 Task: Weekly School Attendance Spreadsheet Template.
Action: Mouse moved to (95, 244)
Screenshot: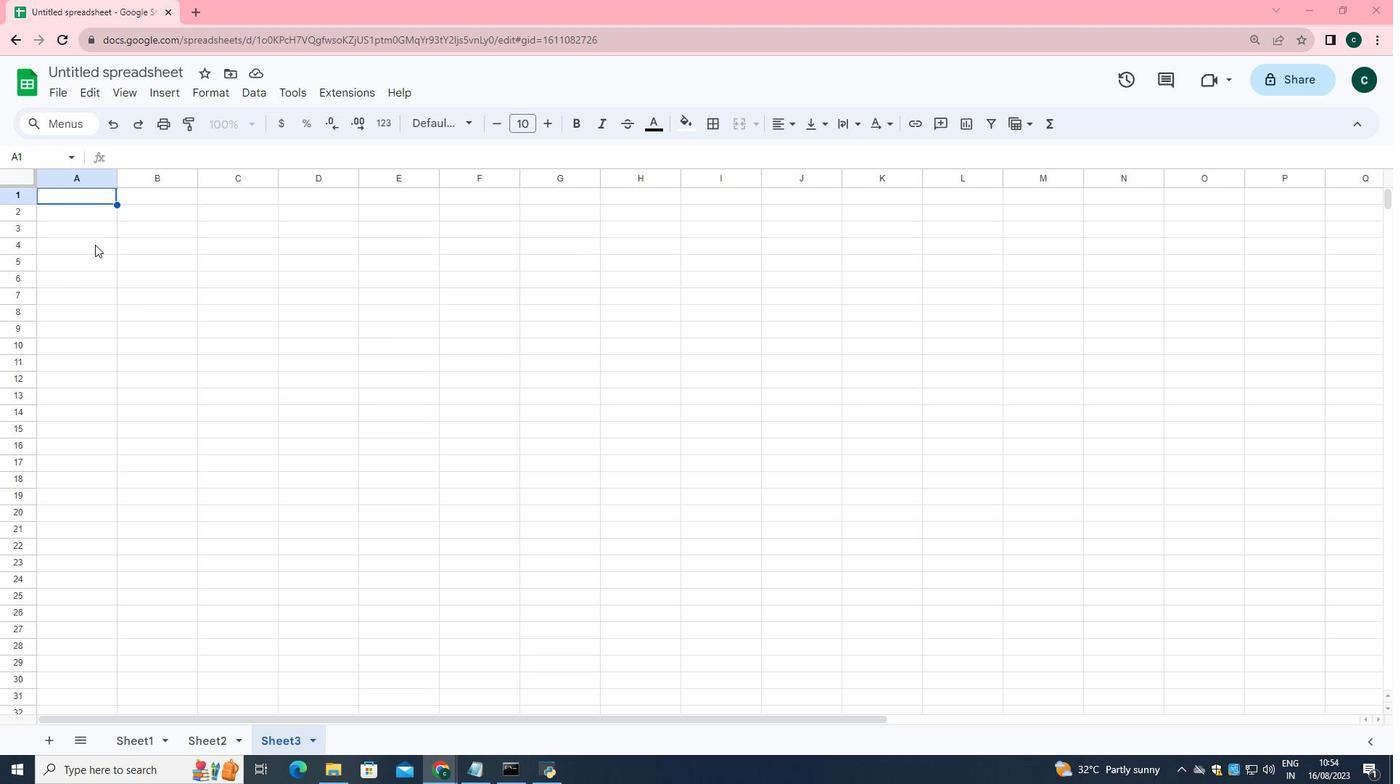 
Action: Mouse pressed left at (95, 244)
Screenshot: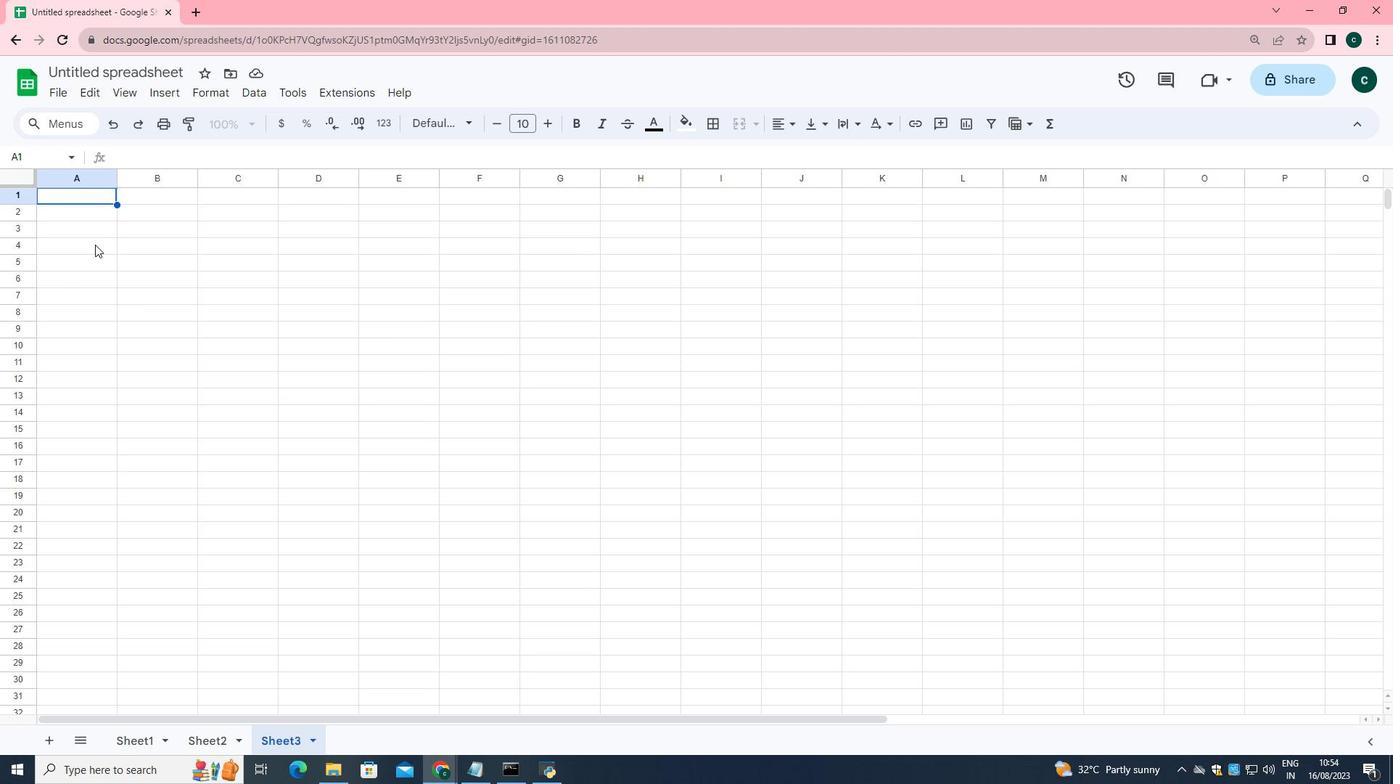 
Action: Mouse moved to (113, 196)
Screenshot: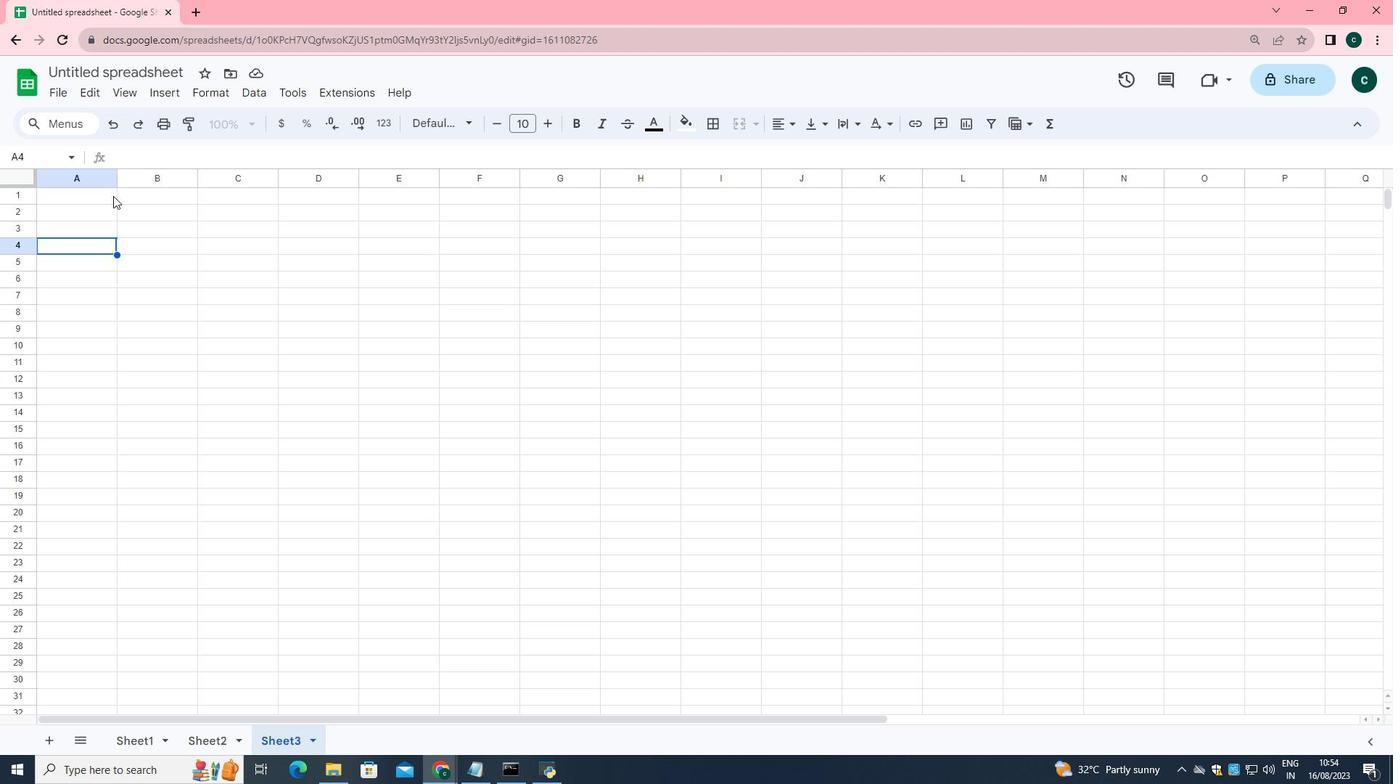 
Action: Mouse pressed left at (113, 196)
Screenshot: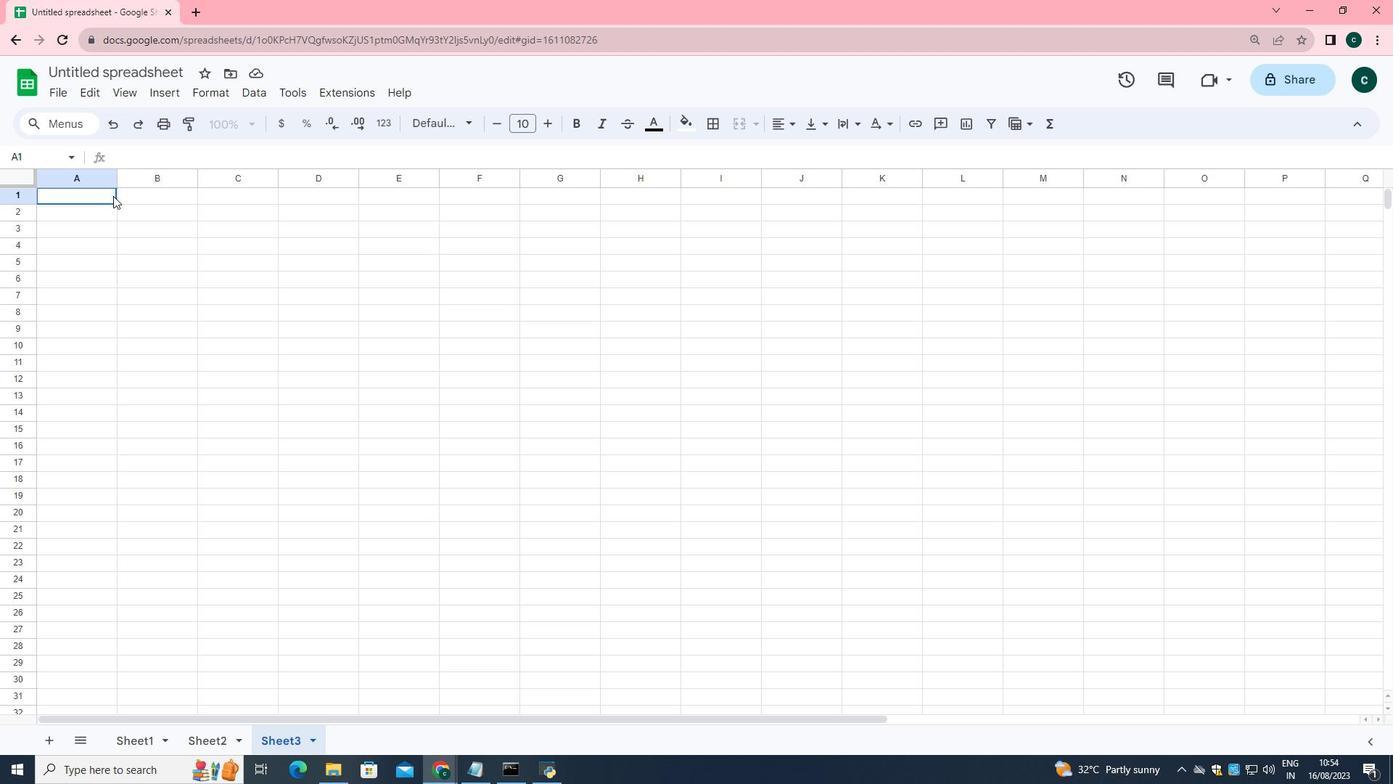 
Action: Mouse moved to (489, 322)
Screenshot: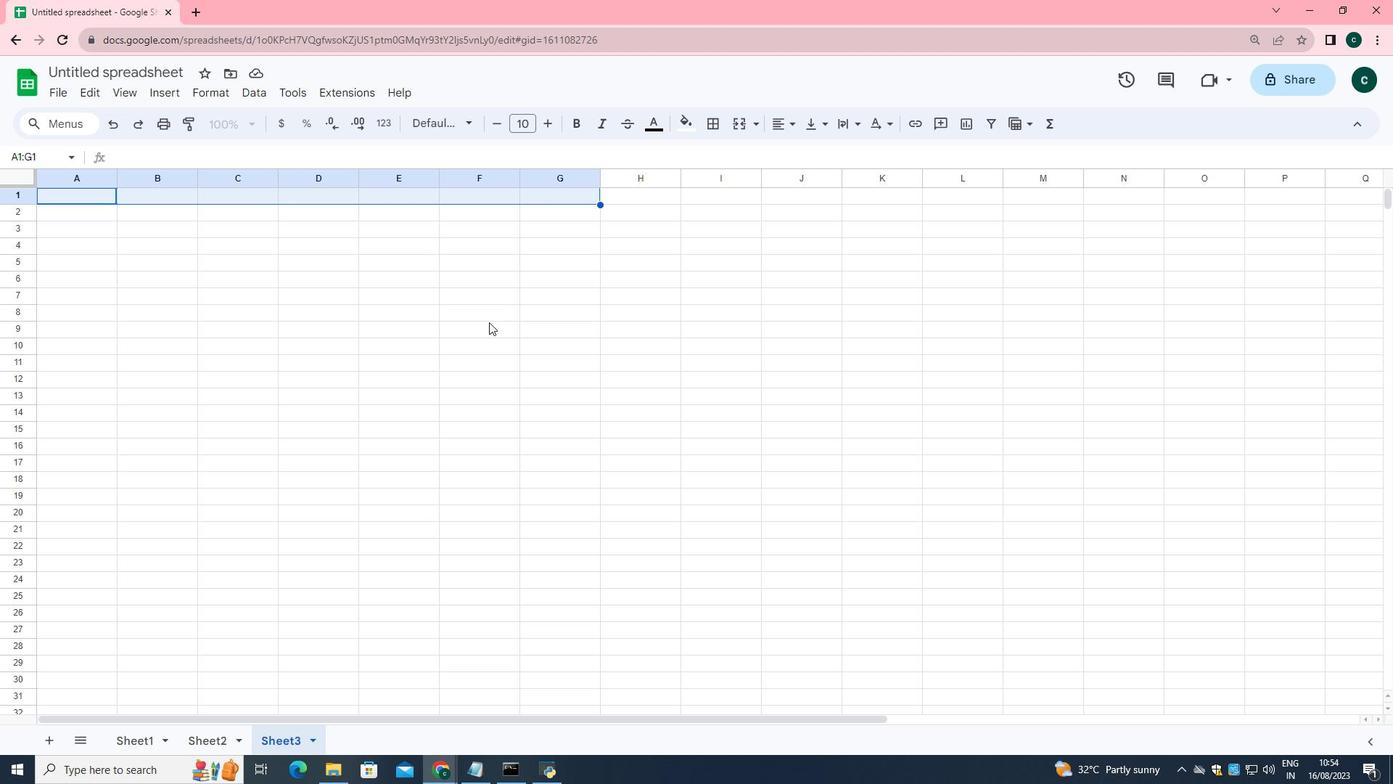 
Action: Mouse pressed left at (489, 322)
Screenshot: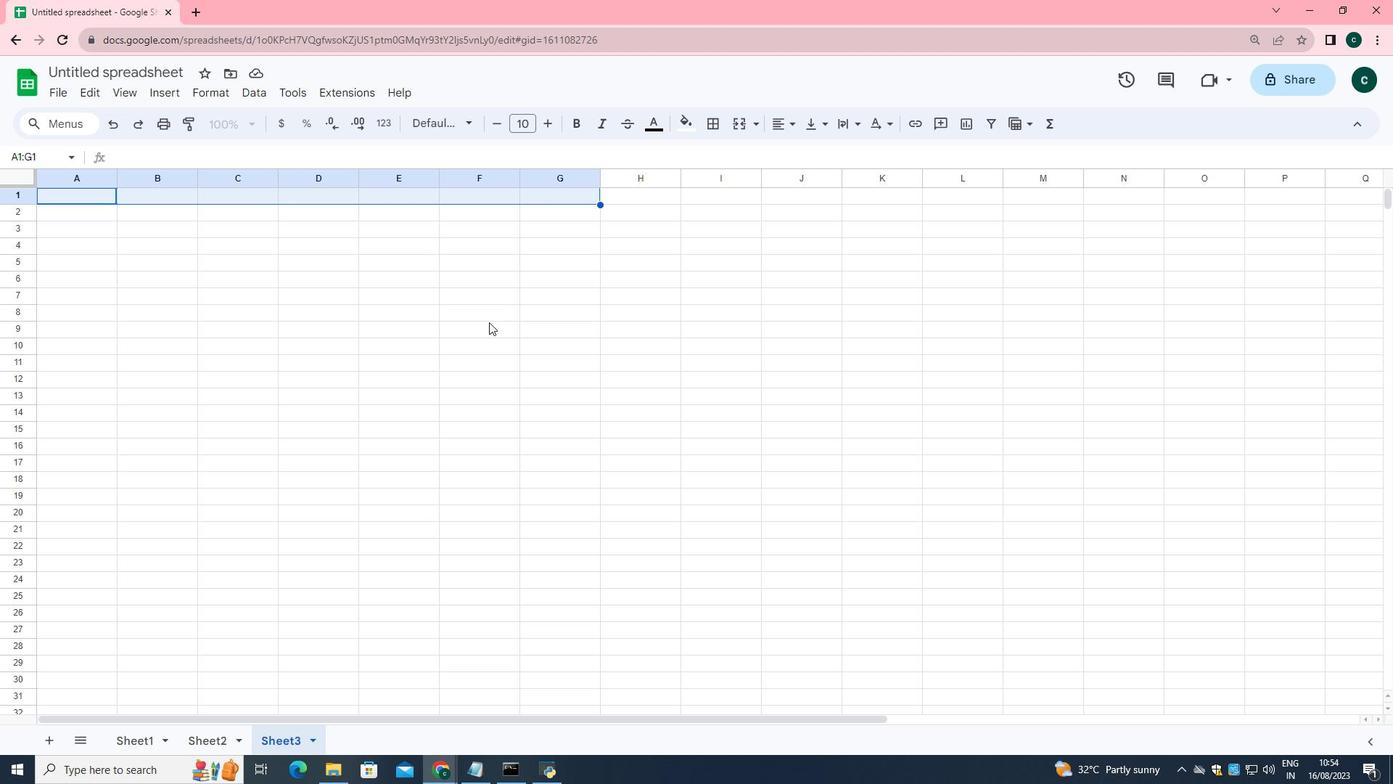 
Action: Mouse moved to (107, 248)
Screenshot: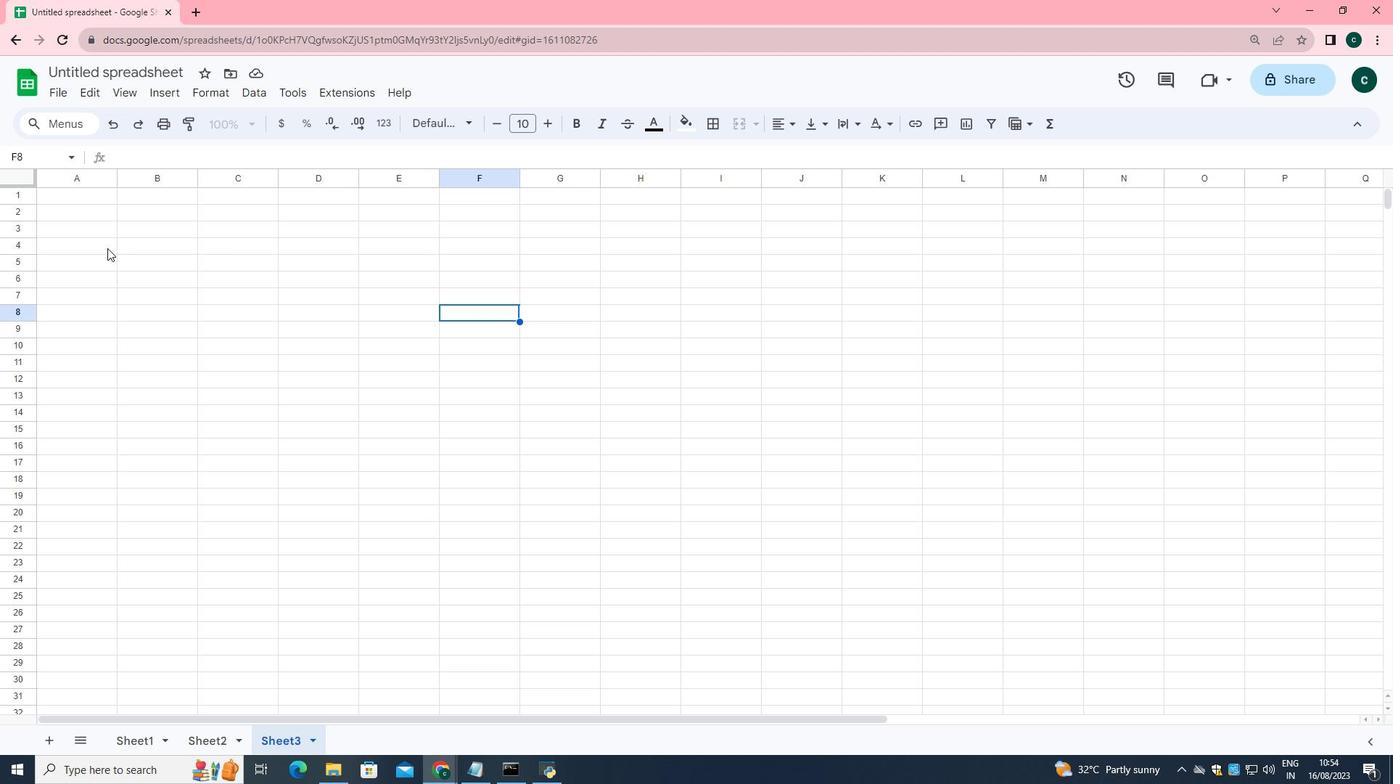 
Action: Mouse pressed left at (107, 248)
Screenshot: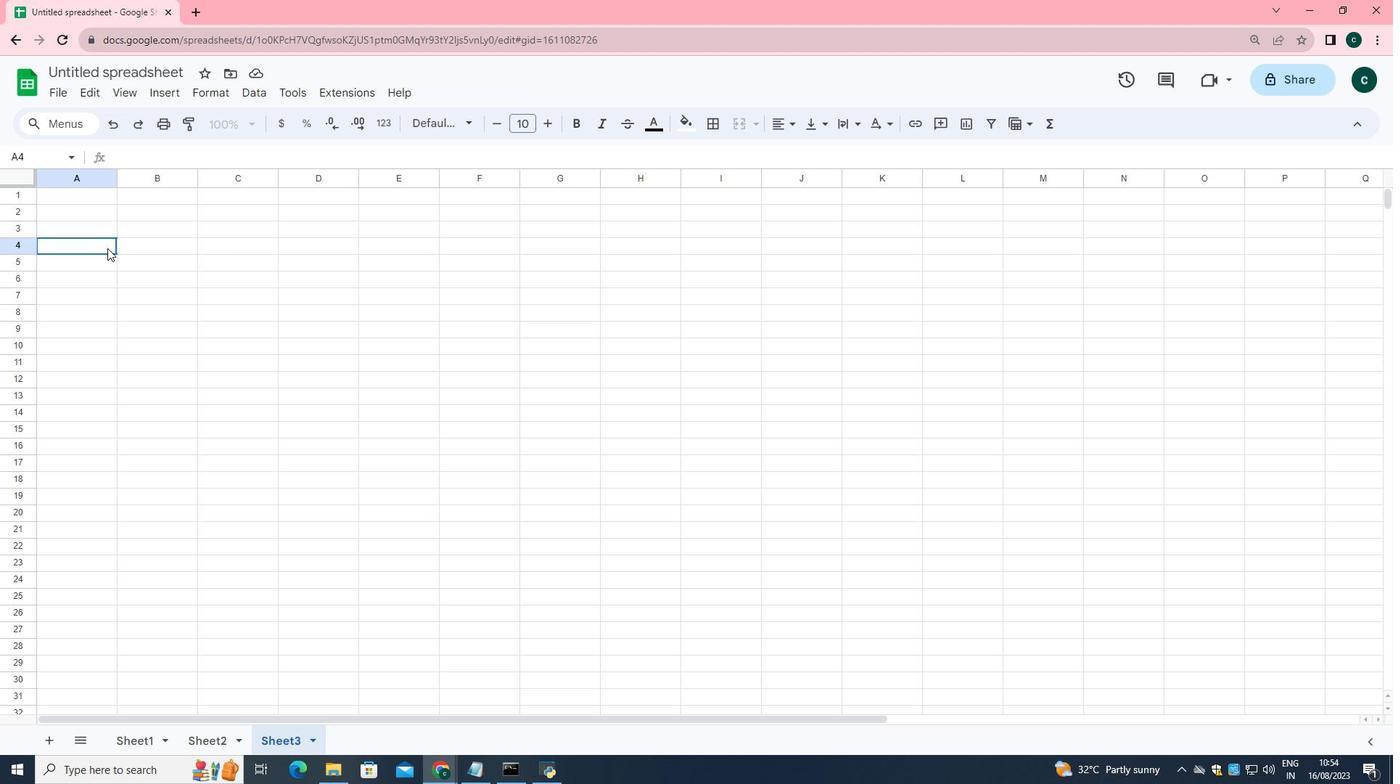 
Action: Mouse moved to (734, 119)
Screenshot: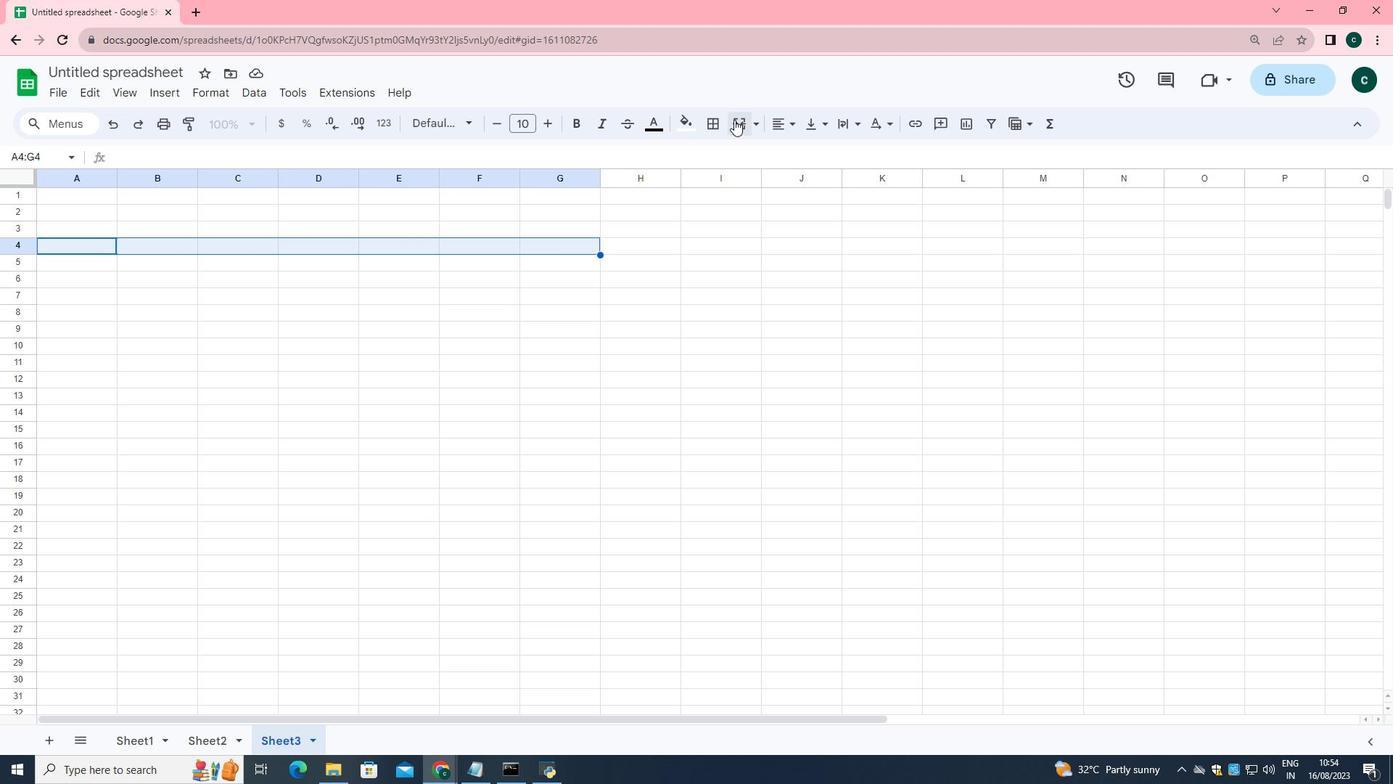 
Action: Mouse pressed left at (734, 119)
Screenshot: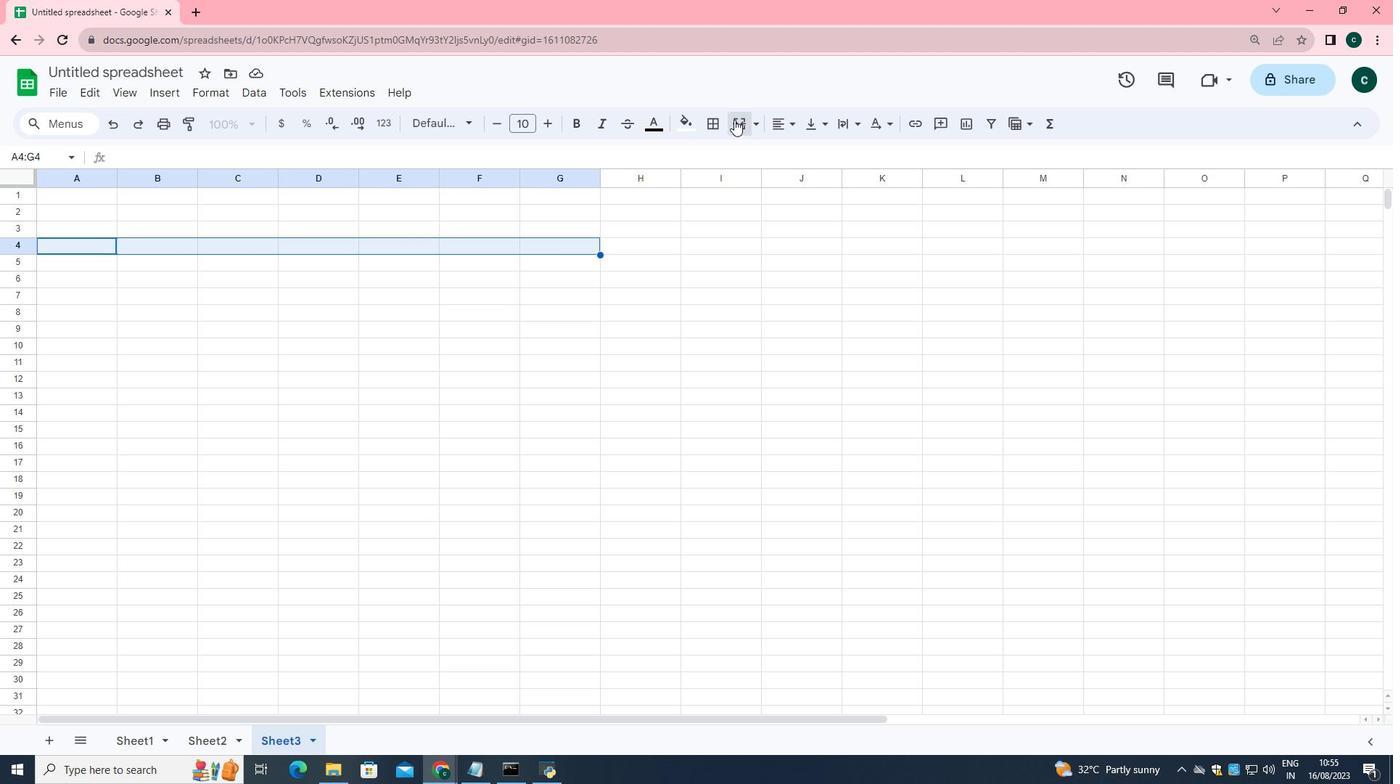 
Action: Mouse moved to (543, 119)
Screenshot: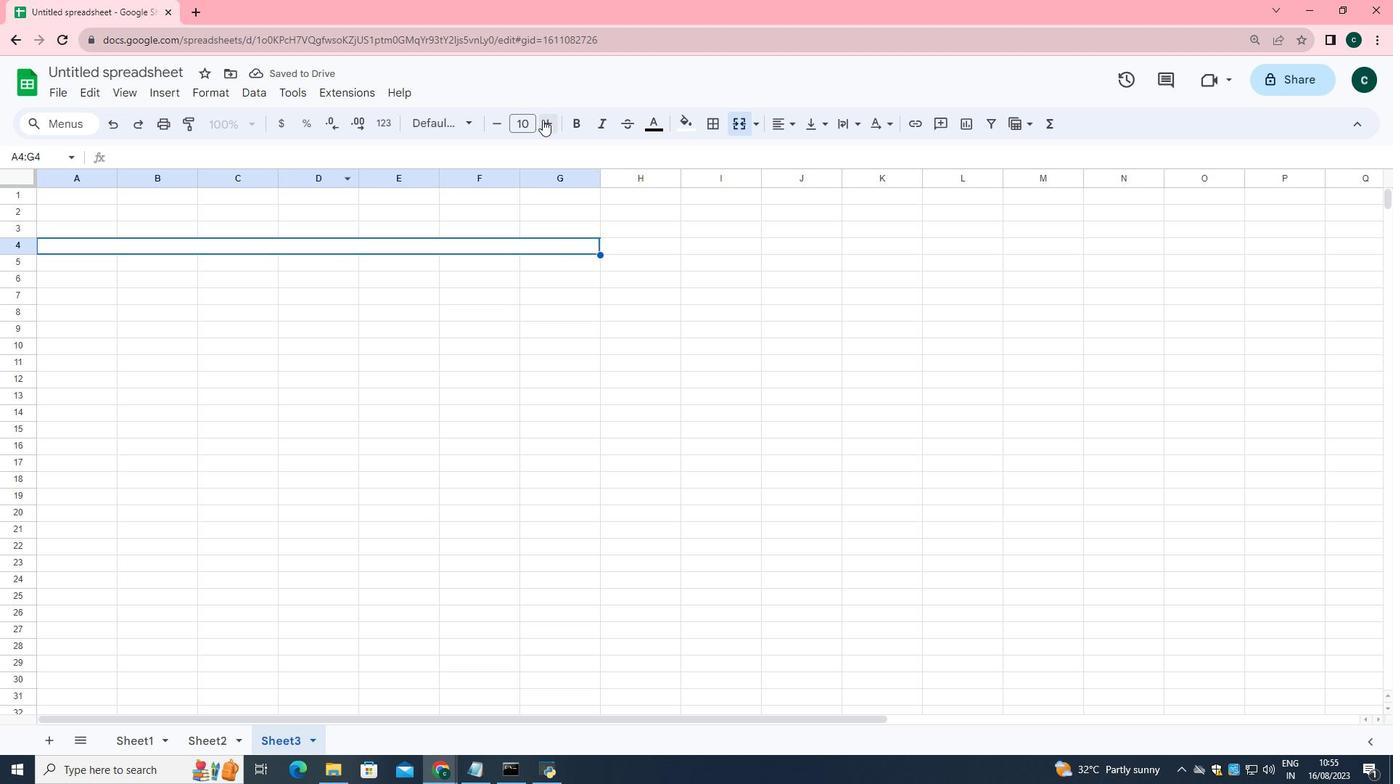 
Action: Mouse pressed left at (543, 119)
Screenshot: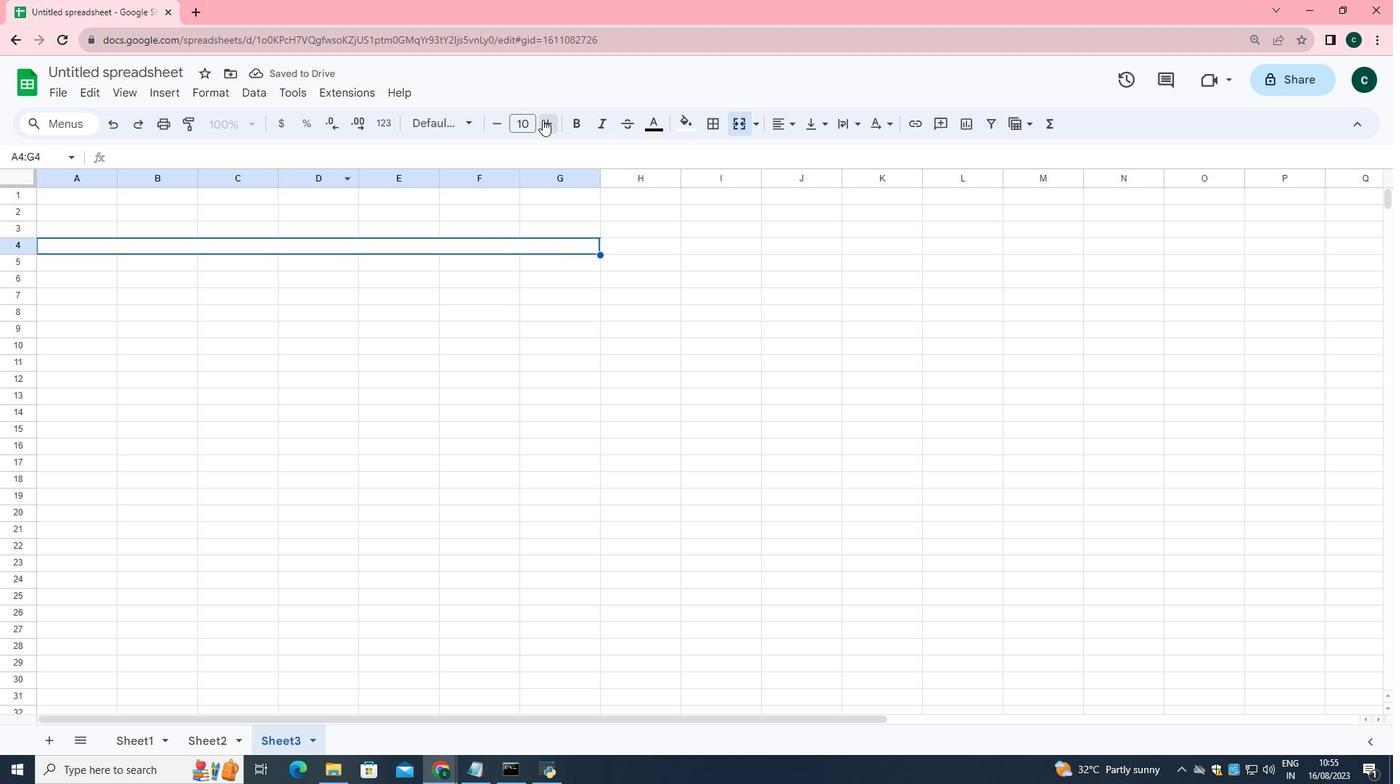 
Action: Mouse pressed left at (543, 119)
Screenshot: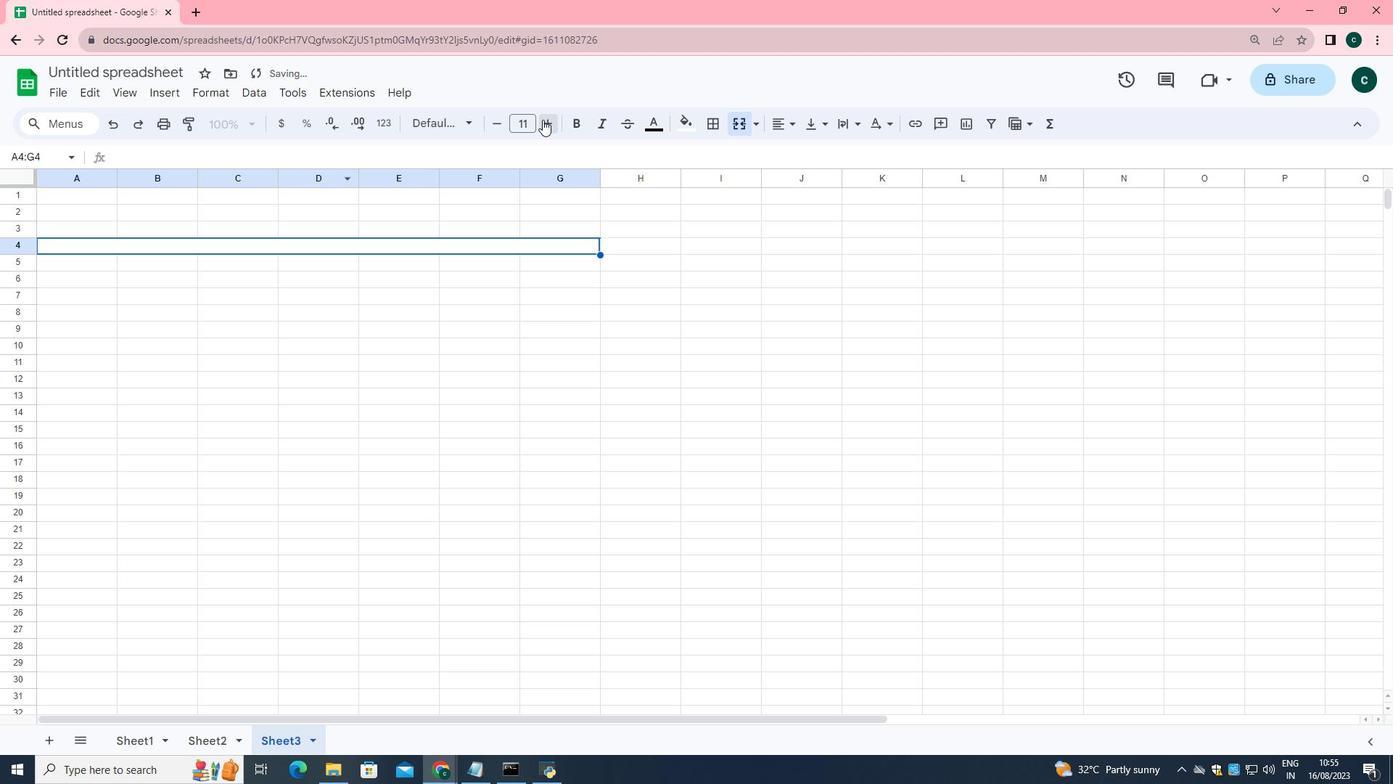 
Action: Mouse moved to (321, 241)
Screenshot: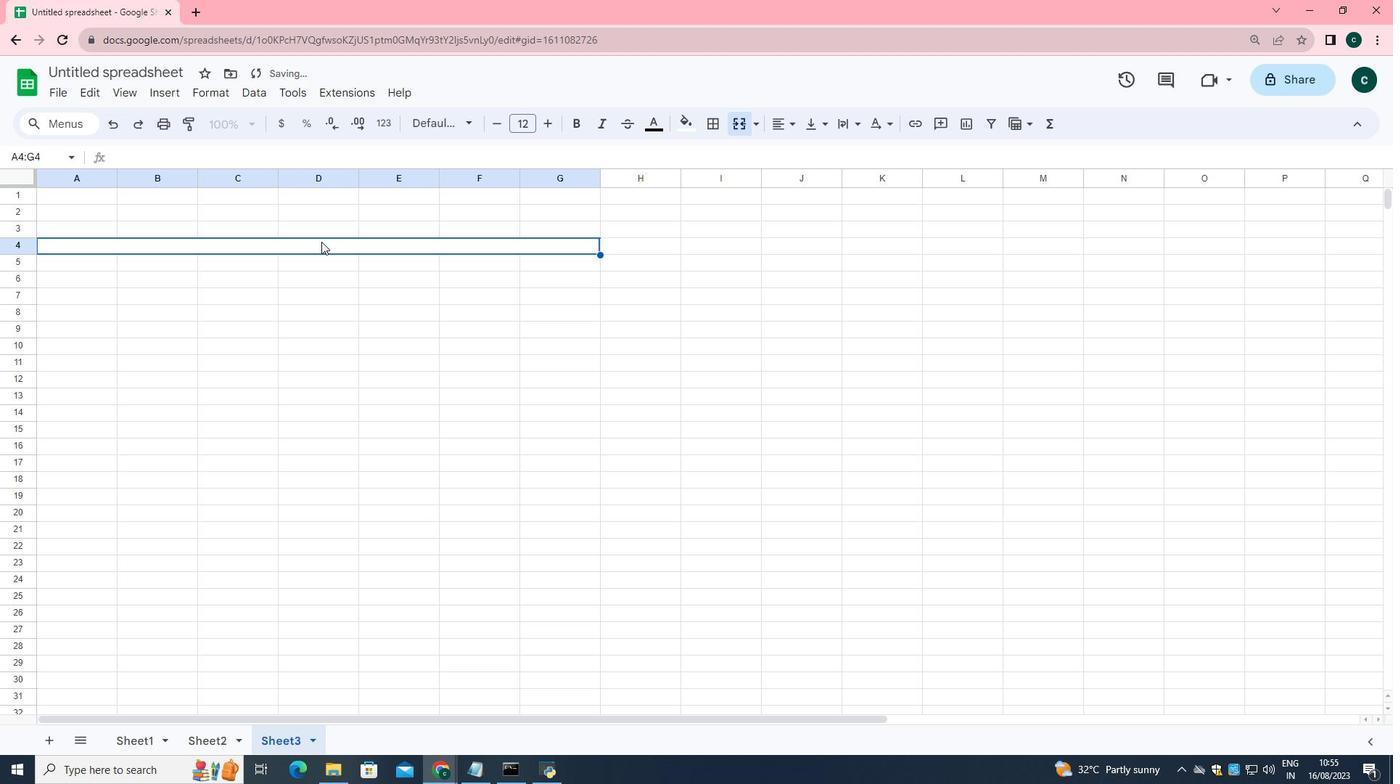 
Action: Mouse pressed left at (321, 241)
Screenshot: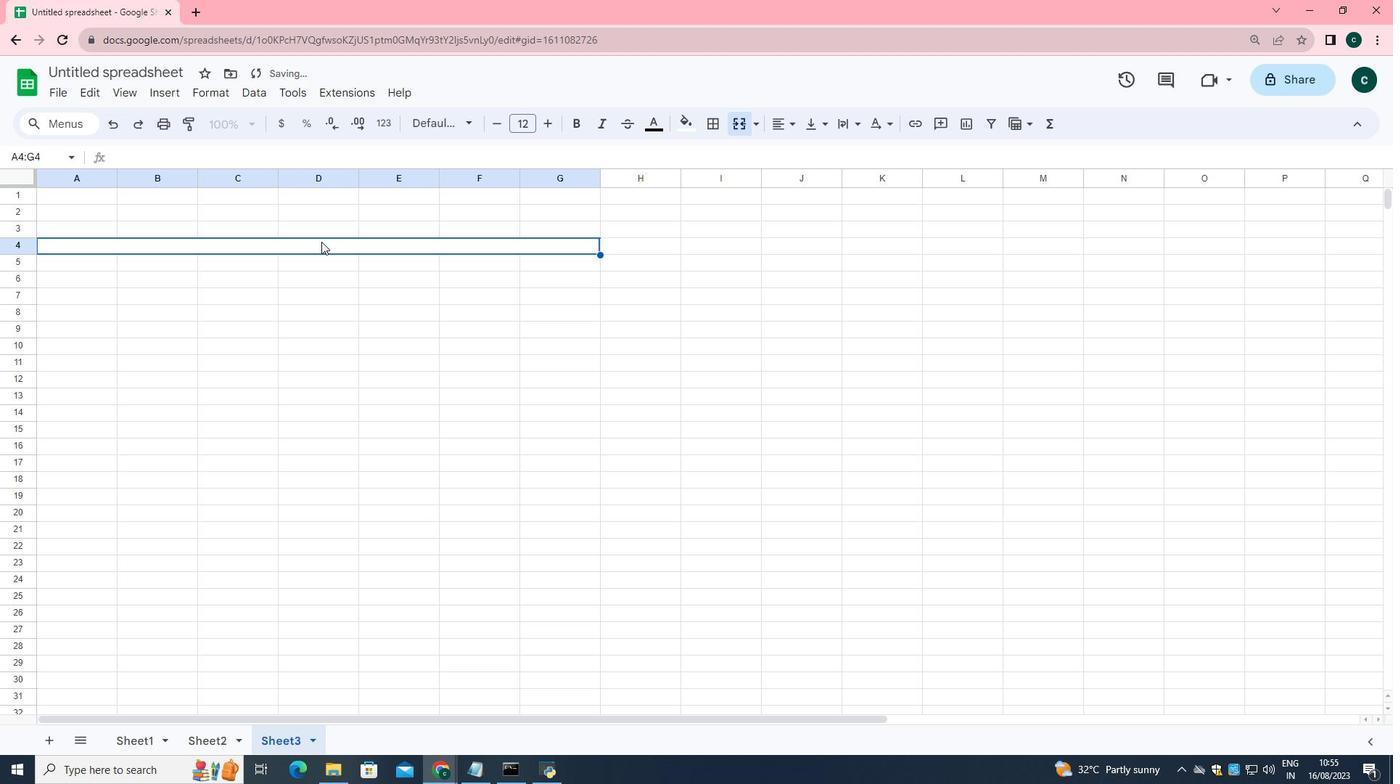 
Action: Mouse pressed left at (321, 241)
Screenshot: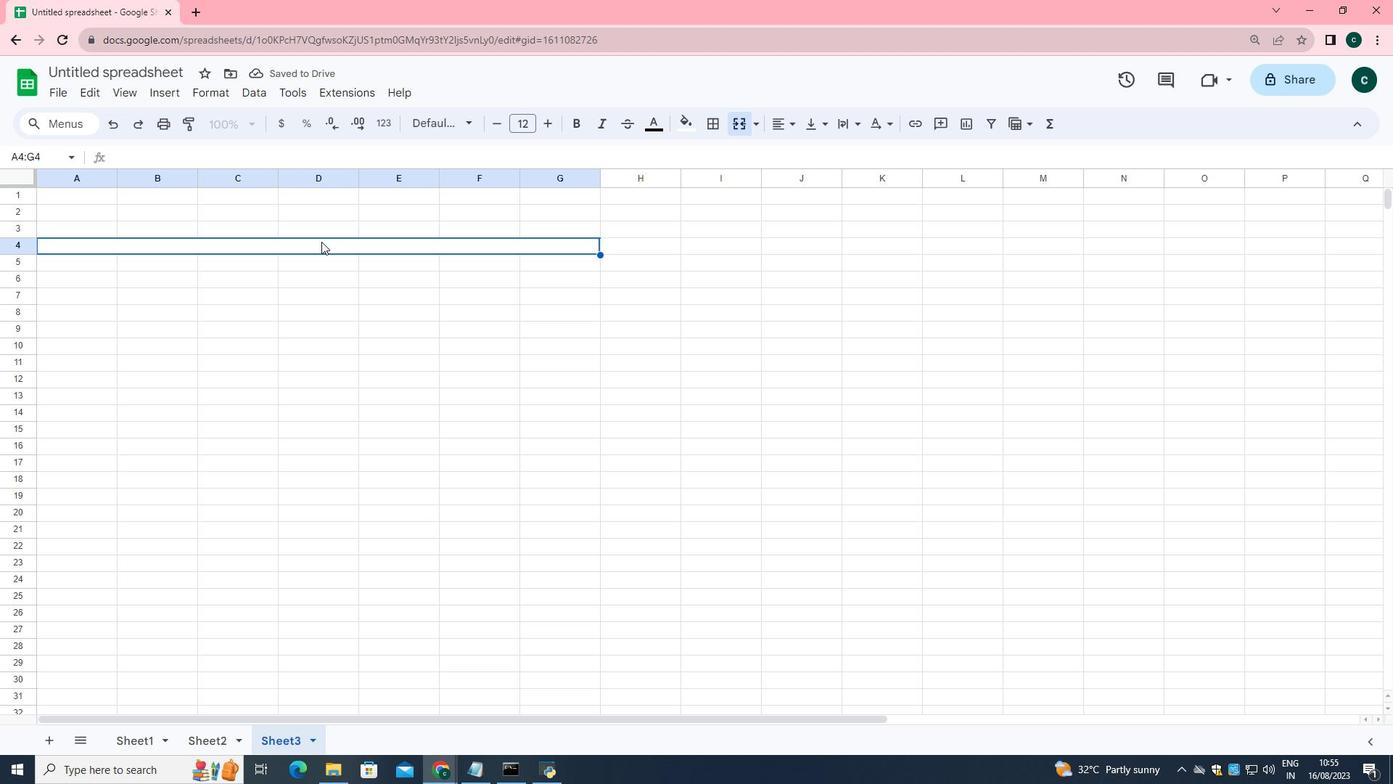 
Action: Key pressed [<Key.shift>SCHOOL<Key.space><Key.shift>LOGO]
Screenshot: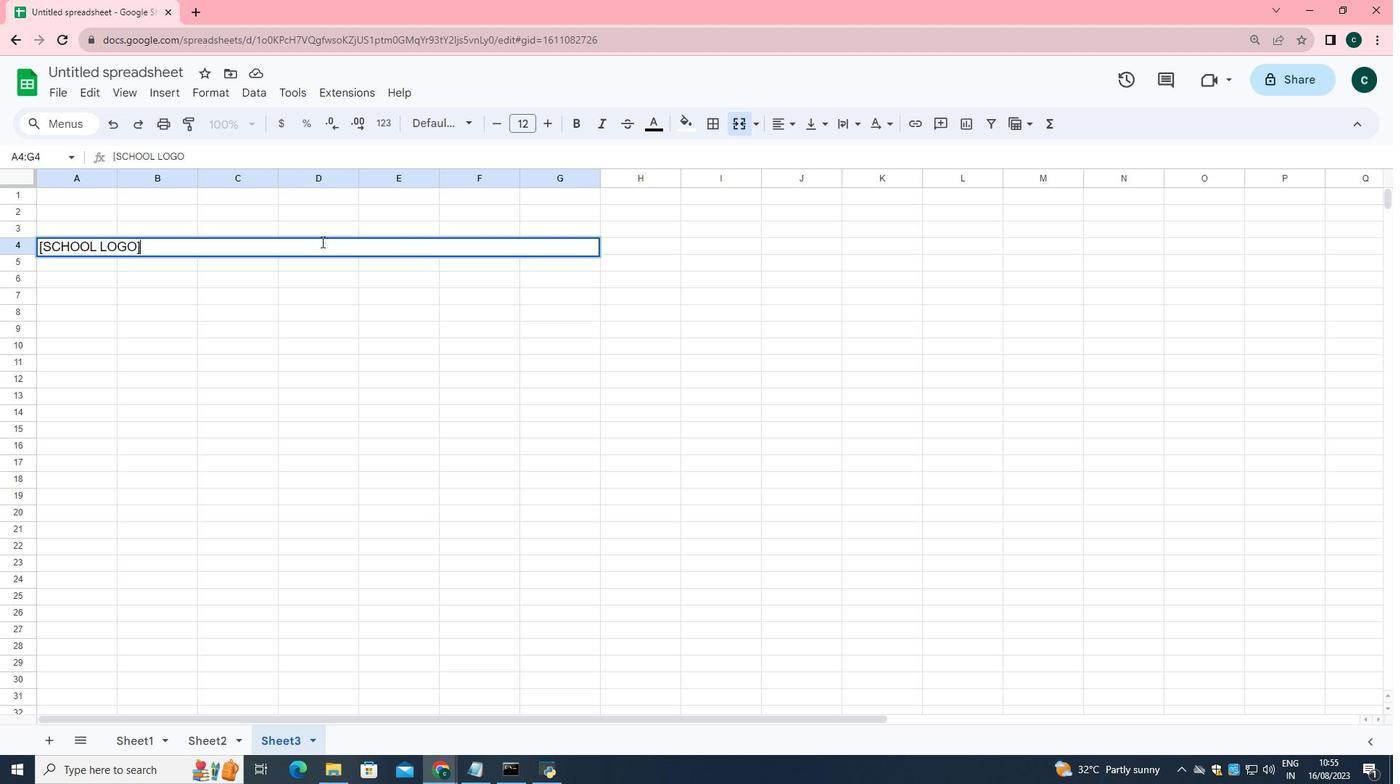 
Action: Mouse moved to (93, 267)
Screenshot: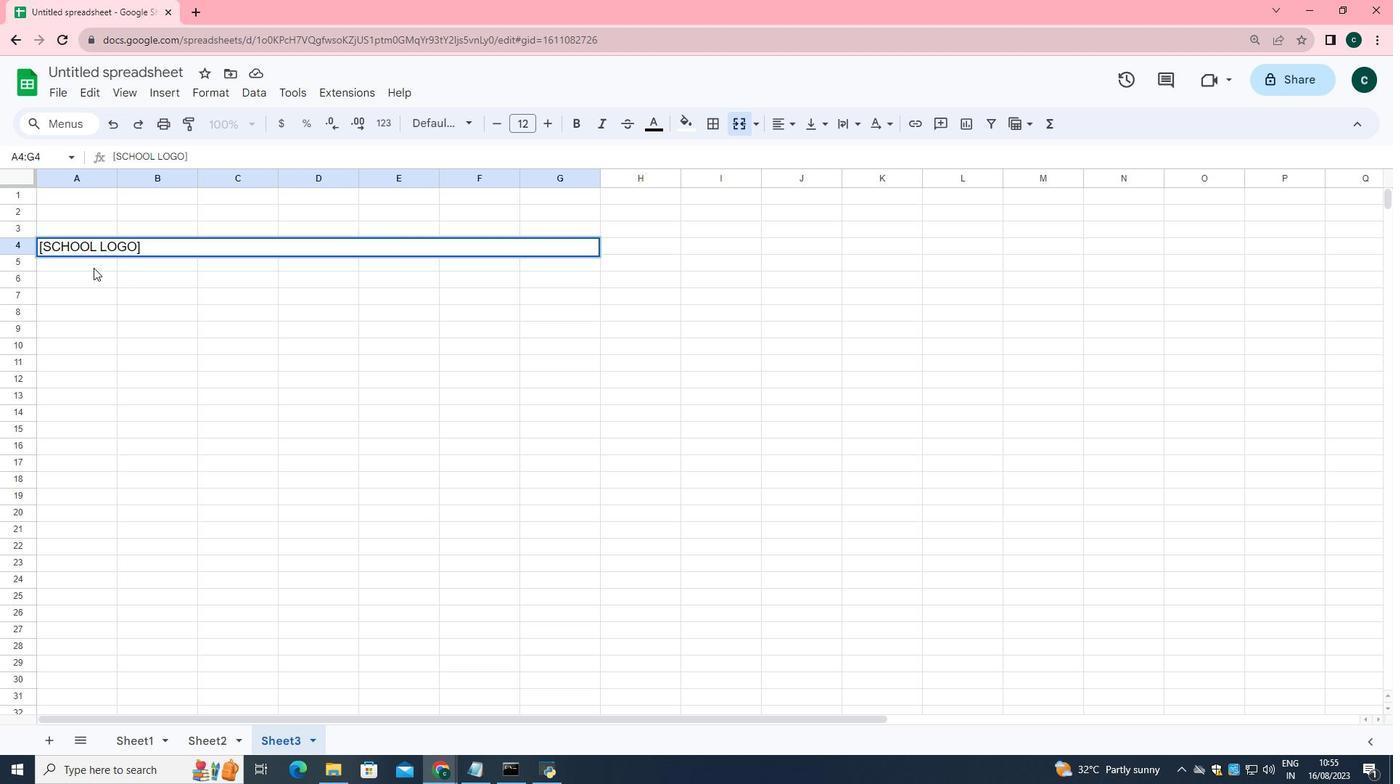 
Action: Mouse pressed left at (93, 267)
Screenshot: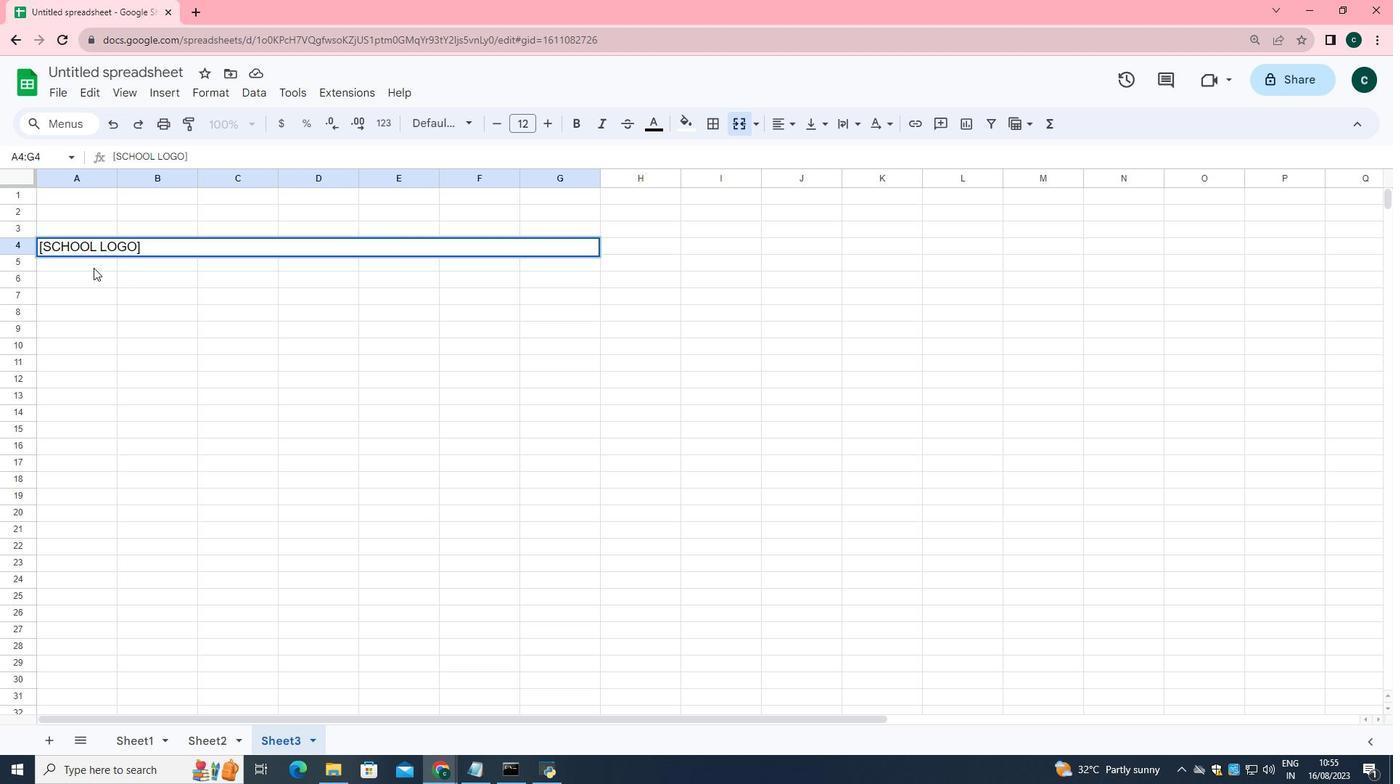 
Action: Mouse moved to (743, 124)
Screenshot: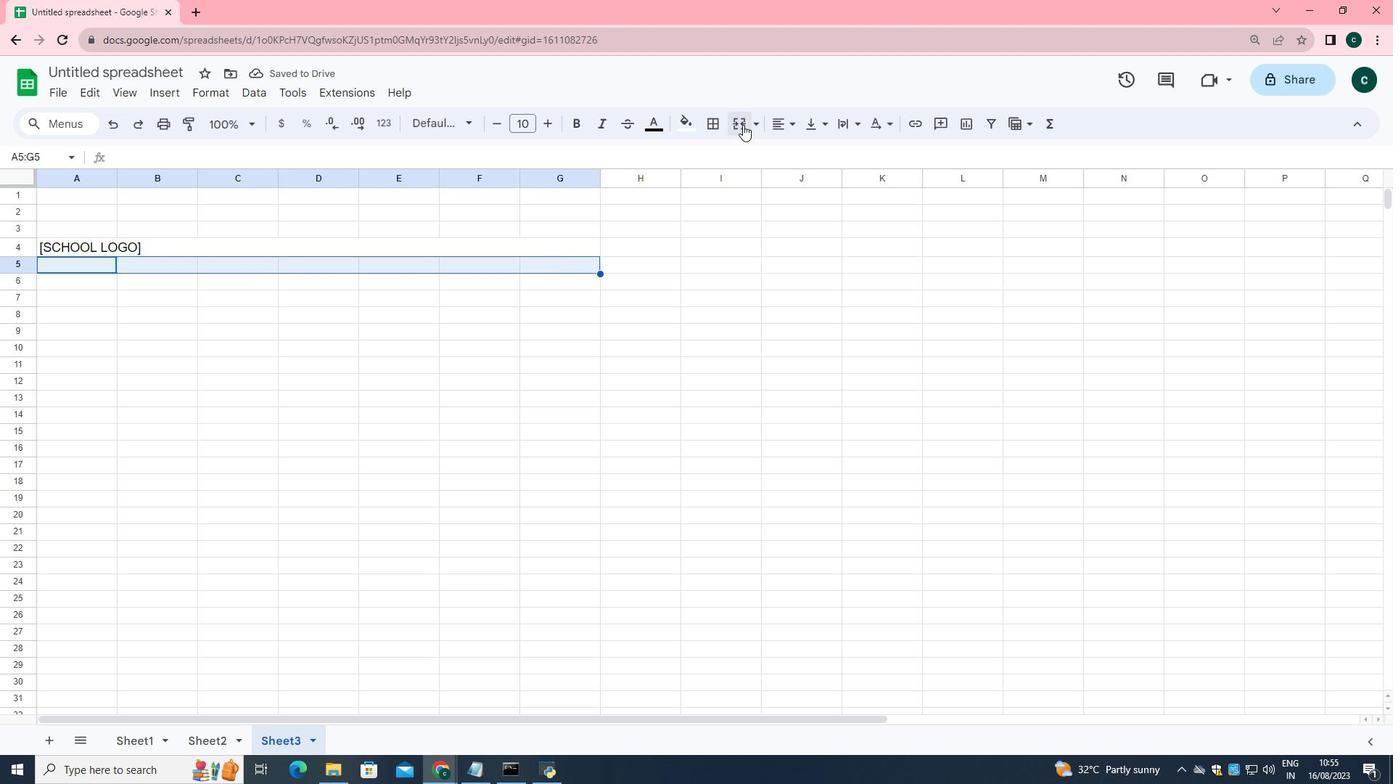 
Action: Mouse pressed left at (743, 124)
Screenshot: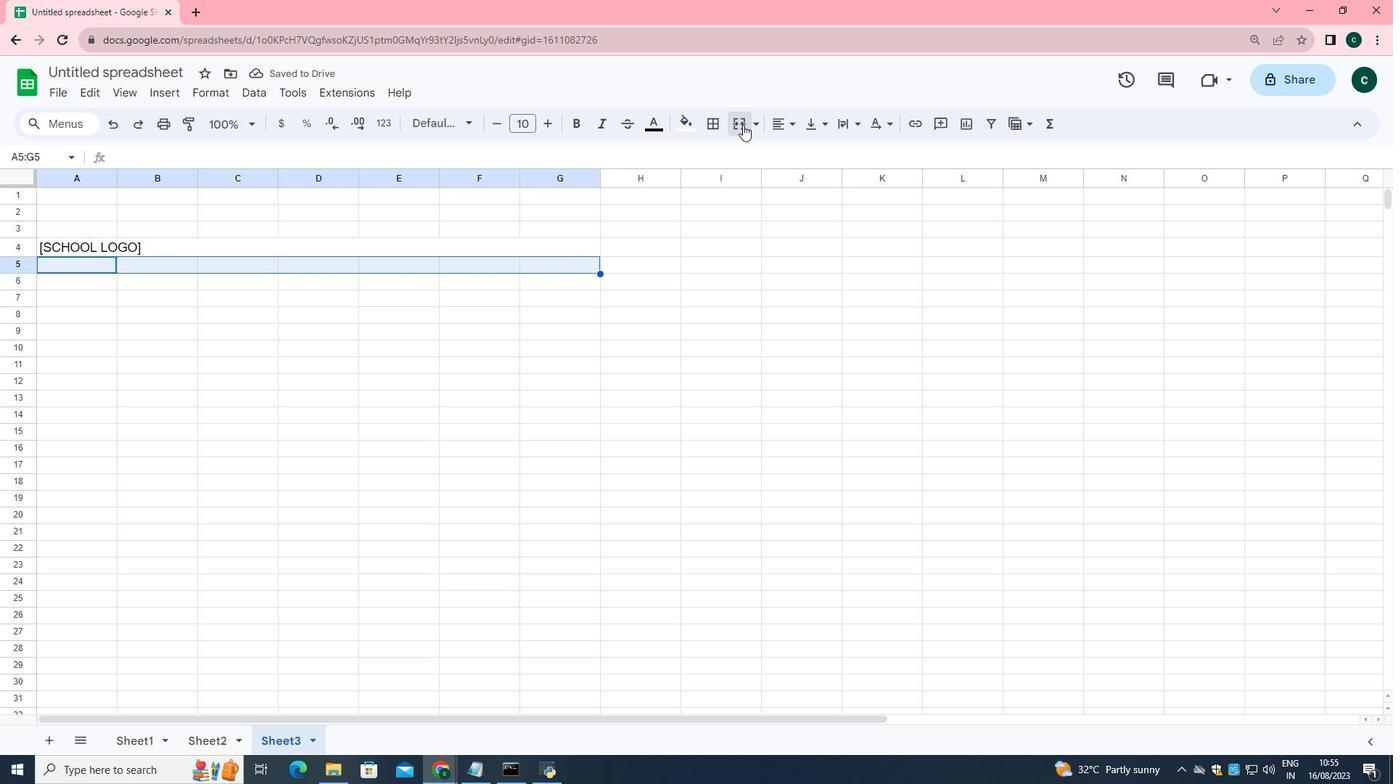 
Action: Mouse moved to (551, 123)
Screenshot: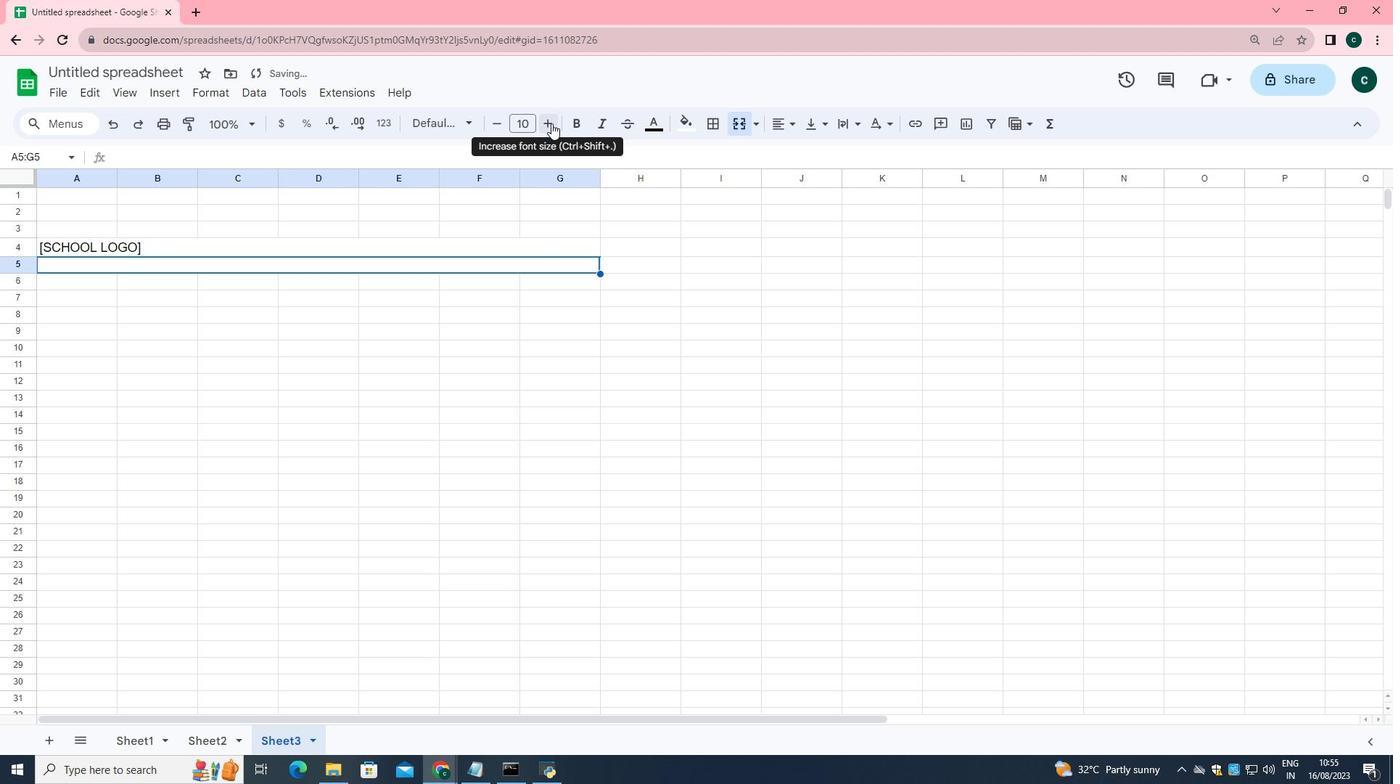 
Action: Mouse pressed left at (551, 123)
Screenshot: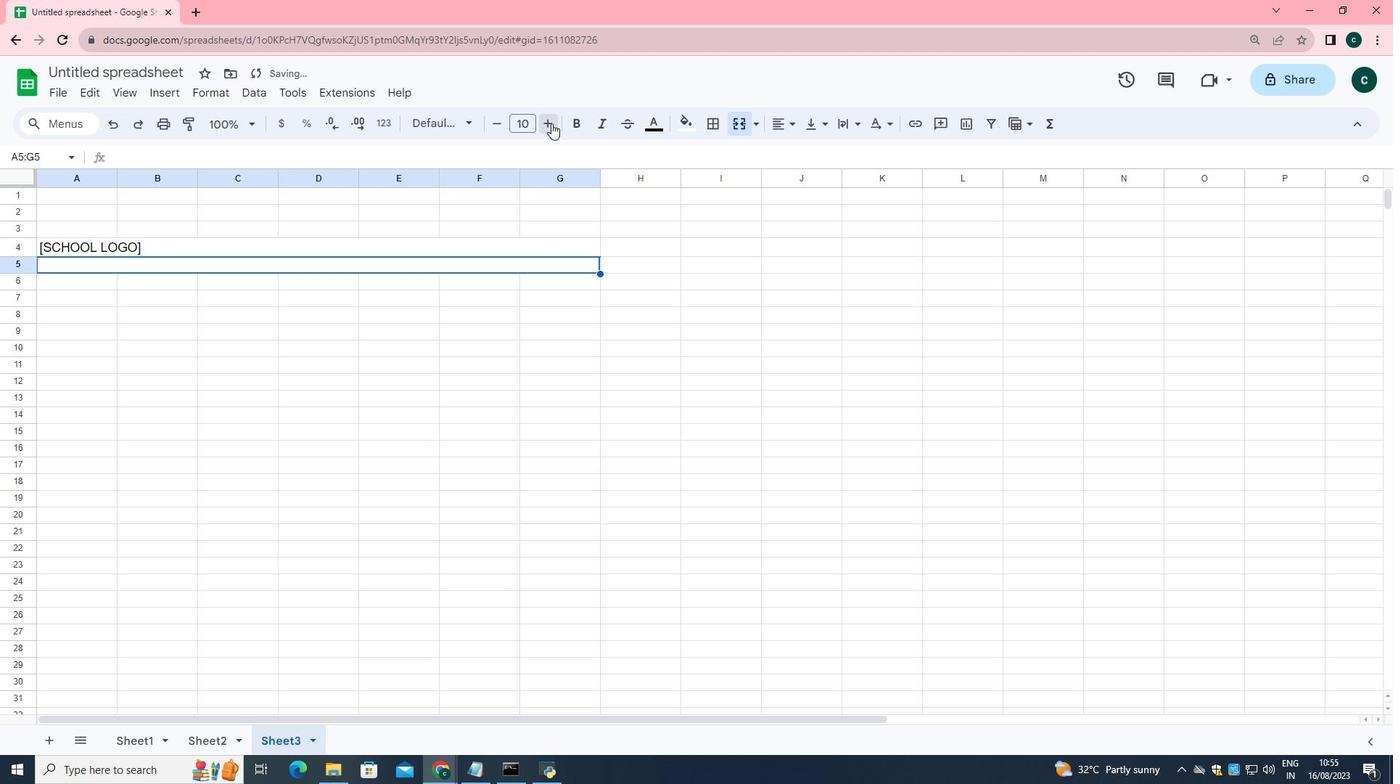 
Action: Mouse pressed left at (551, 123)
Screenshot: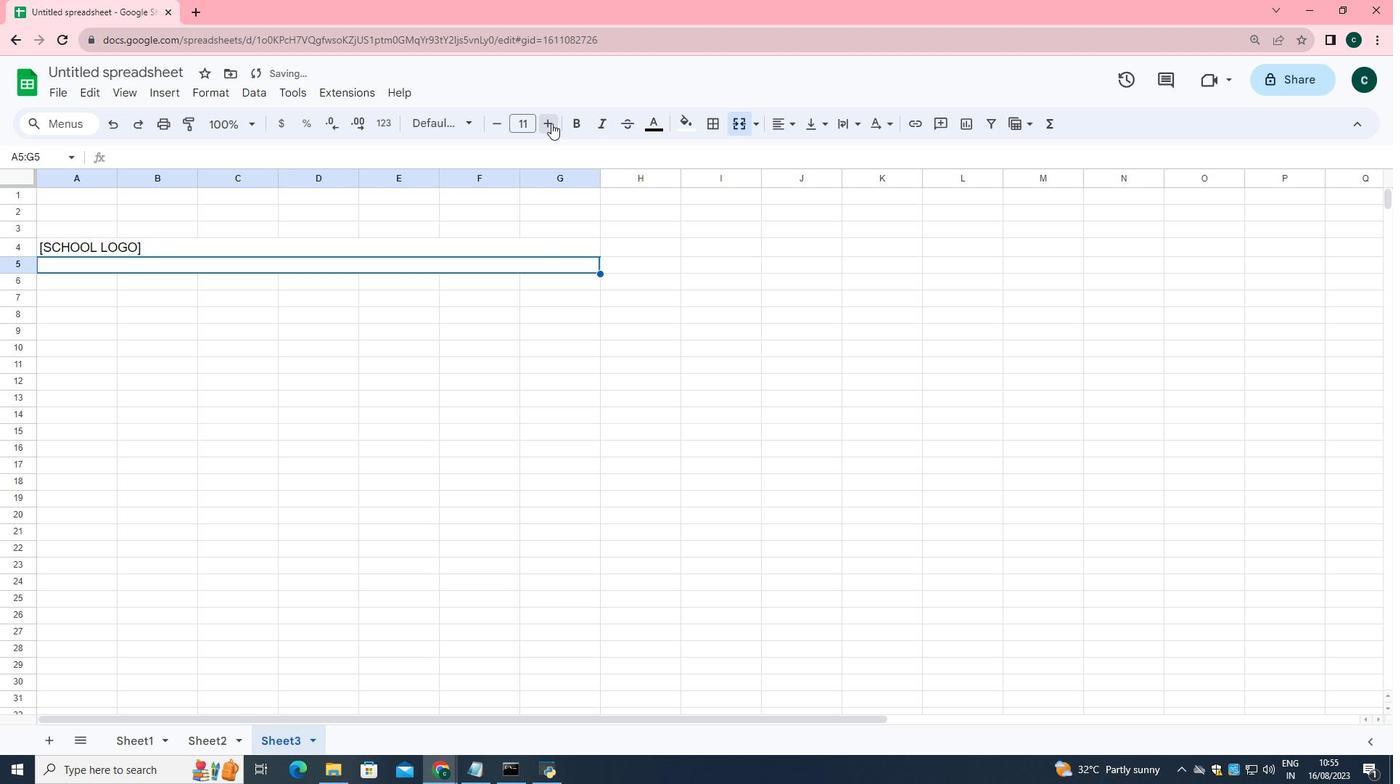 
Action: Key pressed <Key.shift>Blackwater<Key.space><Key.shift>Academy
Screenshot: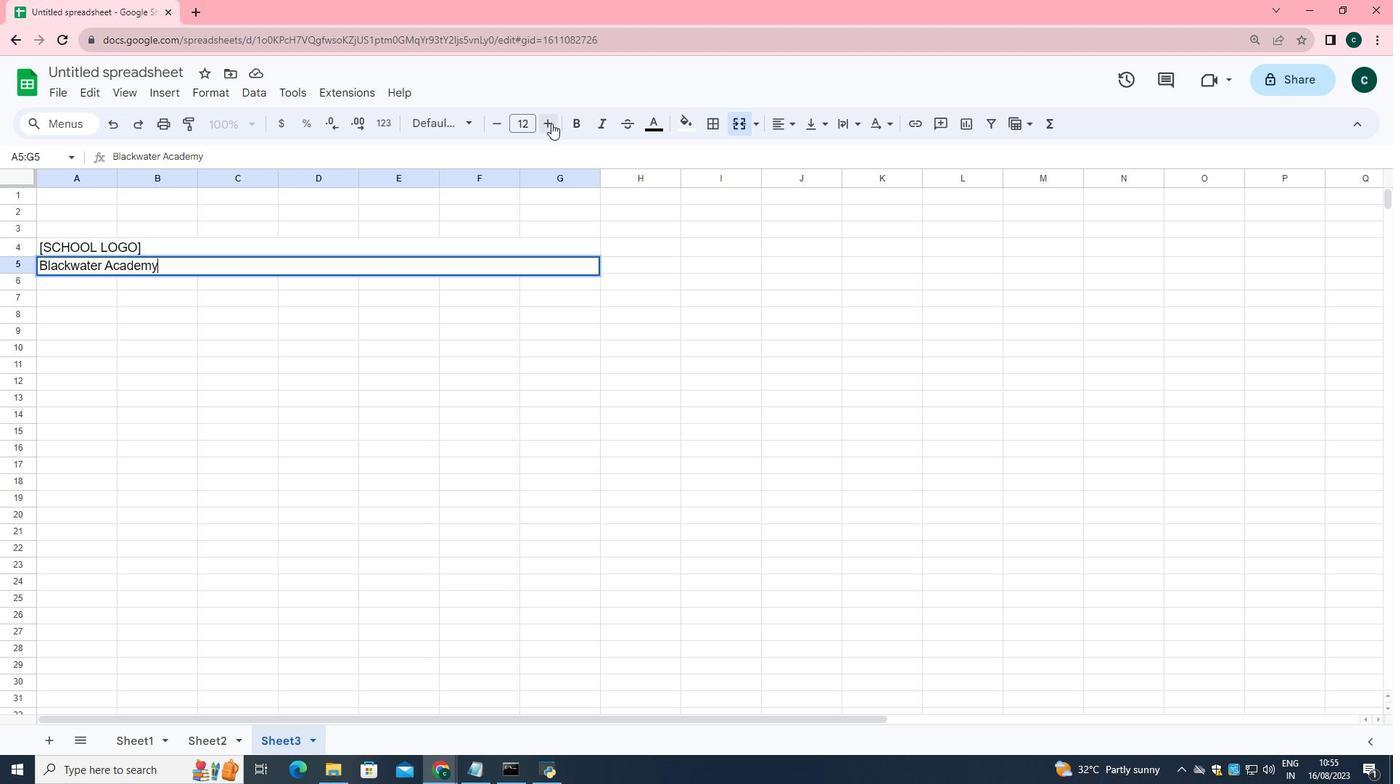 
Action: Mouse moved to (310, 533)
Screenshot: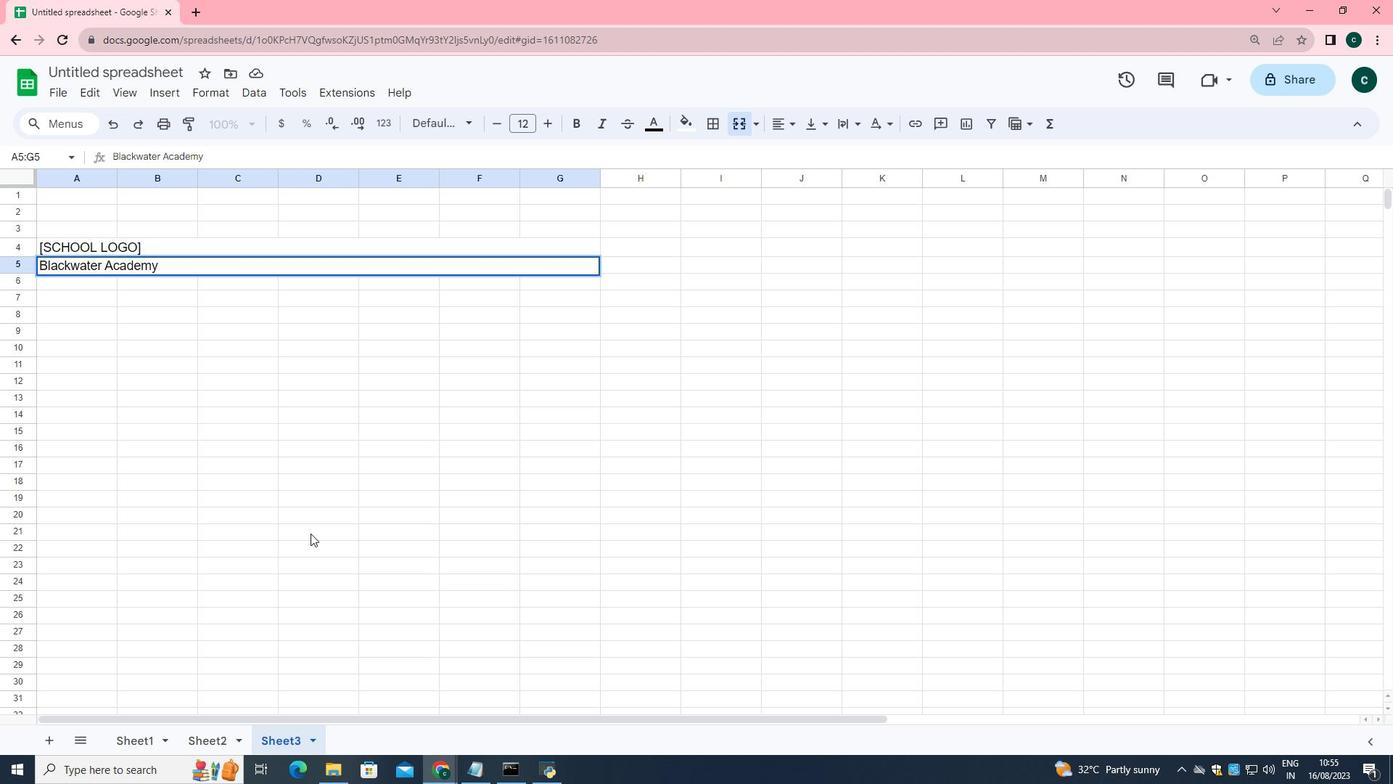 
Action: Mouse pressed left at (310, 533)
Screenshot: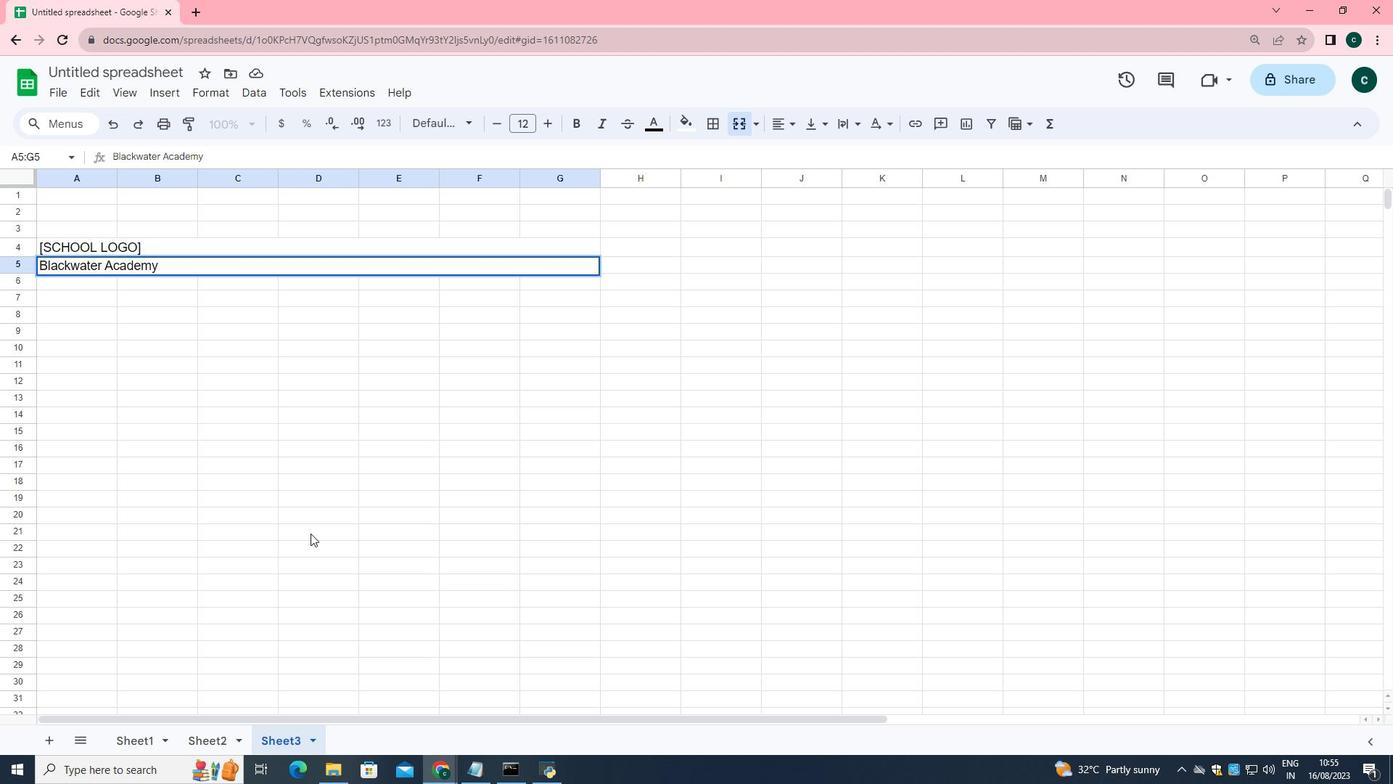 
Action: Mouse moved to (135, 252)
Screenshot: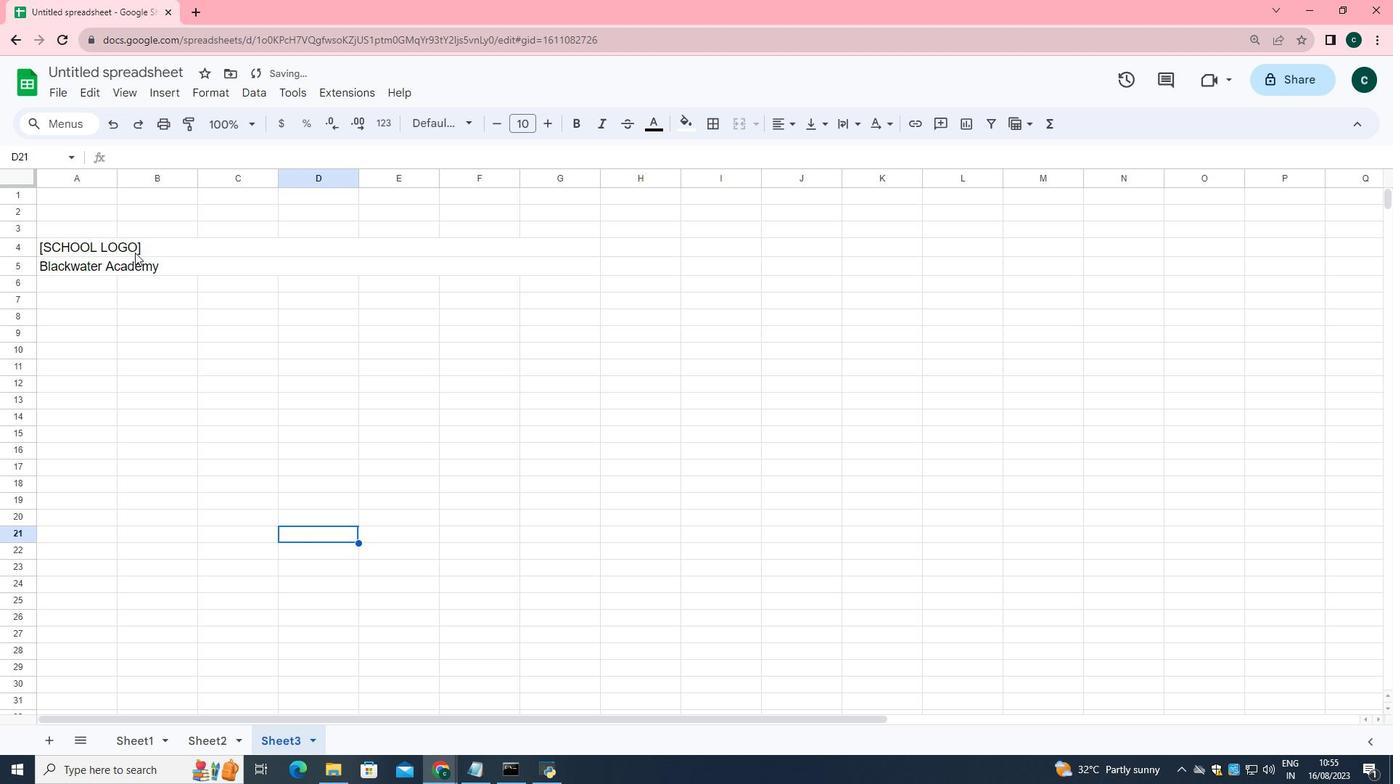 
Action: Mouse pressed left at (135, 252)
Screenshot: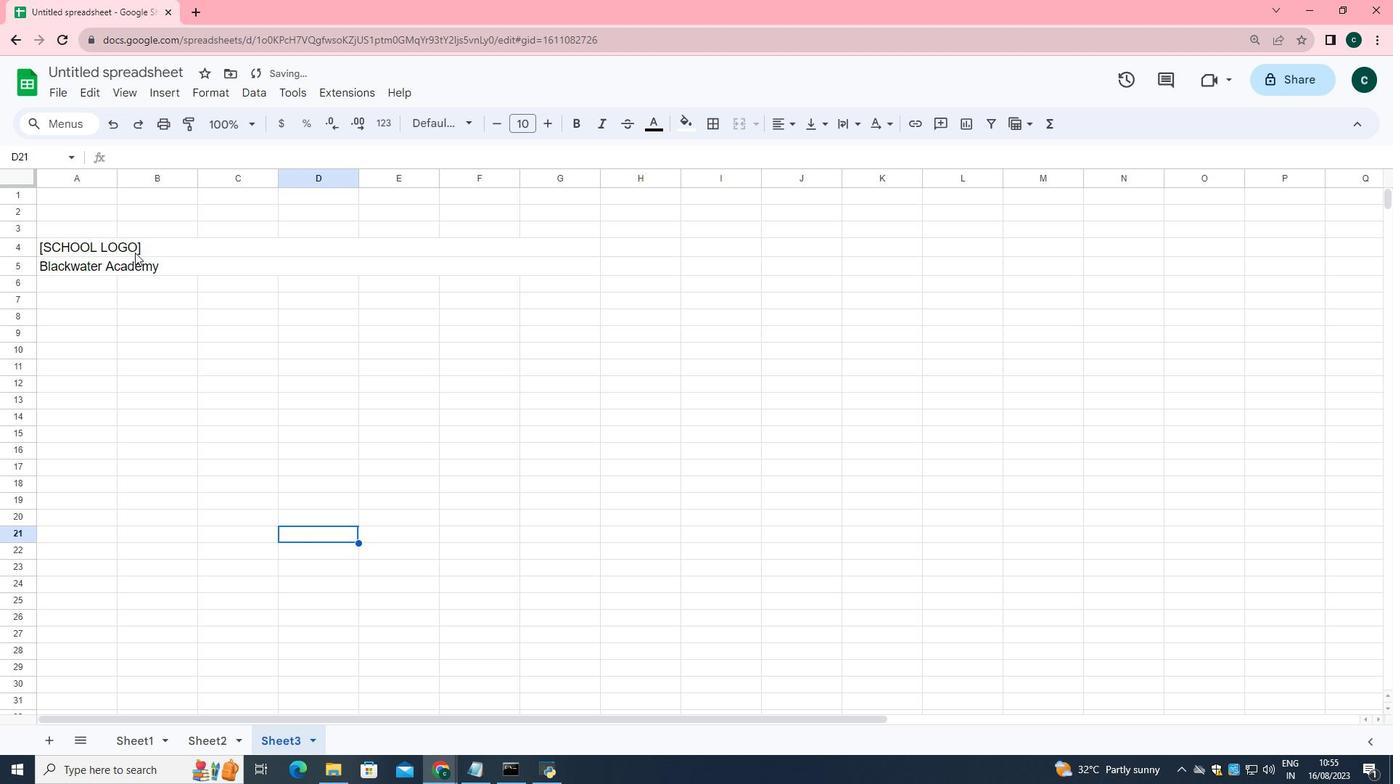 
Action: Mouse moved to (790, 119)
Screenshot: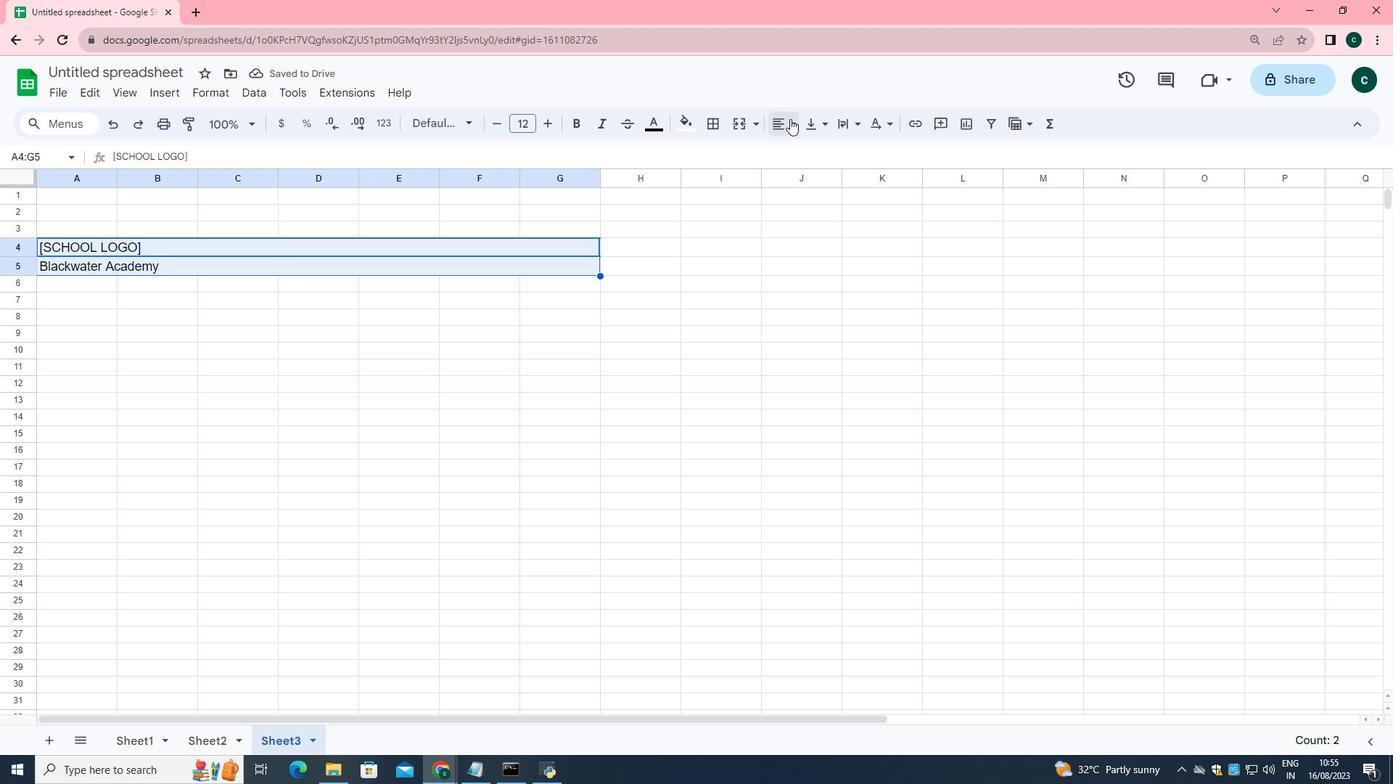 
Action: Mouse pressed left at (790, 119)
Screenshot: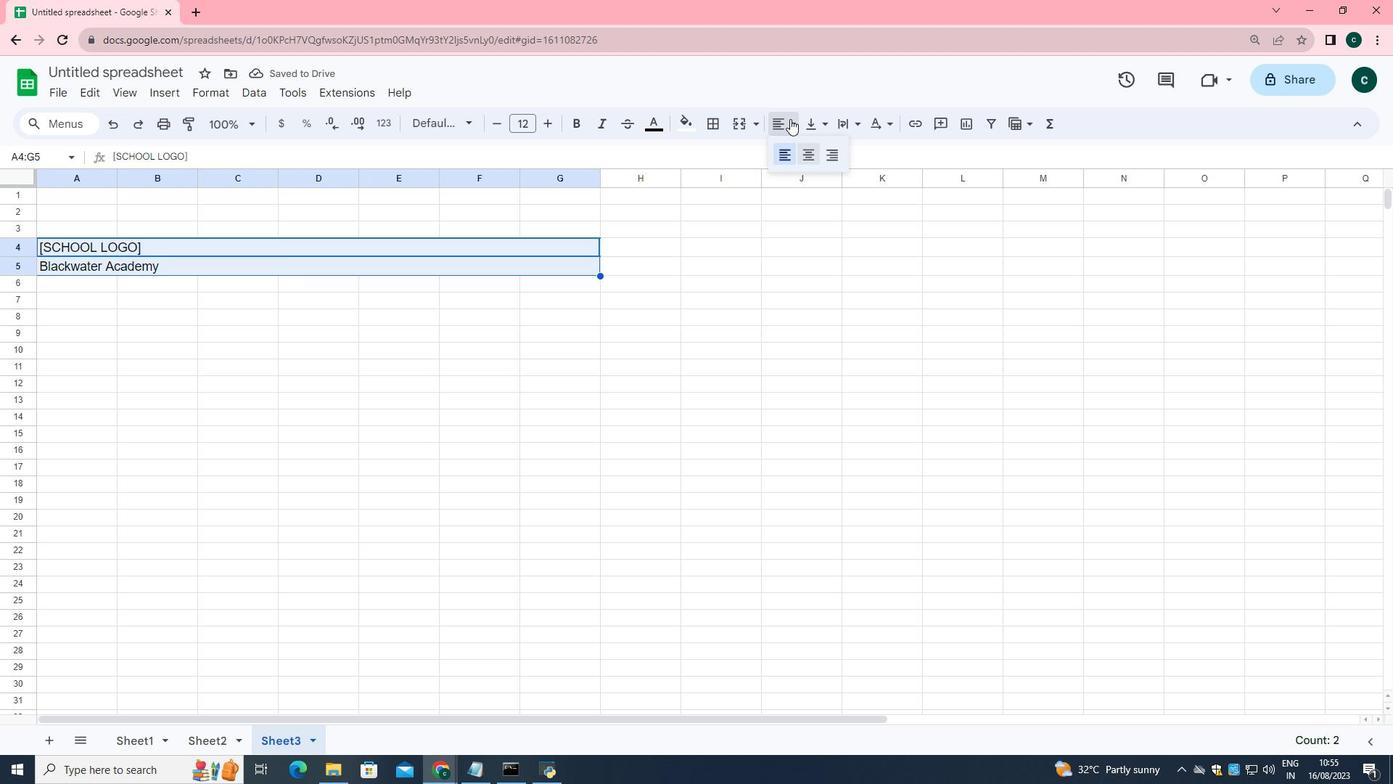 
Action: Mouse moved to (815, 156)
Screenshot: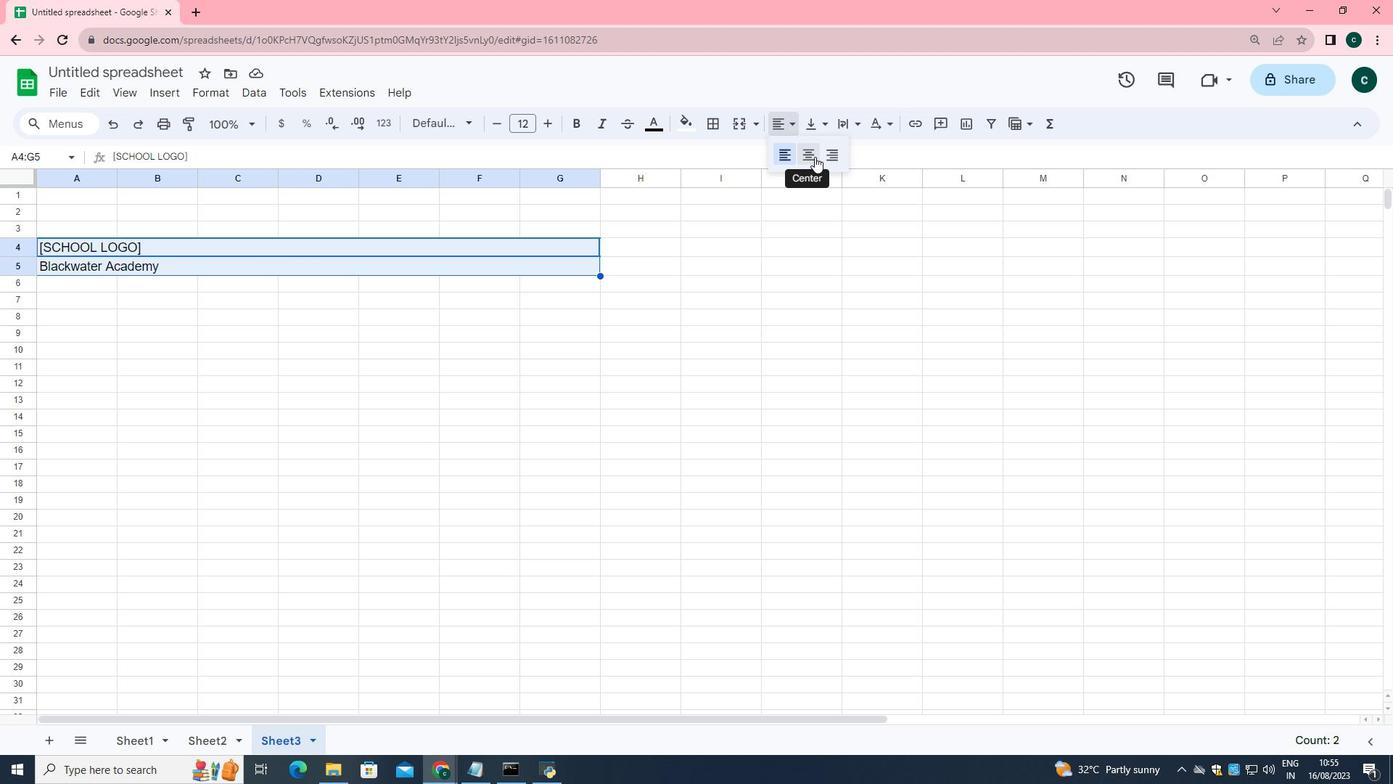 
Action: Mouse pressed left at (815, 156)
Screenshot: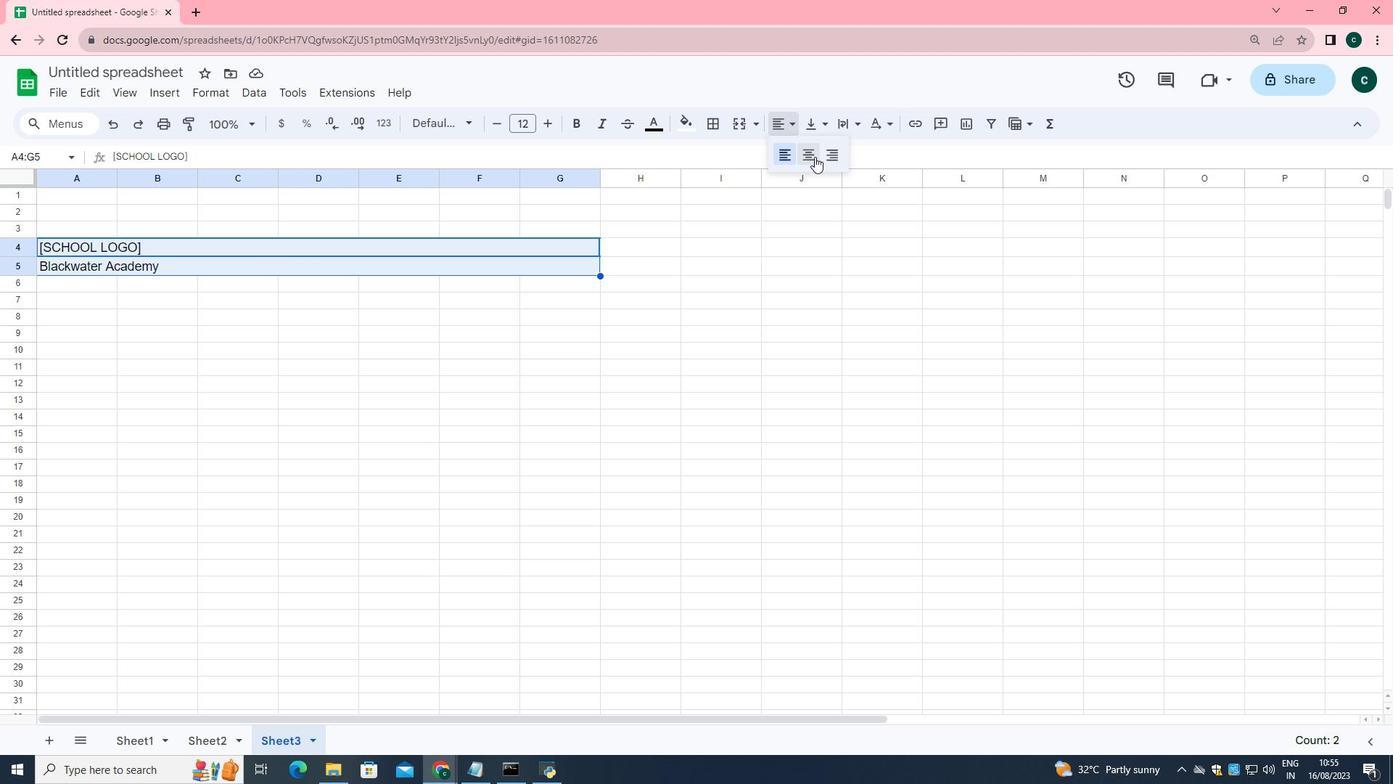 
Action: Mouse moved to (583, 120)
Screenshot: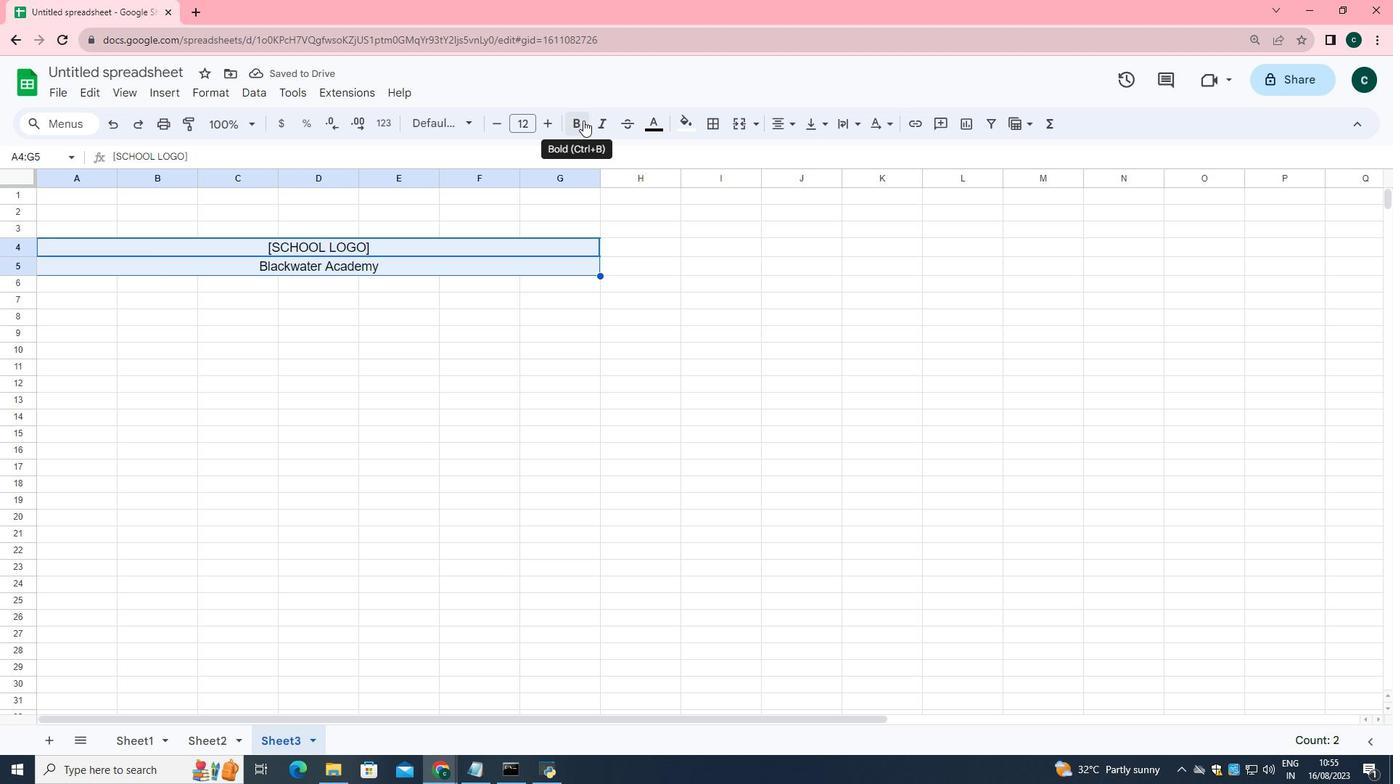 
Action: Mouse pressed left at (583, 120)
Screenshot: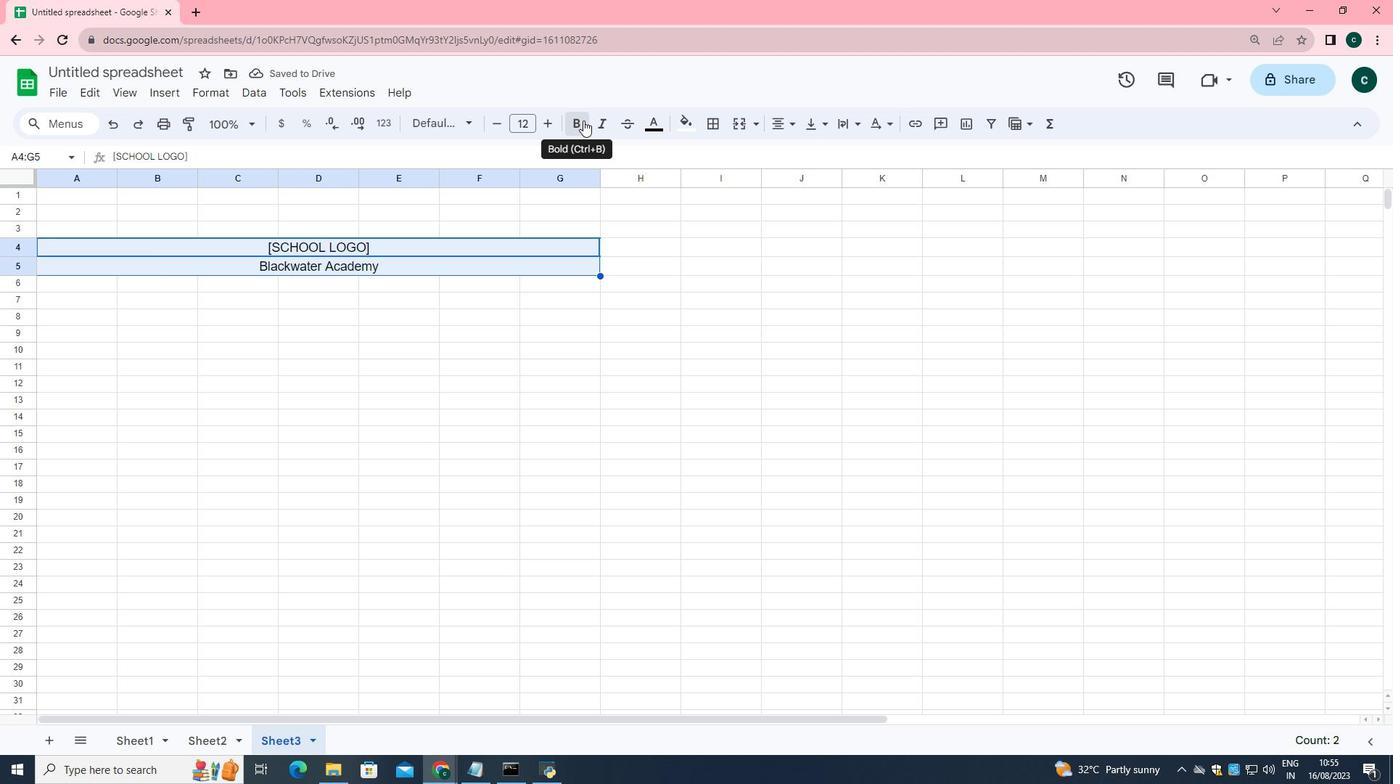 
Action: Mouse moved to (816, 124)
Screenshot: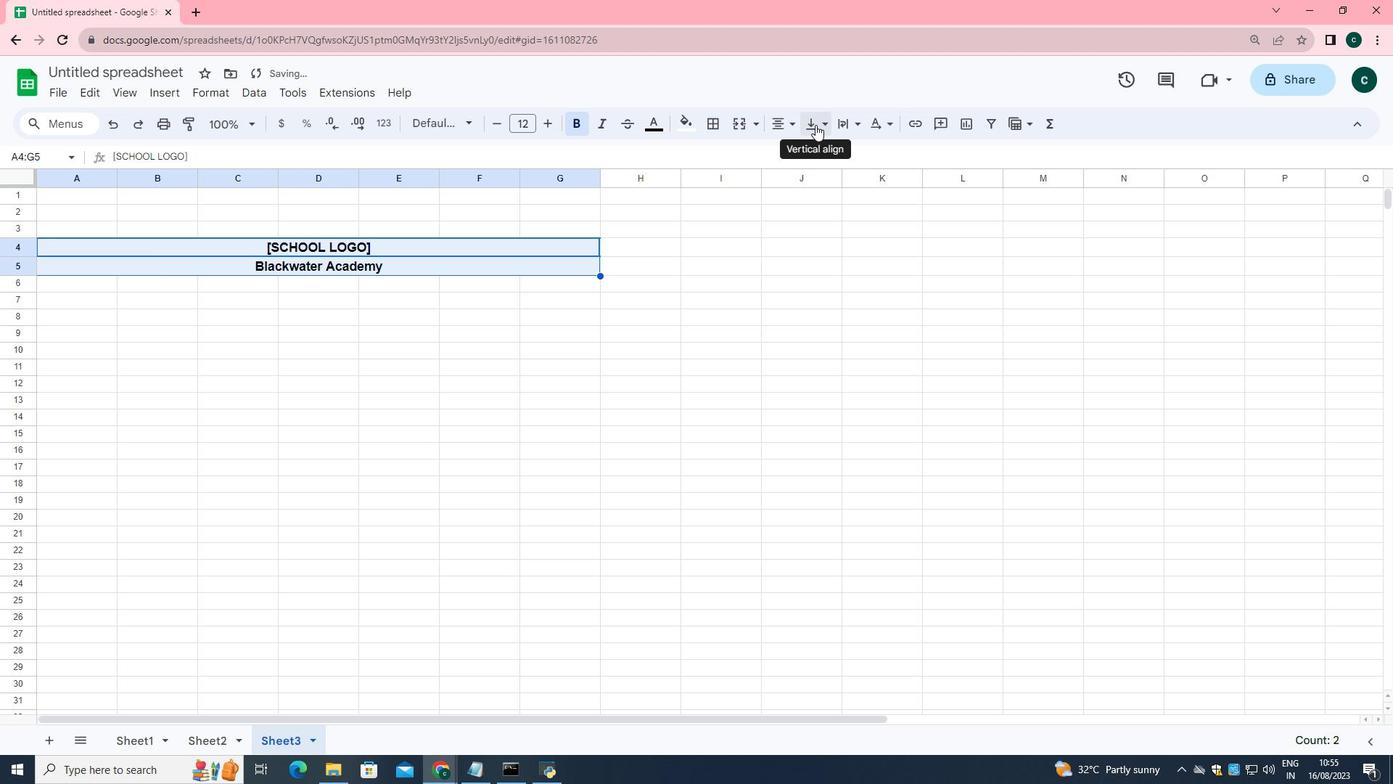 
Action: Mouse pressed left at (816, 124)
Screenshot: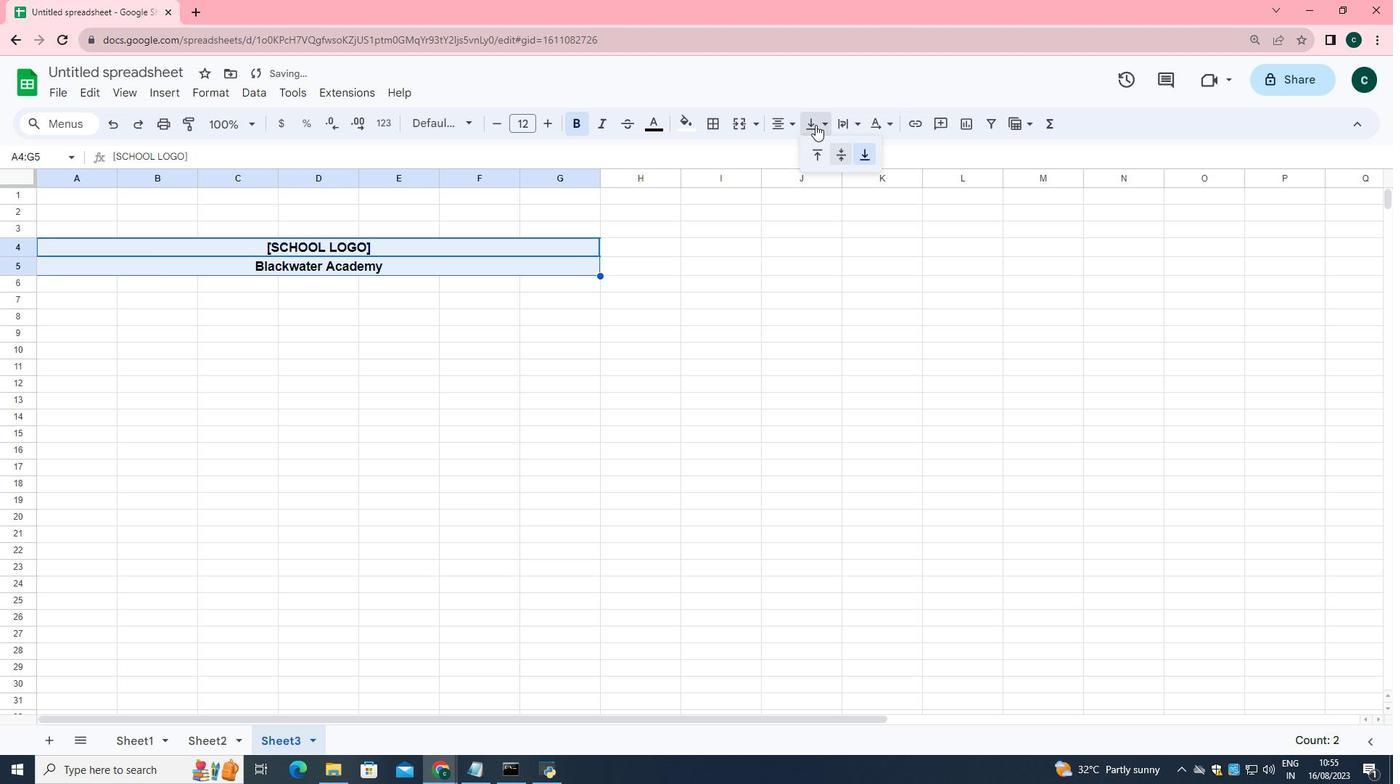 
Action: Mouse moved to (843, 153)
Screenshot: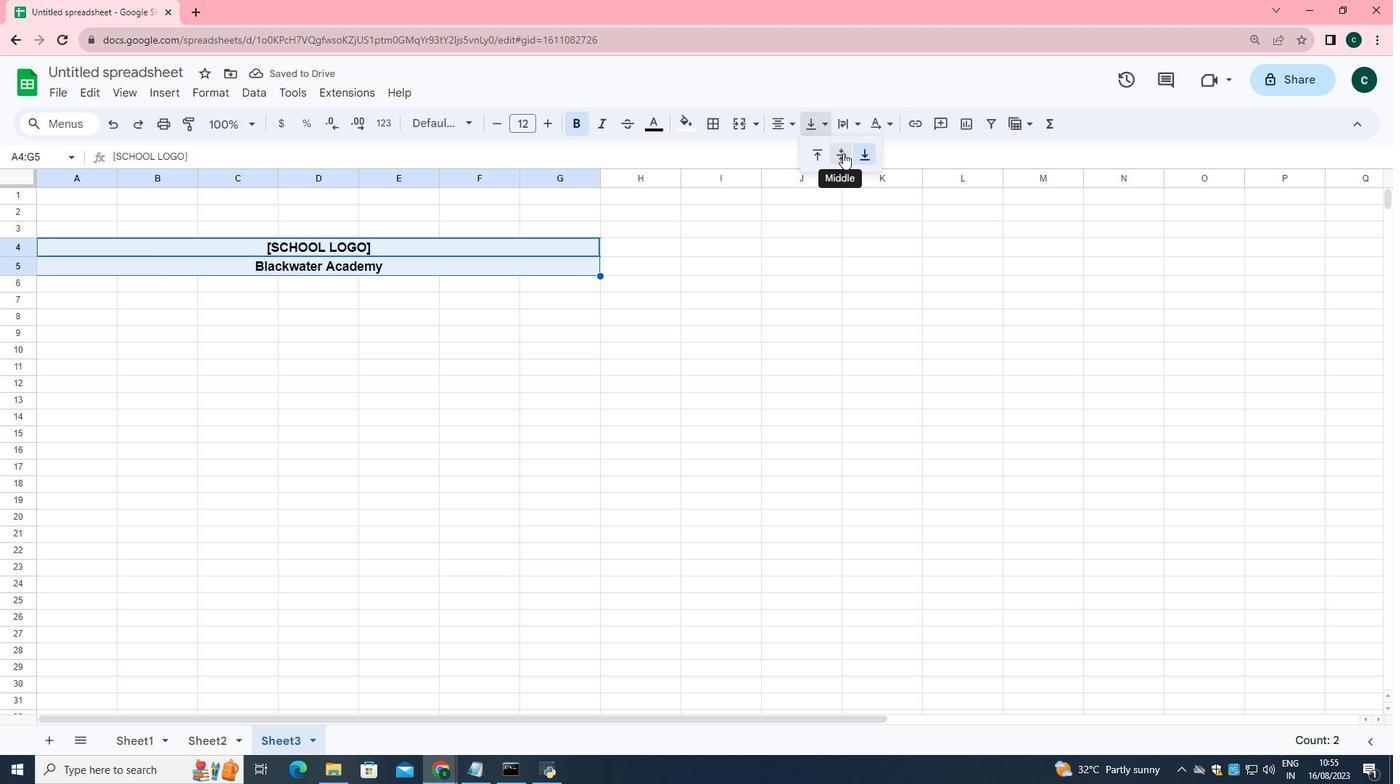
Action: Mouse pressed left at (843, 153)
Screenshot: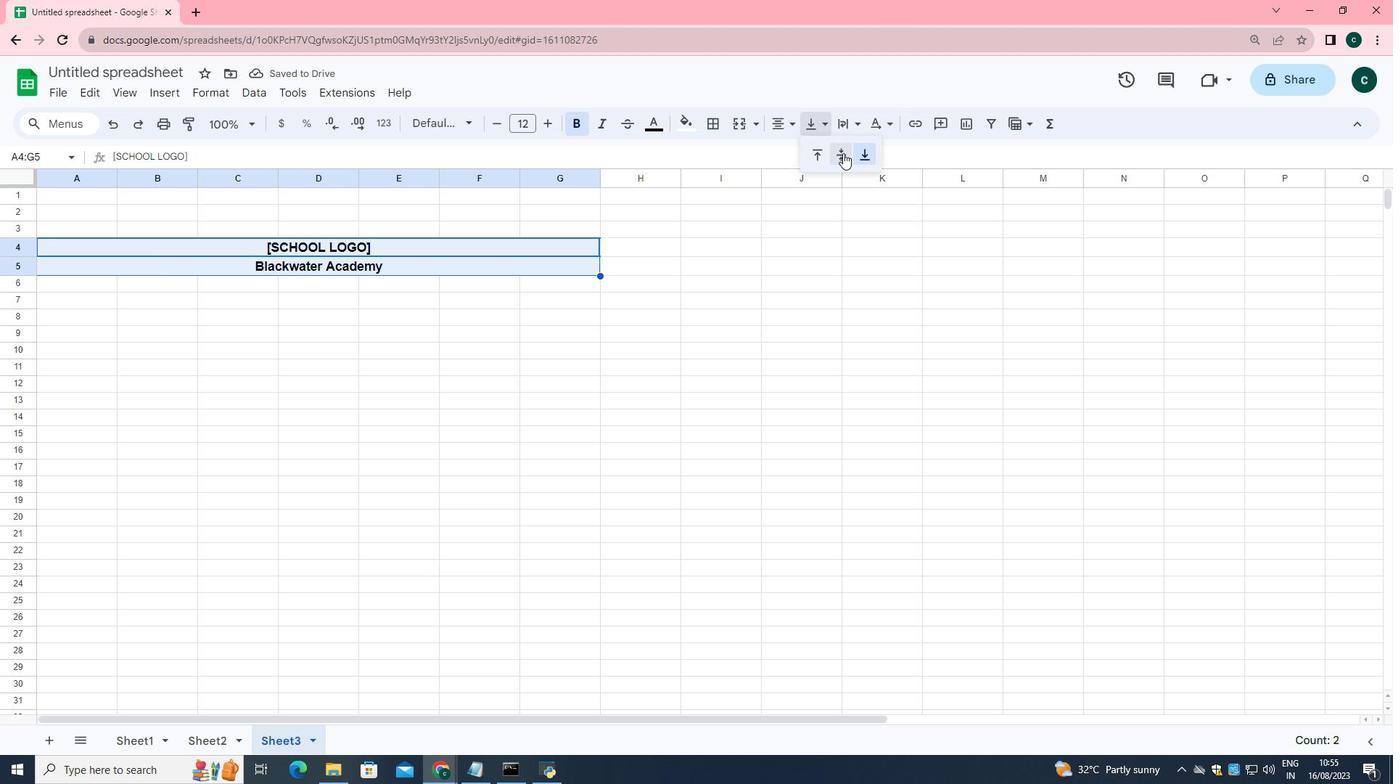 
Action: Mouse moved to (498, 324)
Screenshot: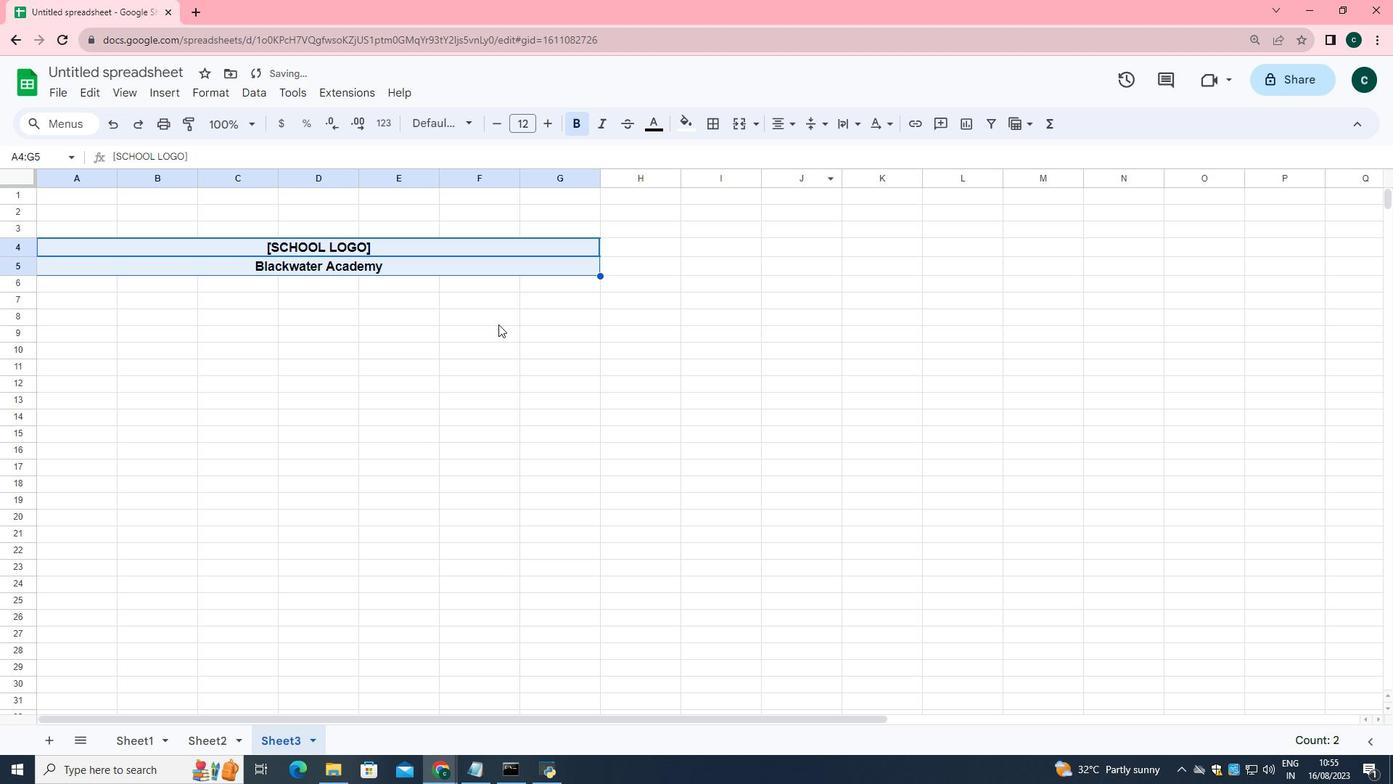
Action: Mouse pressed left at (498, 324)
Screenshot: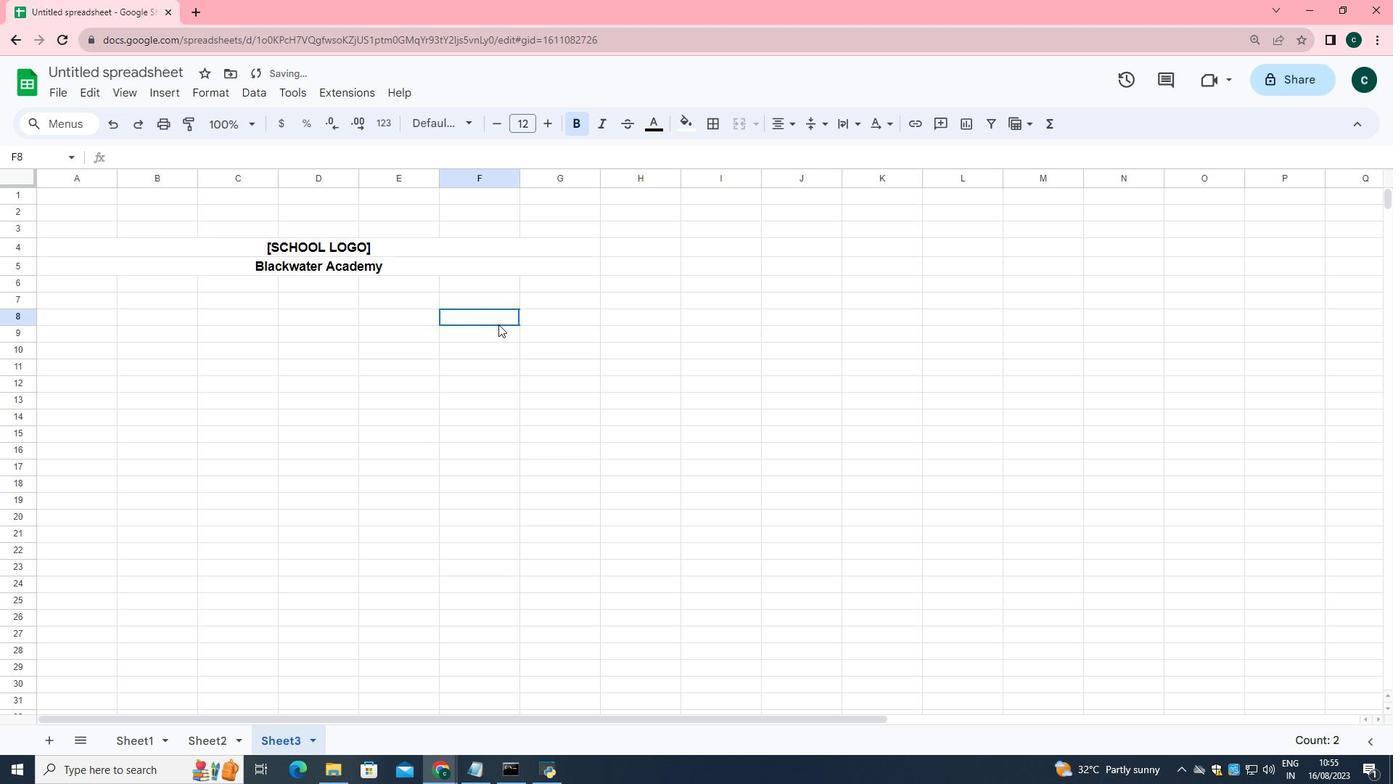 
Action: Mouse moved to (114, 319)
Screenshot: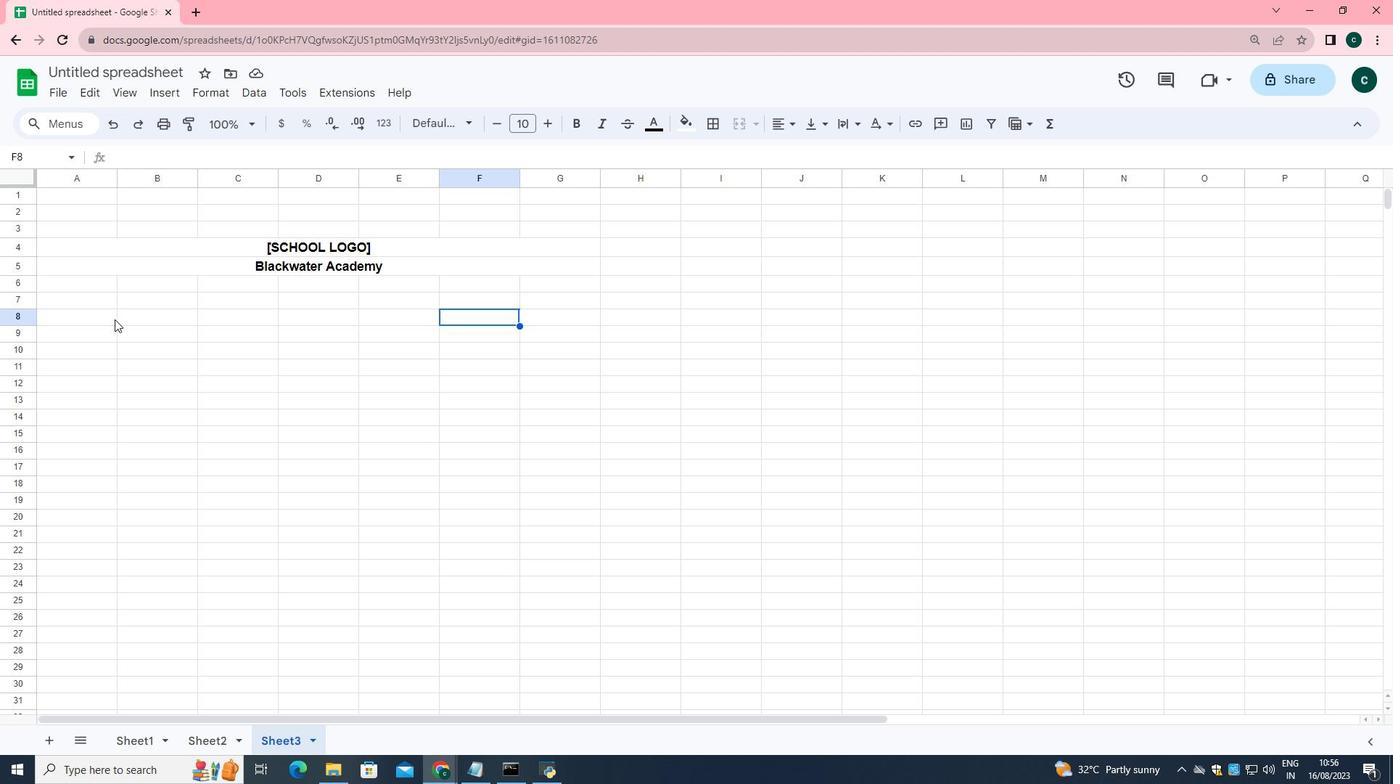 
Action: Mouse pressed left at (114, 319)
Screenshot: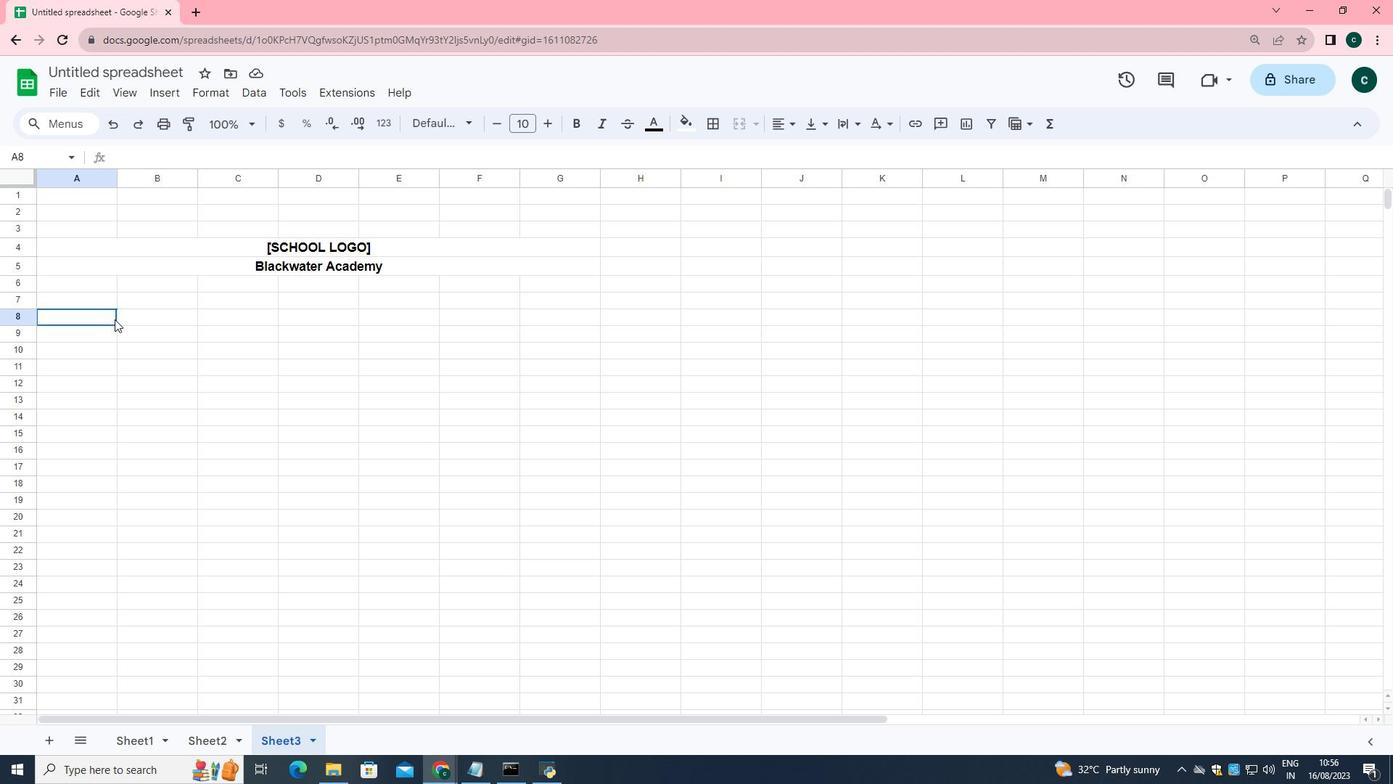 
Action: Mouse moved to (742, 120)
Screenshot: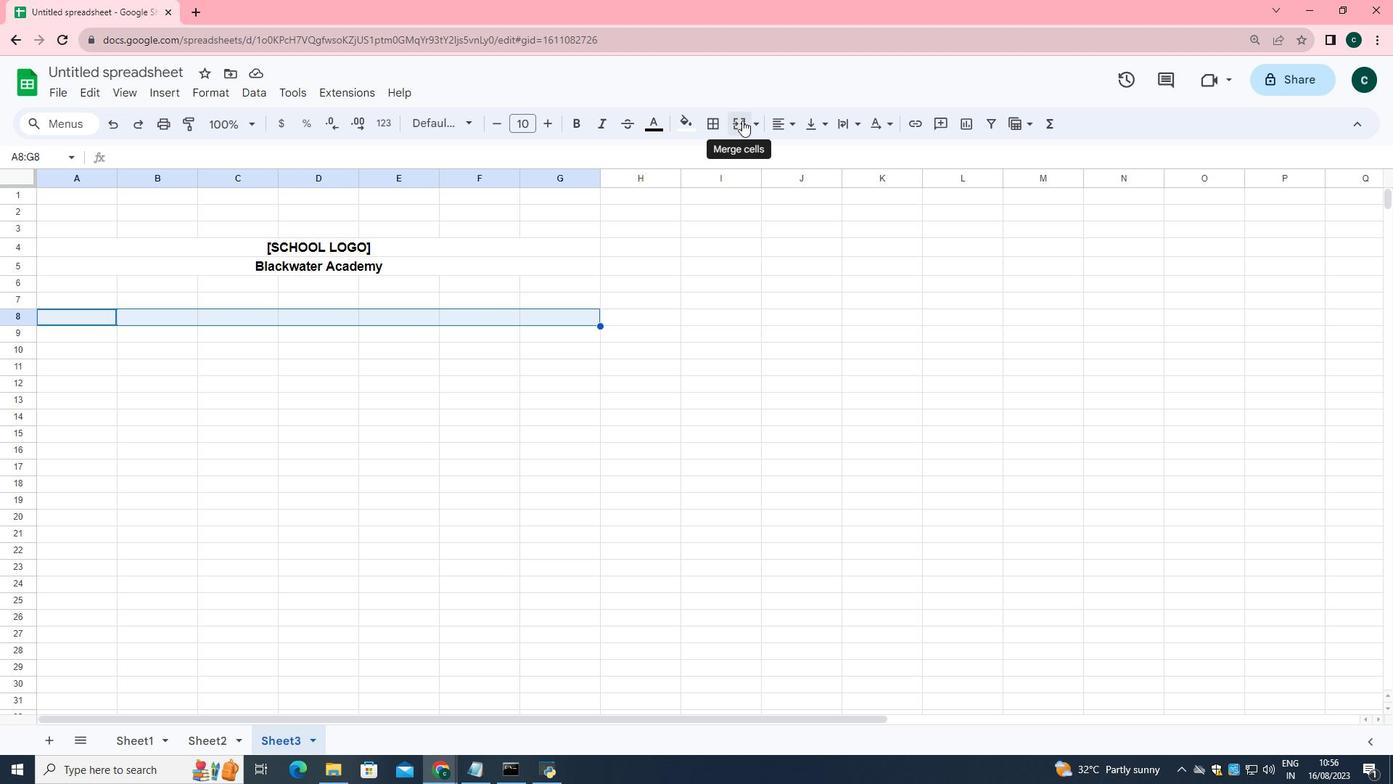 
Action: Mouse pressed left at (742, 120)
Screenshot: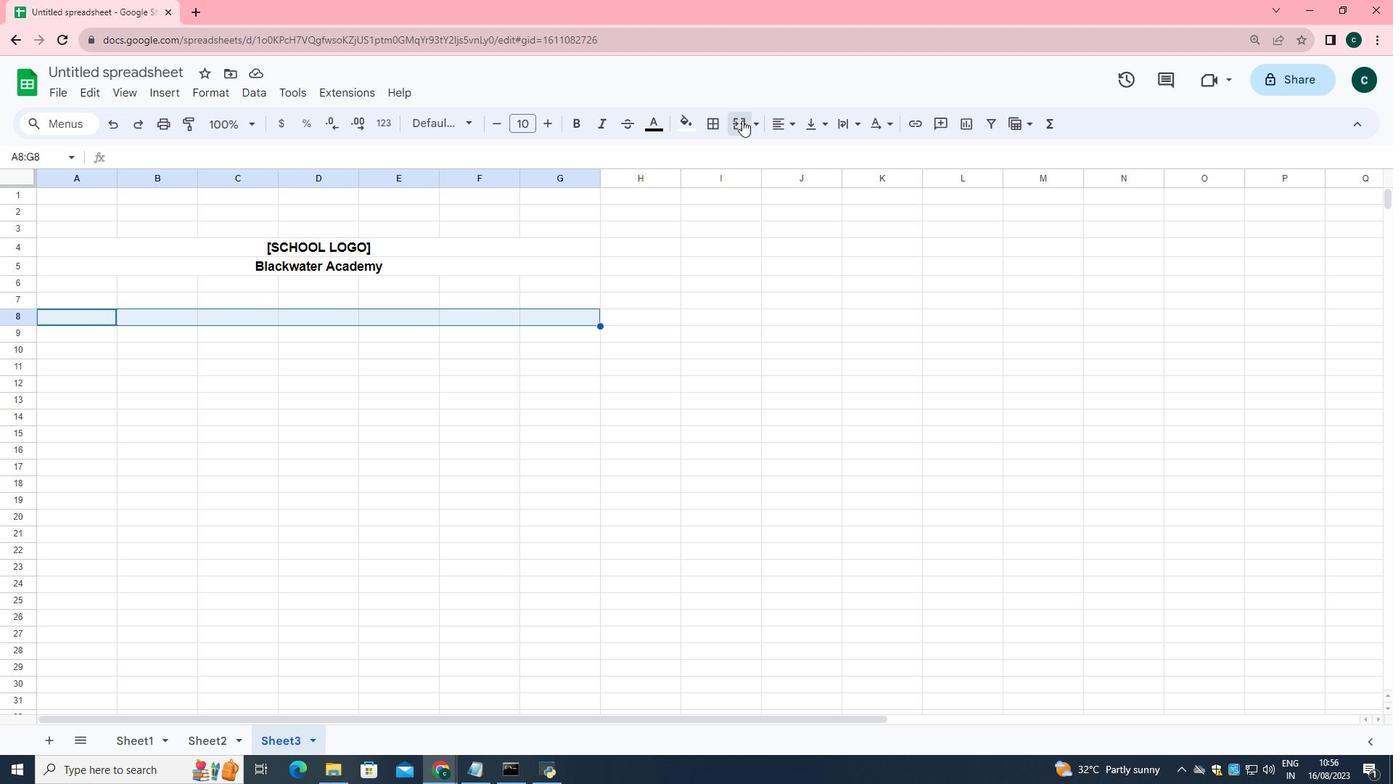 
Action: Mouse moved to (551, 116)
Screenshot: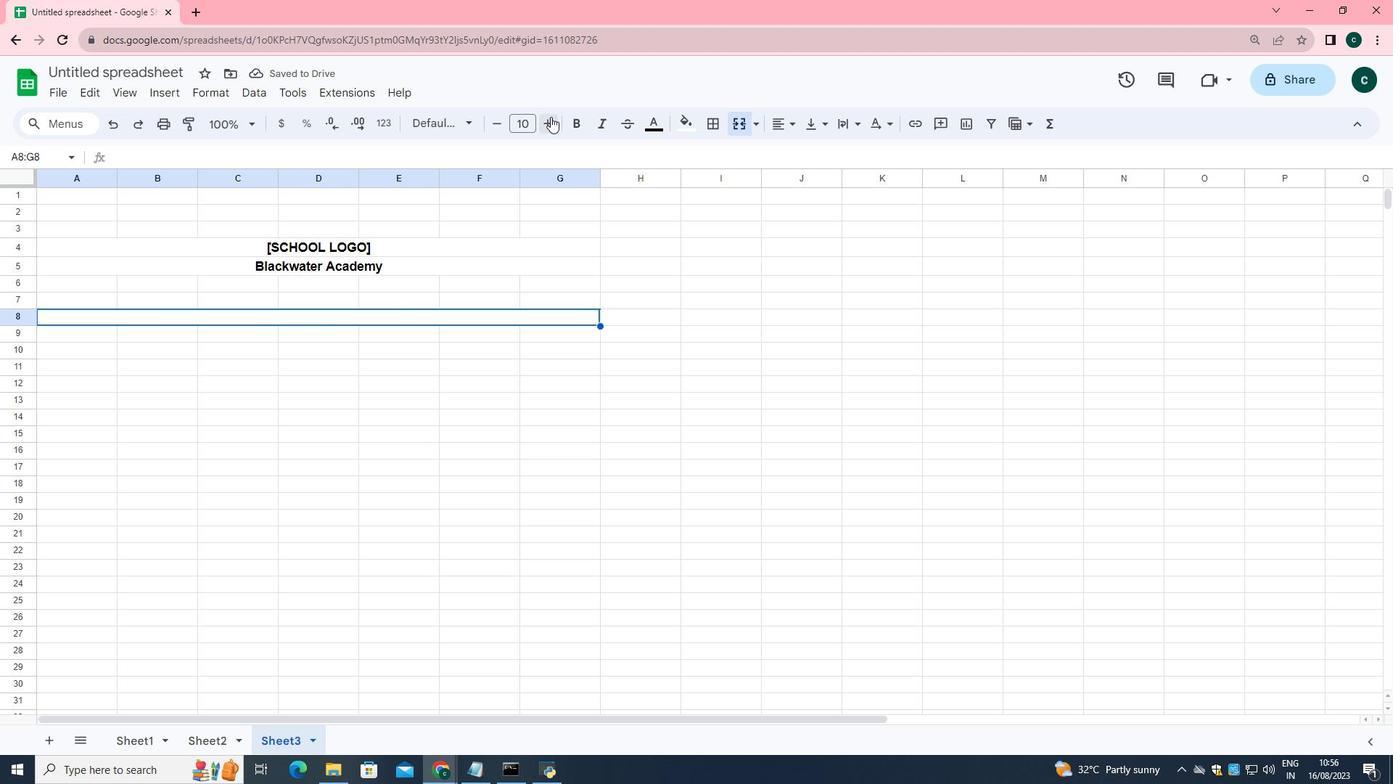 
Action: Key pressed <Key.shift>Weekly<Key.space><Key.shift>School<Key.space><Key.shift>Attendance<Key.space><Key.shift>Spreadsheet
Screenshot: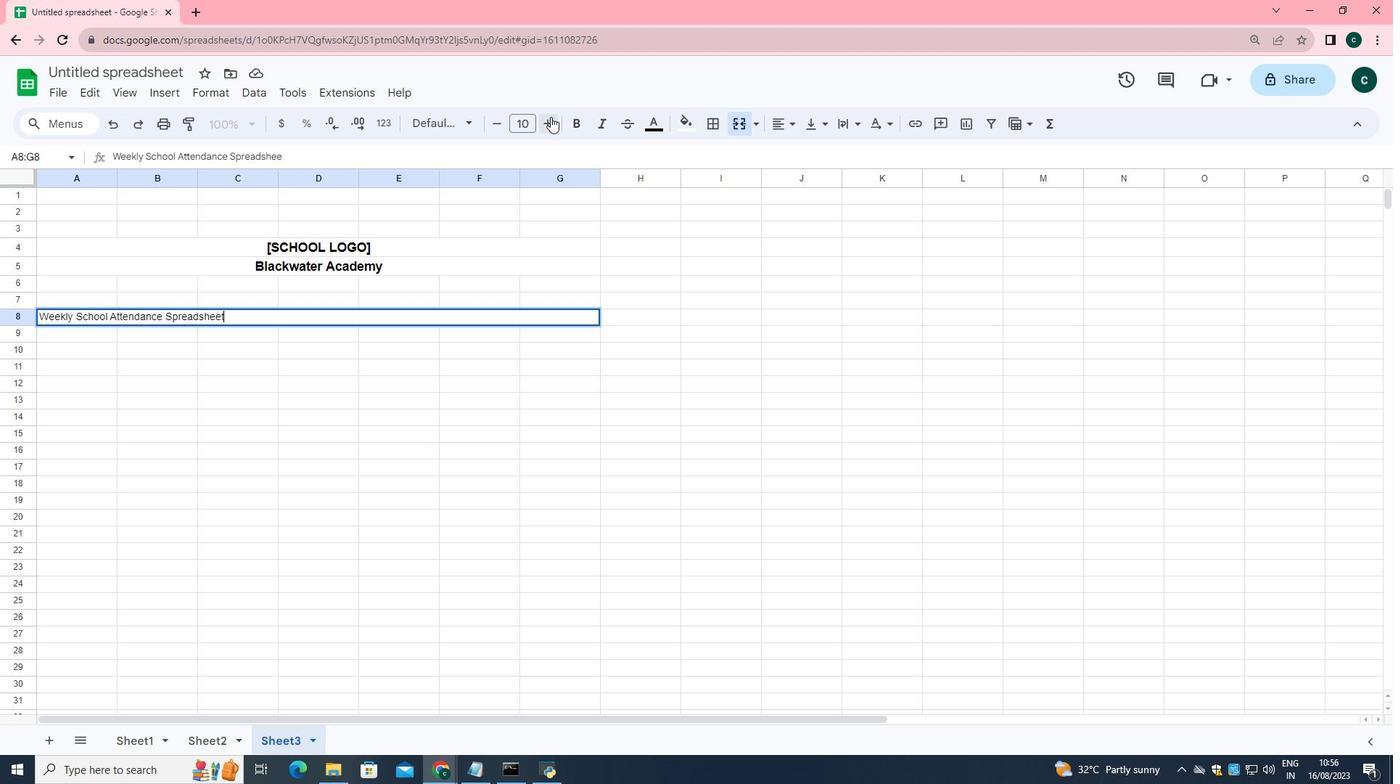 
Action: Mouse moved to (412, 521)
Screenshot: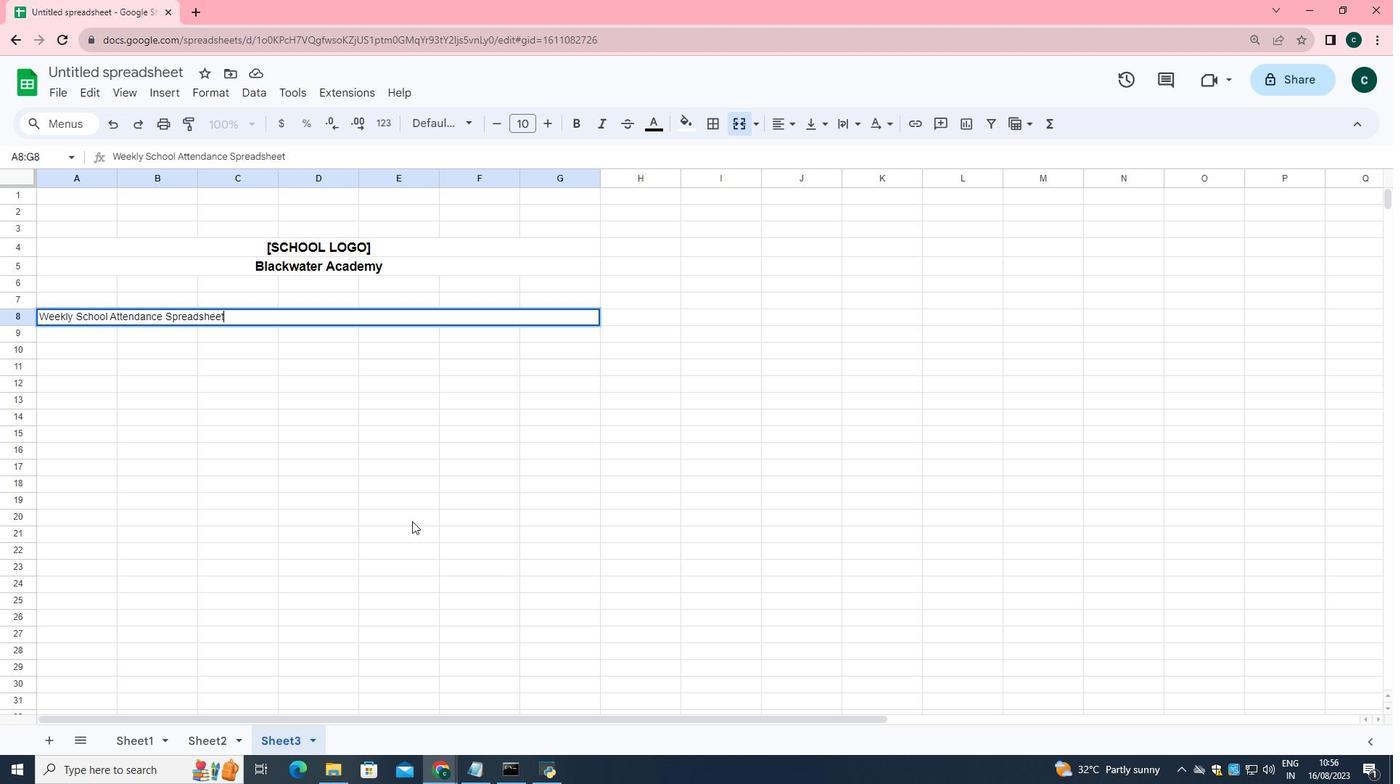 
Action: Mouse pressed left at (412, 521)
Screenshot: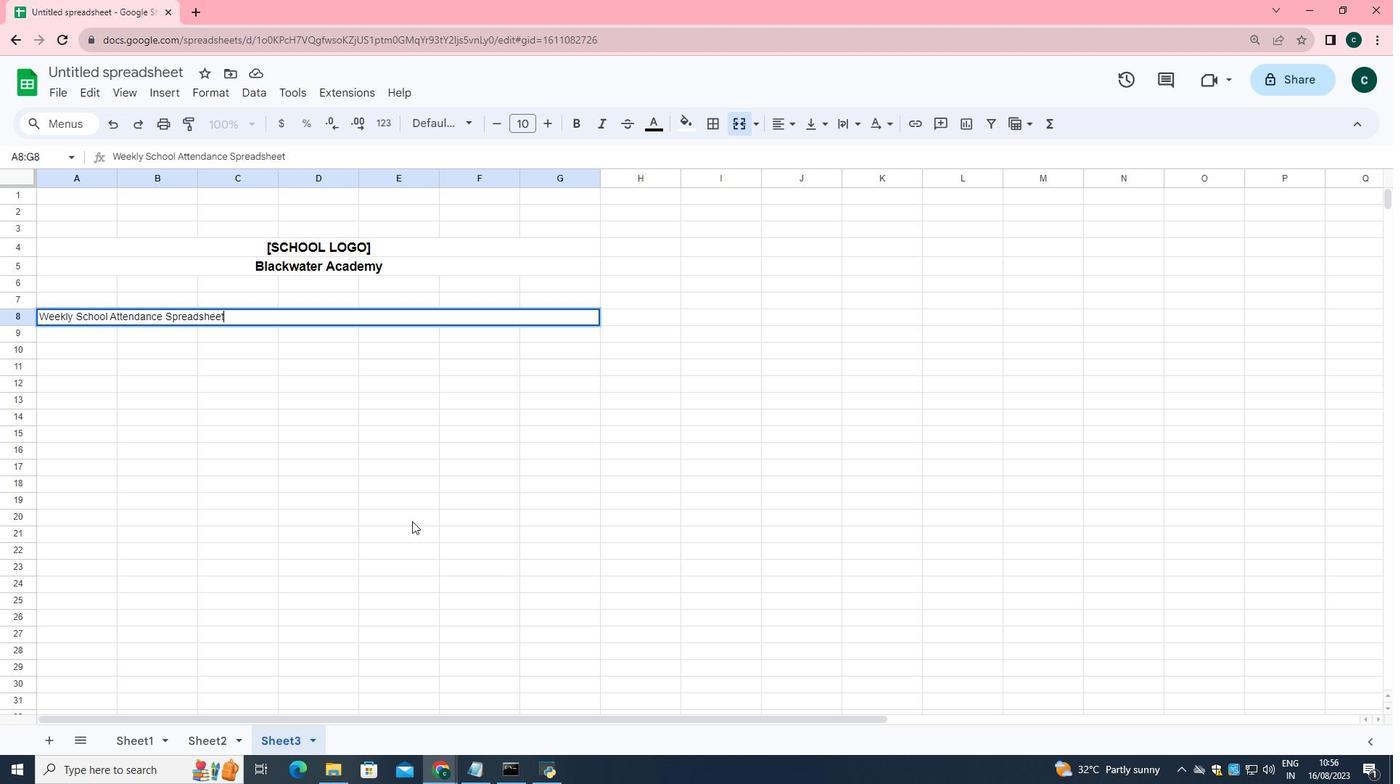 
Action: Mouse moved to (240, 320)
Screenshot: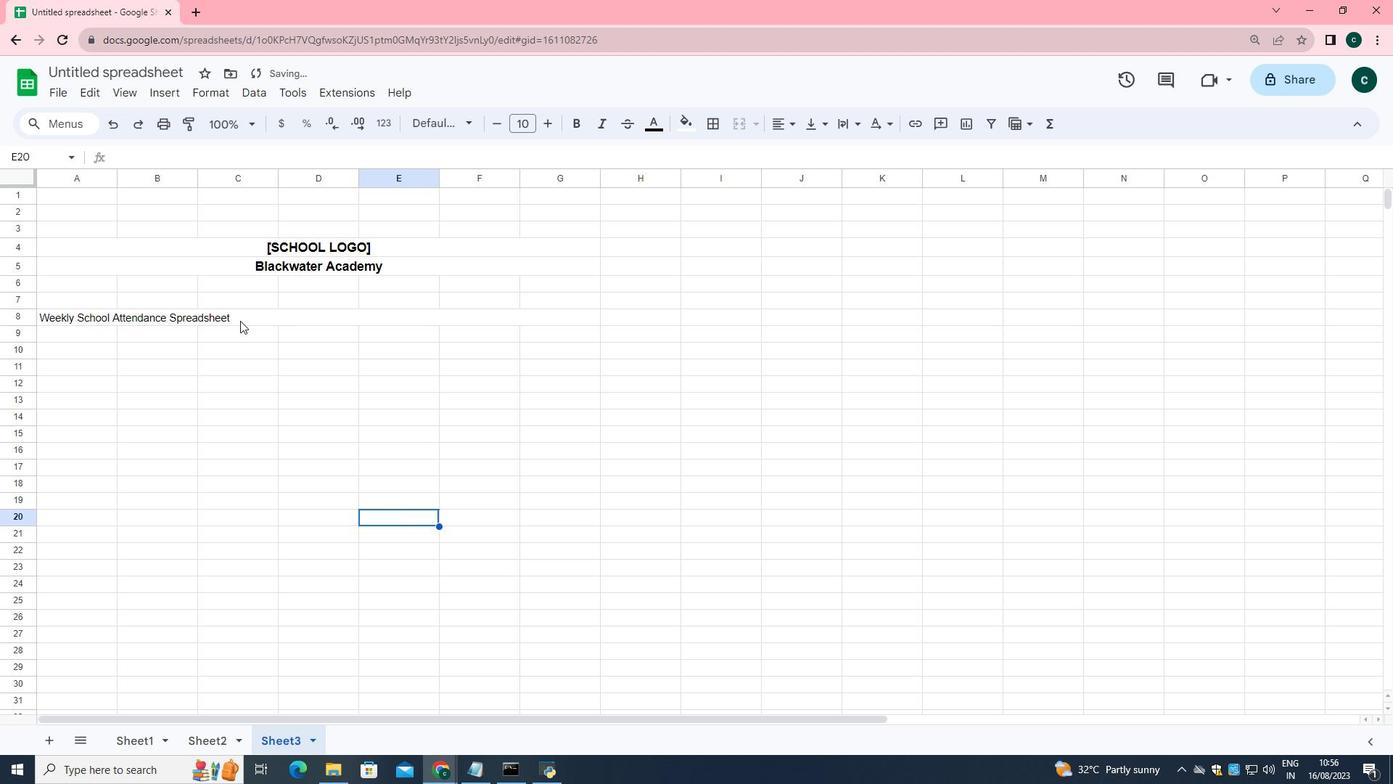 
Action: Mouse pressed left at (240, 320)
Screenshot: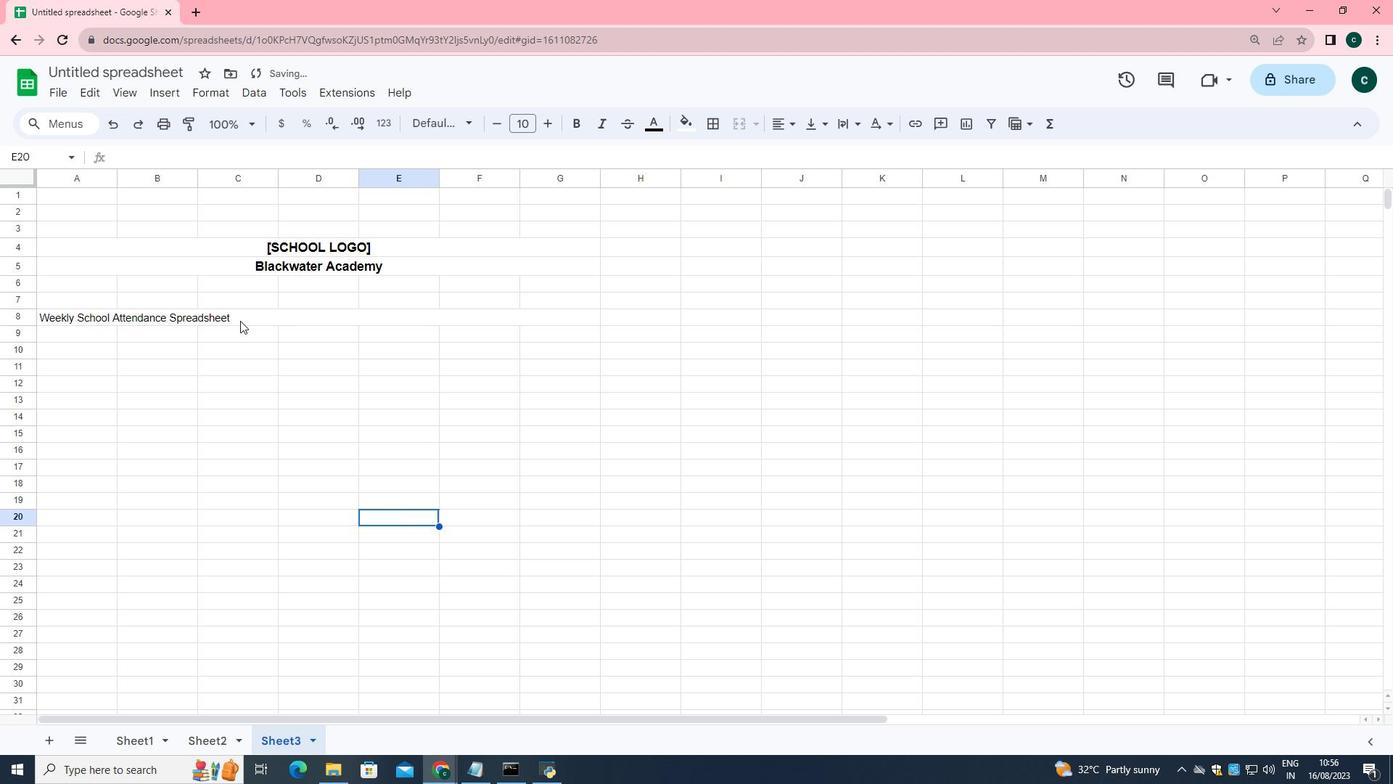
Action: Mouse moved to (791, 121)
Screenshot: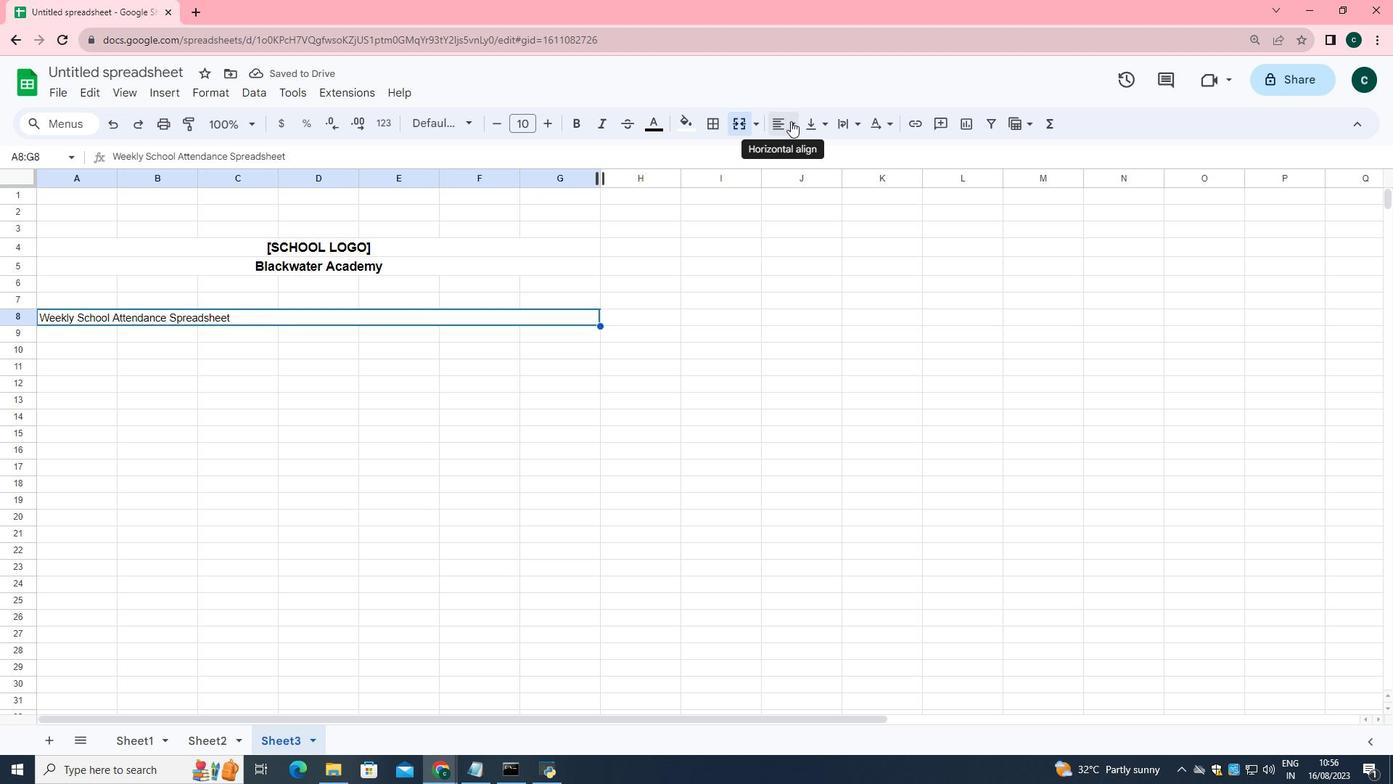
Action: Mouse pressed left at (791, 121)
Screenshot: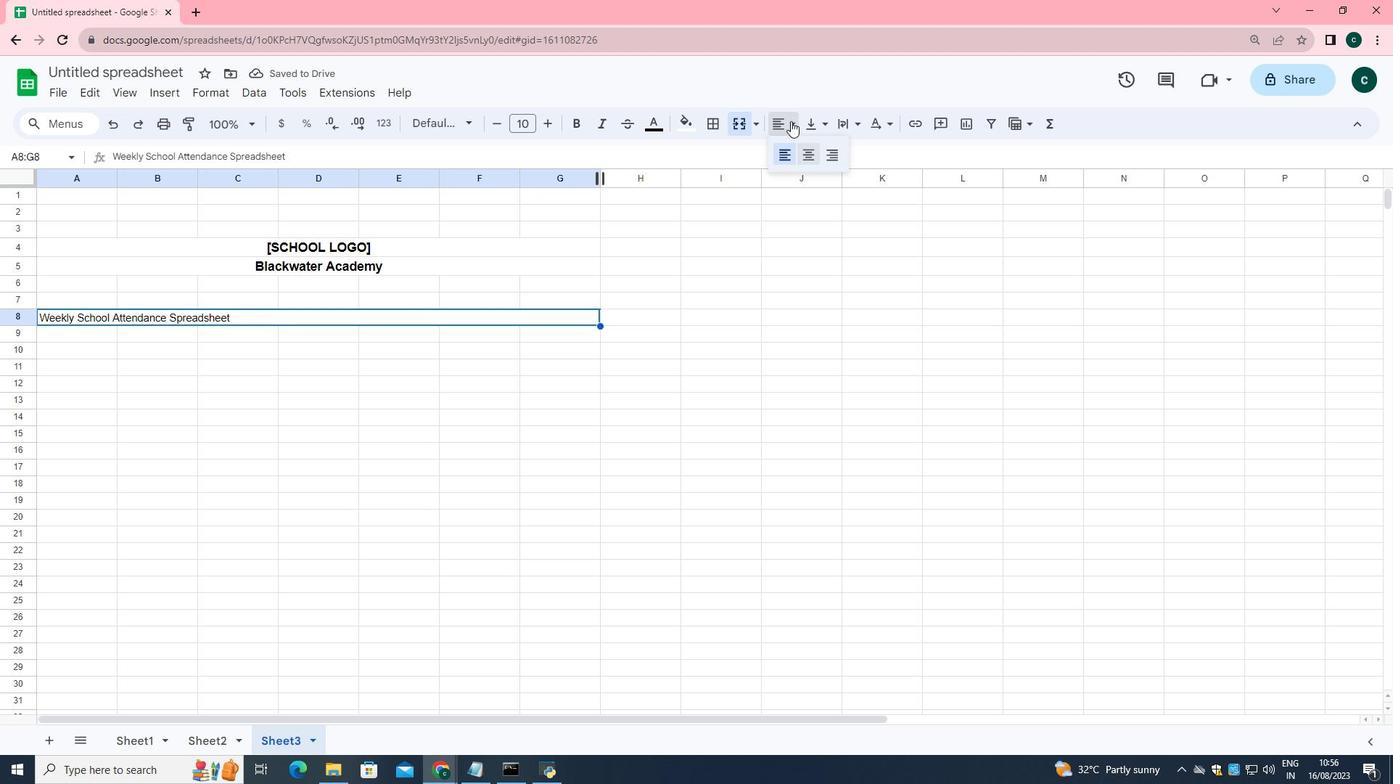 
Action: Mouse moved to (801, 151)
Screenshot: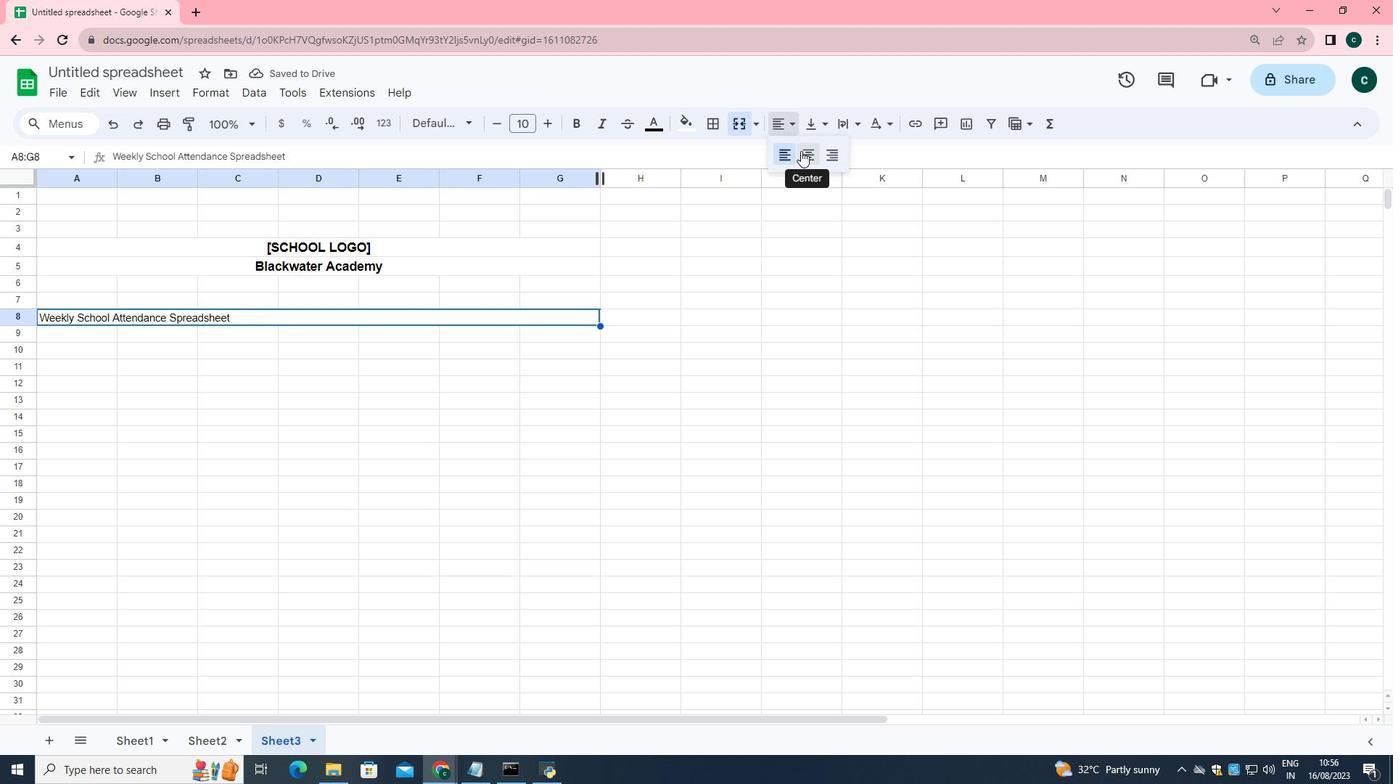 
Action: Mouse pressed left at (801, 151)
Screenshot: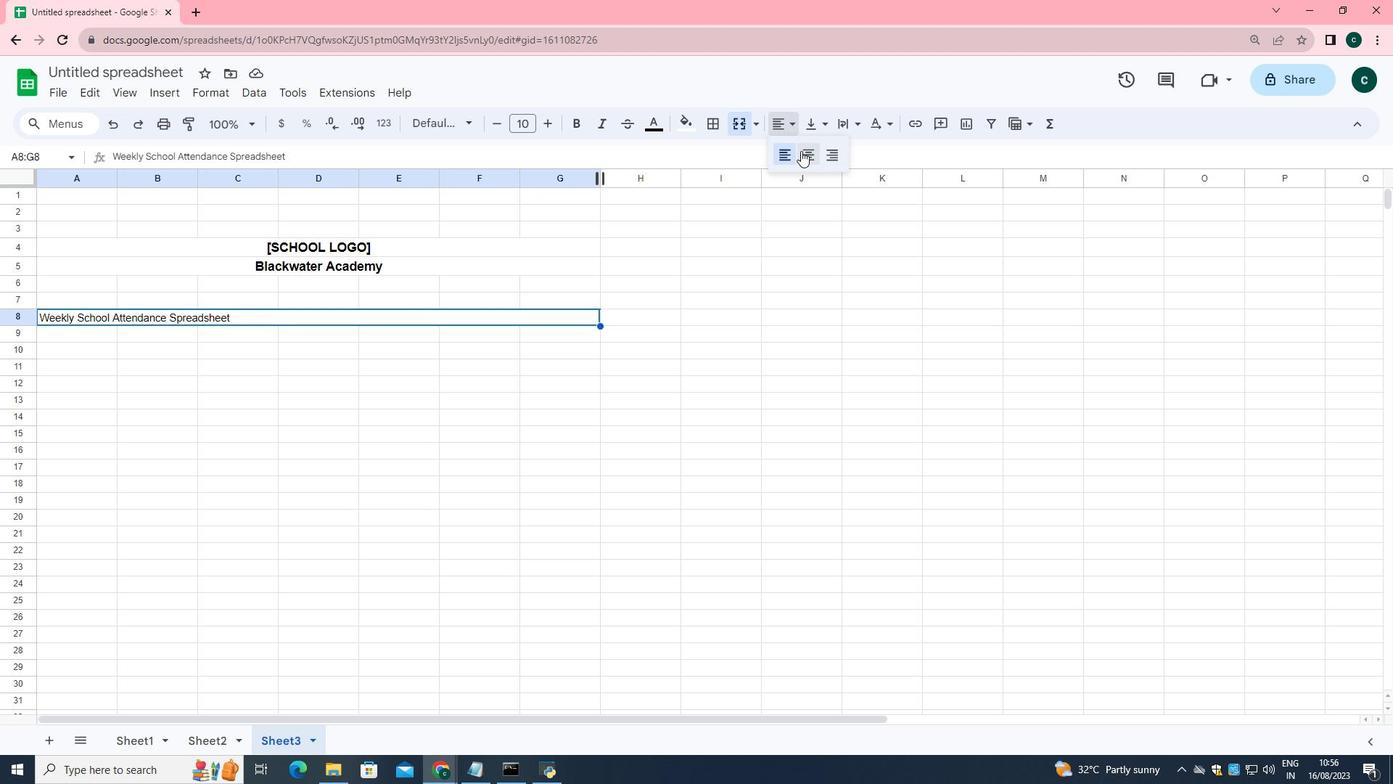 
Action: Mouse moved to (813, 127)
Screenshot: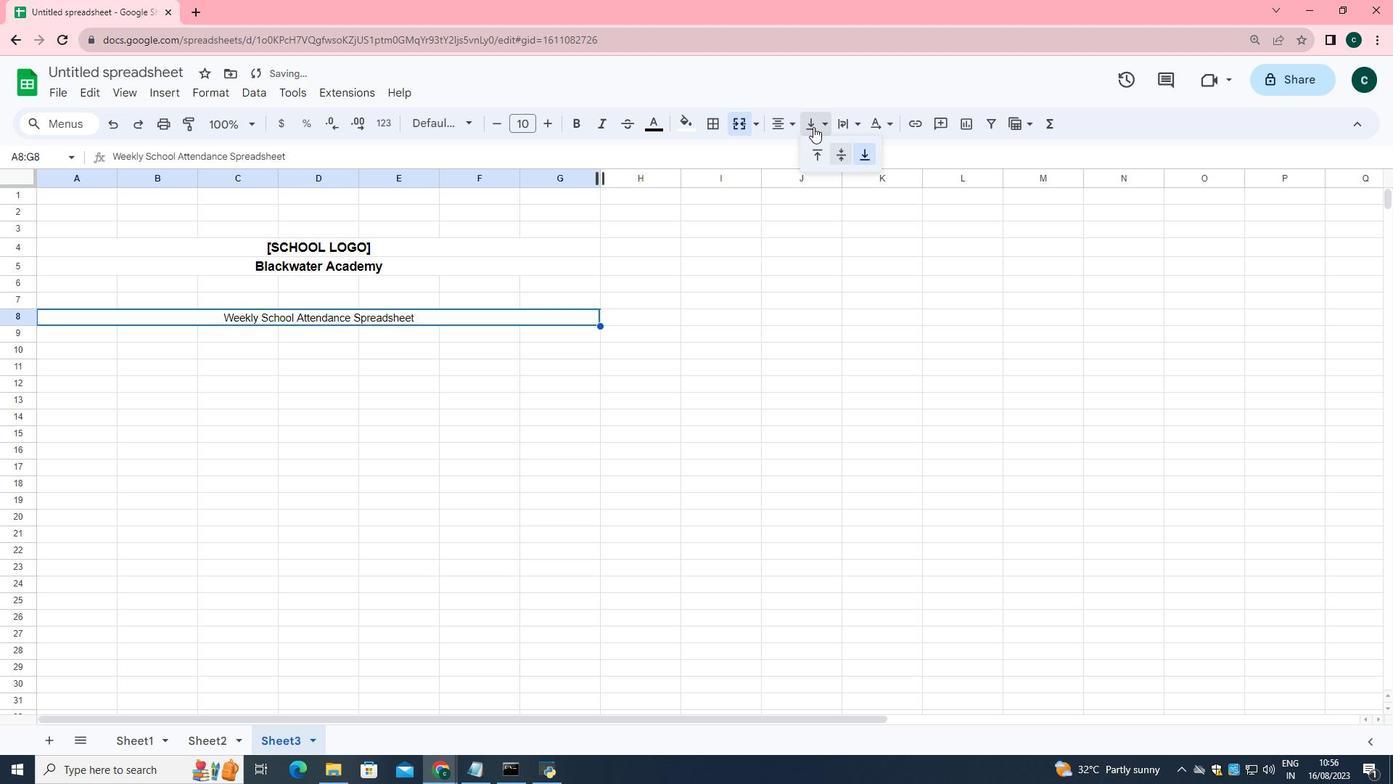 
Action: Mouse pressed left at (813, 127)
Screenshot: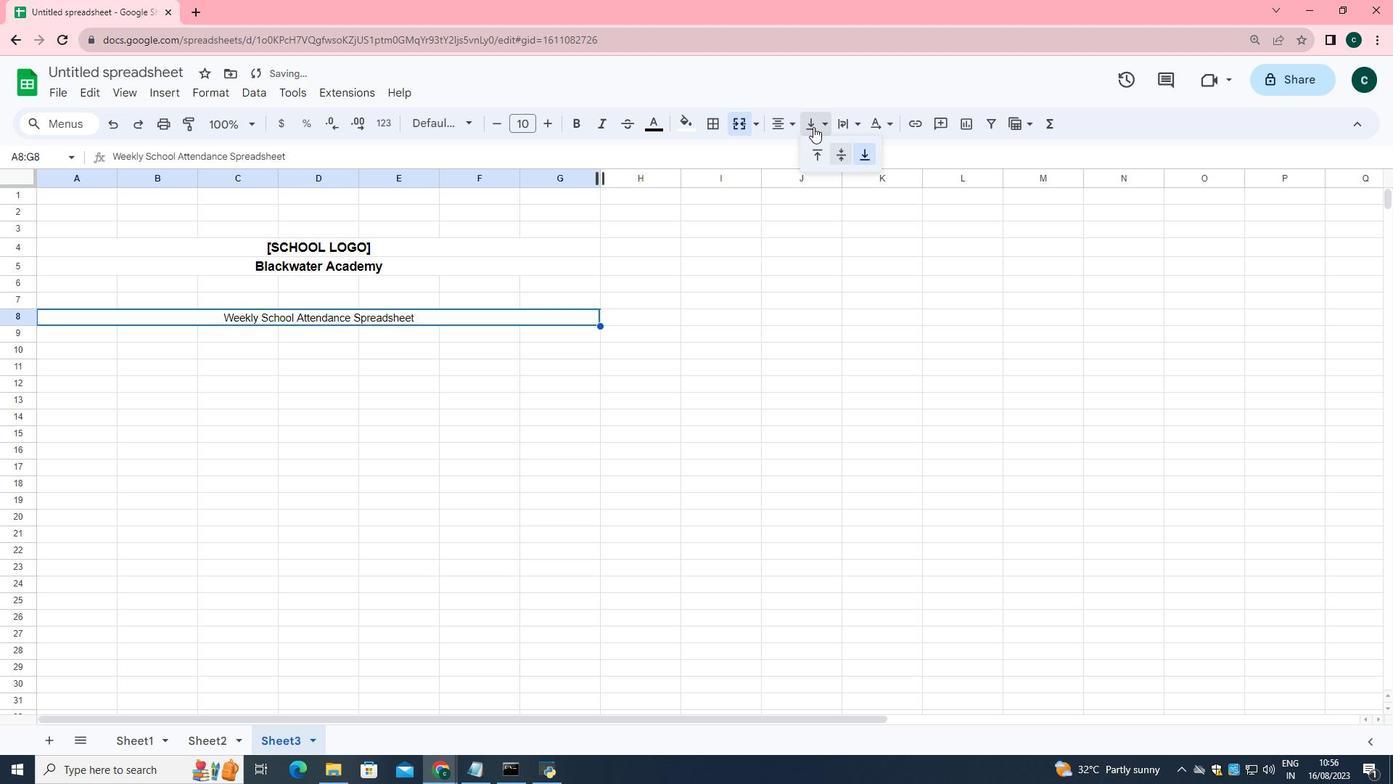 
Action: Mouse moved to (841, 152)
Screenshot: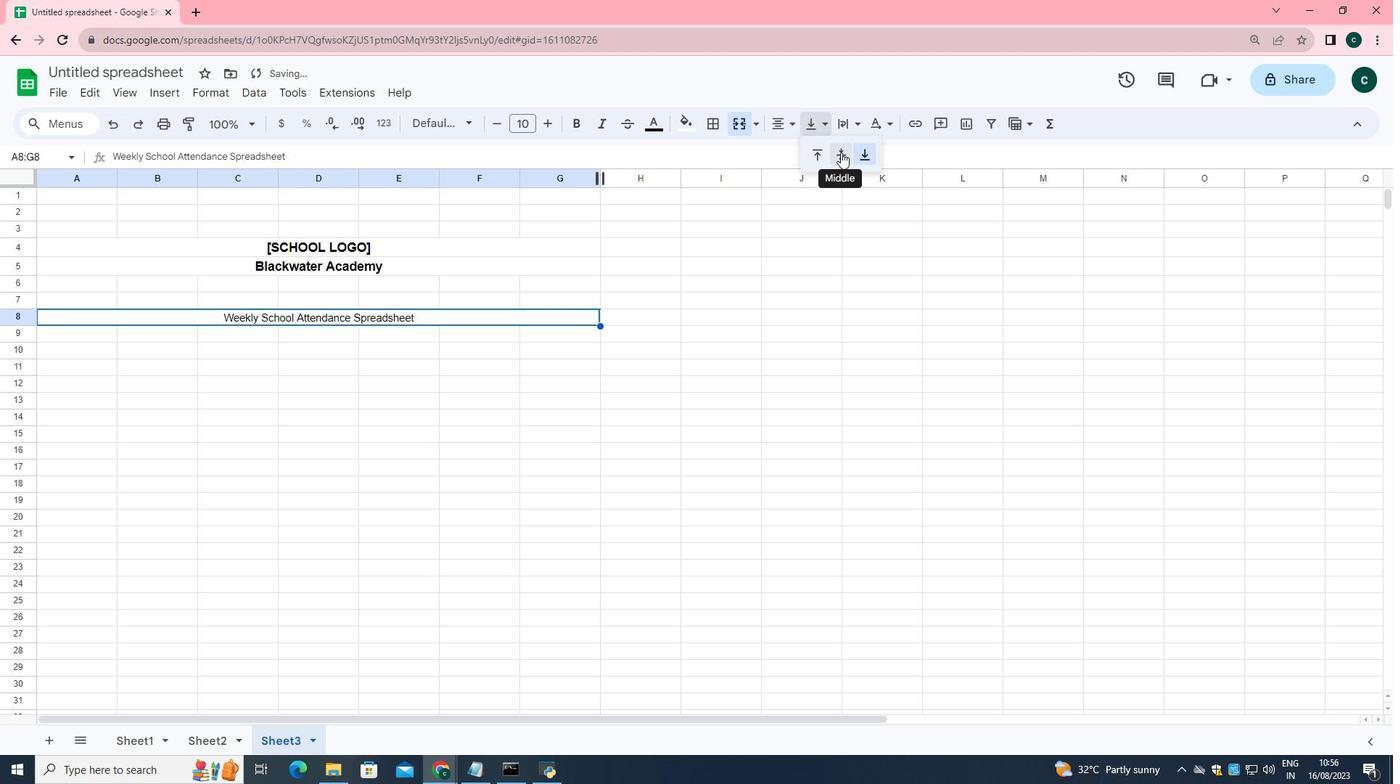 
Action: Mouse pressed left at (841, 152)
Screenshot: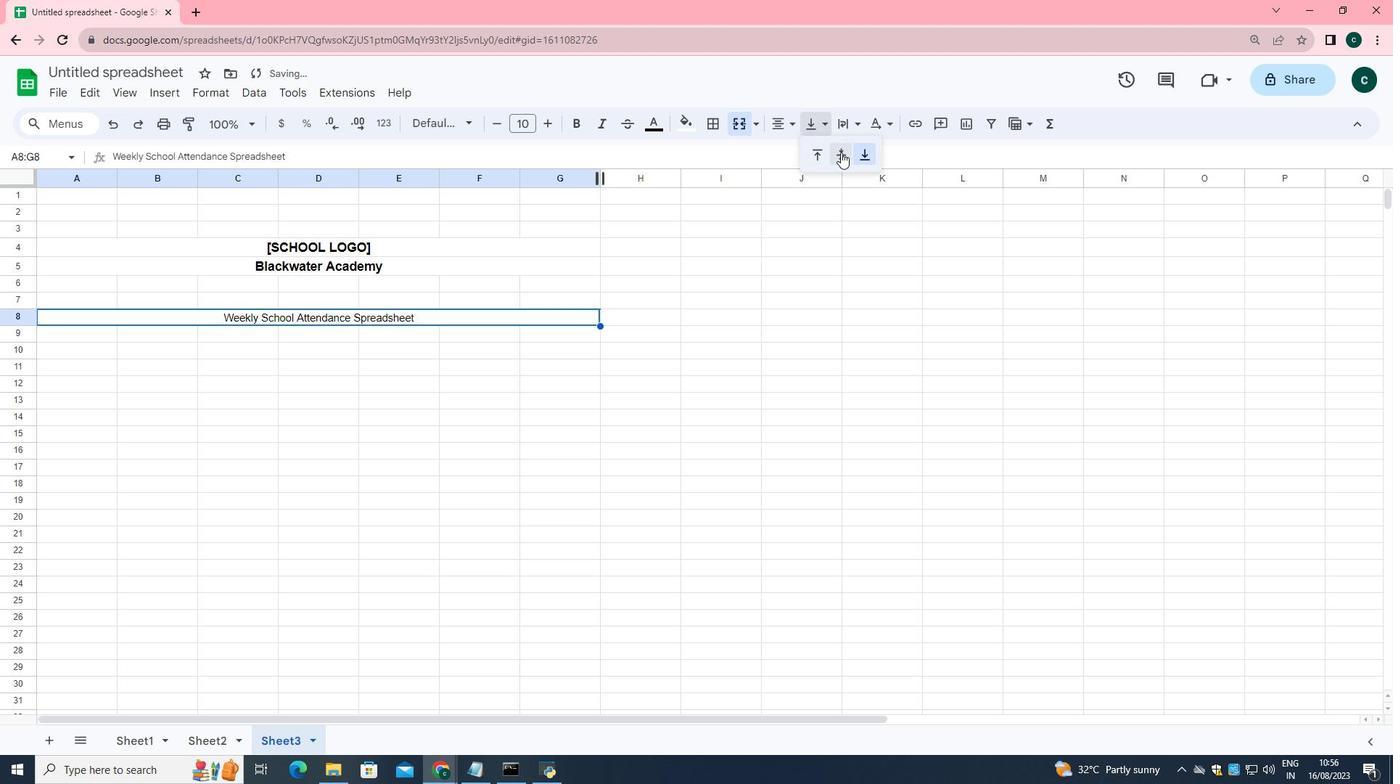 
Action: Mouse moved to (551, 126)
Screenshot: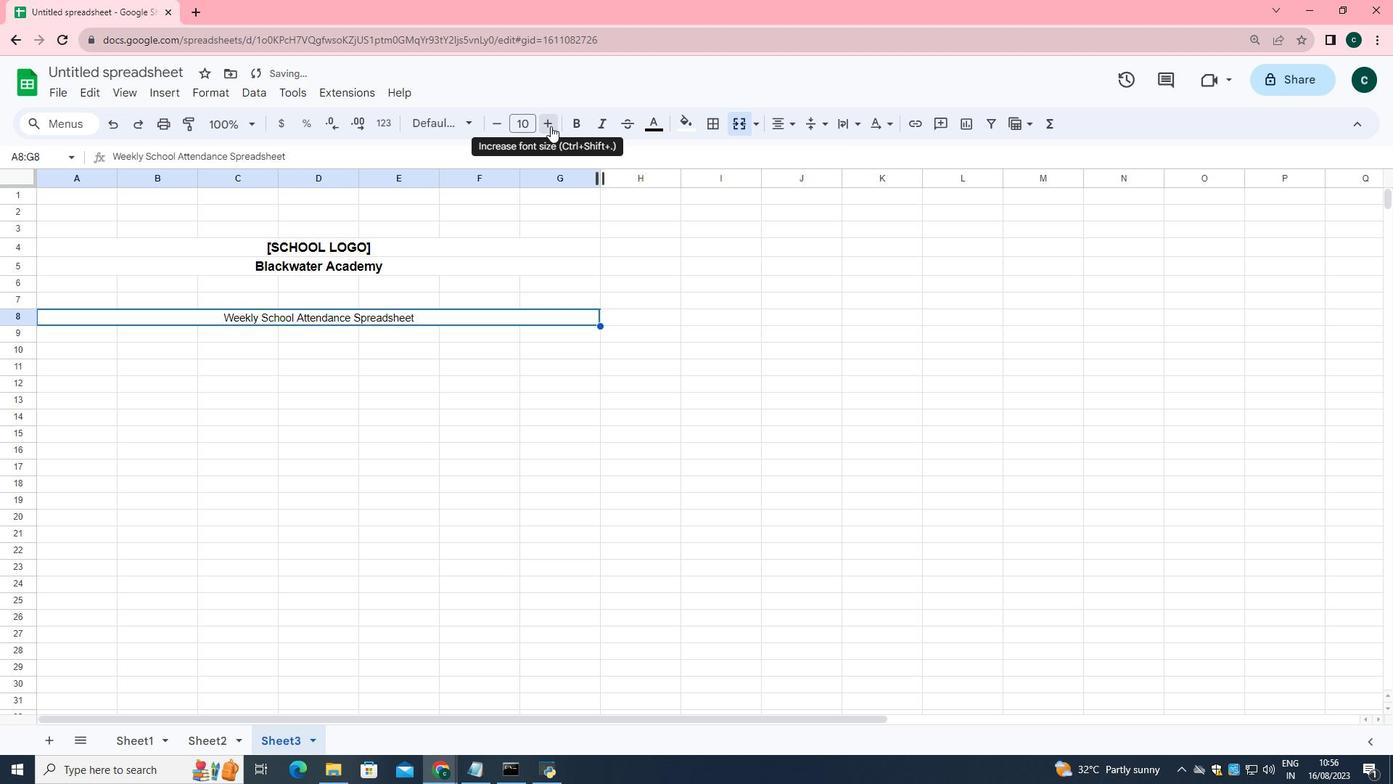 
Action: Mouse pressed left at (551, 126)
Screenshot: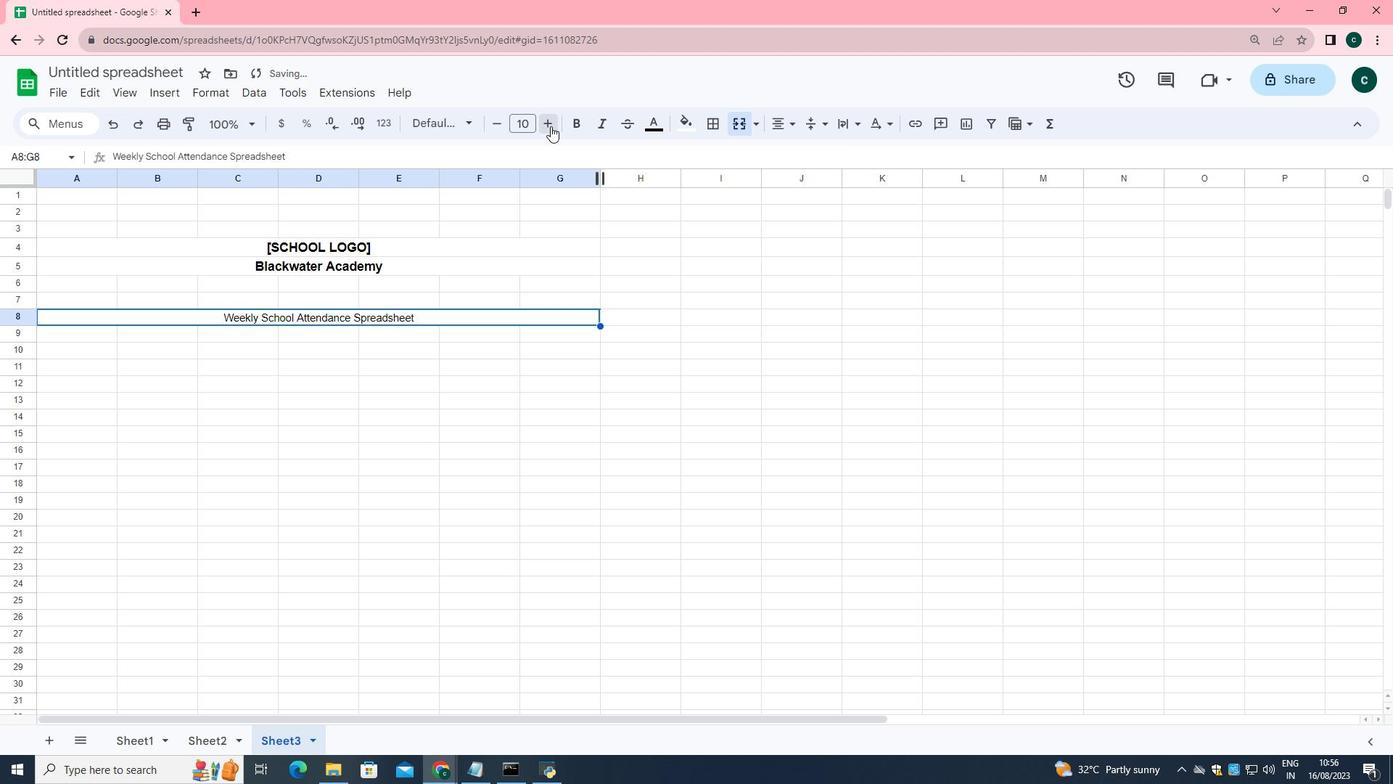 
Action: Mouse pressed left at (551, 126)
Screenshot: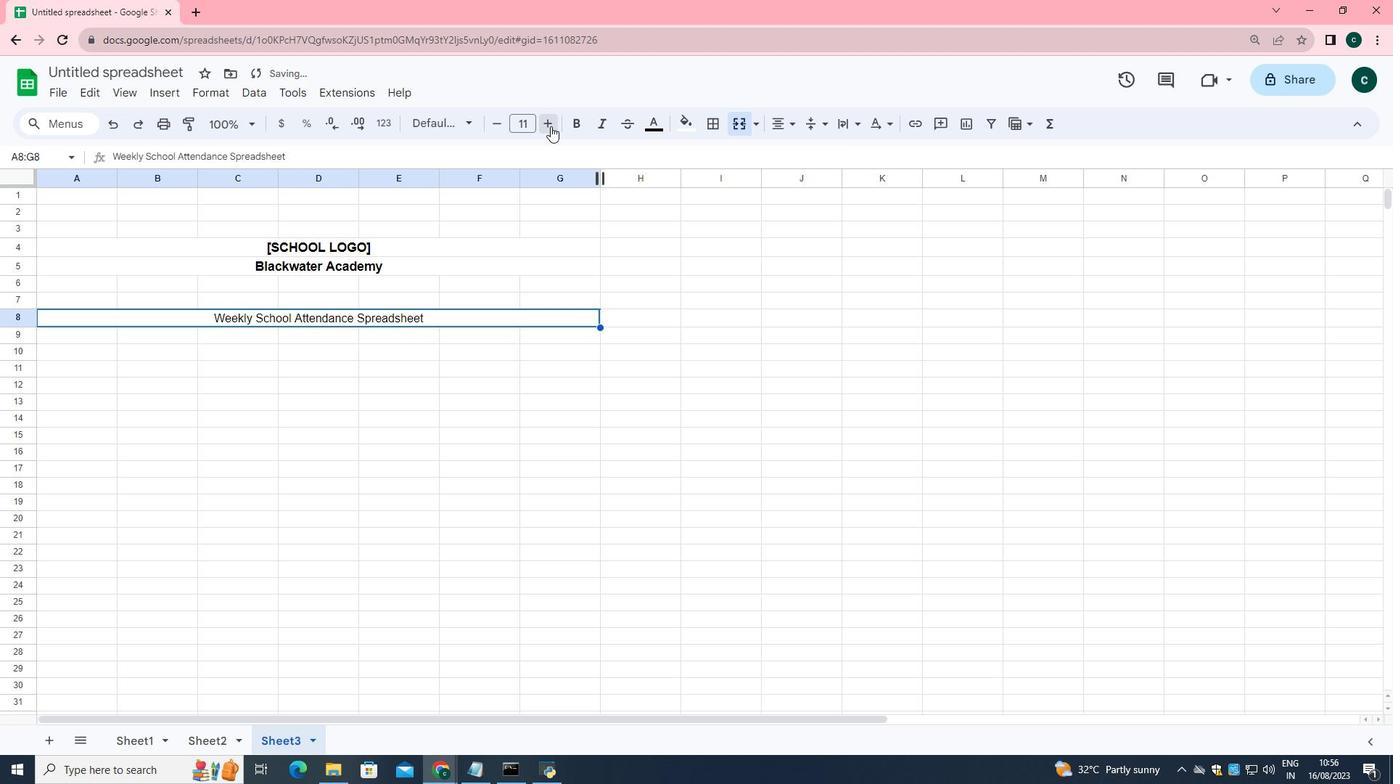 
Action: Mouse pressed left at (551, 126)
Screenshot: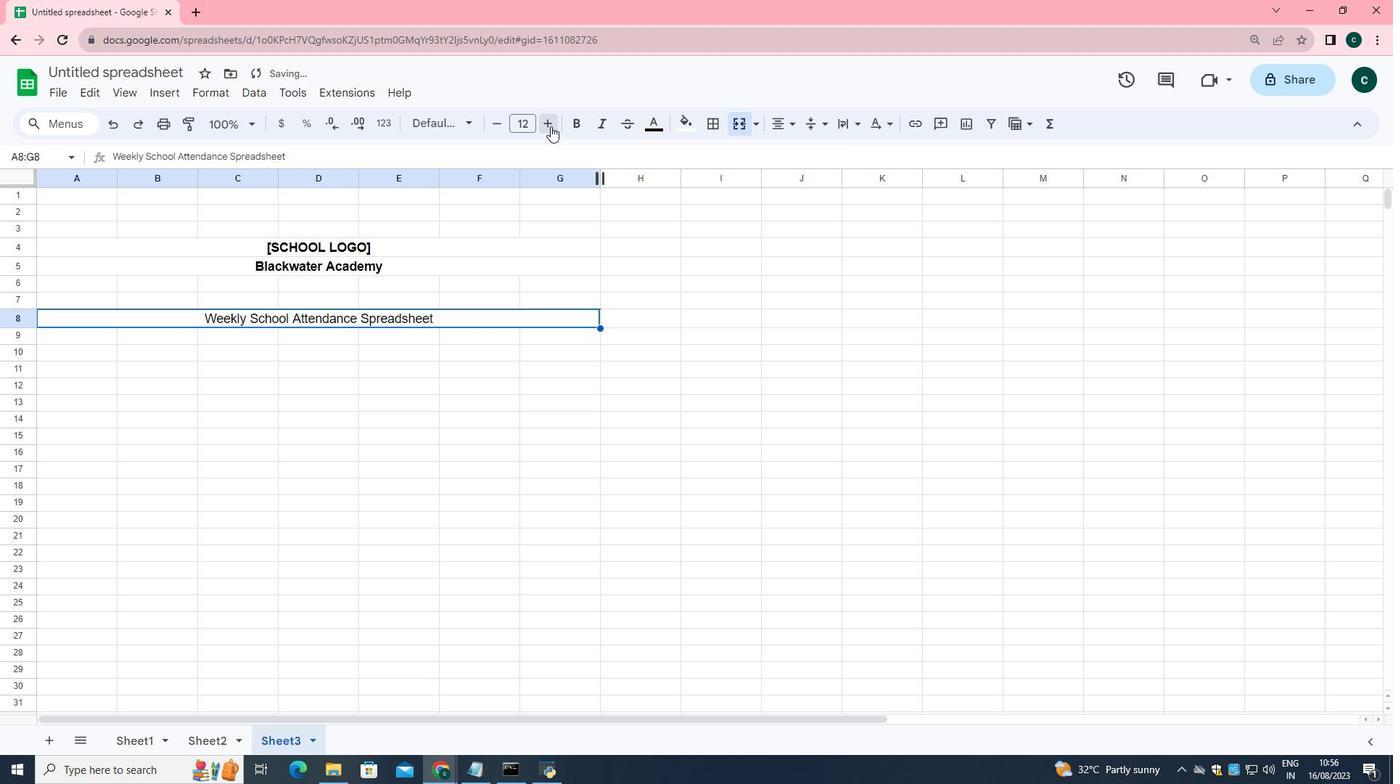 
Action: Mouse pressed left at (551, 126)
Screenshot: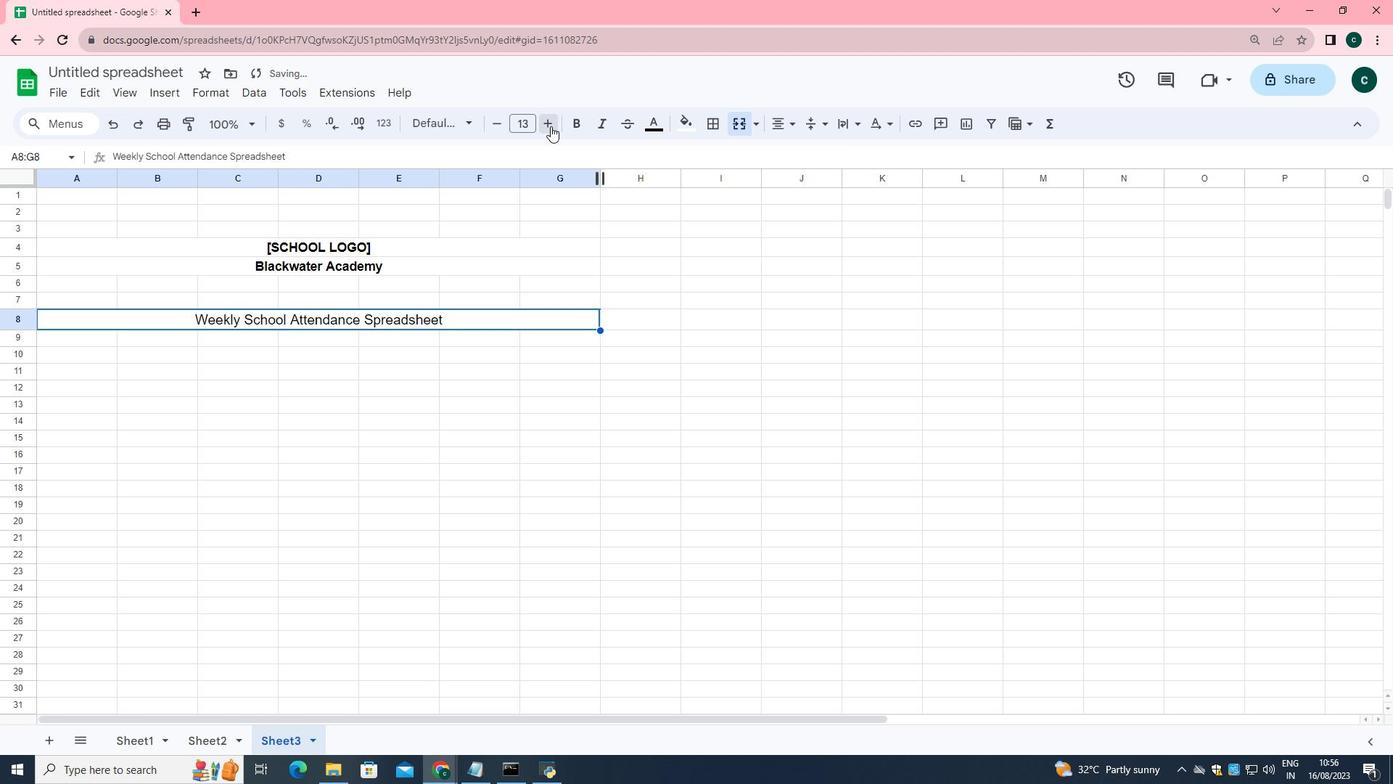 
Action: Mouse pressed left at (551, 126)
Screenshot: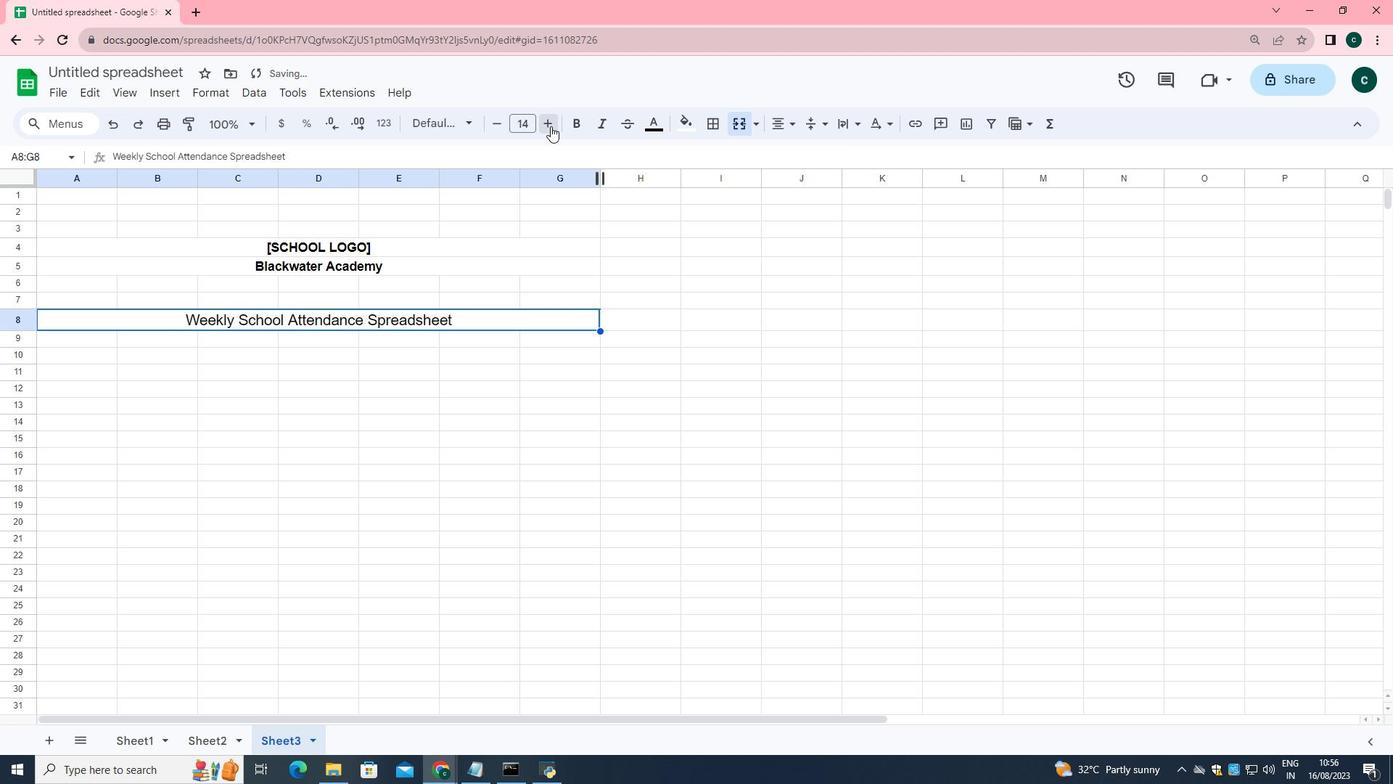 
Action: Mouse pressed left at (551, 126)
Screenshot: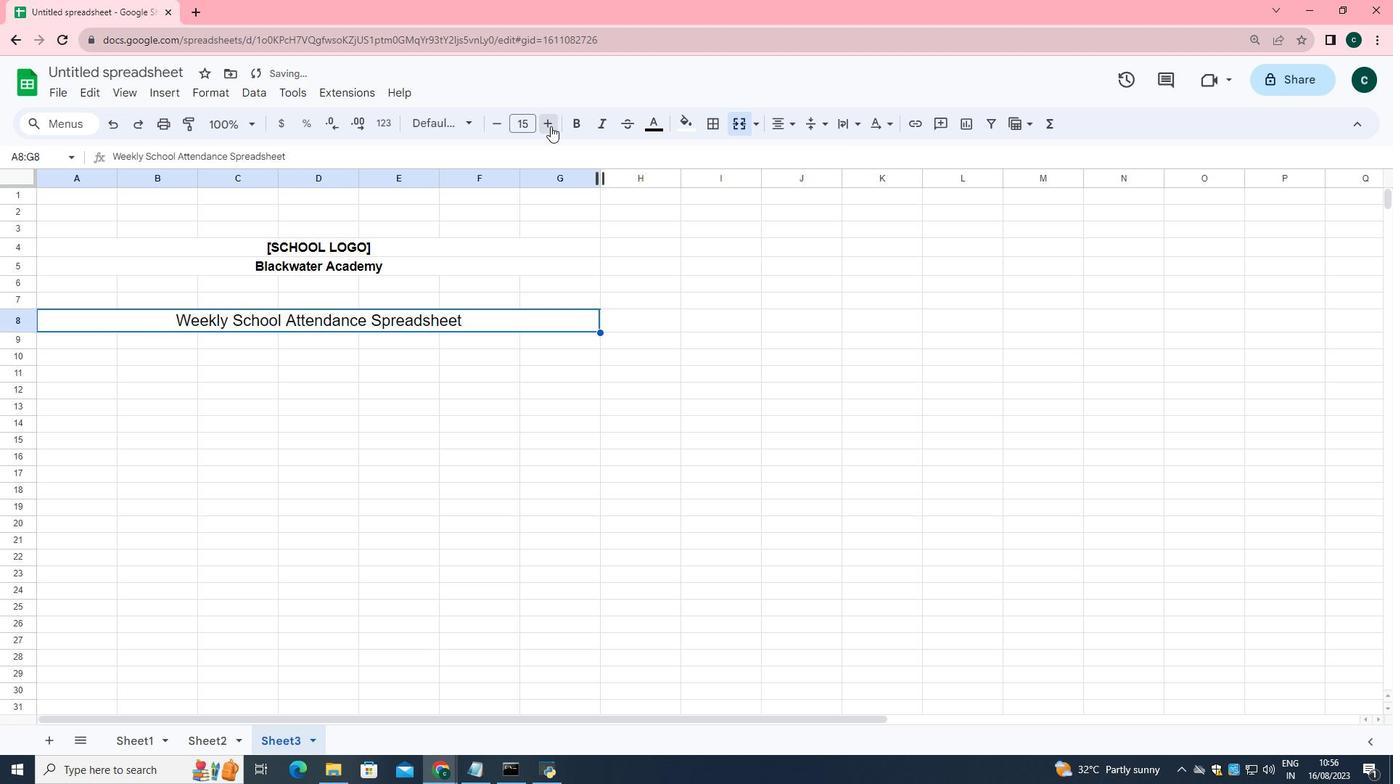 
Action: Mouse pressed left at (551, 126)
Screenshot: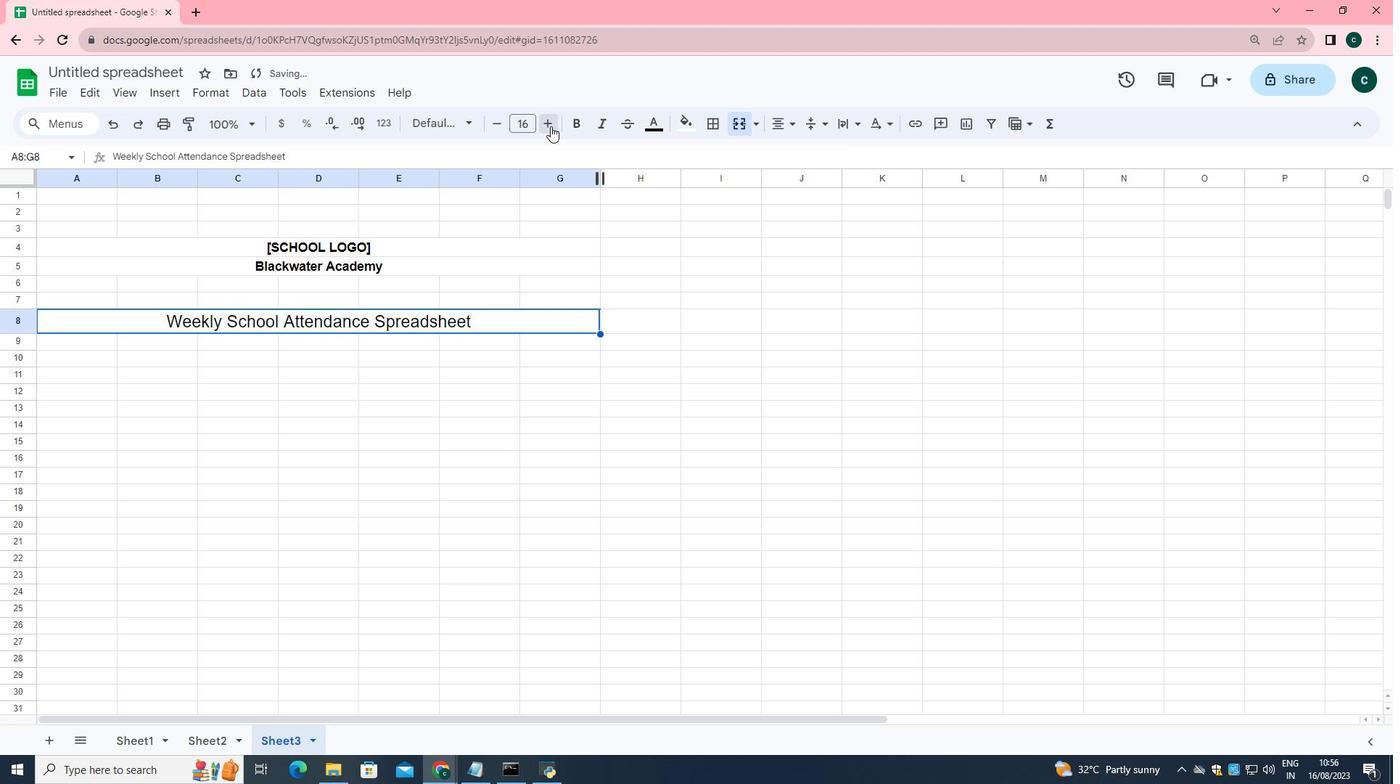
Action: Mouse pressed left at (551, 126)
Screenshot: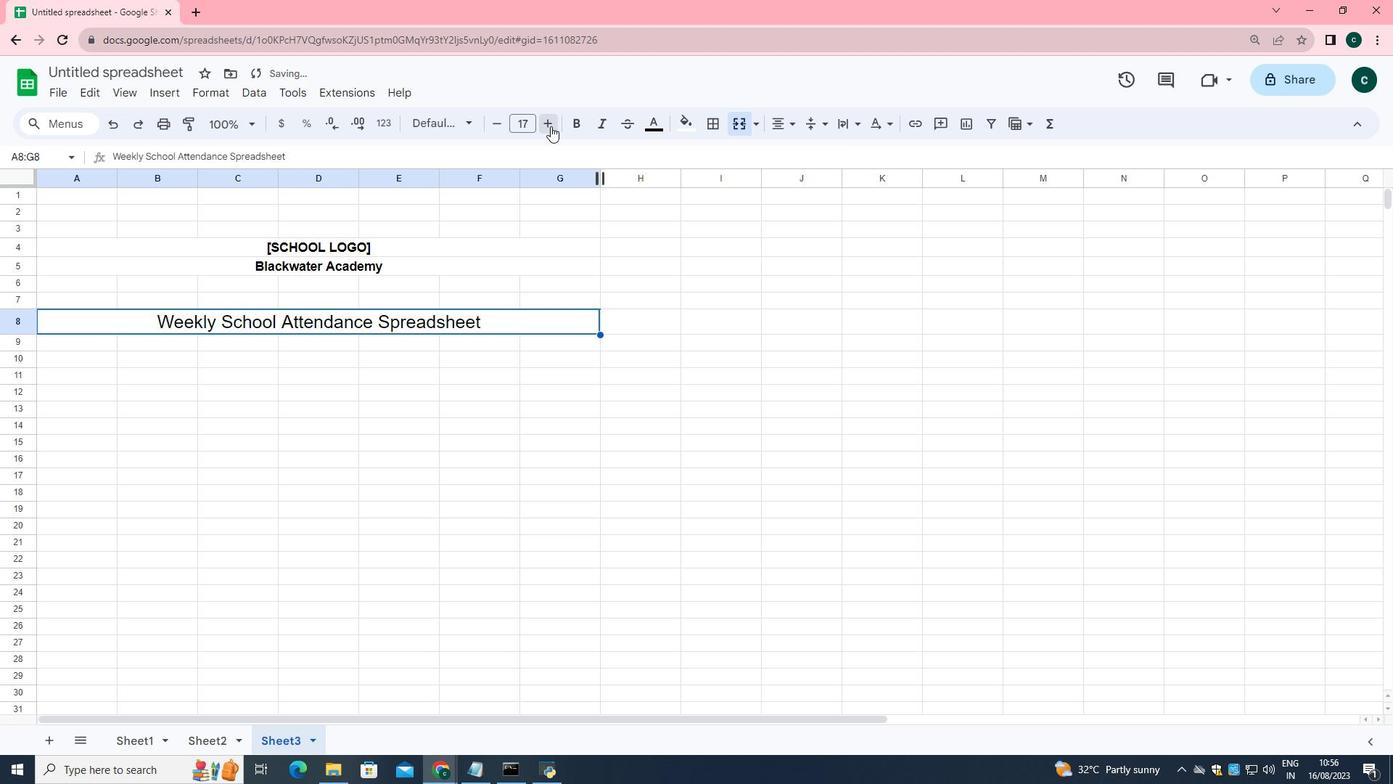 
Action: Mouse moved to (449, 371)
Screenshot: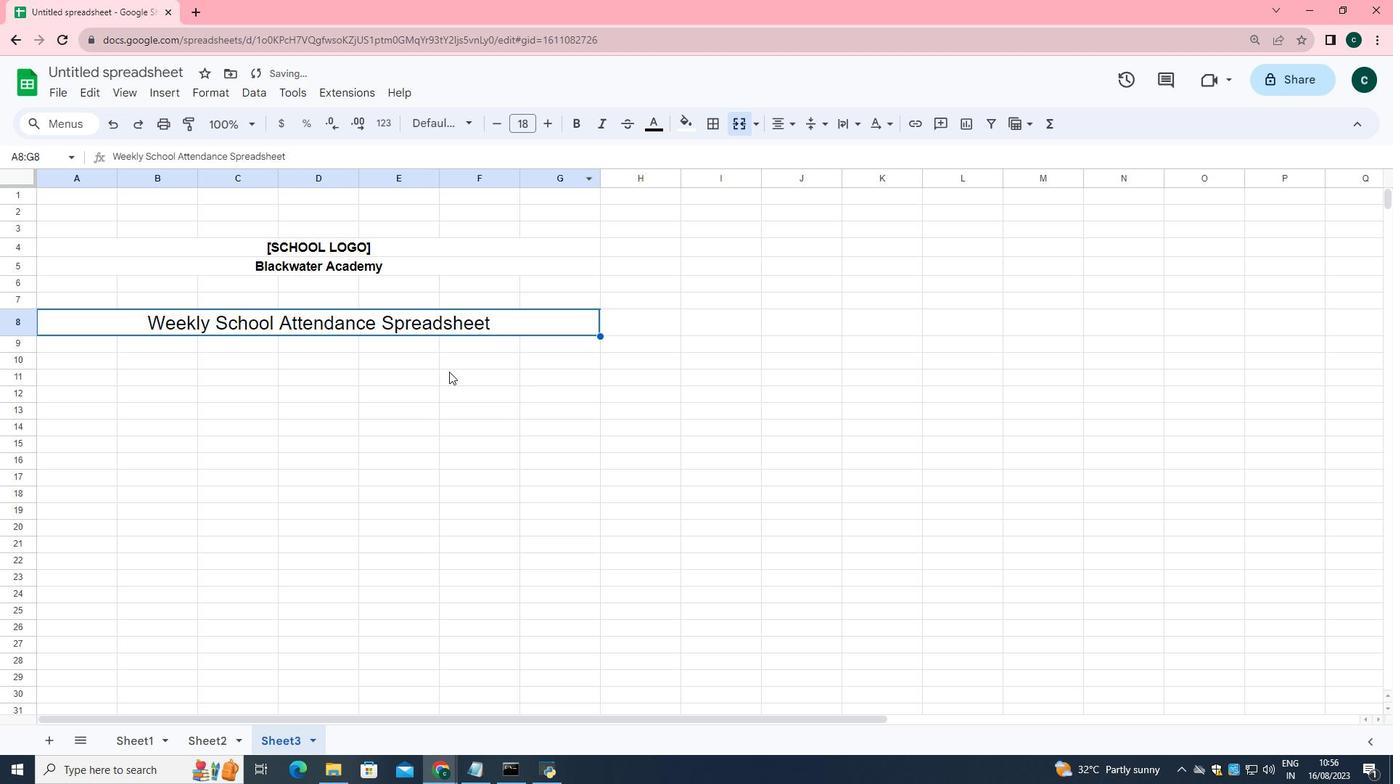 
Action: Mouse pressed left at (449, 371)
Screenshot: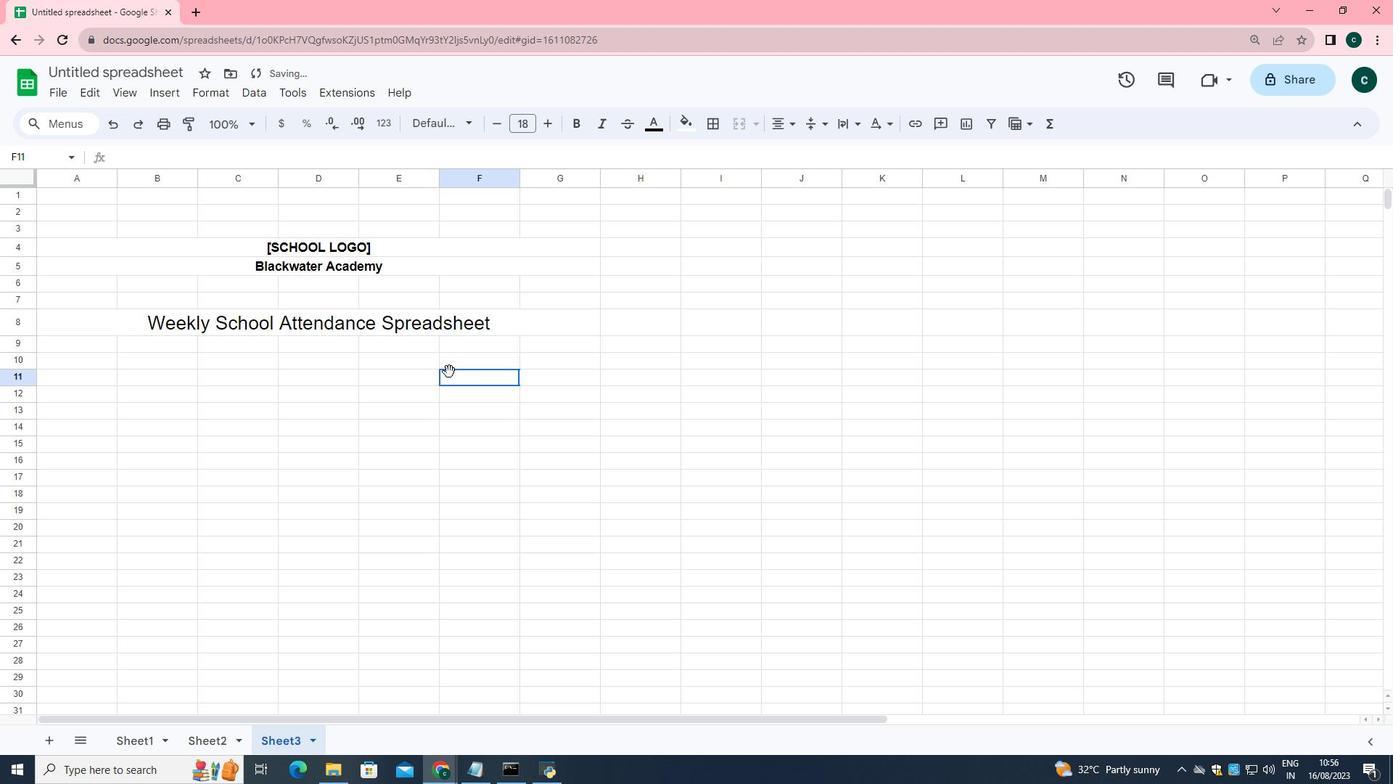 
Action: Mouse moved to (237, 319)
Screenshot: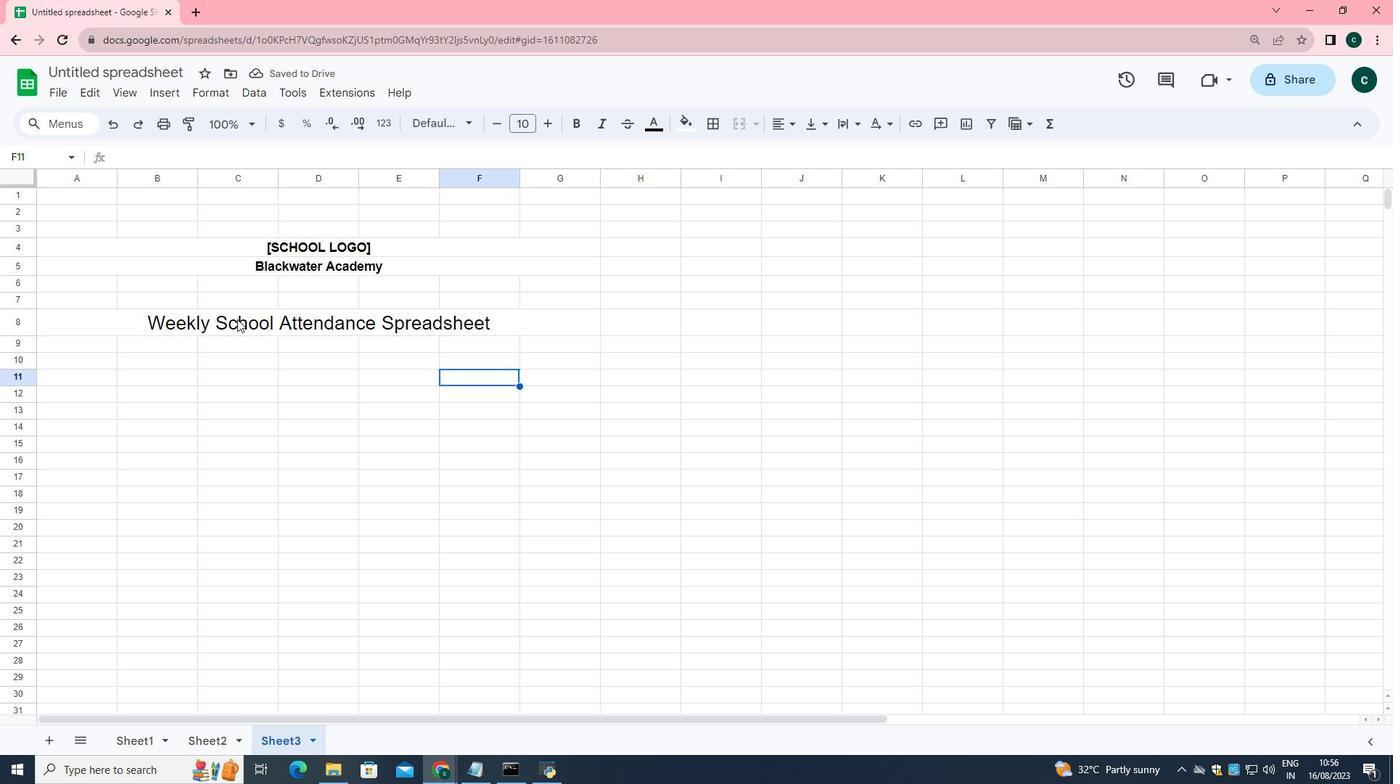 
Action: Mouse pressed left at (237, 319)
Screenshot: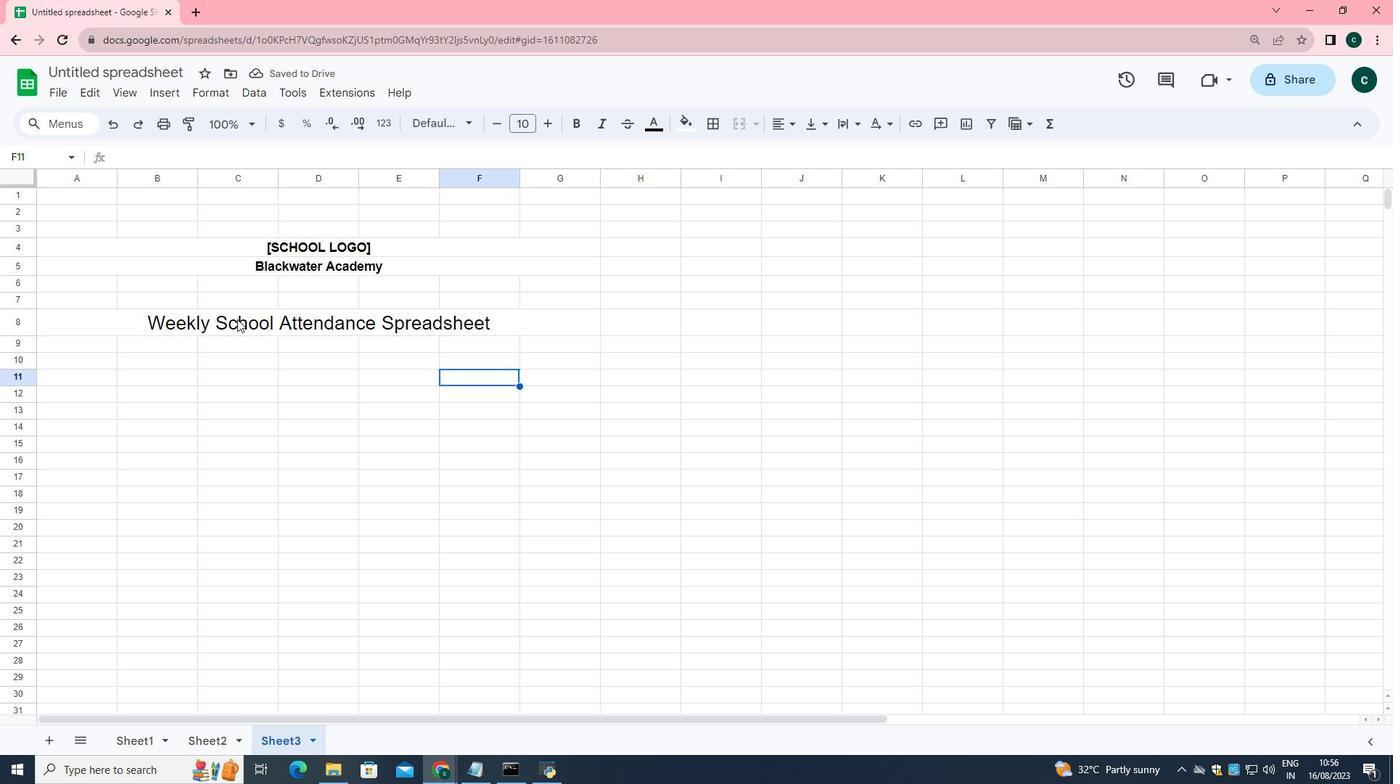 
Action: Mouse moved to (657, 121)
Screenshot: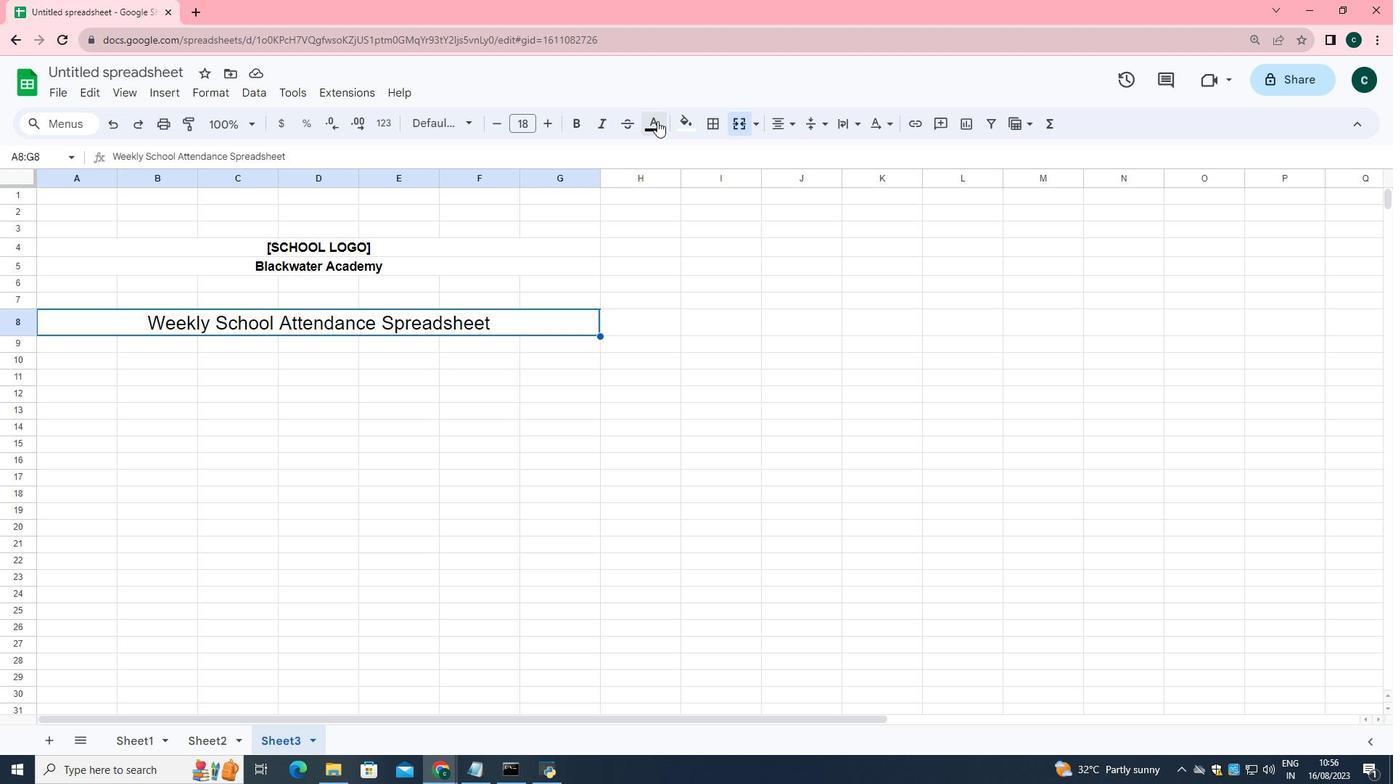 
Action: Mouse pressed left at (657, 121)
Screenshot: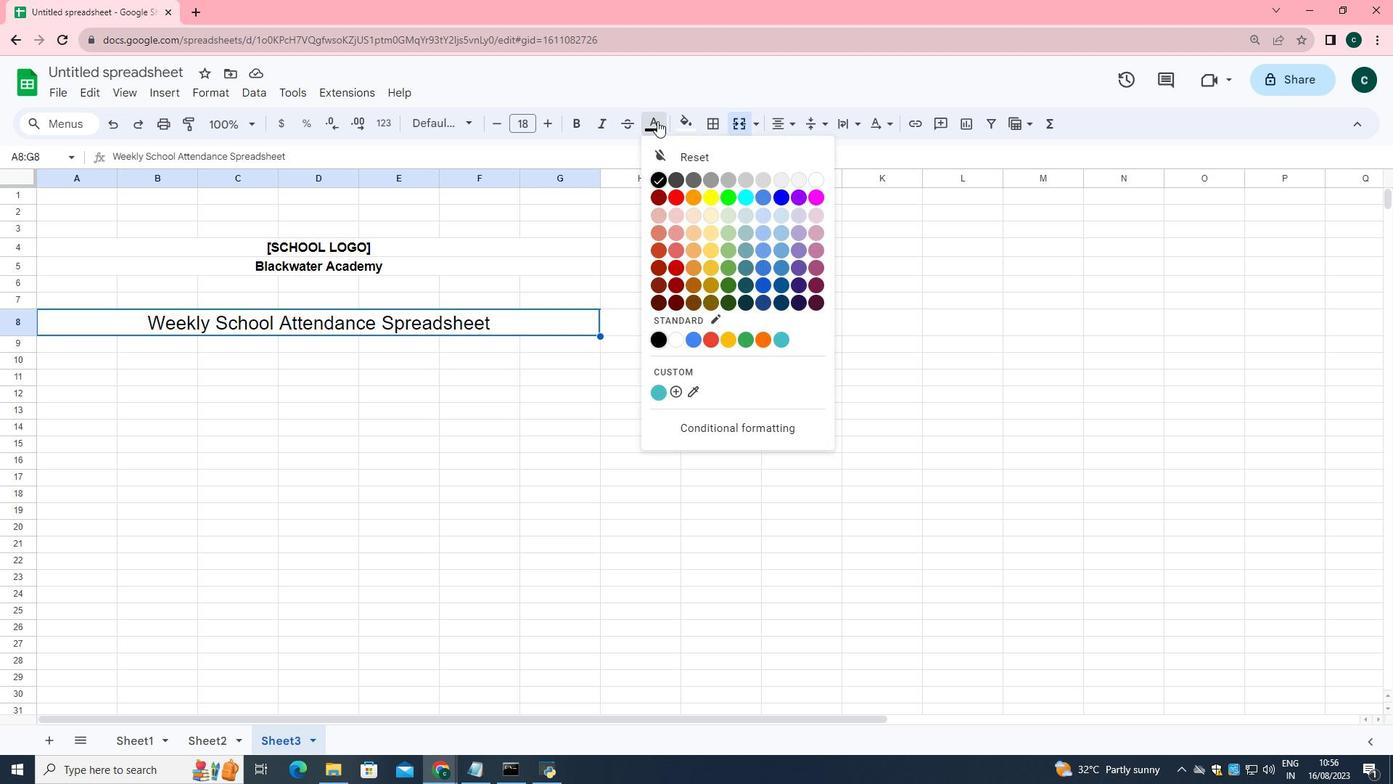 
Action: Mouse moved to (750, 265)
Screenshot: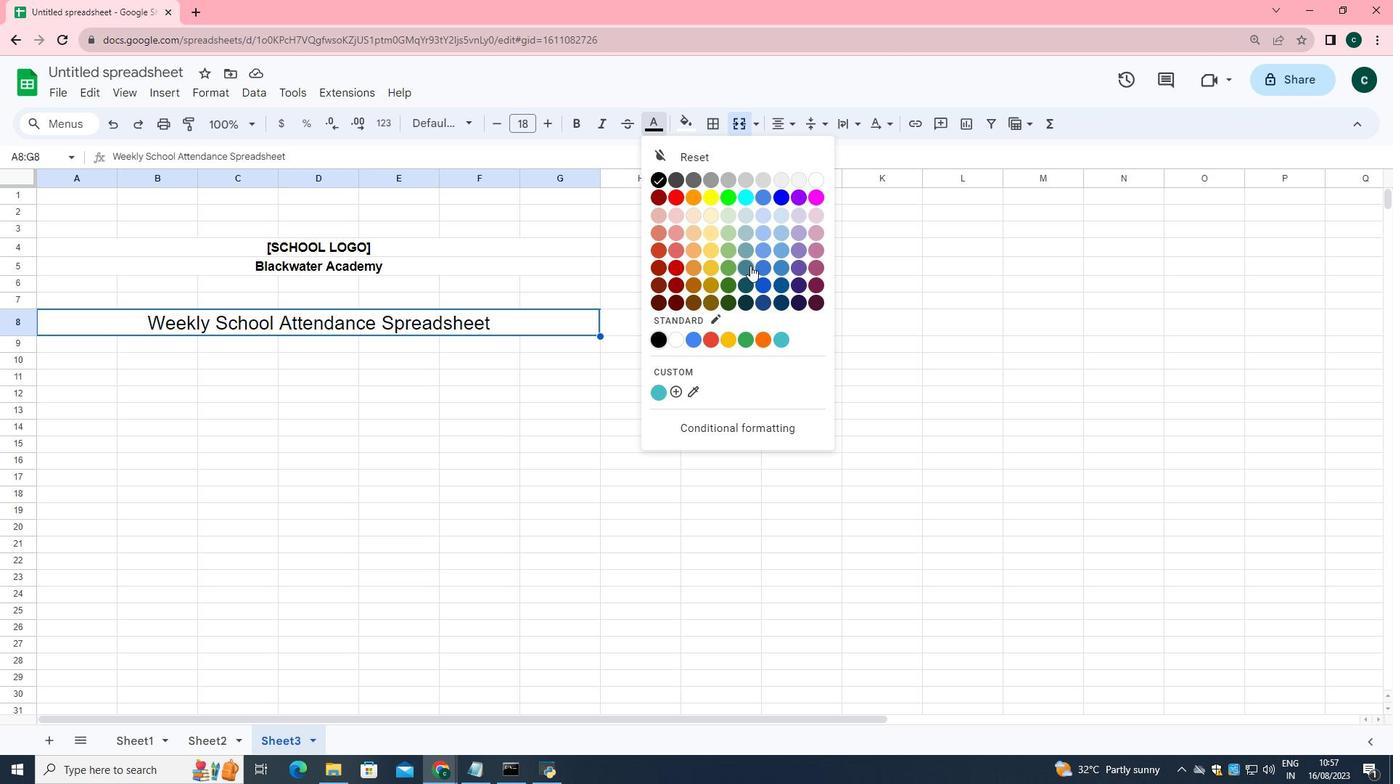 
Action: Mouse pressed left at (750, 265)
Screenshot: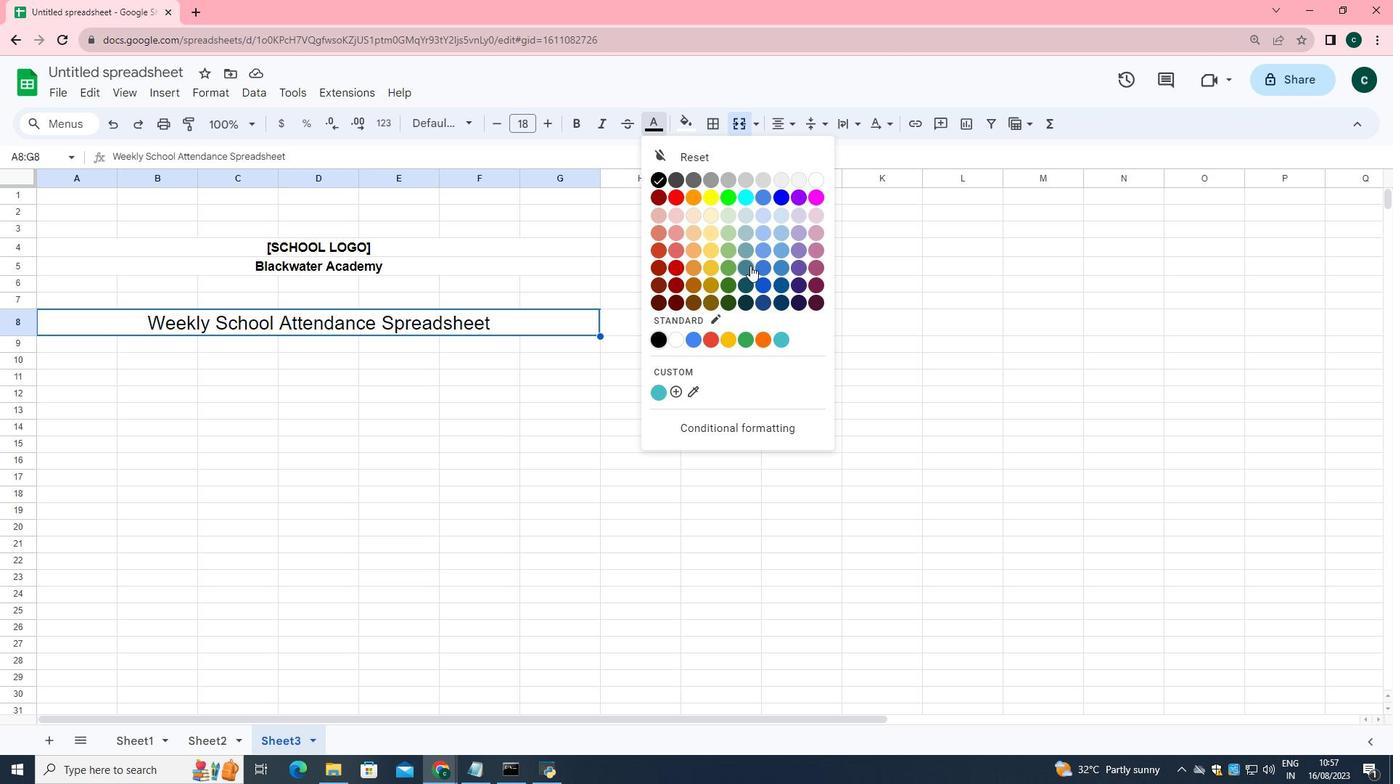 
Action: Mouse moved to (577, 124)
Screenshot: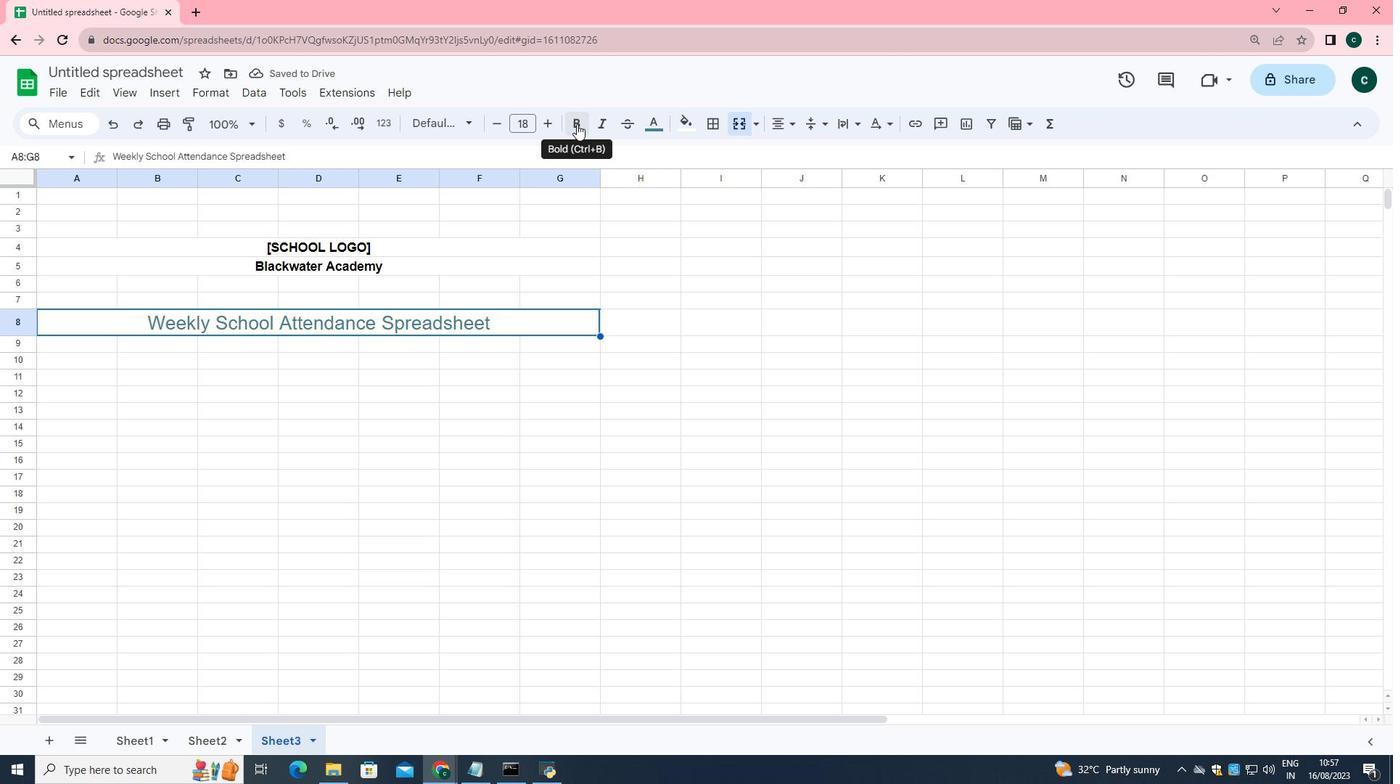 
Action: Mouse pressed left at (577, 124)
Screenshot: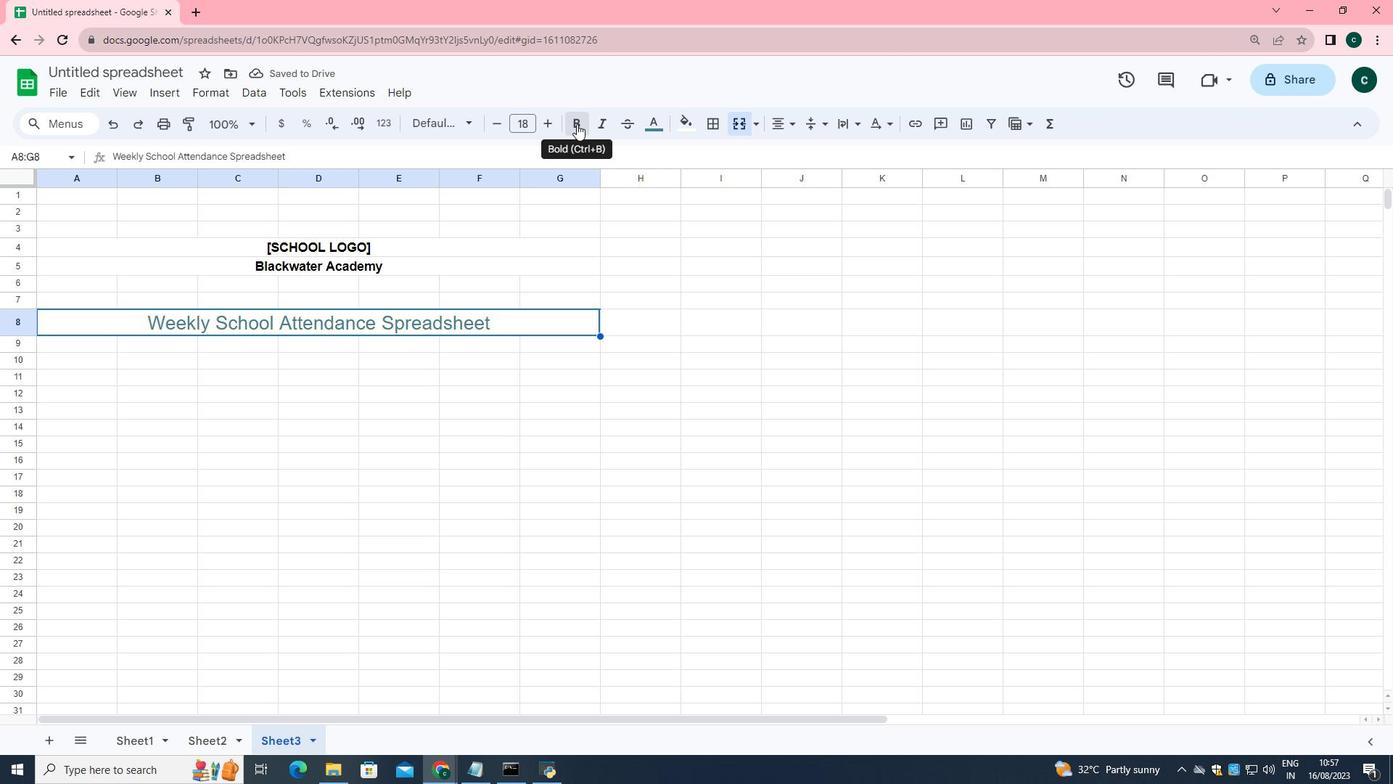 
Action: Mouse moved to (499, 391)
Screenshot: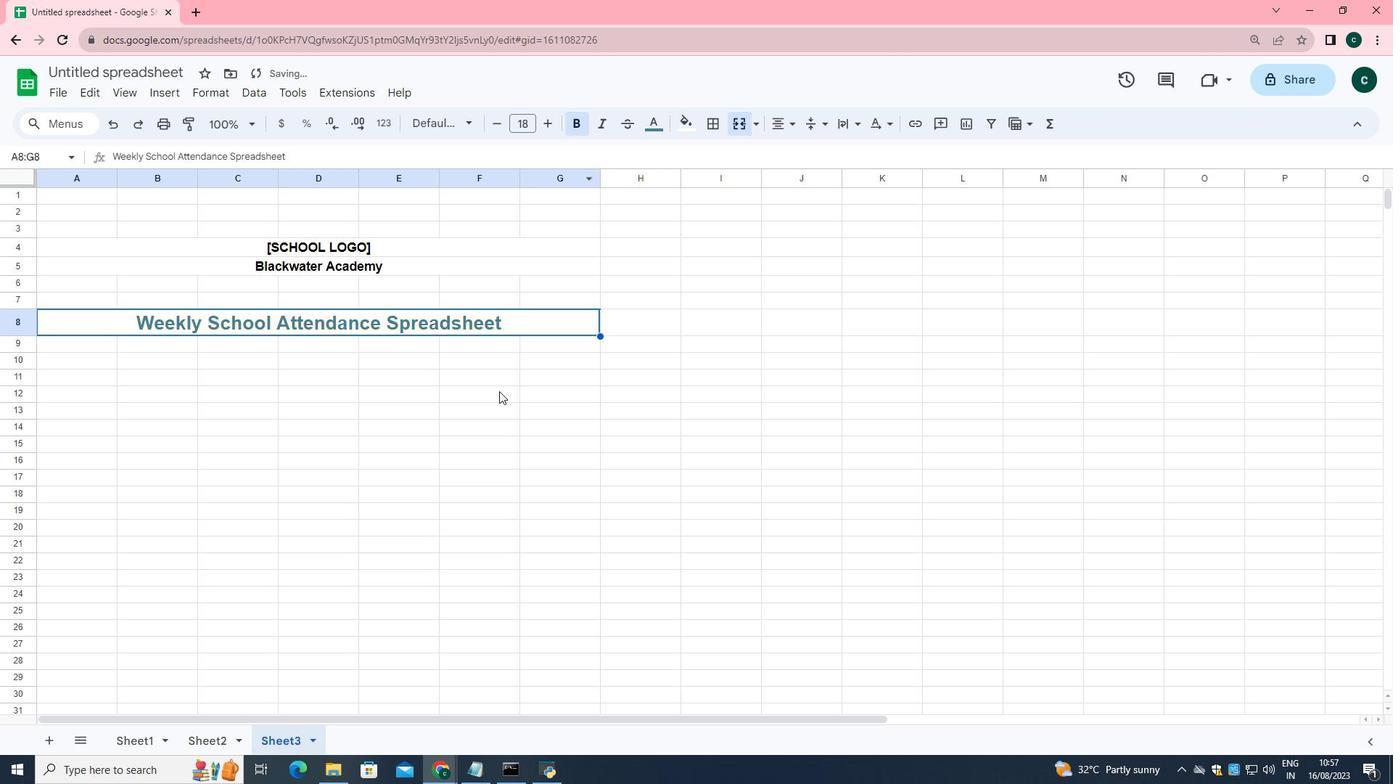 
Action: Mouse pressed left at (499, 391)
Screenshot: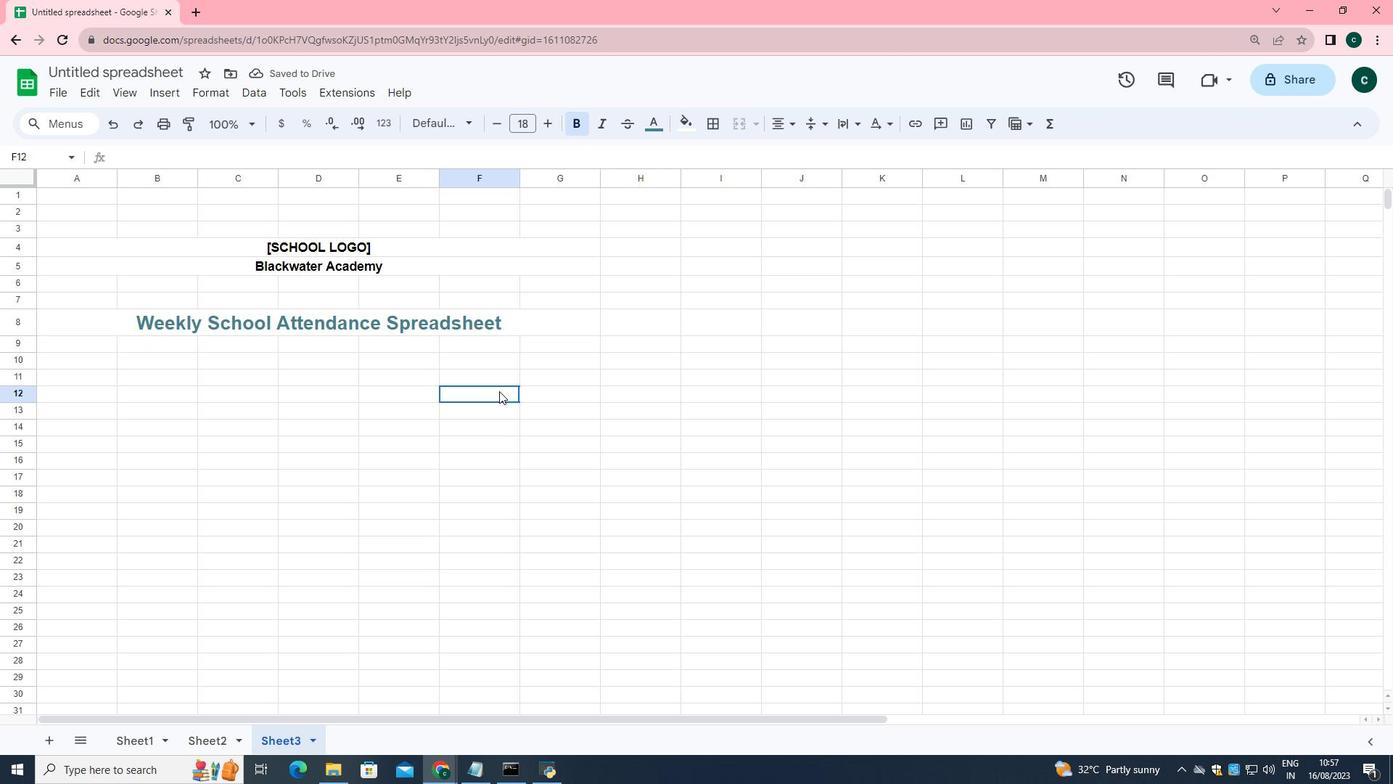 
Action: Mouse moved to (111, 363)
Screenshot: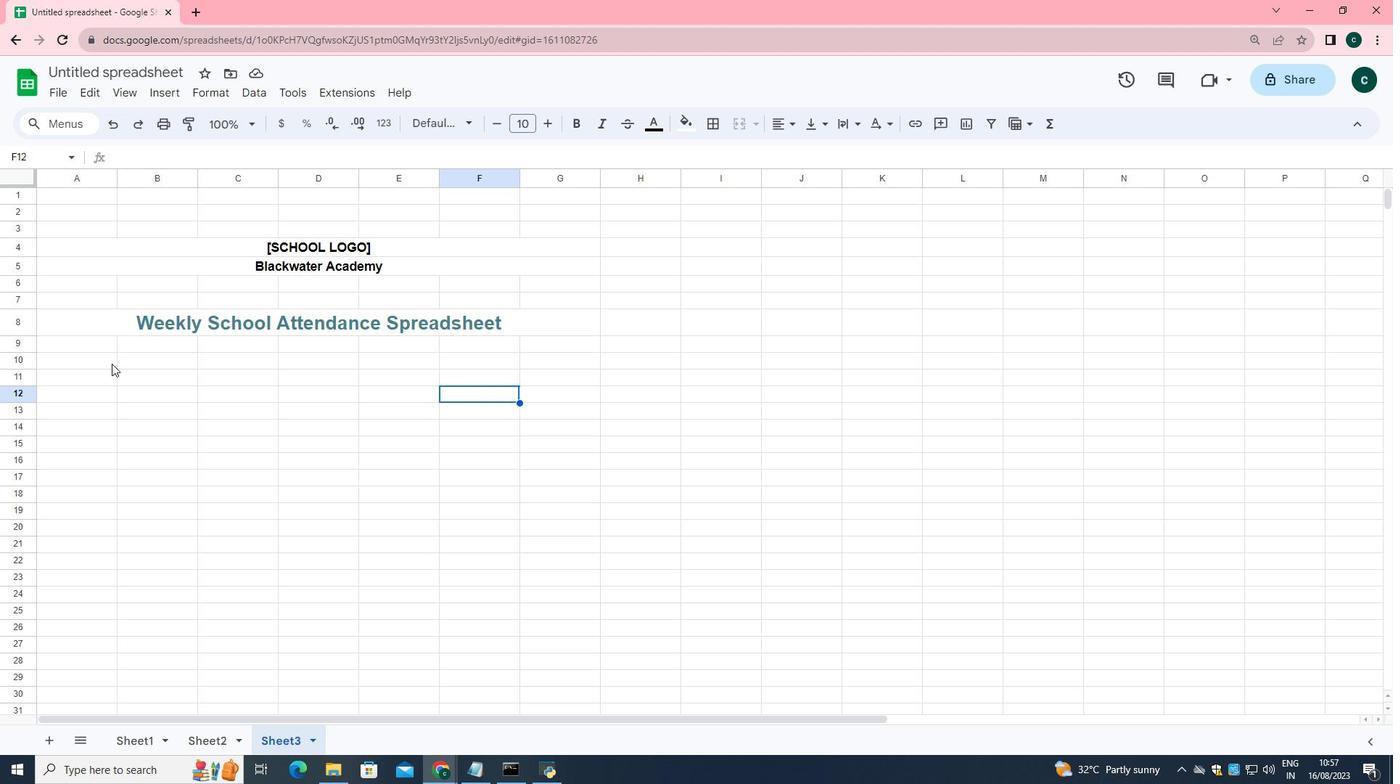 
Action: Mouse pressed left at (111, 363)
Screenshot: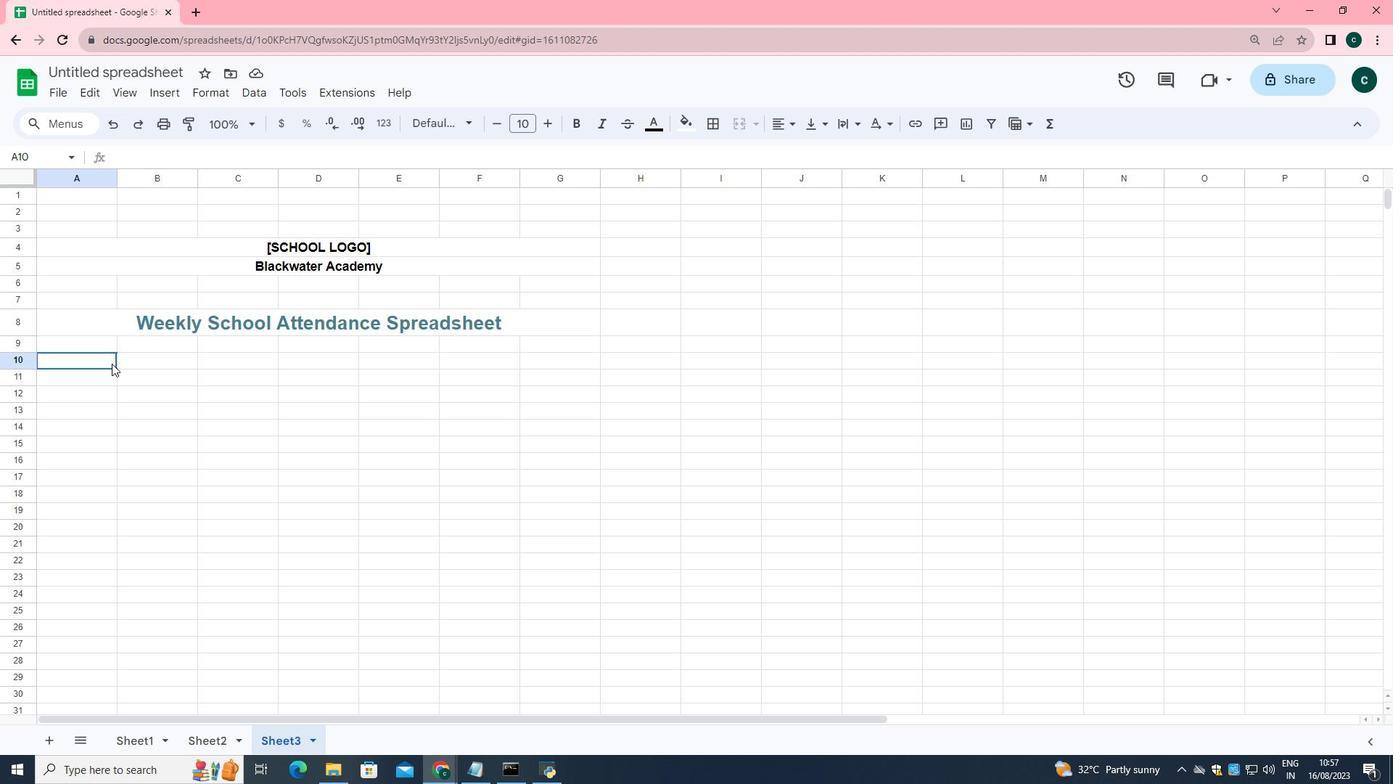 
Action: Mouse moved to (549, 127)
Screenshot: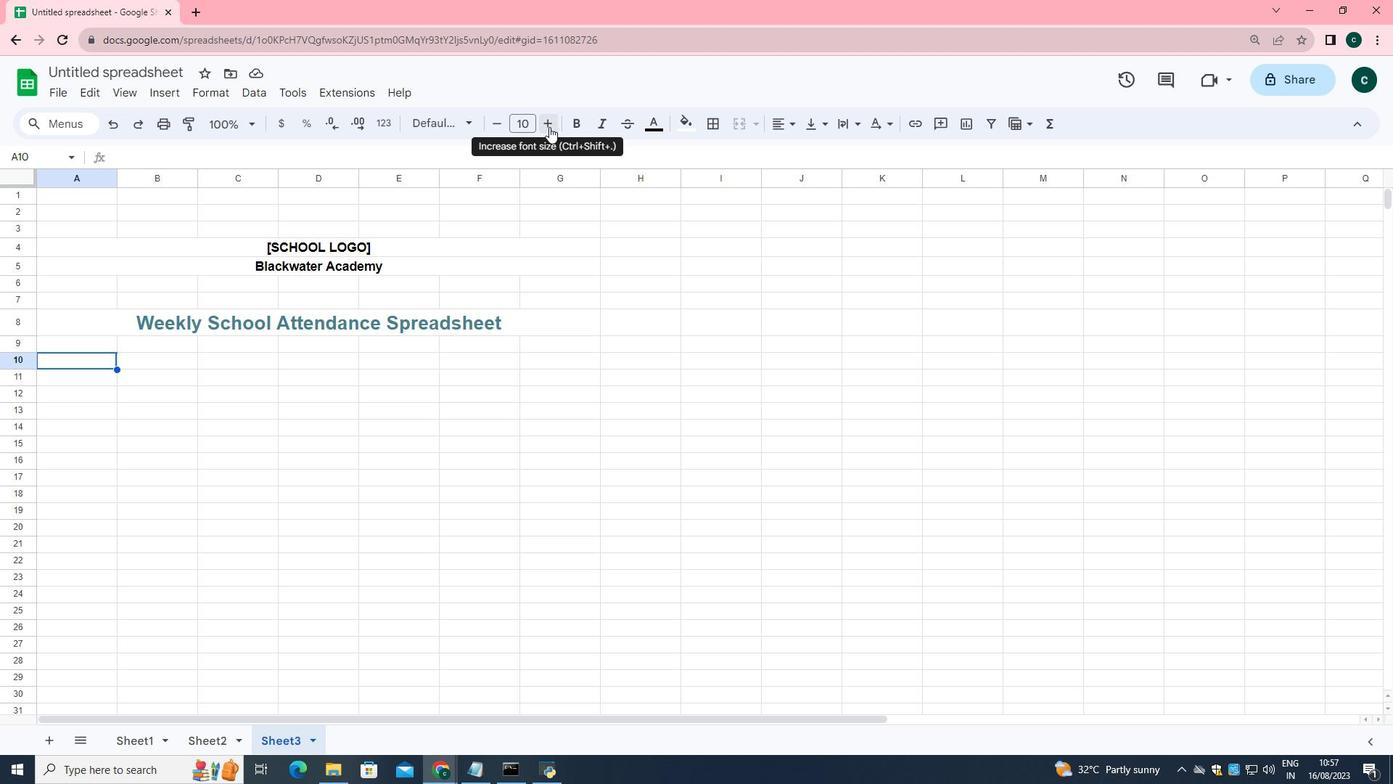 
Action: Mouse pressed left at (549, 127)
Screenshot: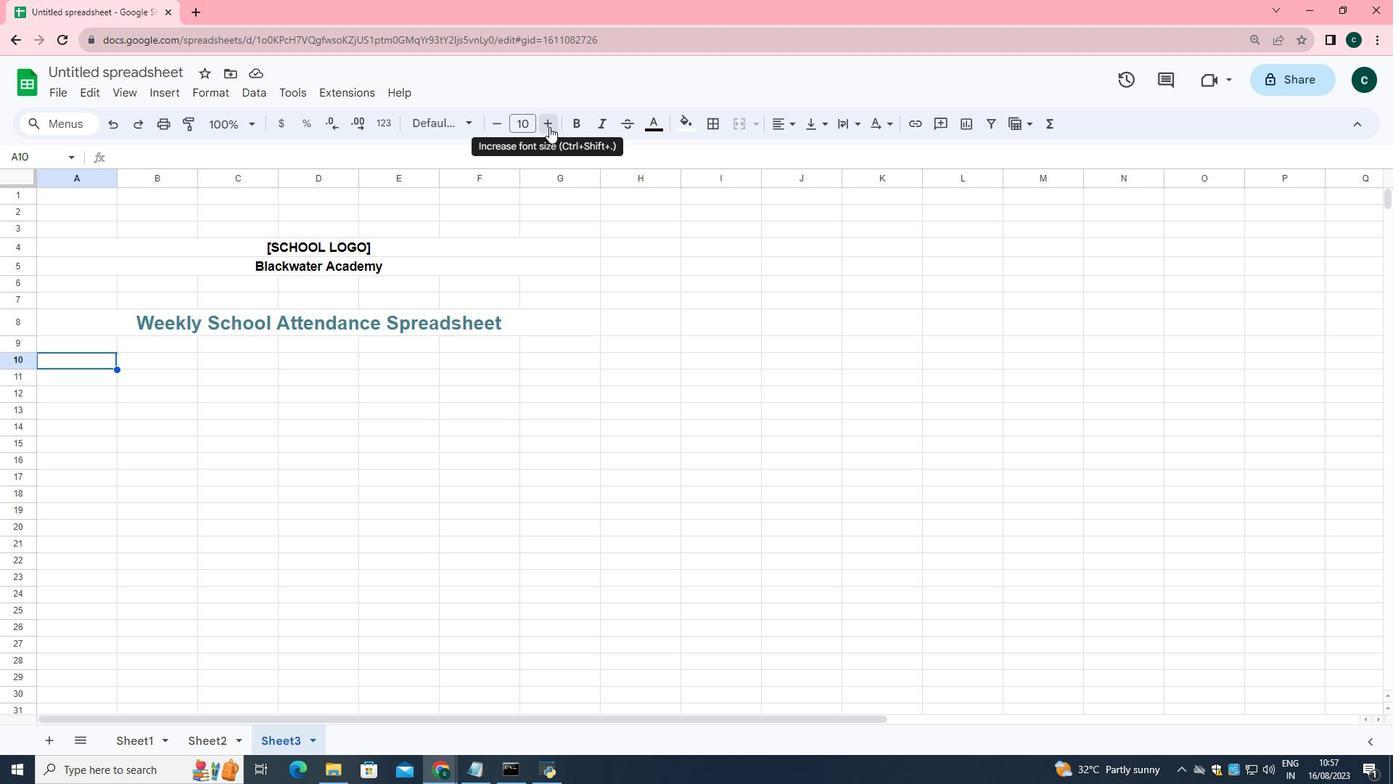 
Action: Mouse pressed left at (549, 127)
Screenshot: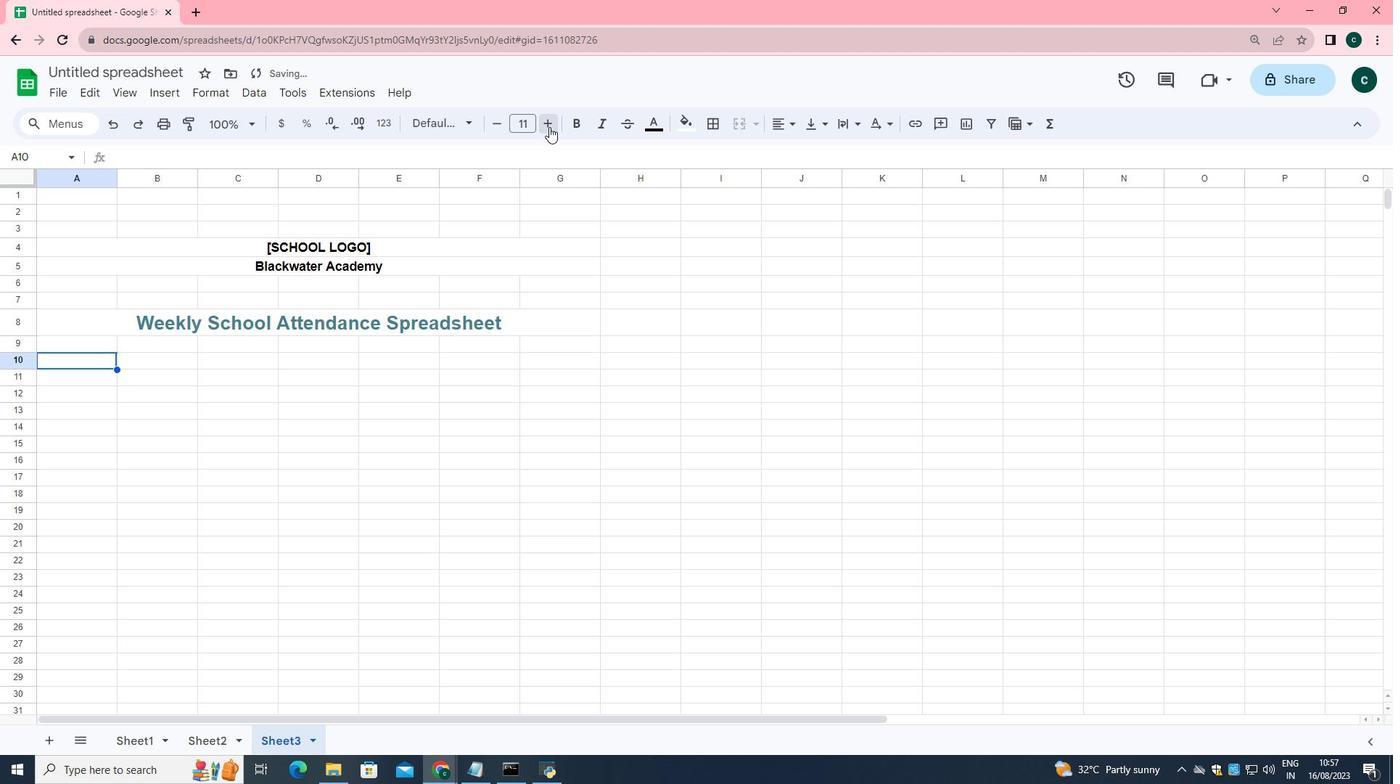 
Action: Mouse moved to (102, 359)
Screenshot: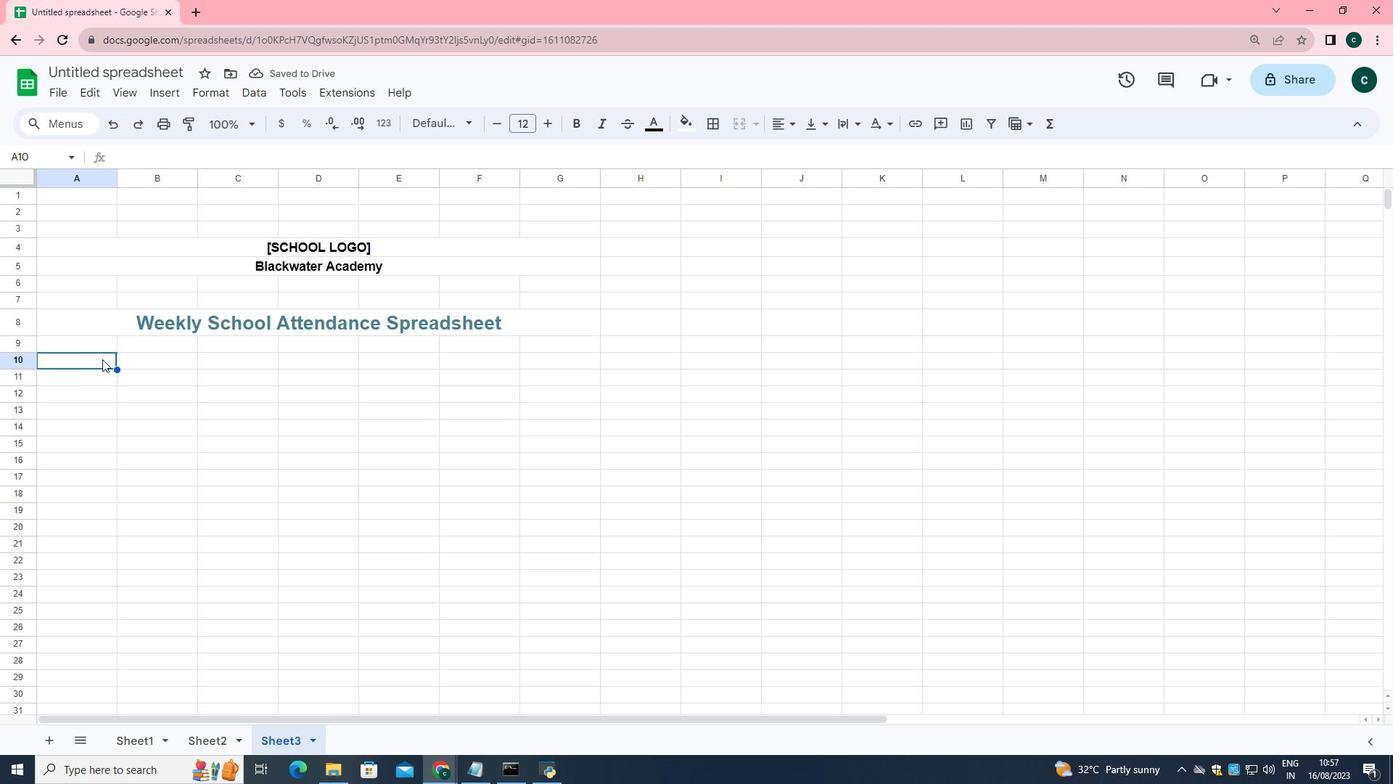
Action: Mouse pressed left at (102, 359)
Screenshot: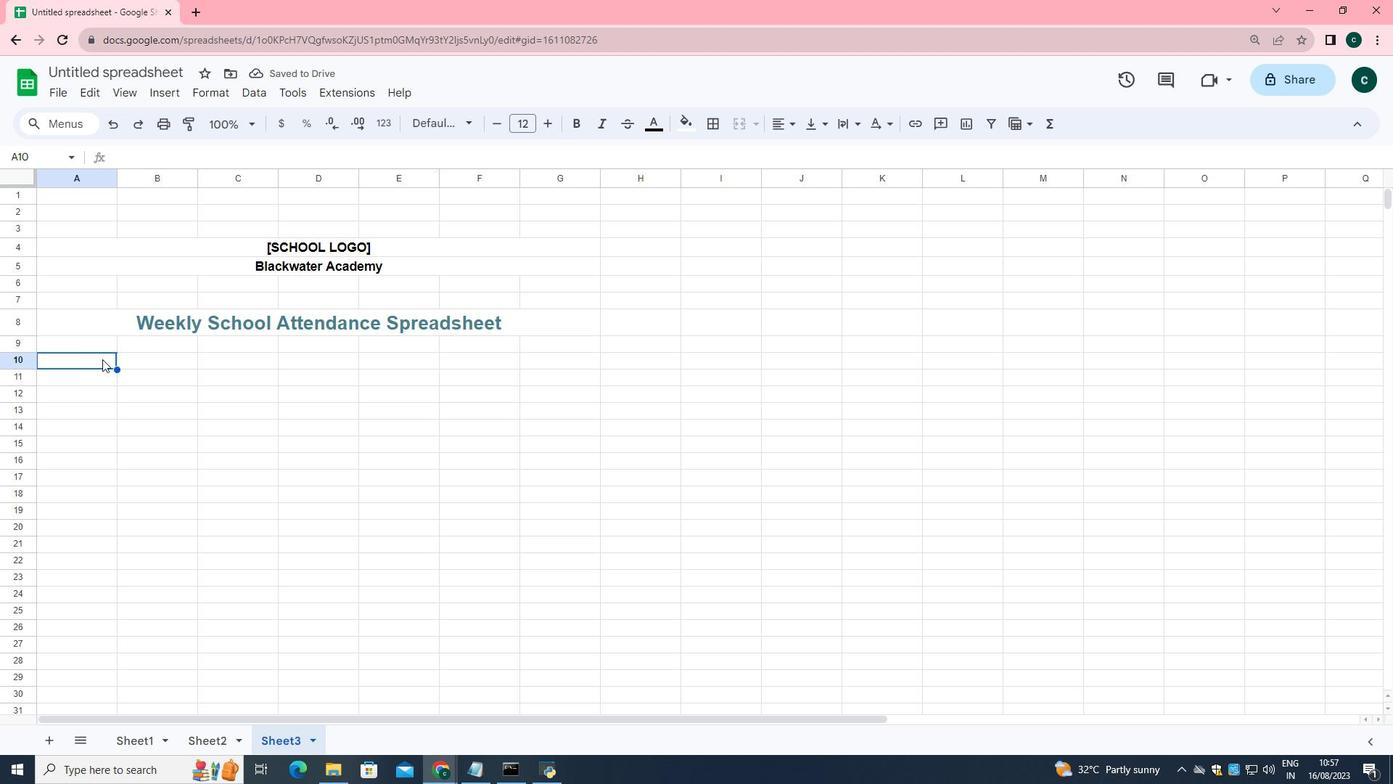 
Action: Mouse pressed left at (102, 359)
Screenshot: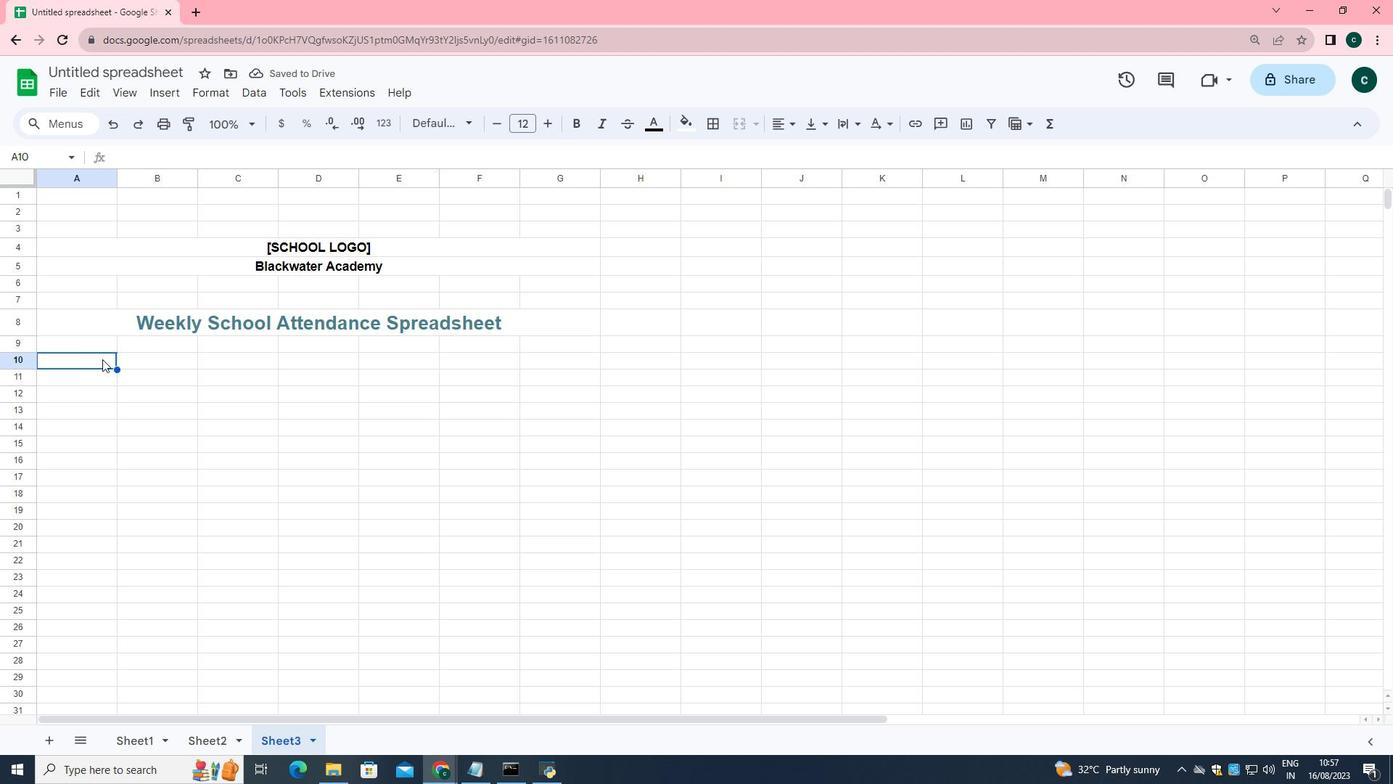
Action: Key pressed <Key.space><Key.space><Key.space><Key.shift>Prepared<Key.space>by<Key.shift_r>:<Key.space><Key.space><Key.space><Key.space><Key.space><Key.space><Key.shift>Mr.<Key.space><Key.shift>Kyle<Key.space><Key.shift>Joyce
Screenshot: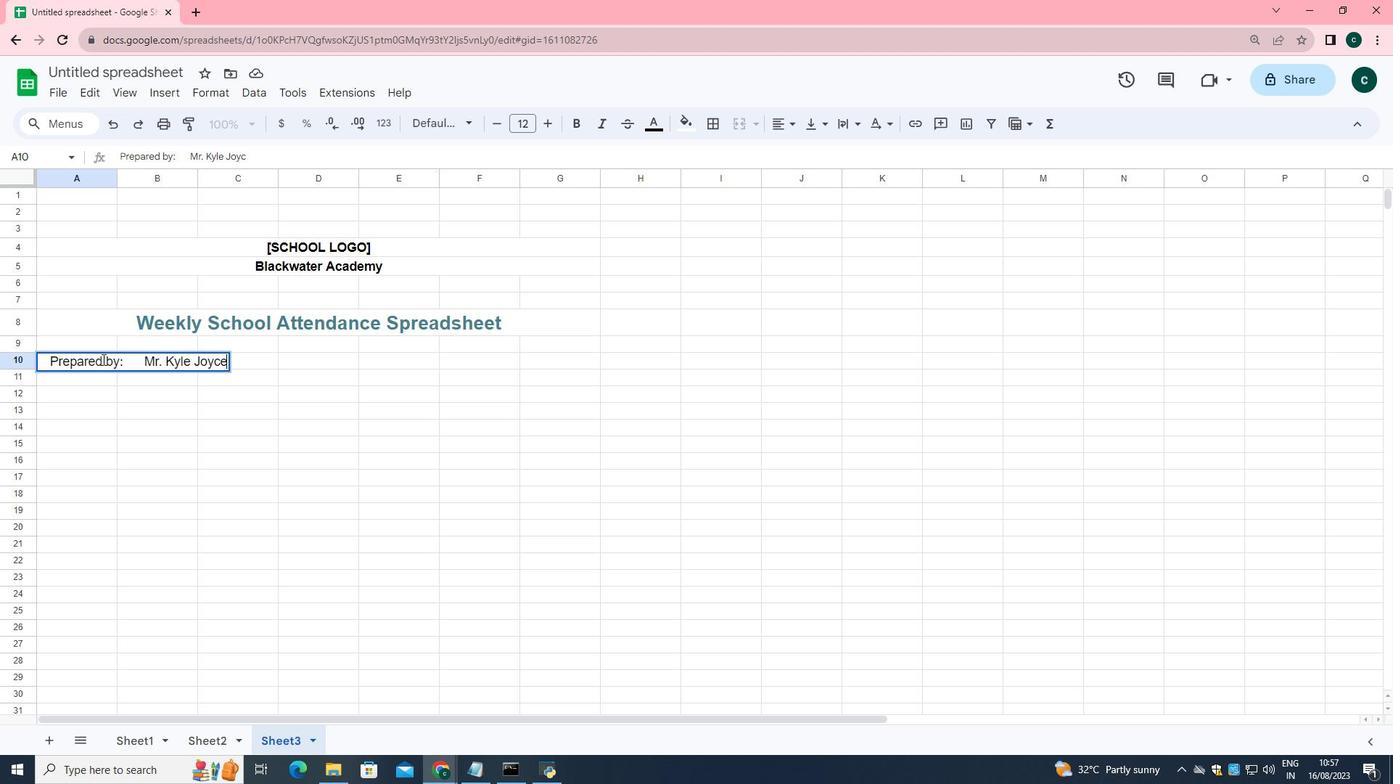 
Action: Mouse moved to (108, 397)
Screenshot: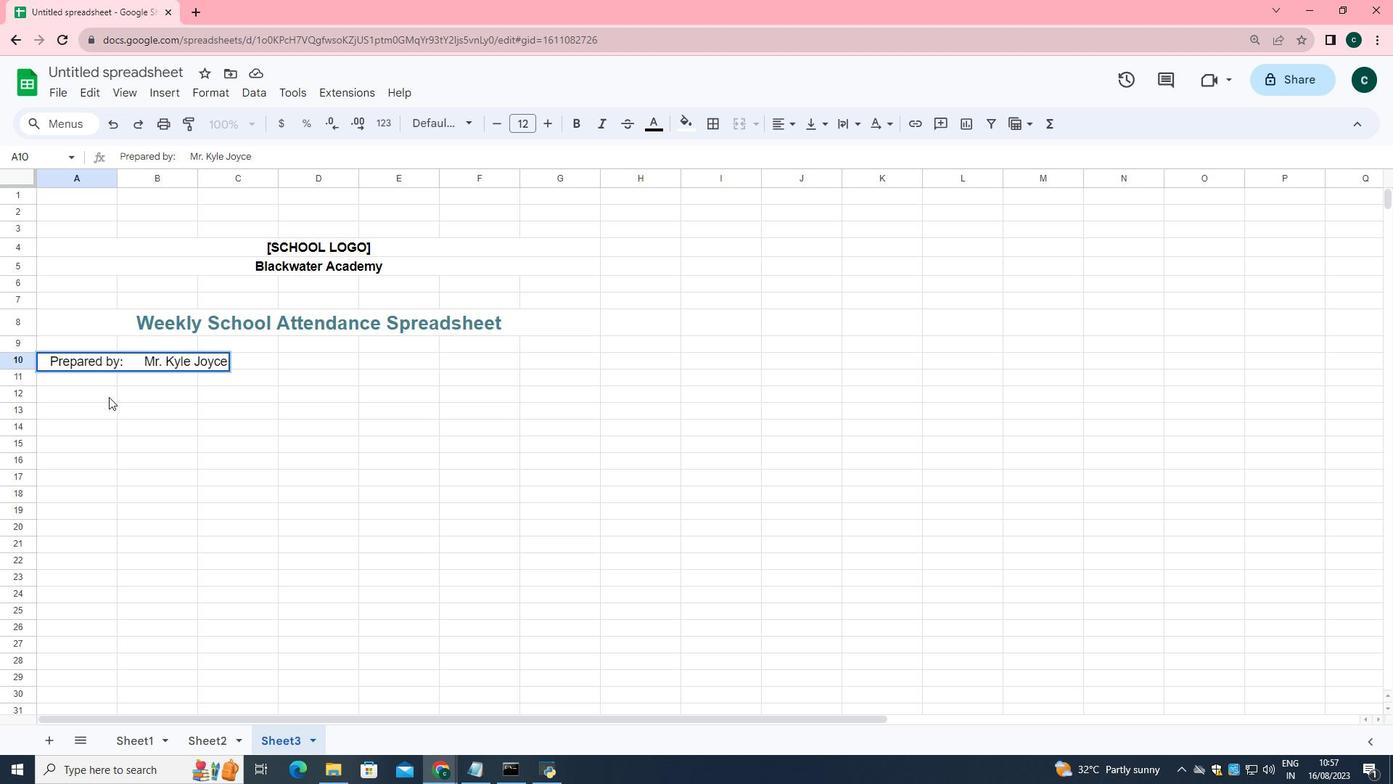 
Action: Mouse pressed left at (108, 397)
Screenshot: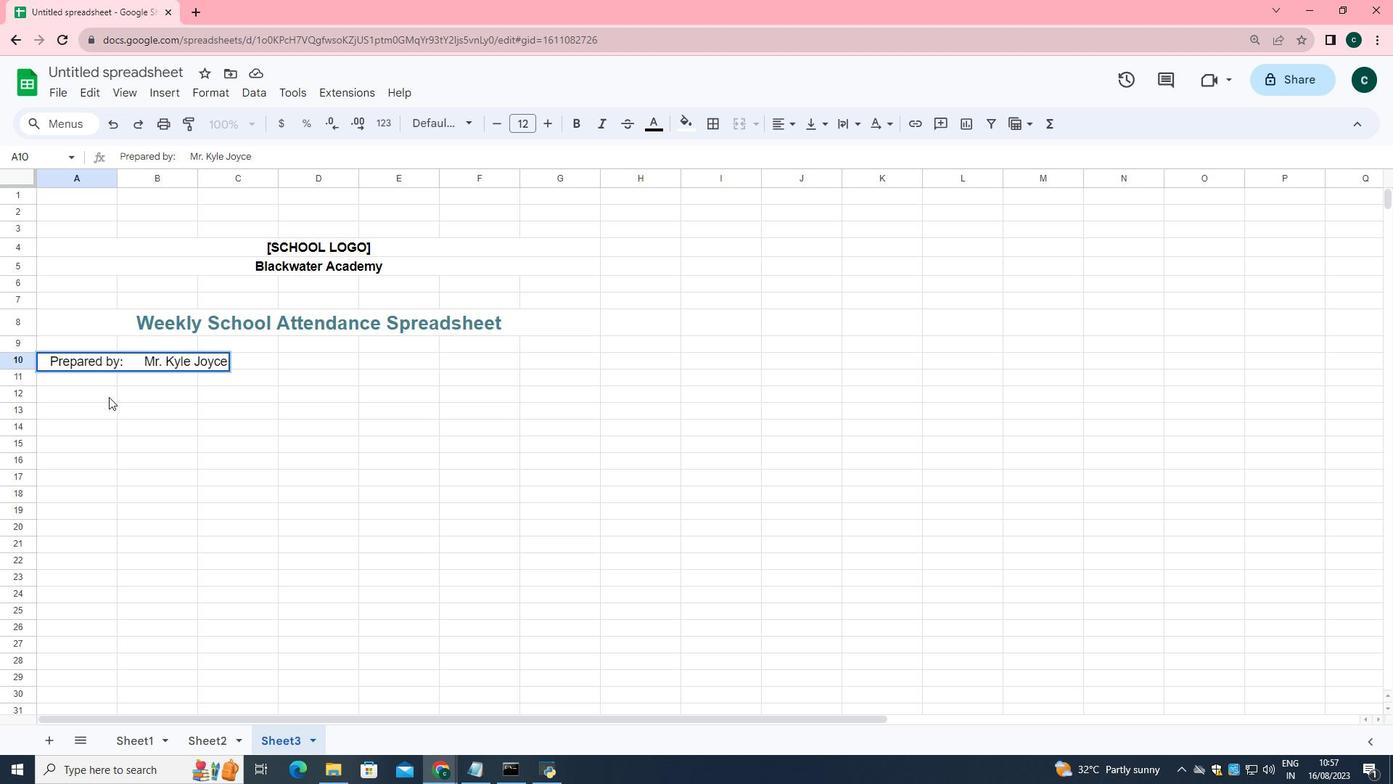 
Action: Mouse moved to (552, 128)
Screenshot: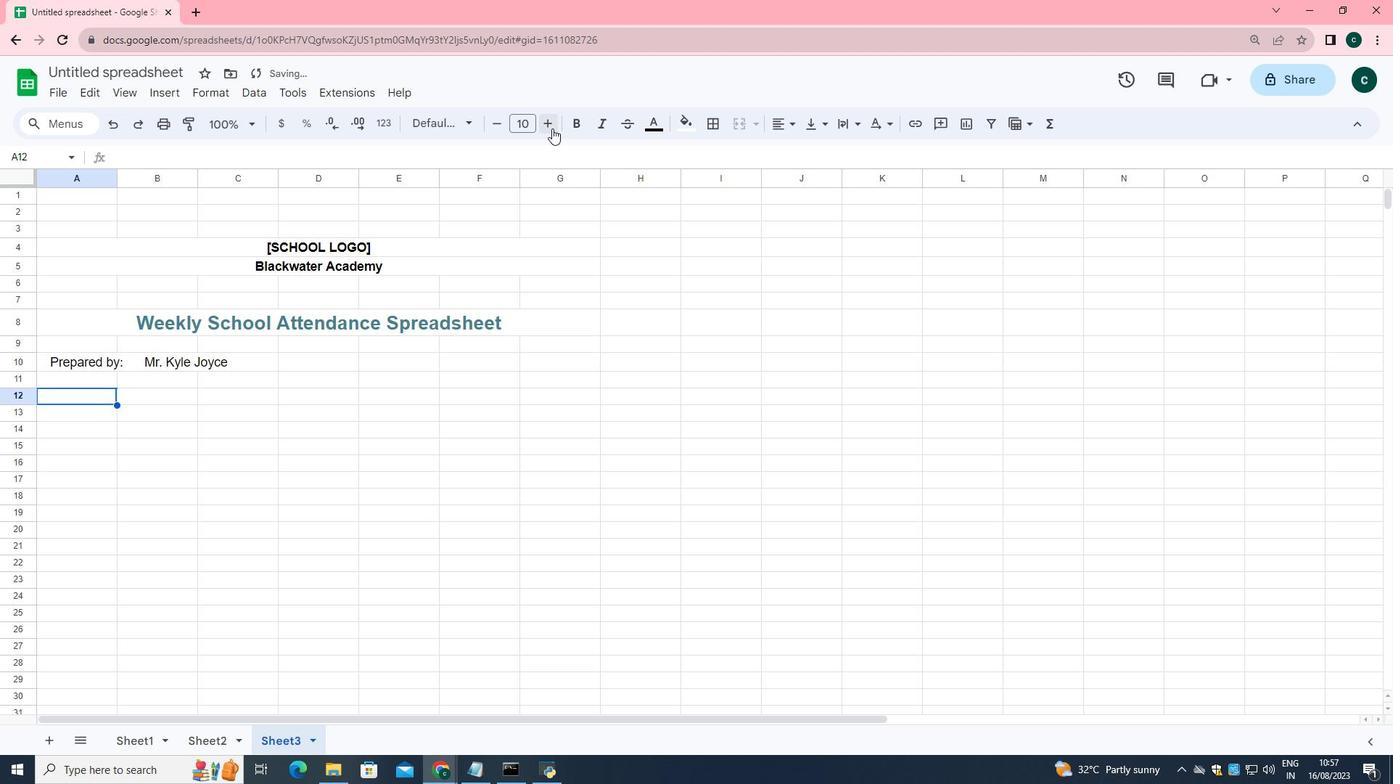 
Action: Mouse pressed left at (552, 128)
Screenshot: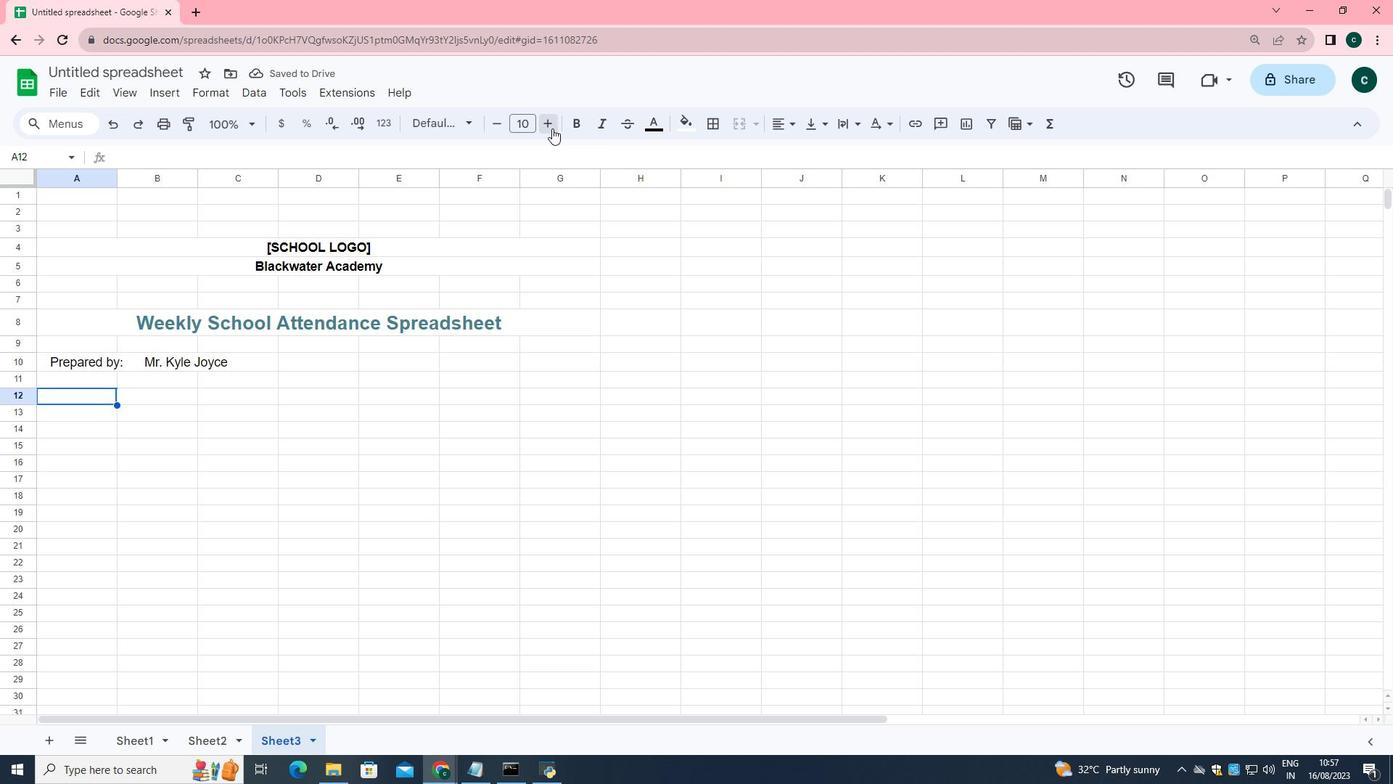 
Action: Mouse pressed left at (552, 128)
Screenshot: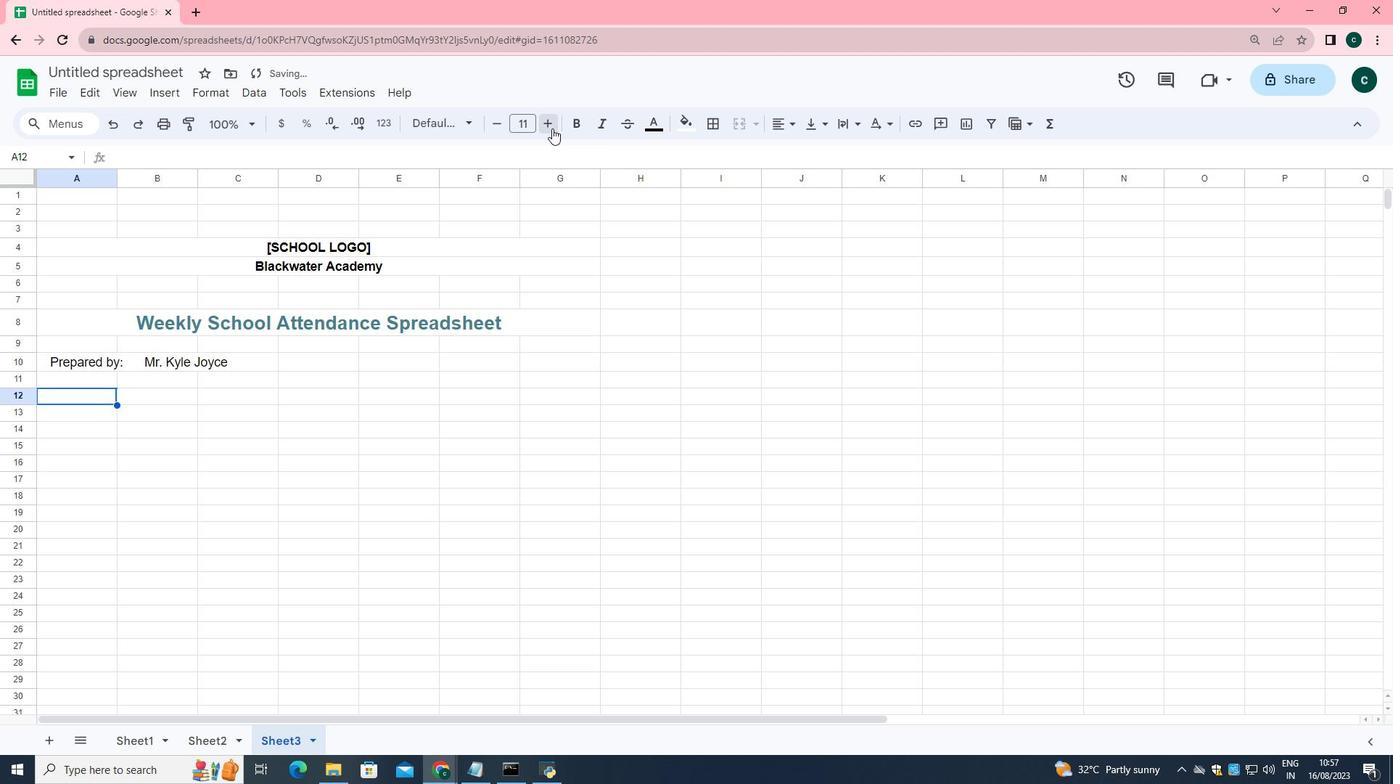 
Action: Mouse moved to (107, 397)
Screenshot: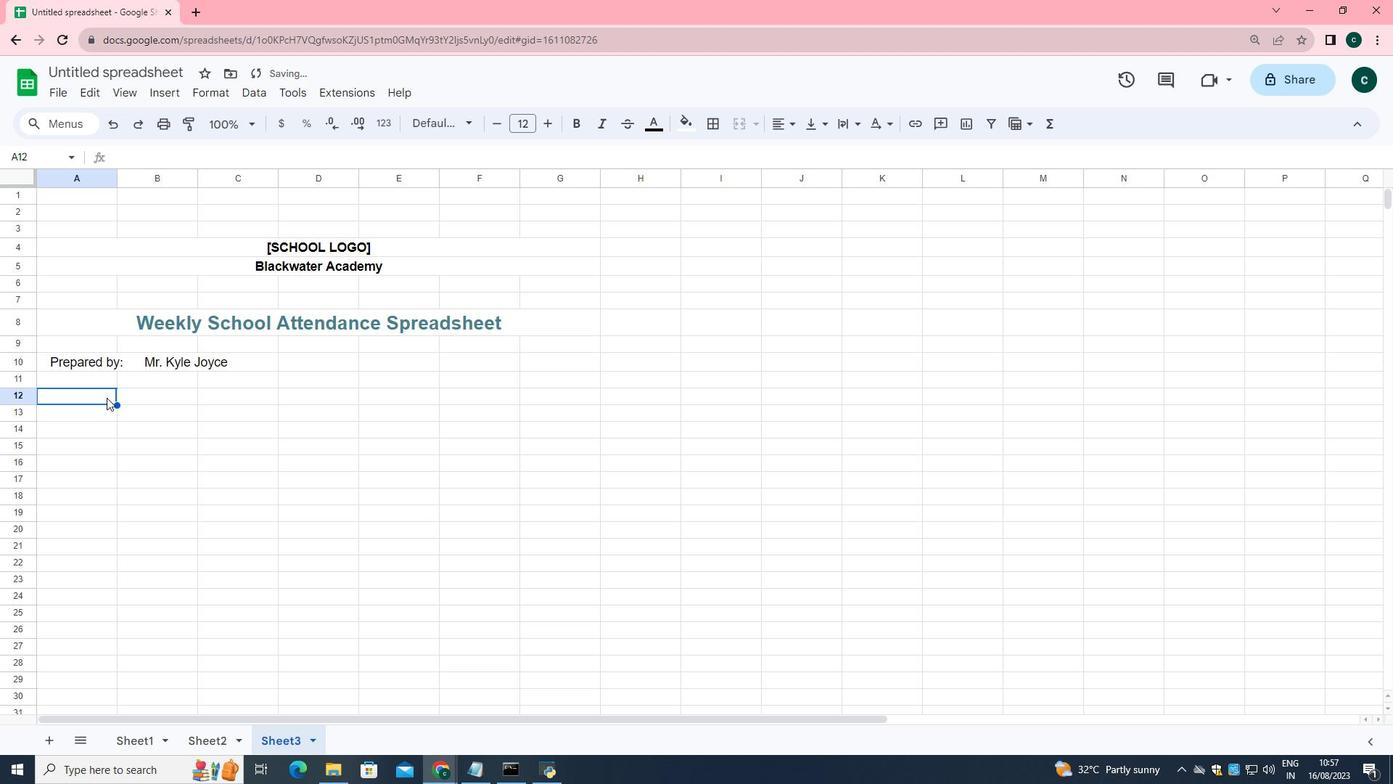 
Action: Mouse pressed left at (107, 397)
Screenshot: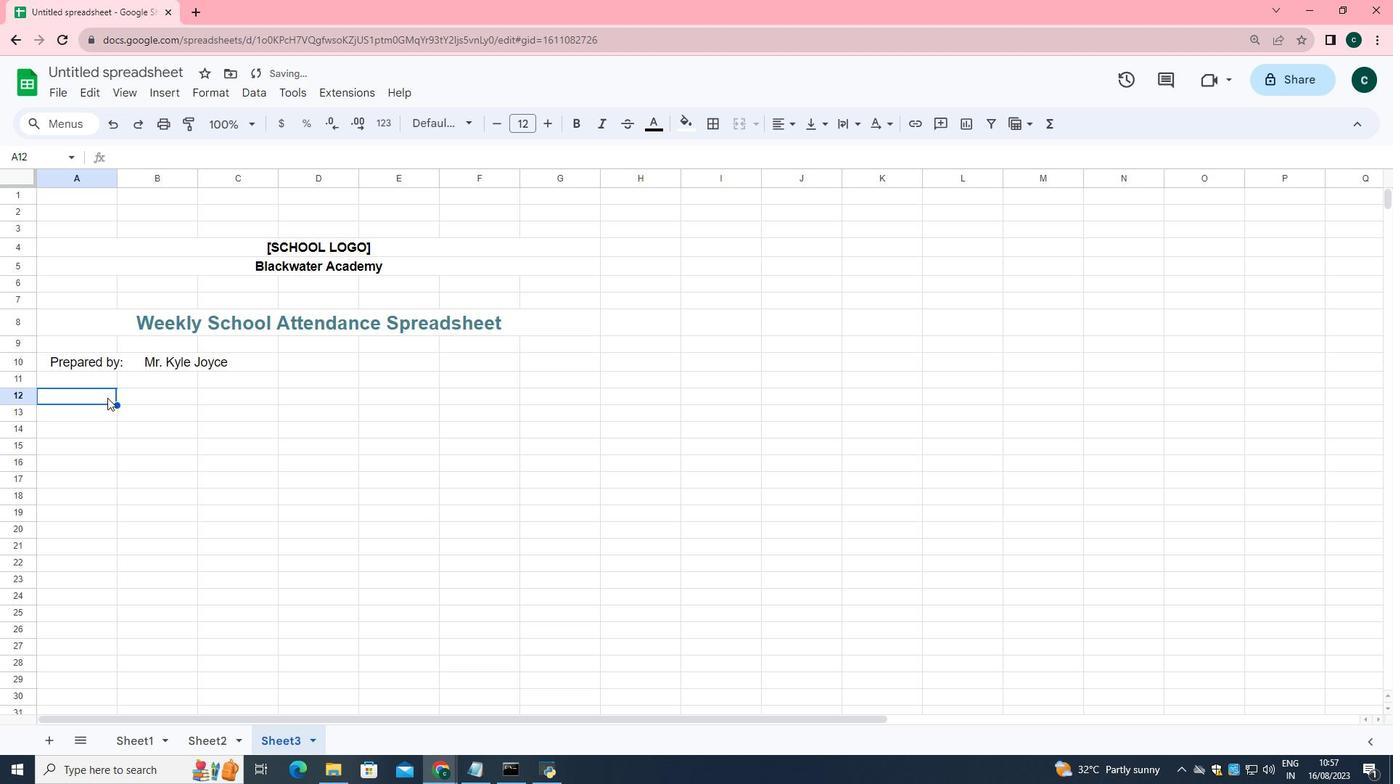 
Action: Mouse pressed left at (107, 397)
Screenshot: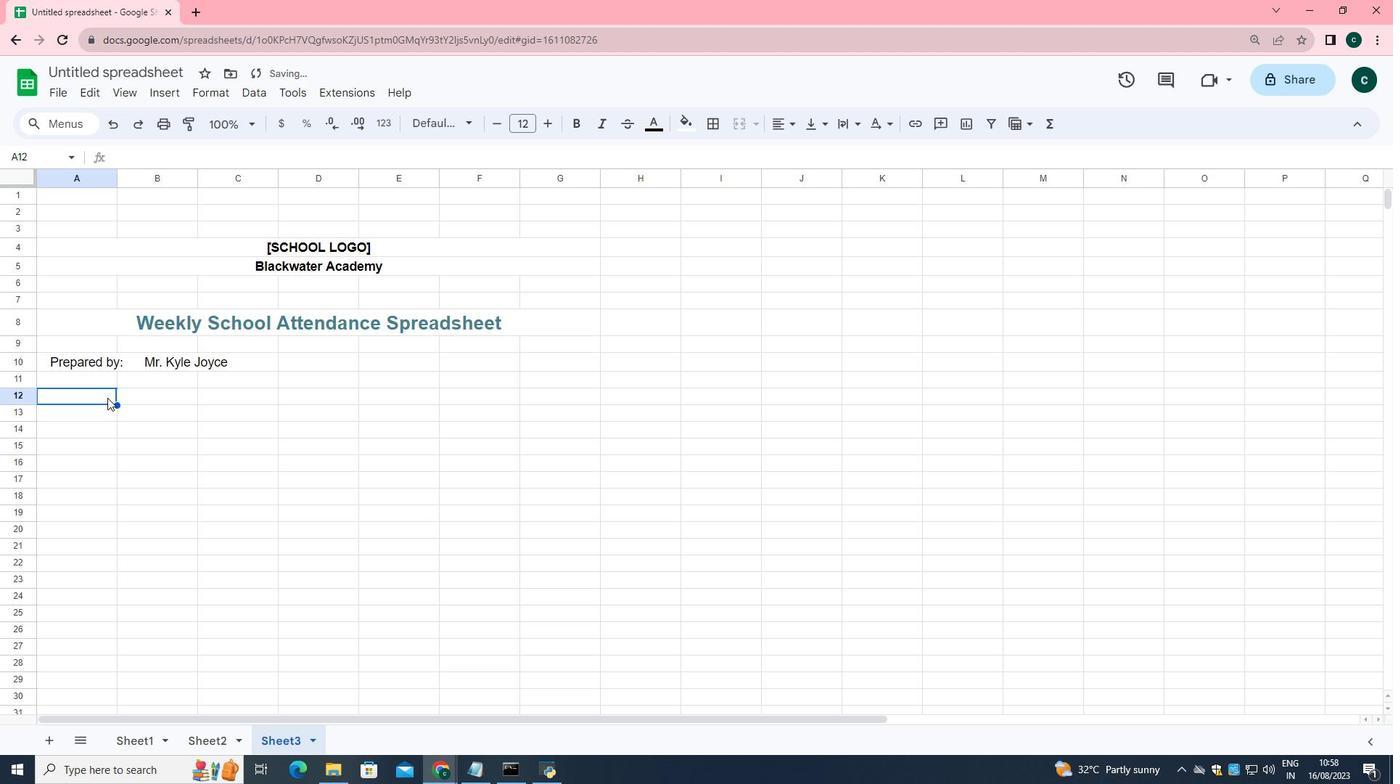 
Action: Key pressed <Key.space><Key.space><Key.space><Key.shift>Period<Key.shift_r>:<Key.space><Key.space><Key.space><Key.space><Key.space><Key.space><Key.space><Key.space><Key.space><Key.space><Key.space><Key.space><Key.space><Key.space><Key.shift>February<Key.space>8,<Key.space>2021<Key.space>-<Key.space><Key.shift>February<Key.space>12,<Key.space><Key.backspace>2021
Screenshot: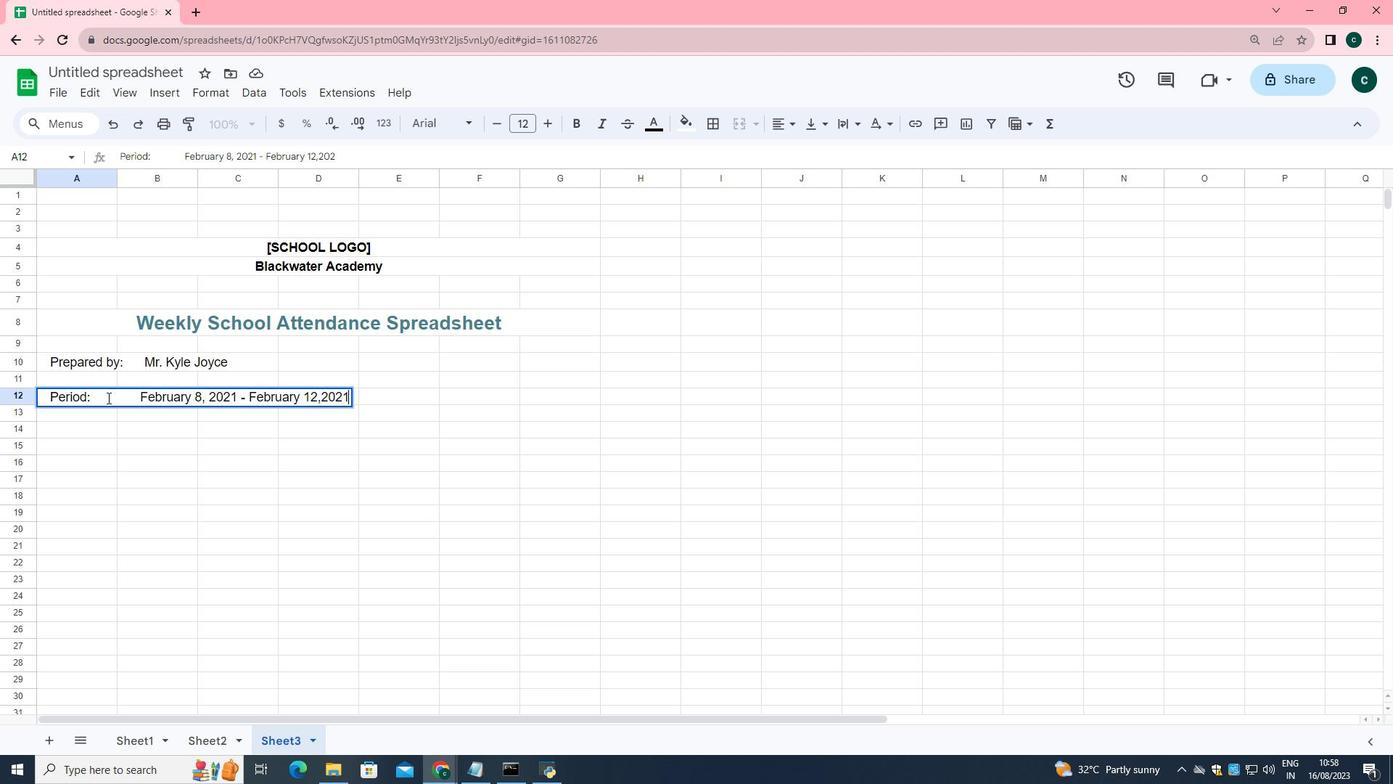 
Action: Mouse moved to (510, 364)
Screenshot: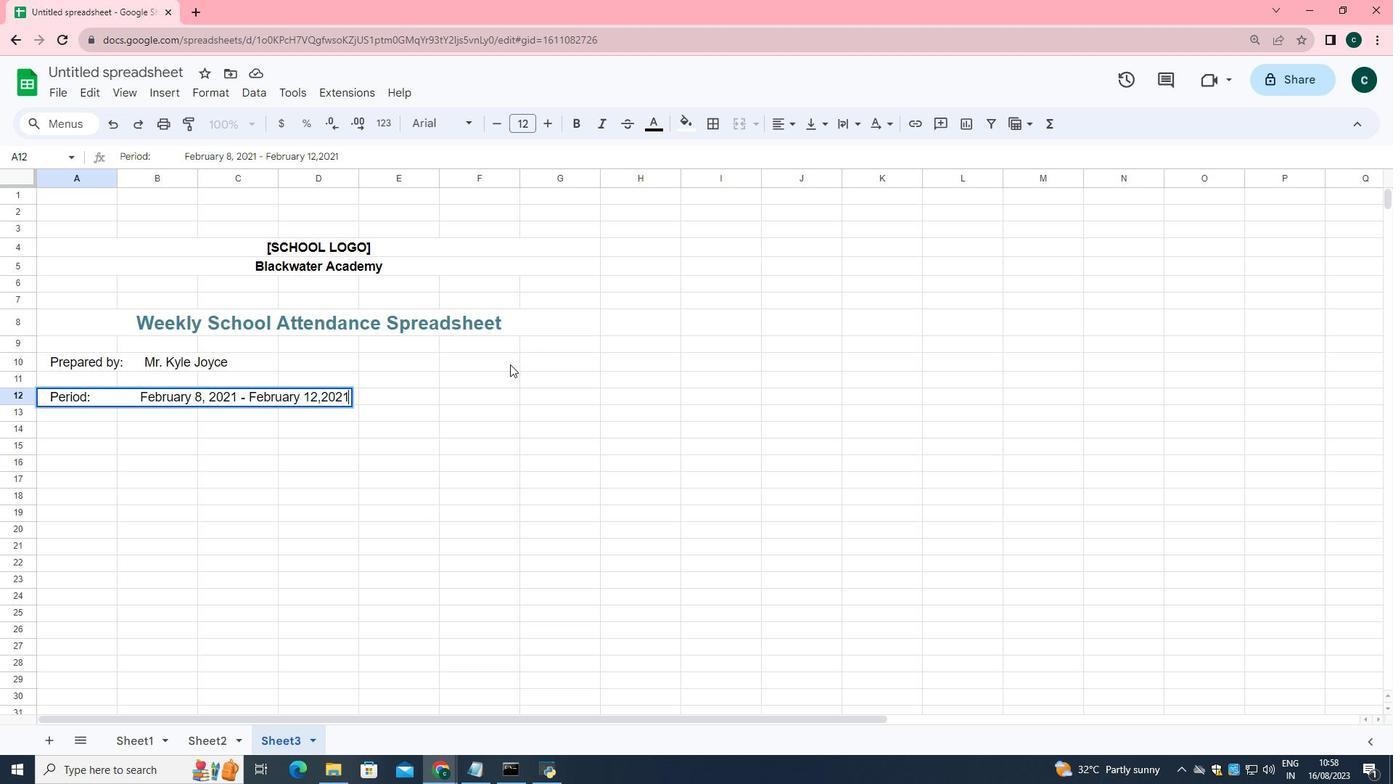 
Action: Mouse pressed left at (510, 364)
Screenshot: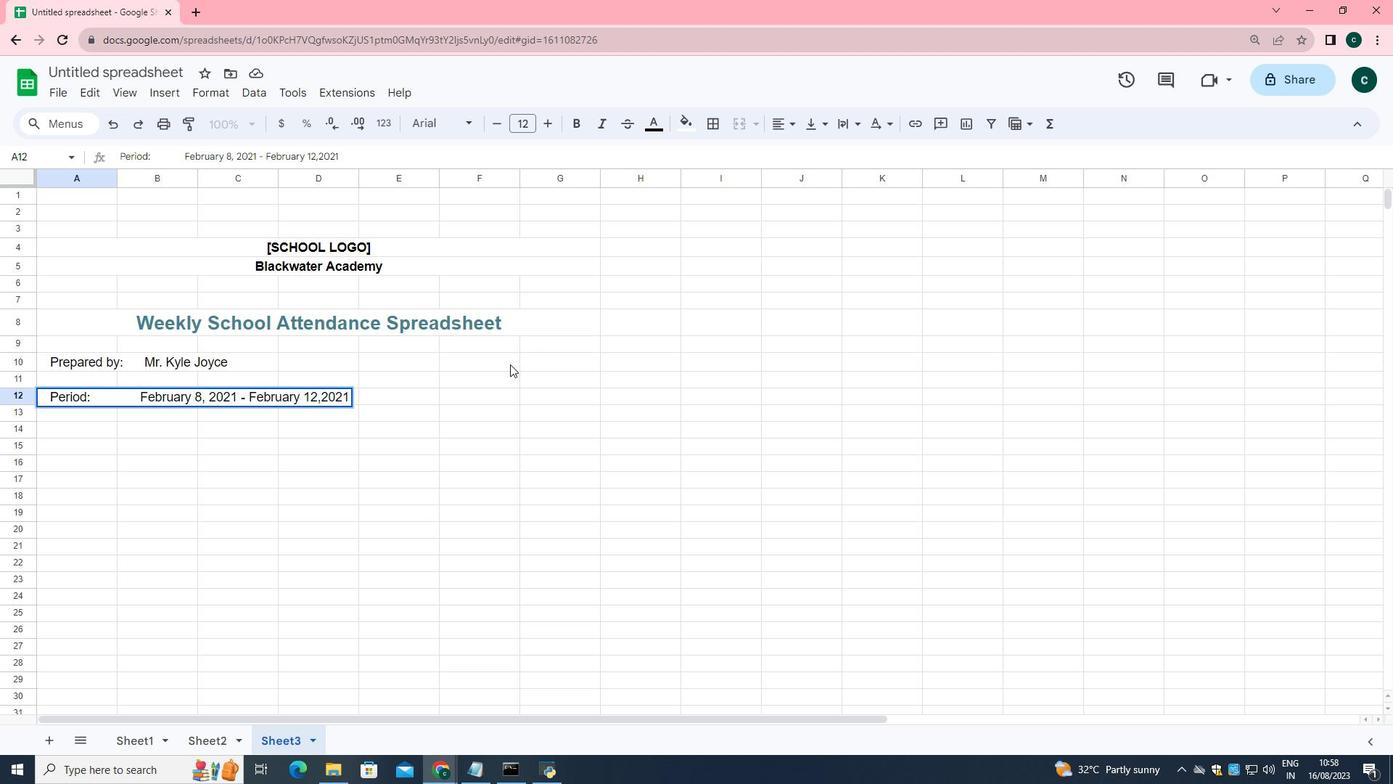 
Action: Mouse moved to (541, 123)
Screenshot: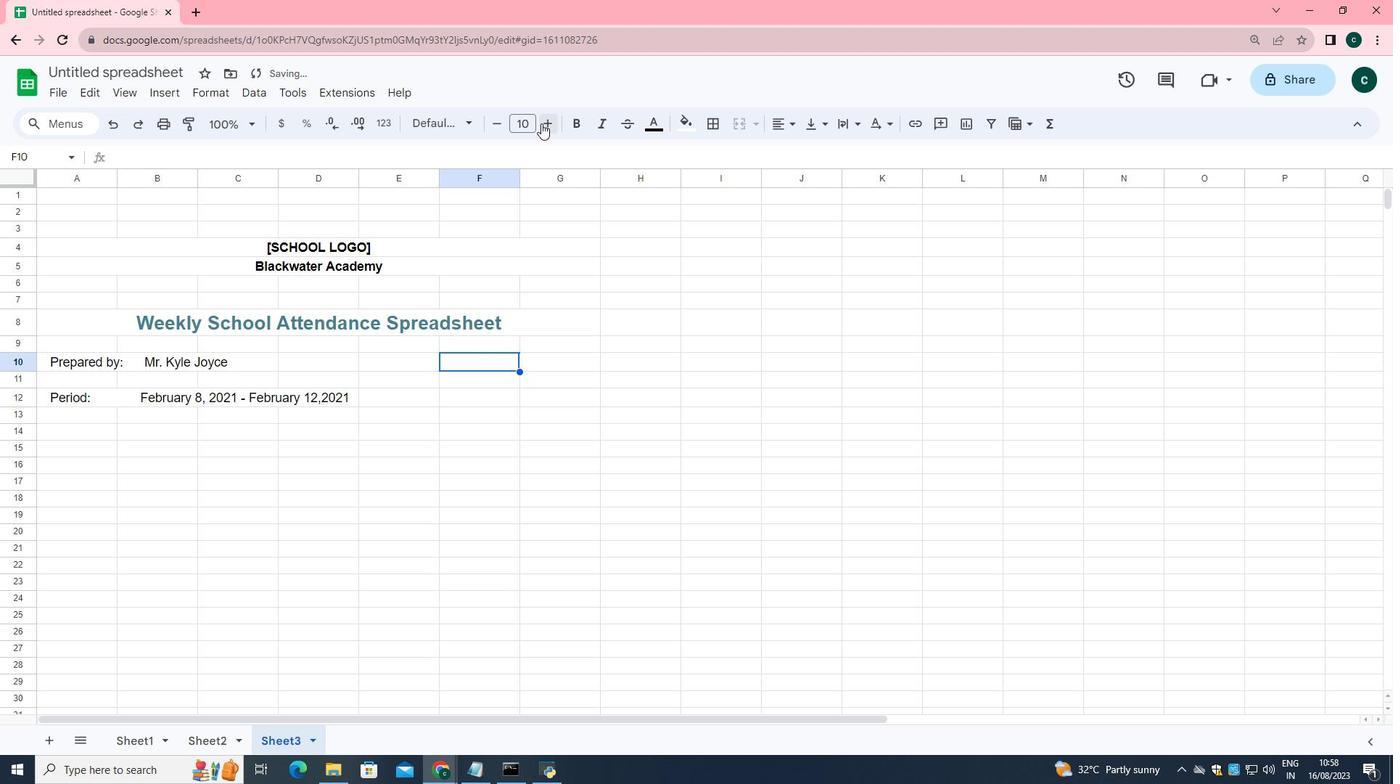 
Action: Mouse pressed left at (541, 123)
Screenshot: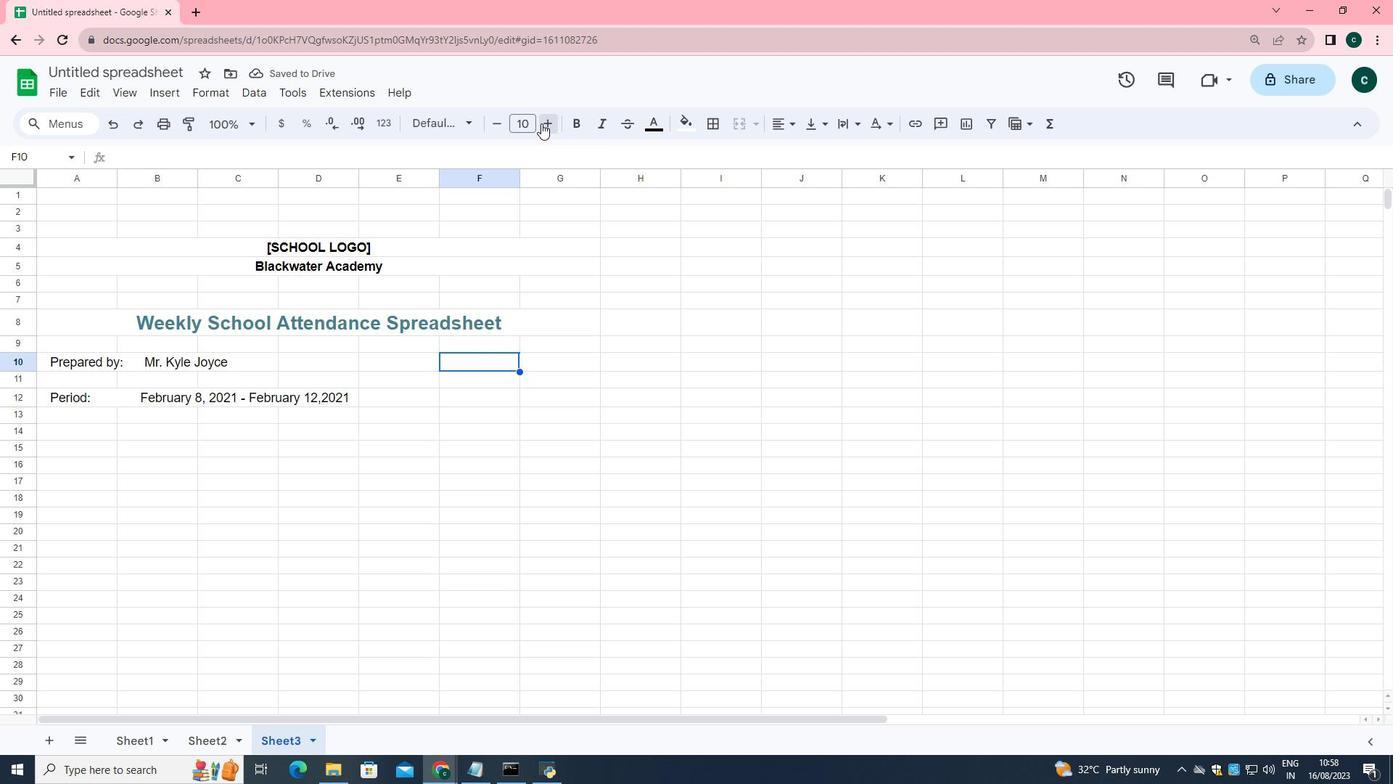 
Action: Mouse pressed left at (541, 123)
Screenshot: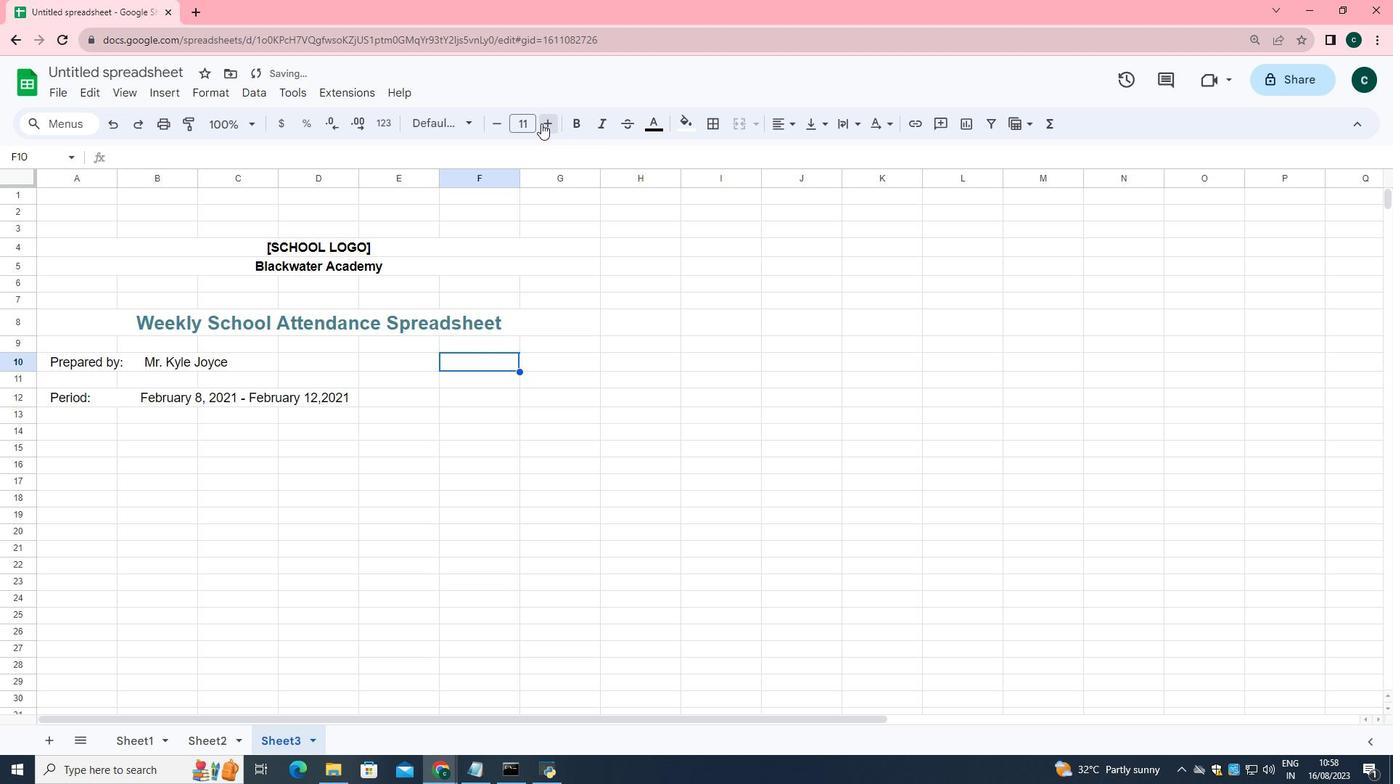 
Action: Key pressed <Key.shift>Sheet<Key.space><Key.shift>No.<Key.shift_r>:<Key.space><Key.space><Key.space><Key.space><Key.space><Key.space><Key.space><Key.space>3821
Screenshot: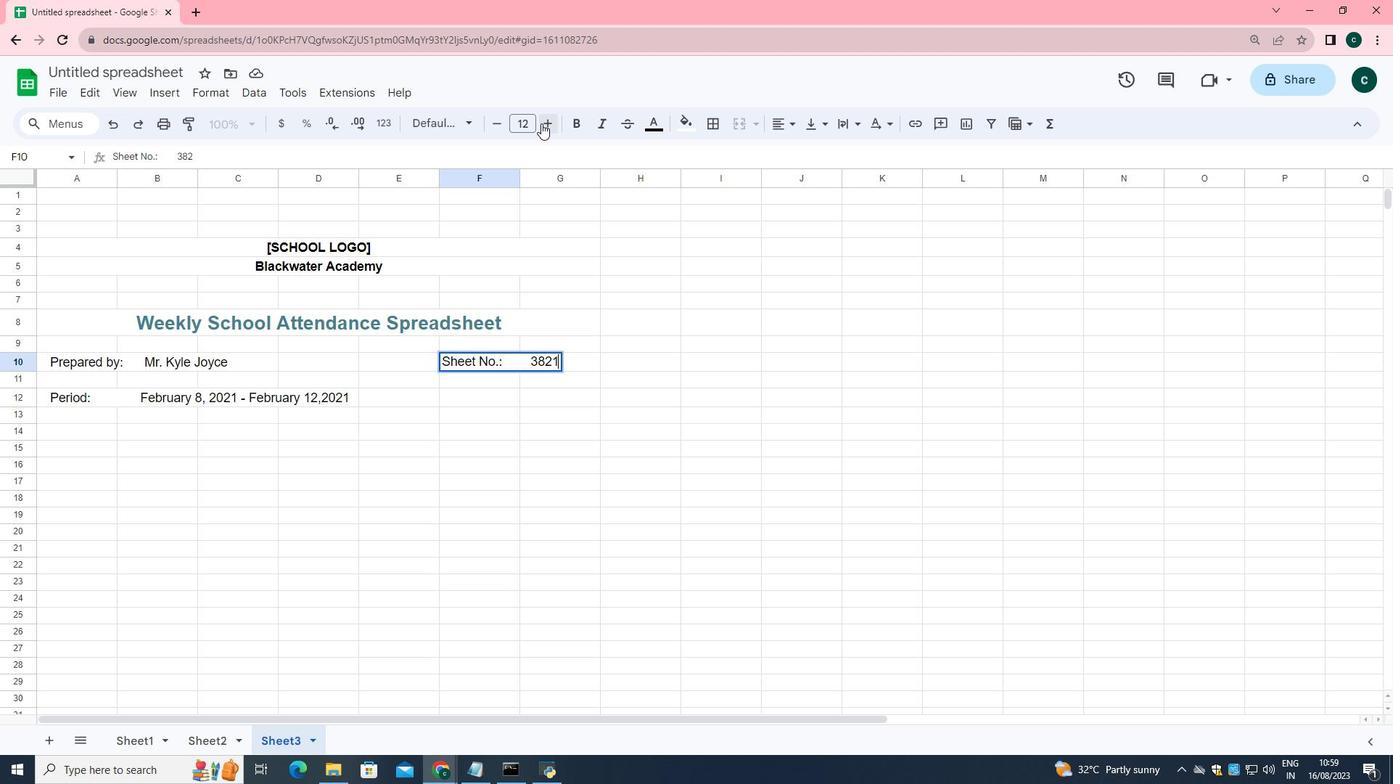 
Action: Mouse moved to (464, 610)
Screenshot: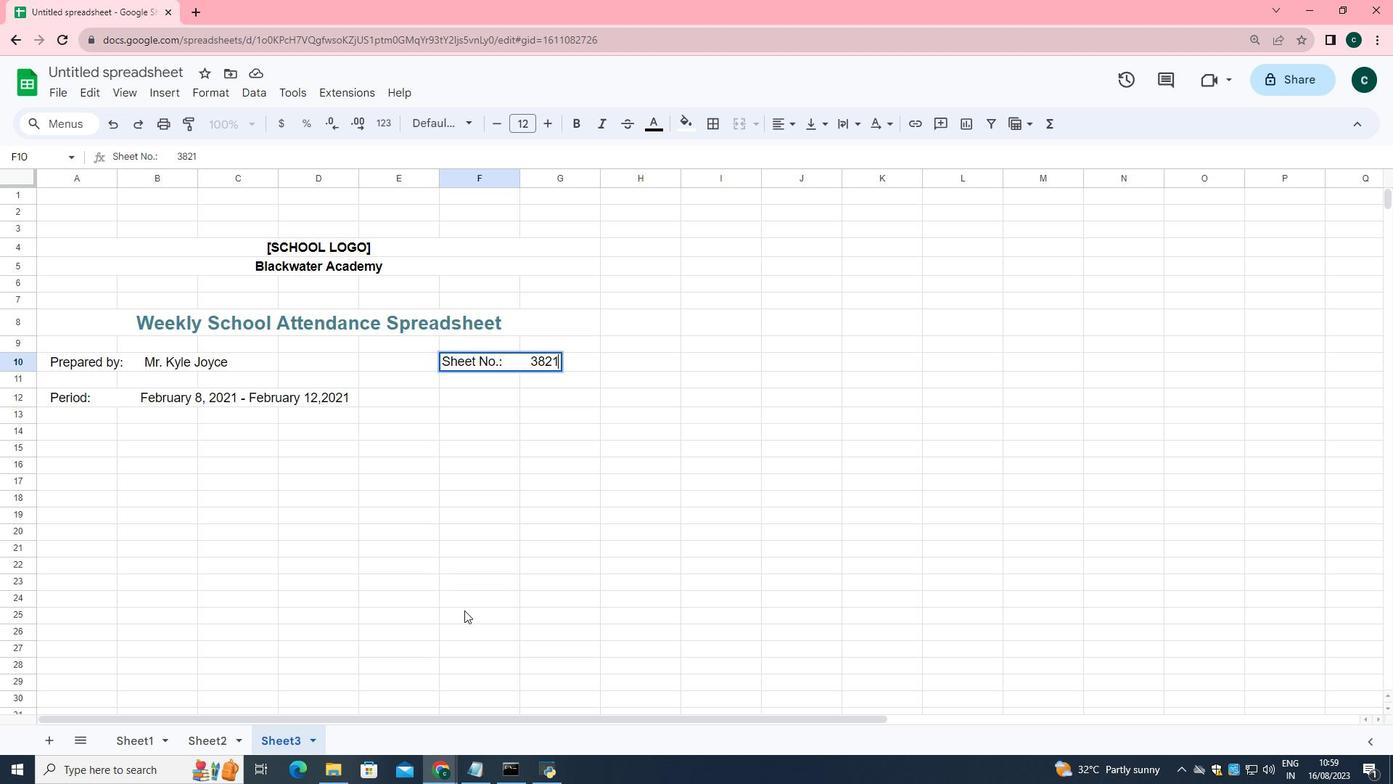 
Action: Mouse pressed left at (464, 610)
Screenshot: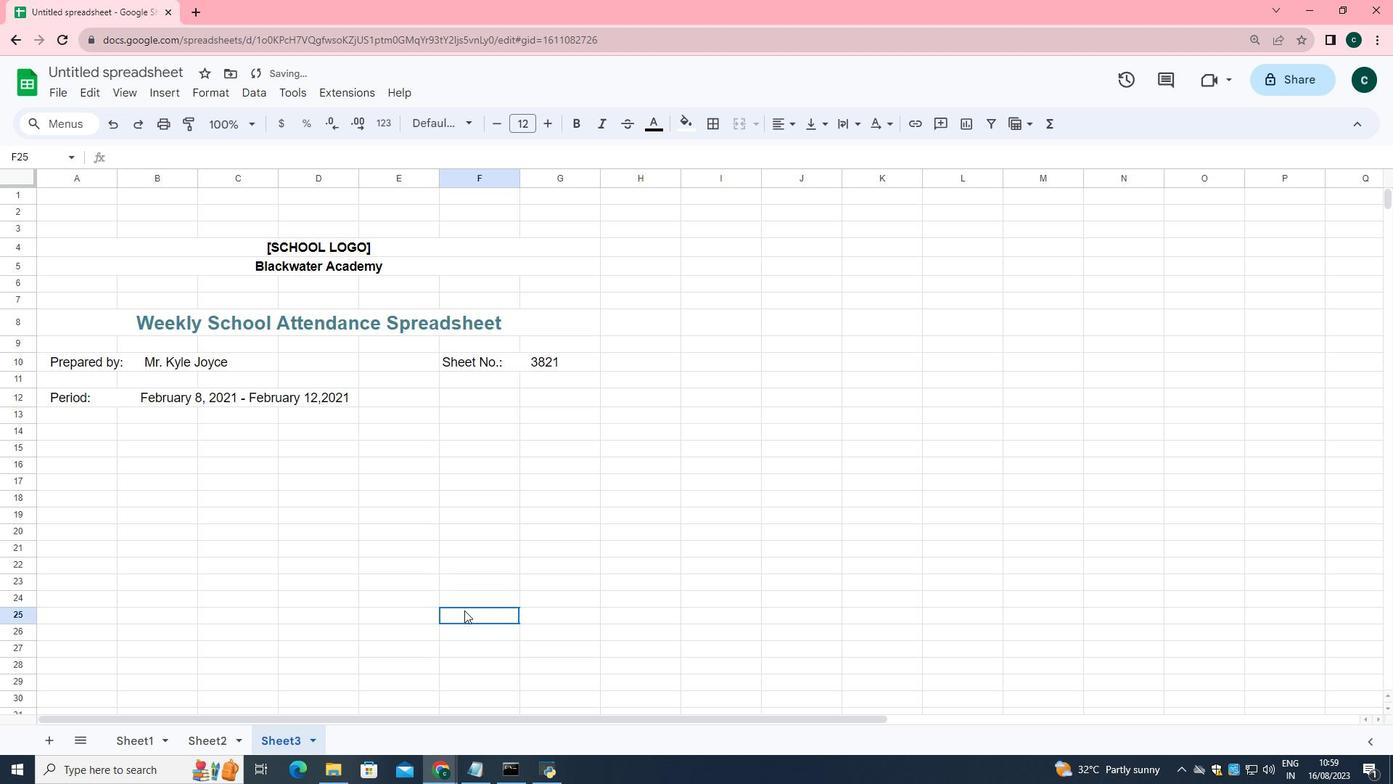 
Action: Mouse moved to (487, 365)
Screenshot: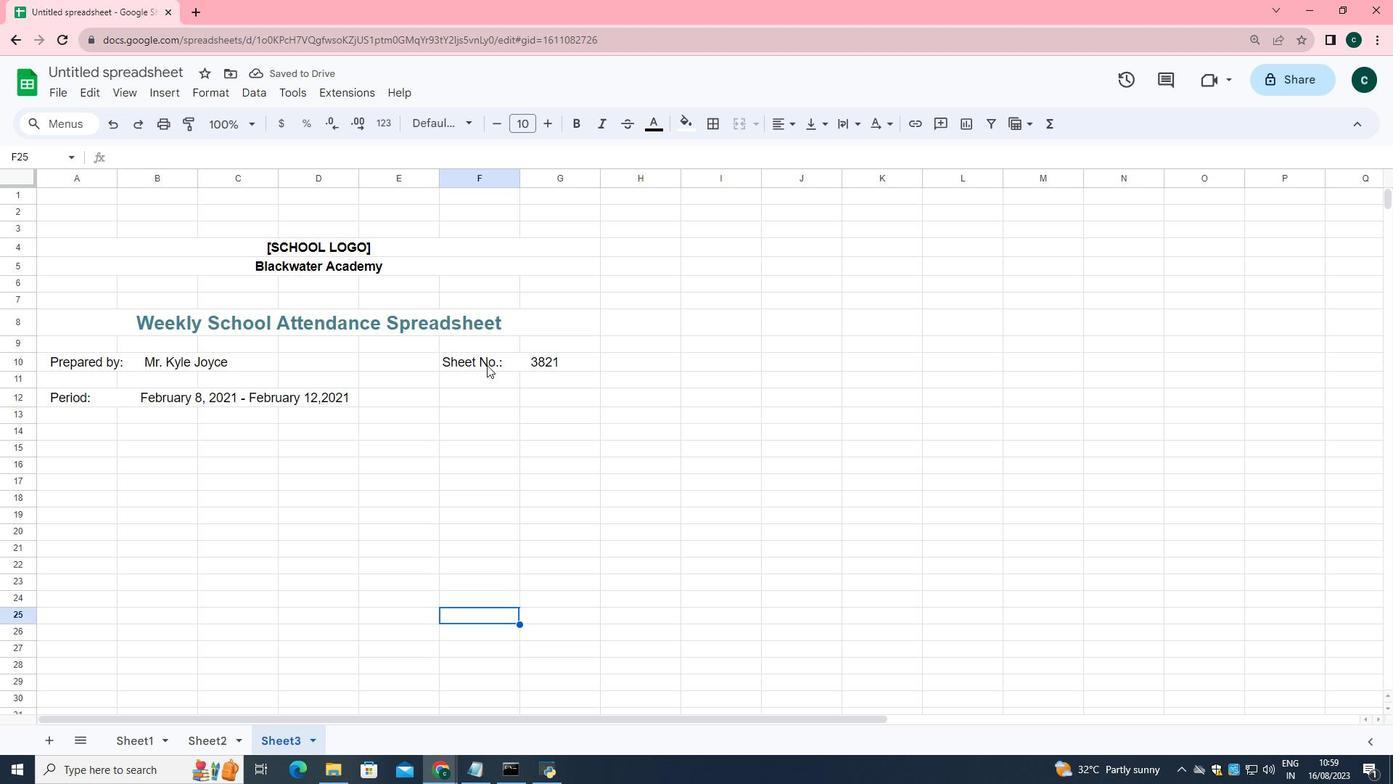 
Action: Mouse pressed left at (487, 365)
Screenshot: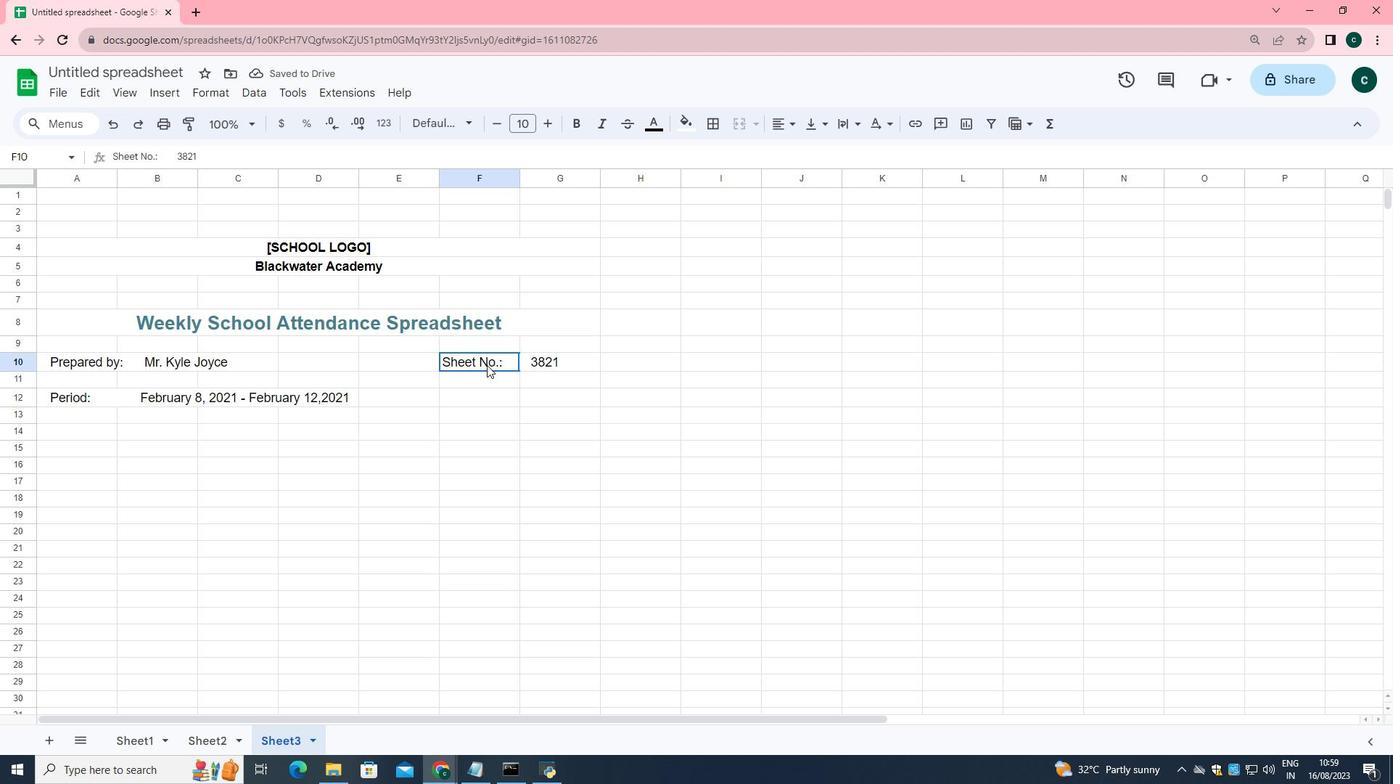 
Action: Mouse moved to (577, 117)
Screenshot: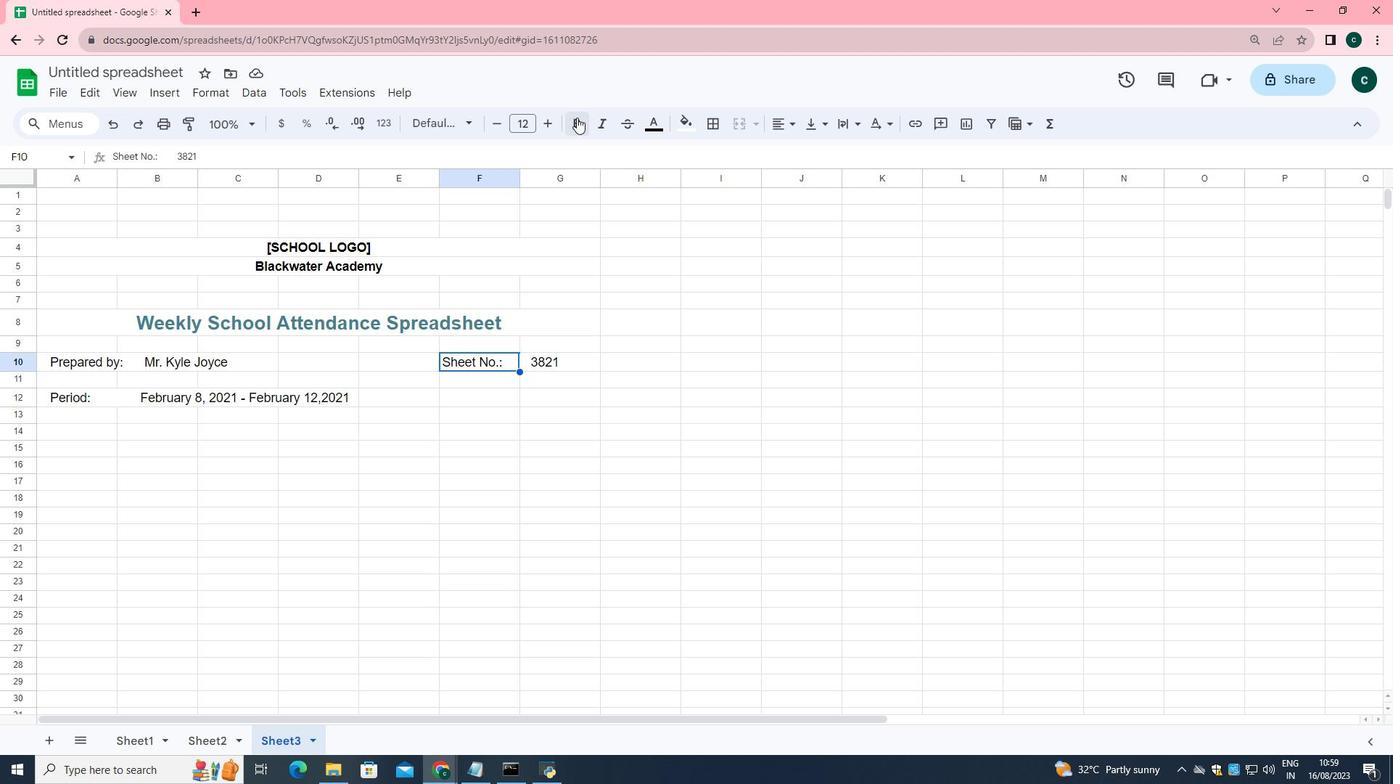 
Action: Mouse pressed left at (577, 117)
Screenshot: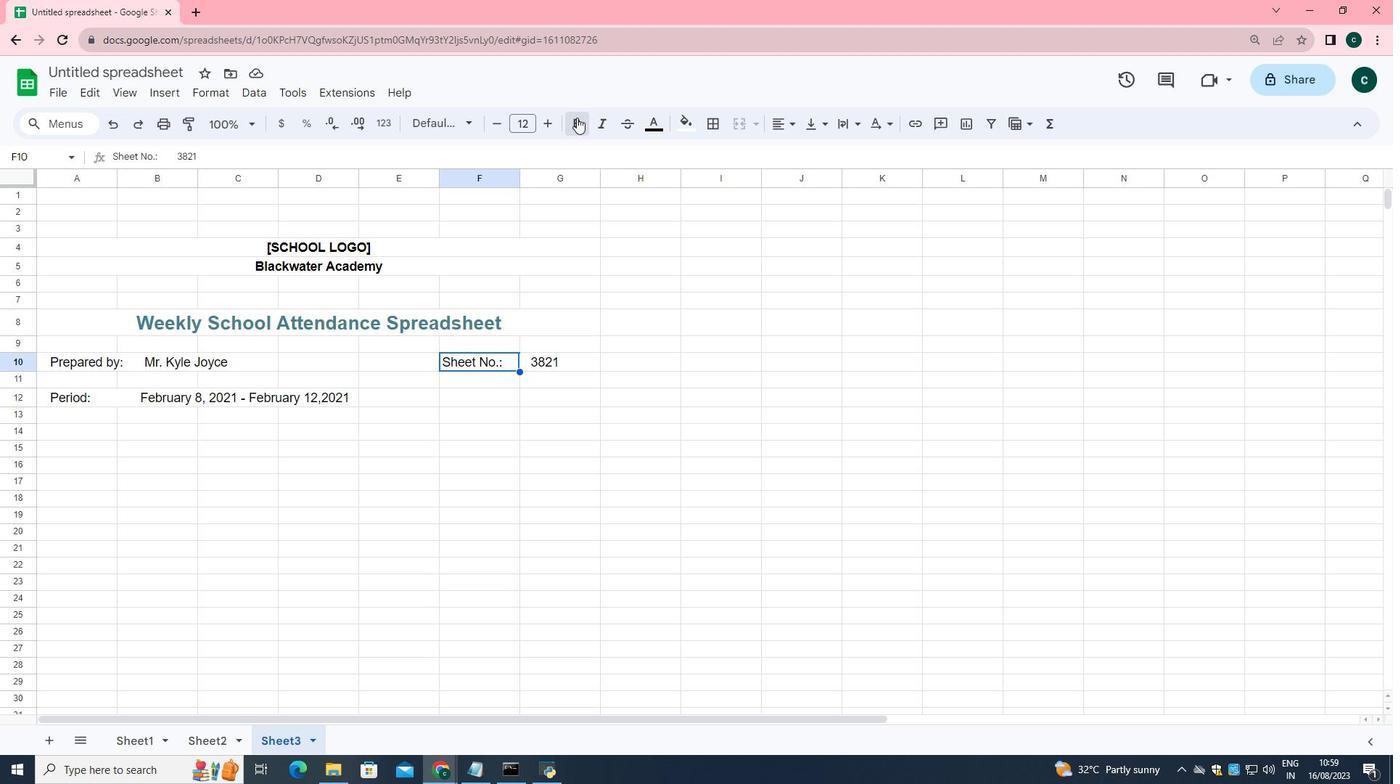 
Action: Mouse moved to (487, 439)
Screenshot: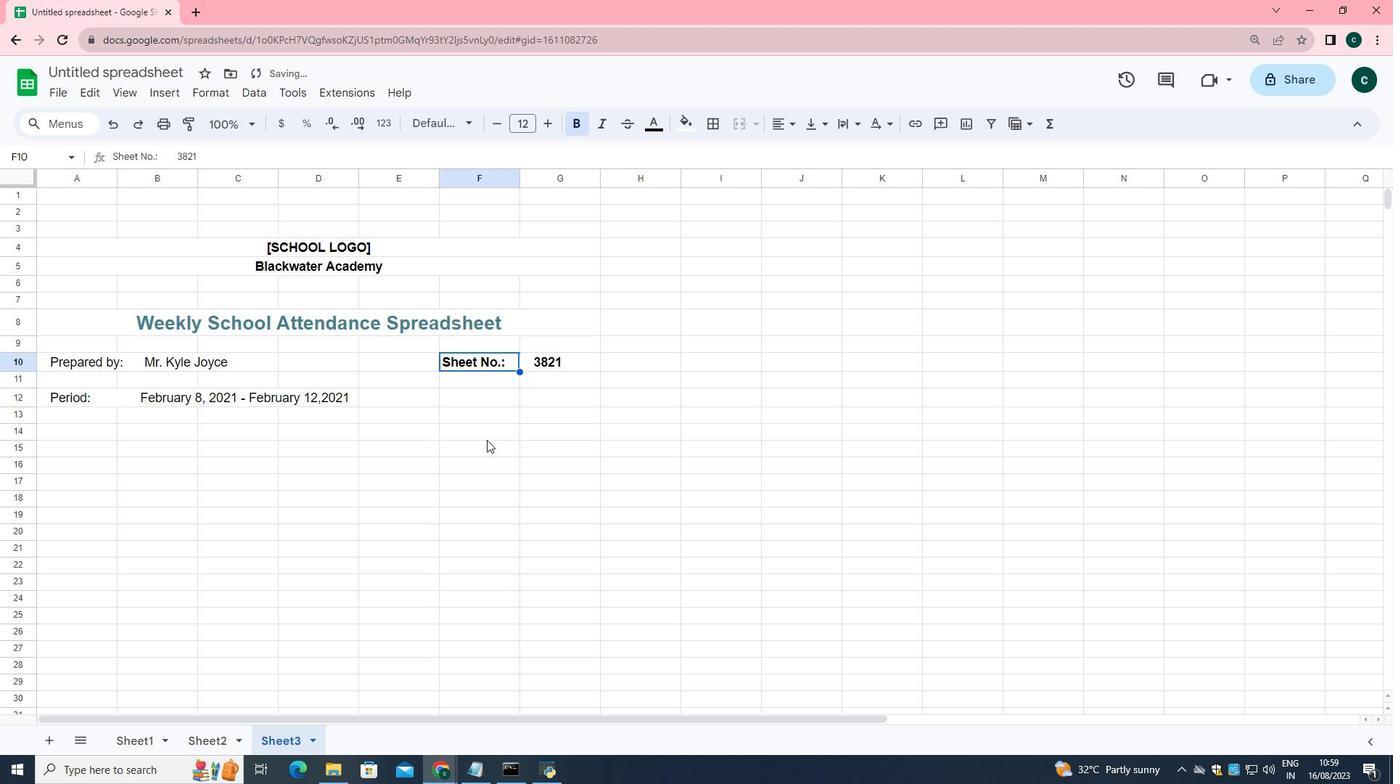 
Action: Mouse pressed left at (487, 439)
Screenshot: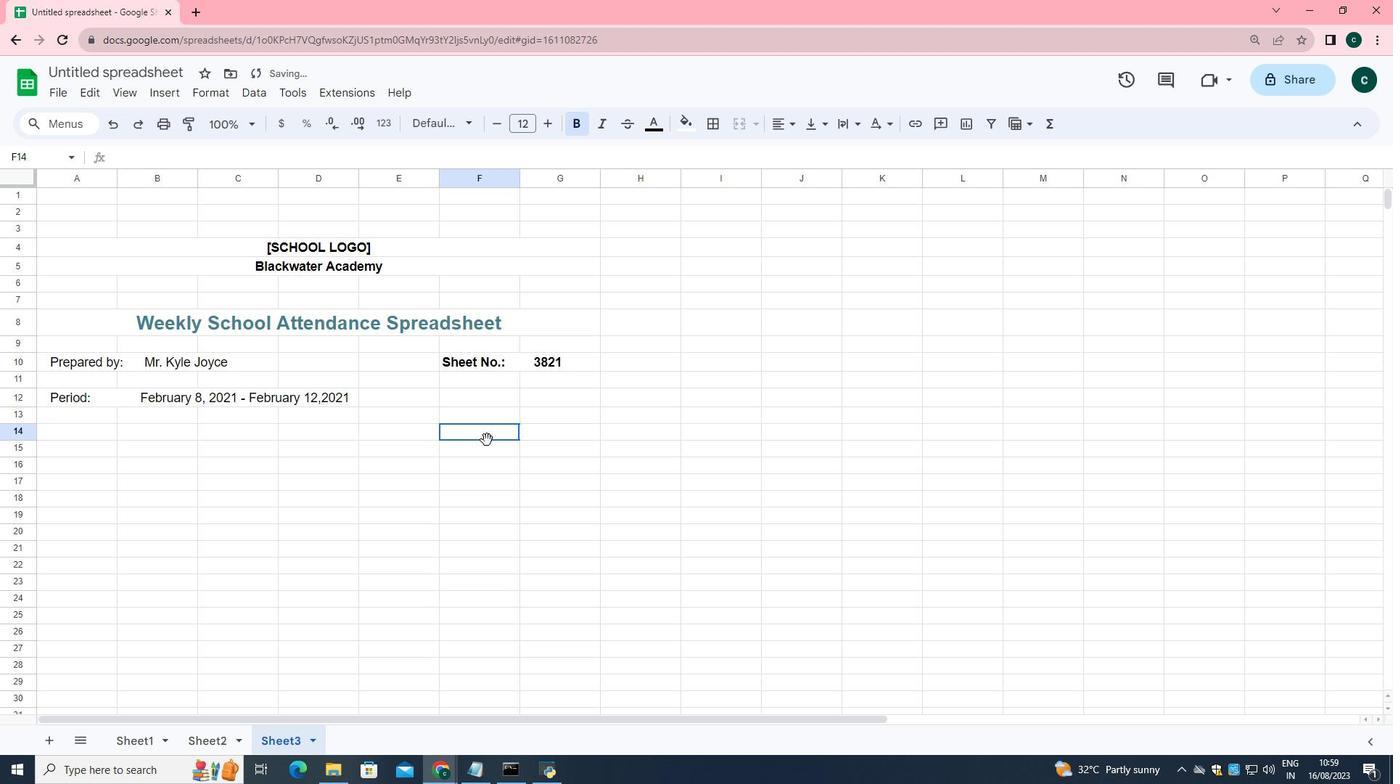 
Action: Mouse moved to (104, 365)
Screenshot: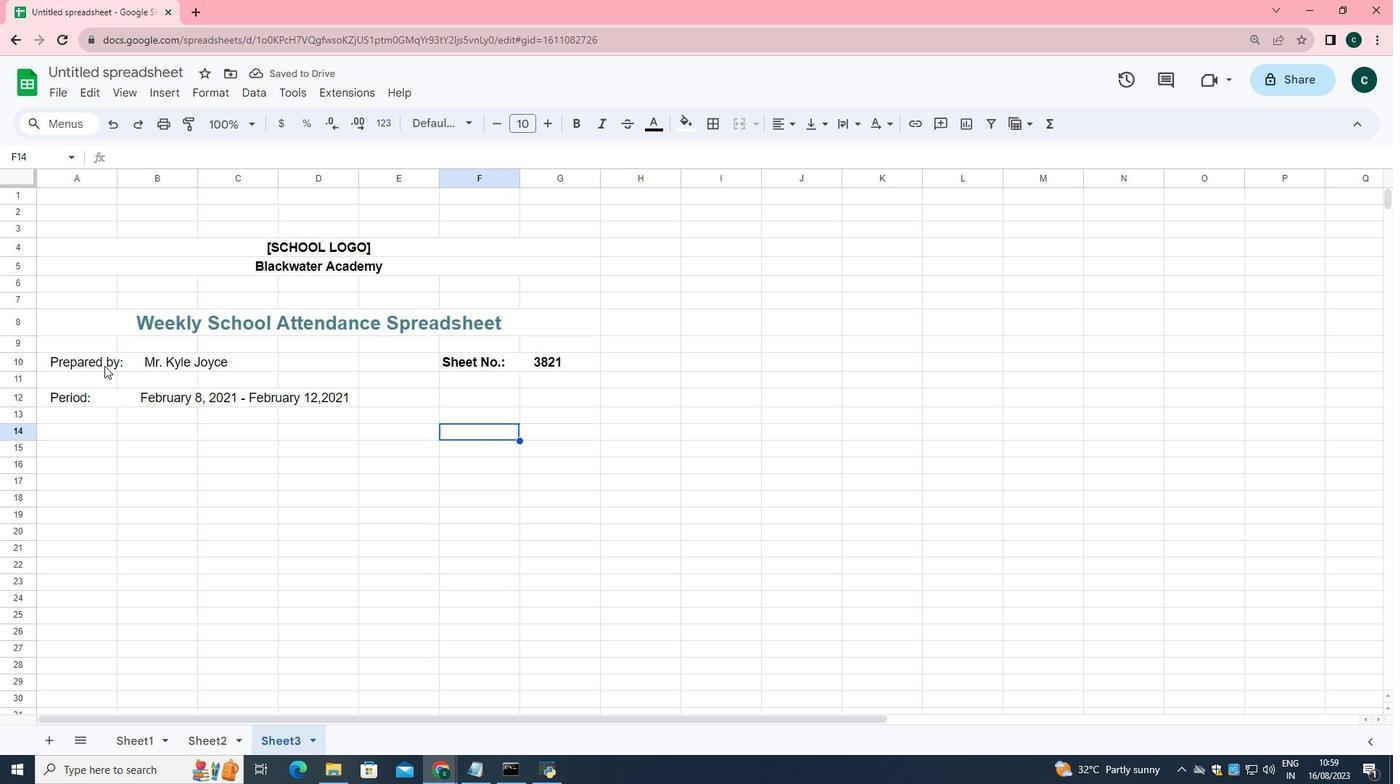 
Action: Mouse pressed left at (104, 365)
Screenshot: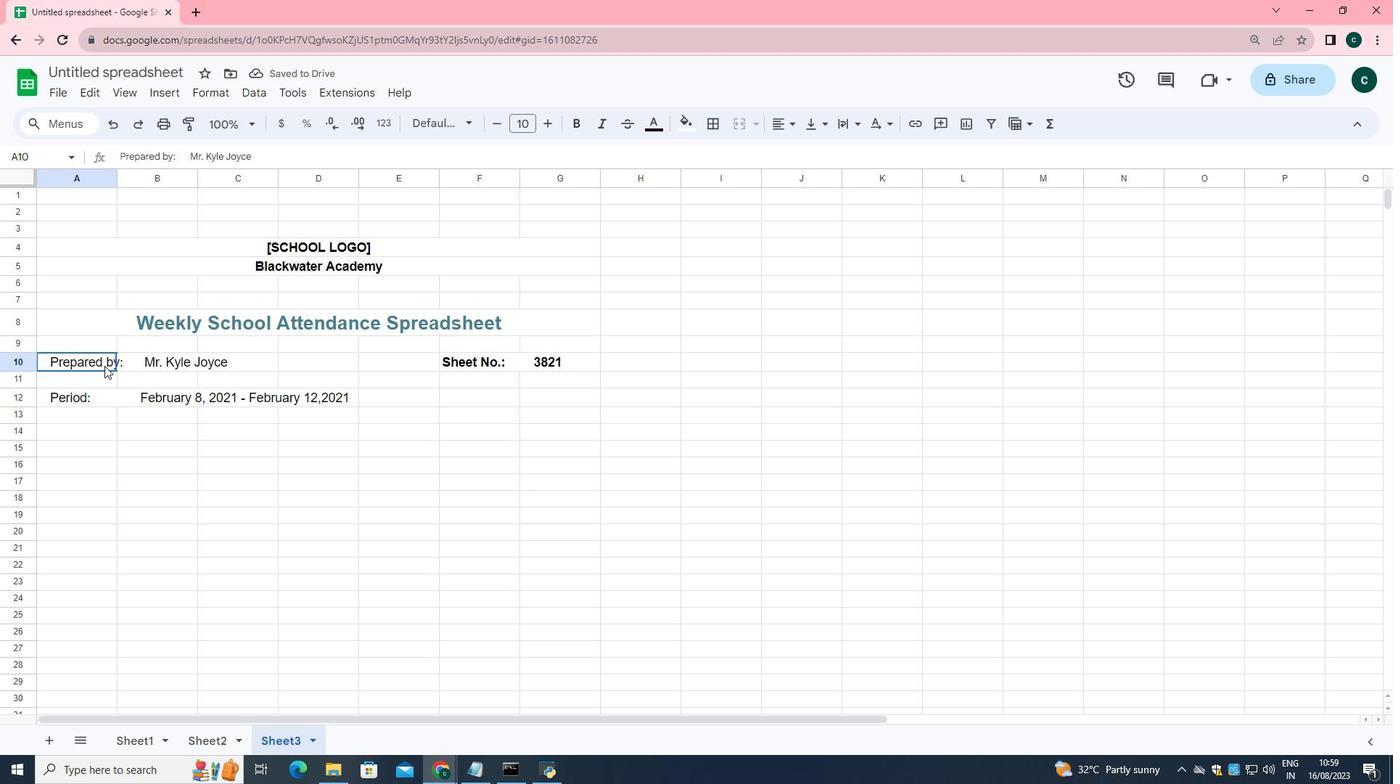 
Action: Mouse moved to (49, 360)
Screenshot: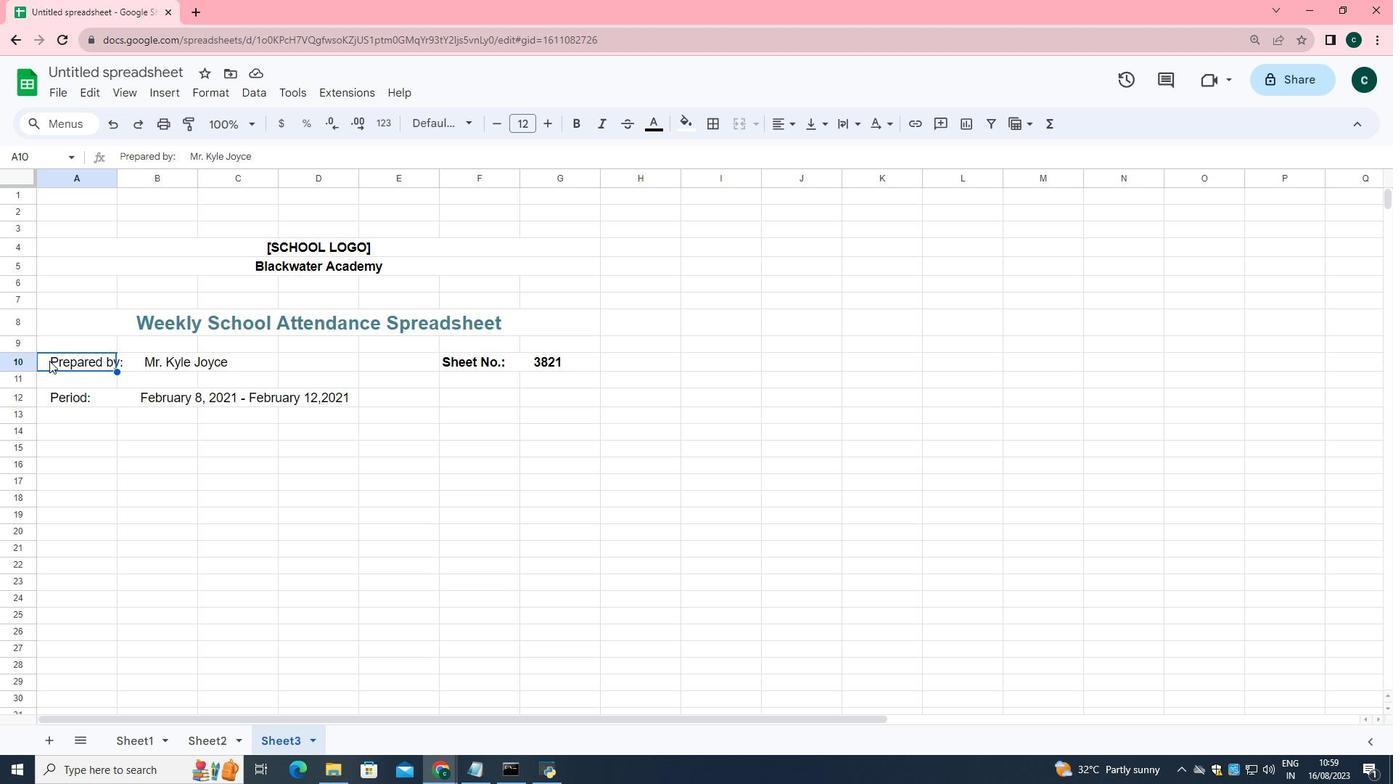 
Action: Mouse pressed left at (49, 360)
Screenshot: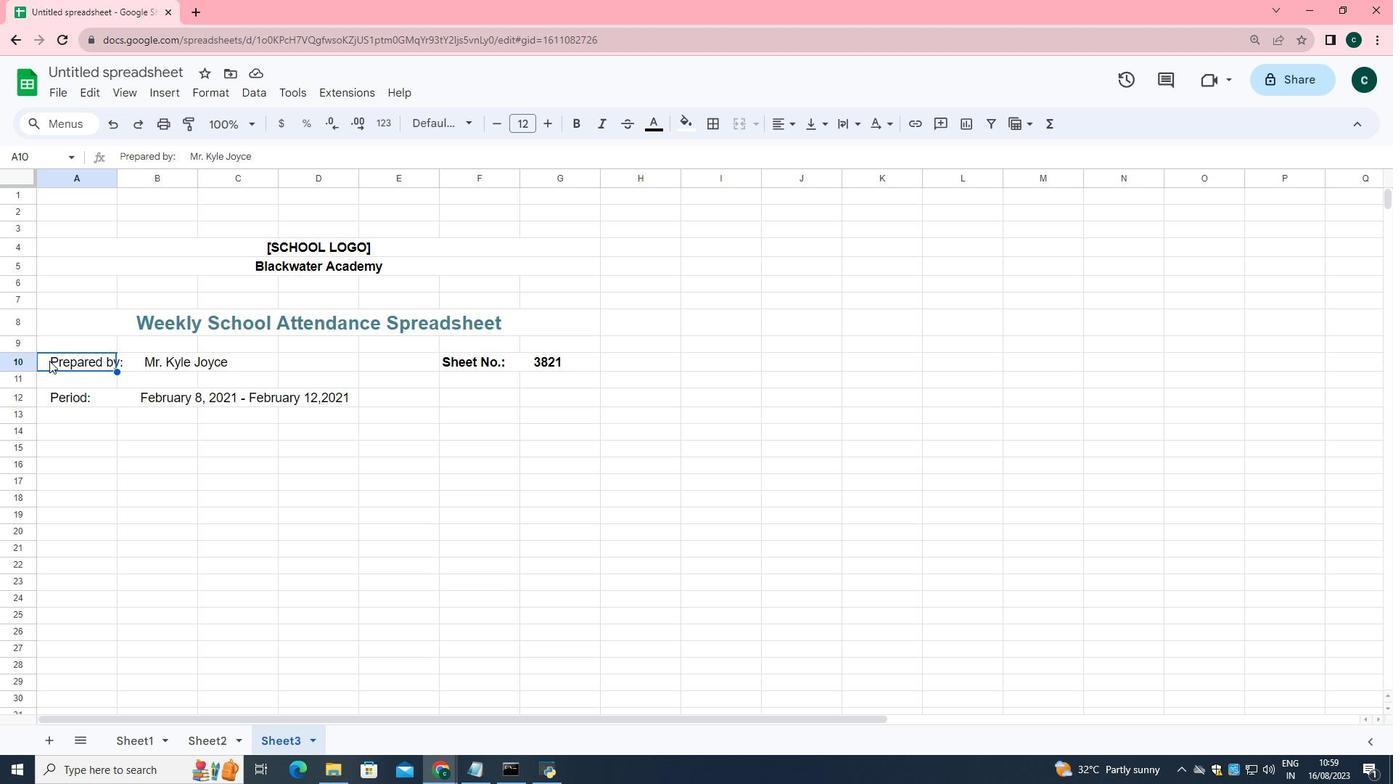 
Action: Mouse pressed left at (49, 360)
Screenshot: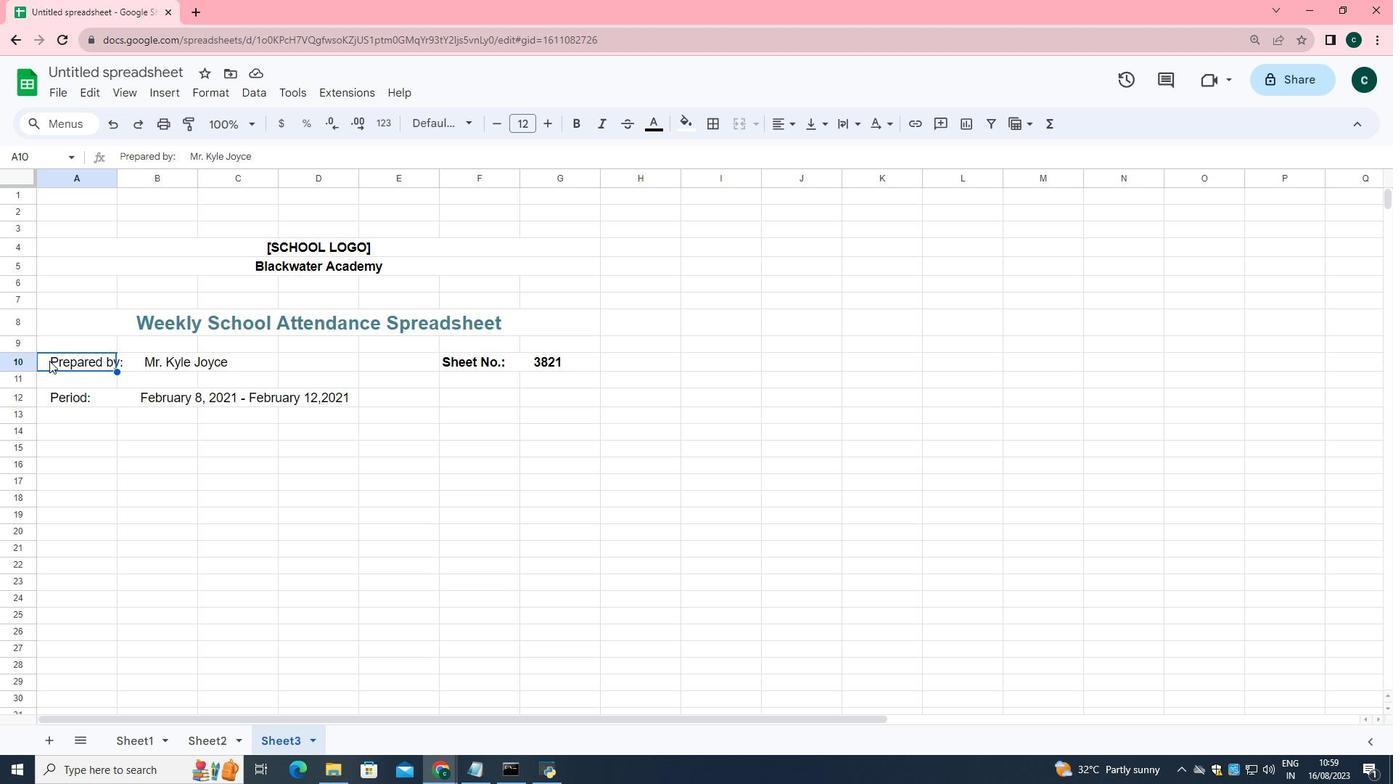 
Action: Mouse pressed left at (49, 360)
Screenshot: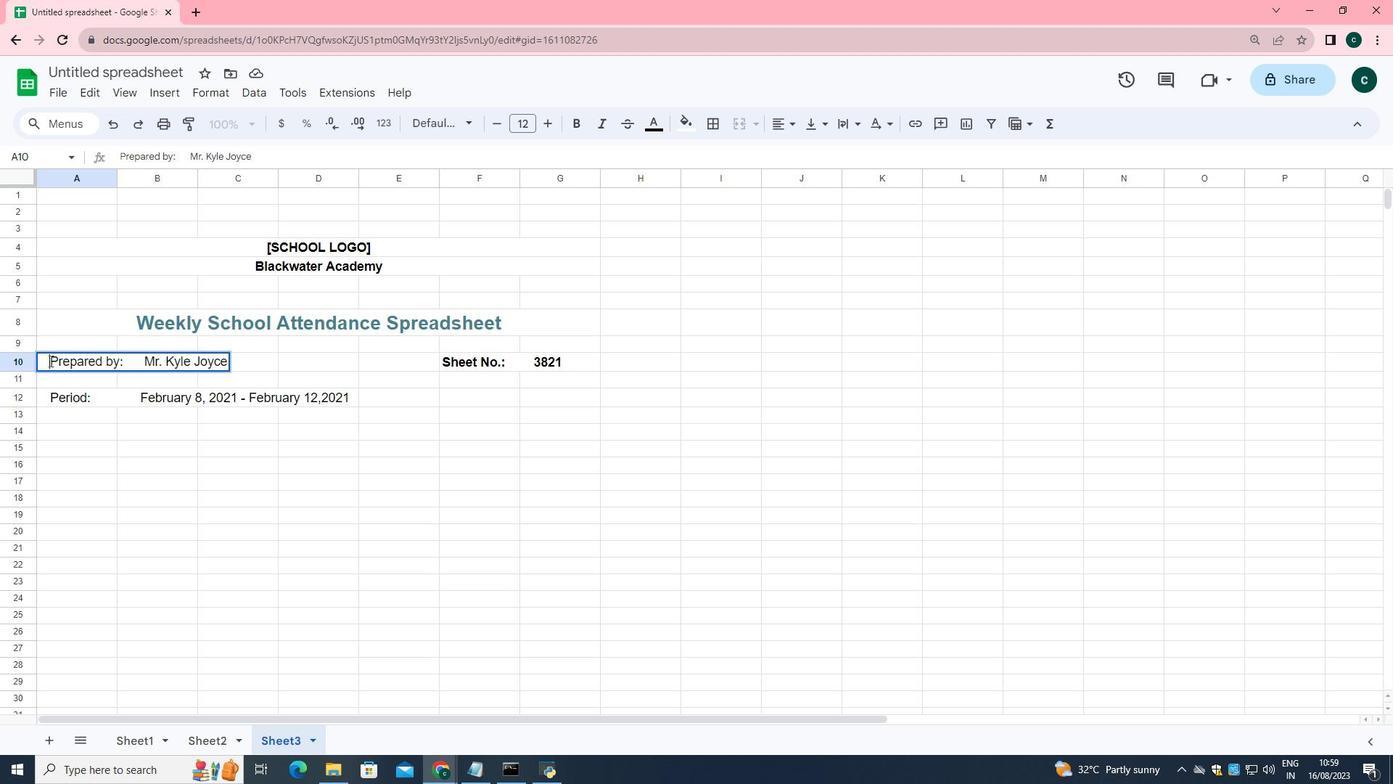 
Action: Mouse moved to (575, 115)
Screenshot: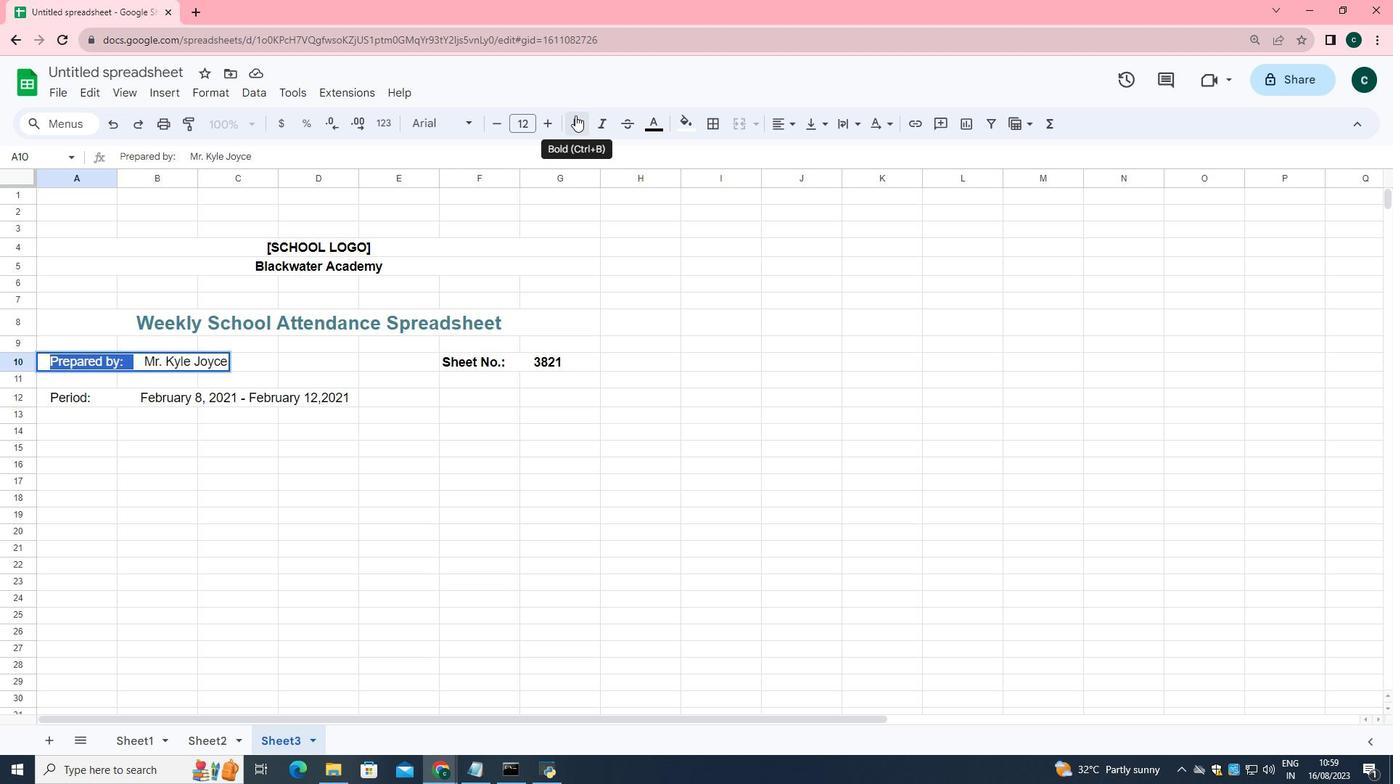 
Action: Mouse pressed left at (575, 115)
Screenshot: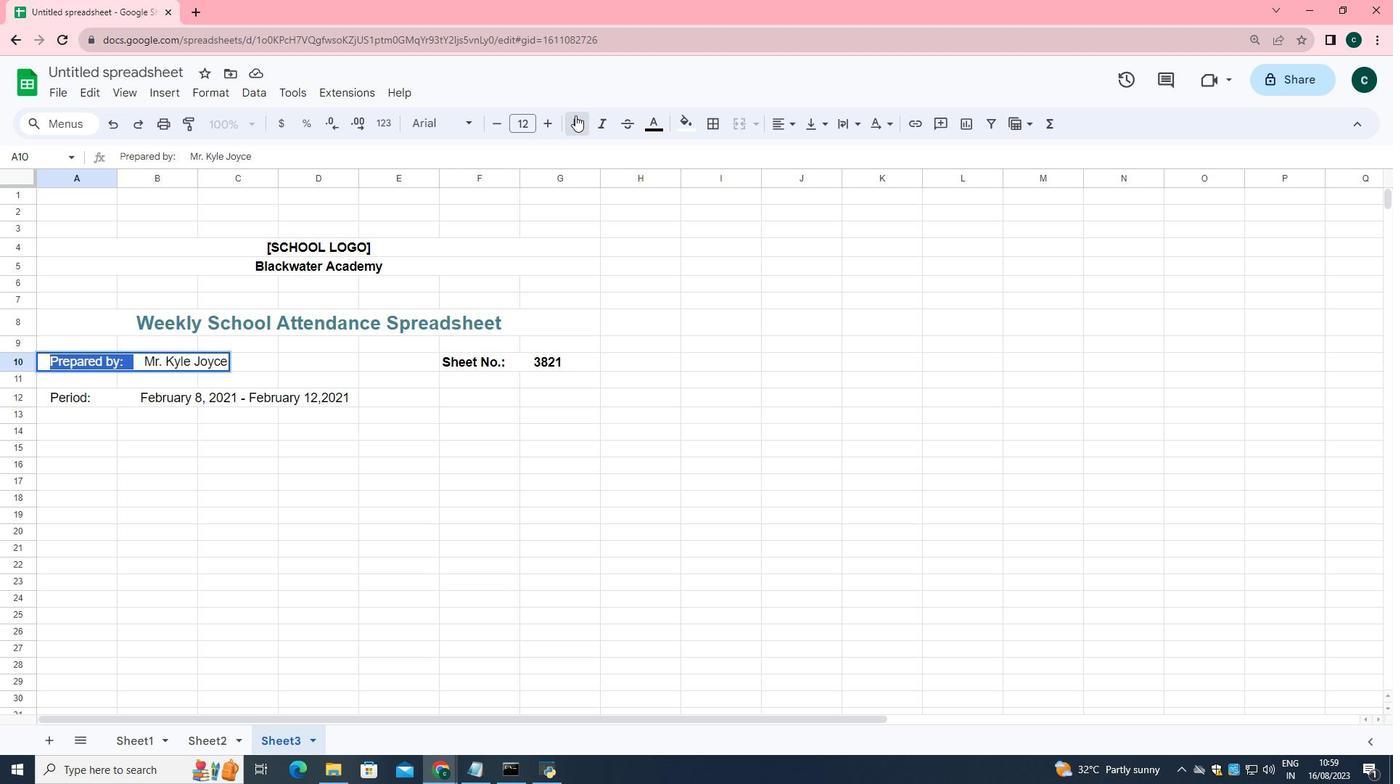 
Action: Mouse moved to (170, 485)
Screenshot: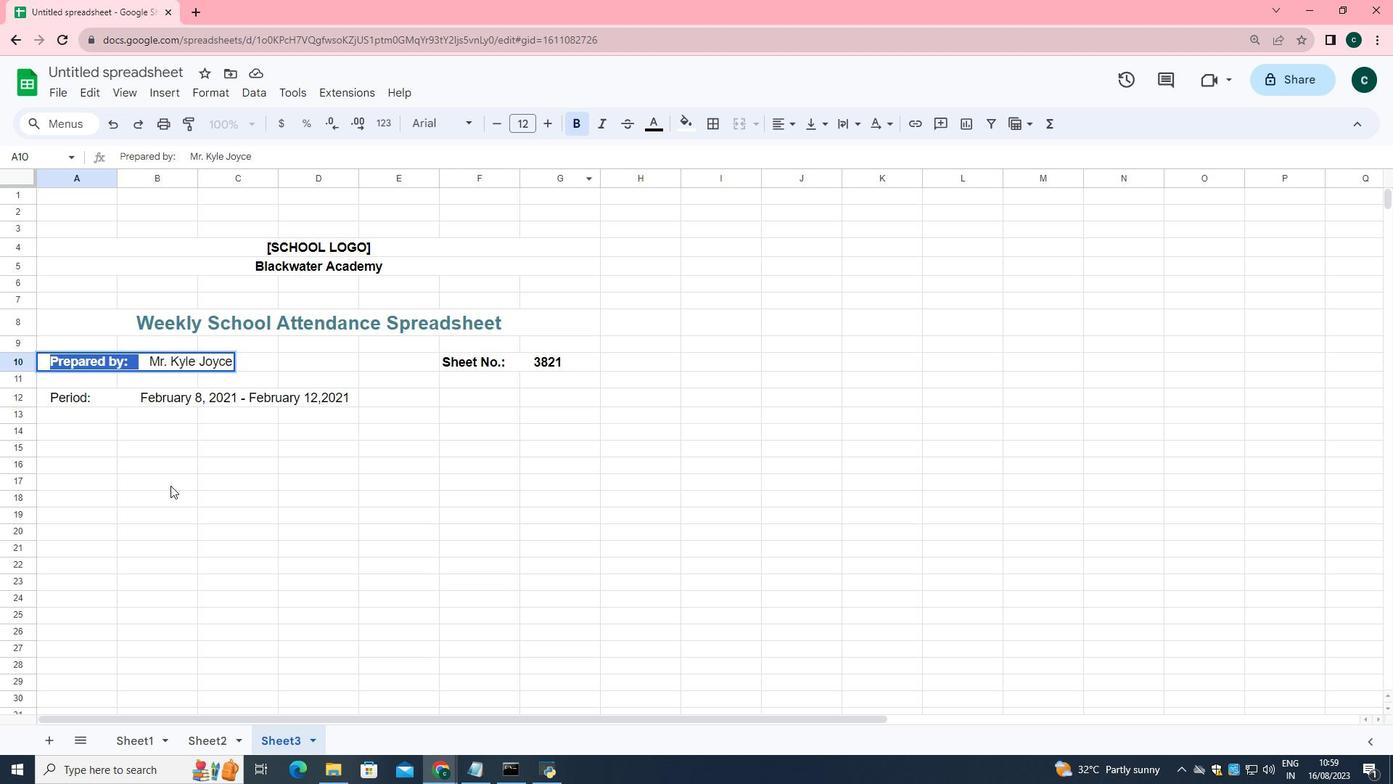 
Action: Mouse pressed left at (170, 485)
Screenshot: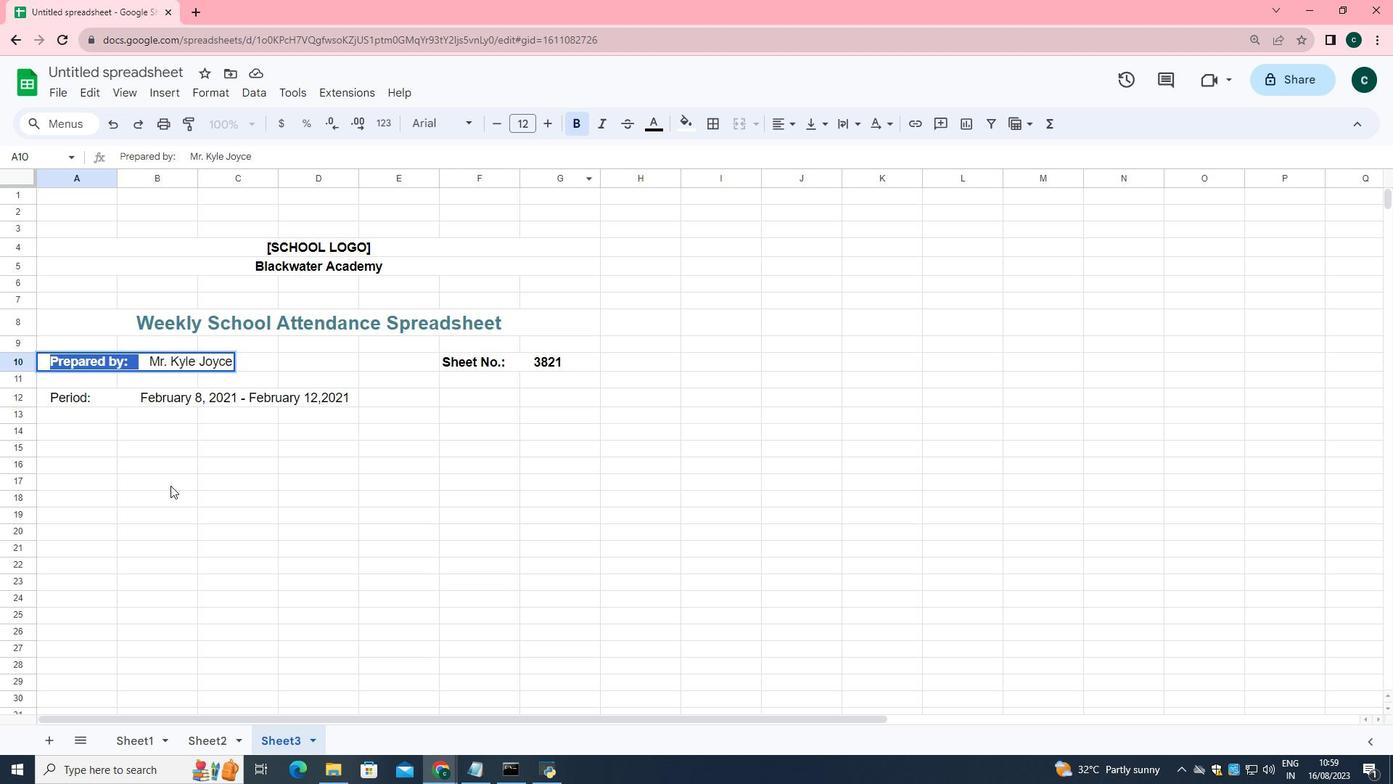 
Action: Mouse moved to (63, 395)
Screenshot: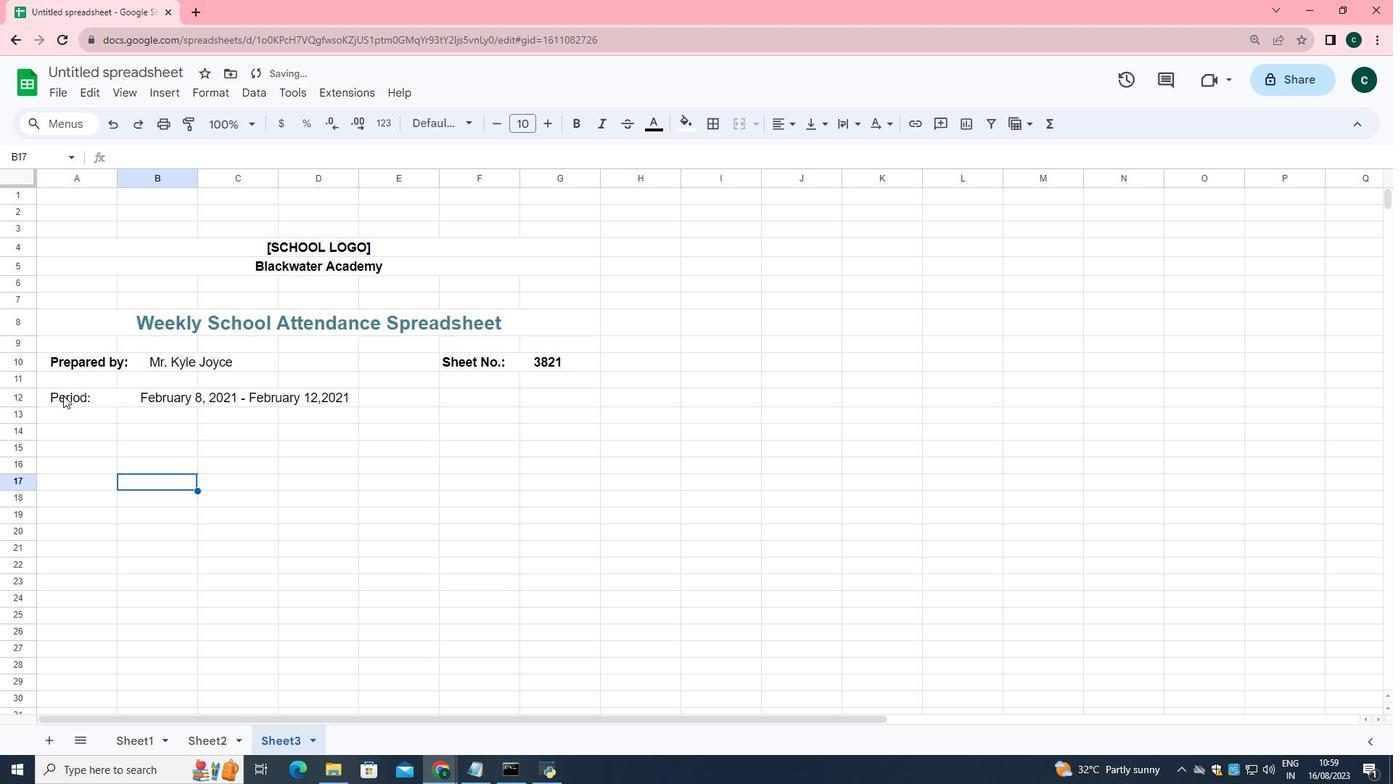 
Action: Mouse pressed left at (63, 395)
Screenshot: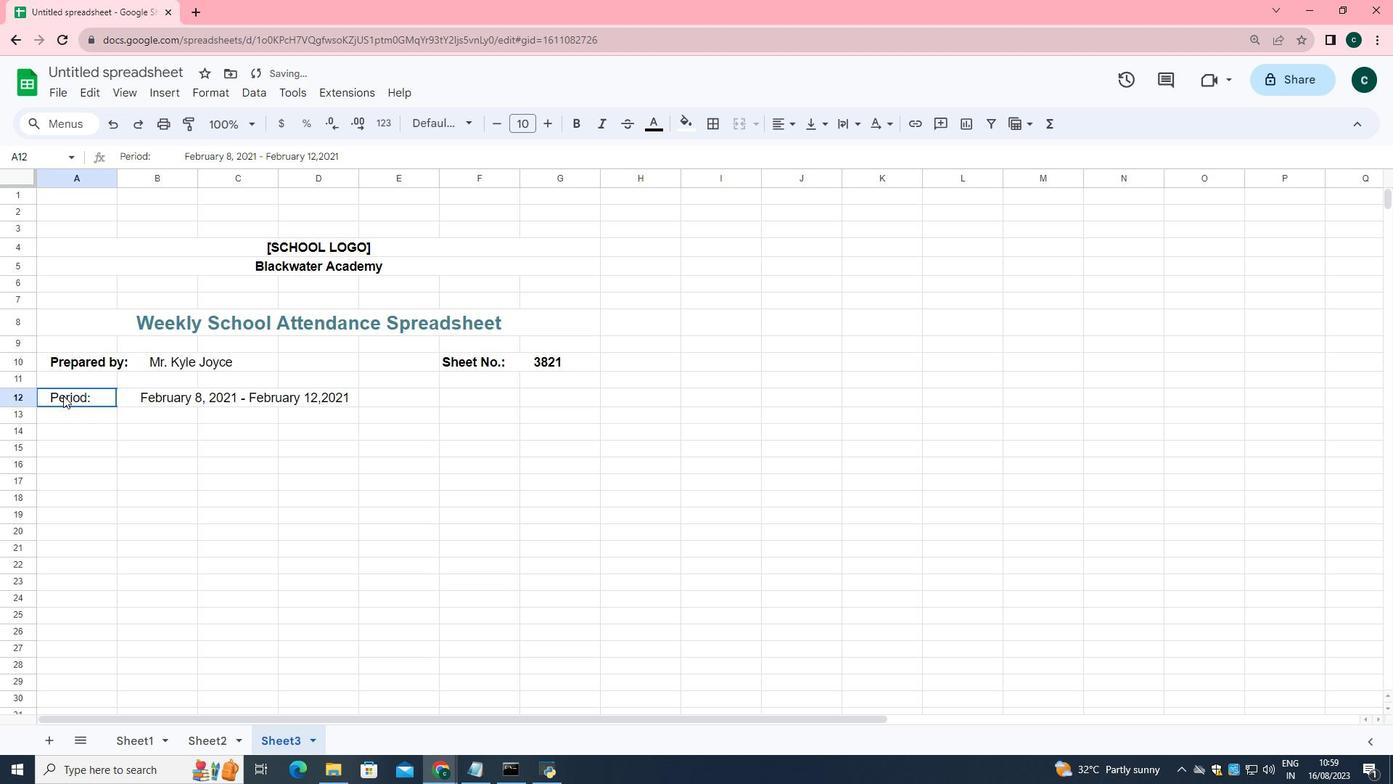 
Action: Mouse moved to (48, 394)
Screenshot: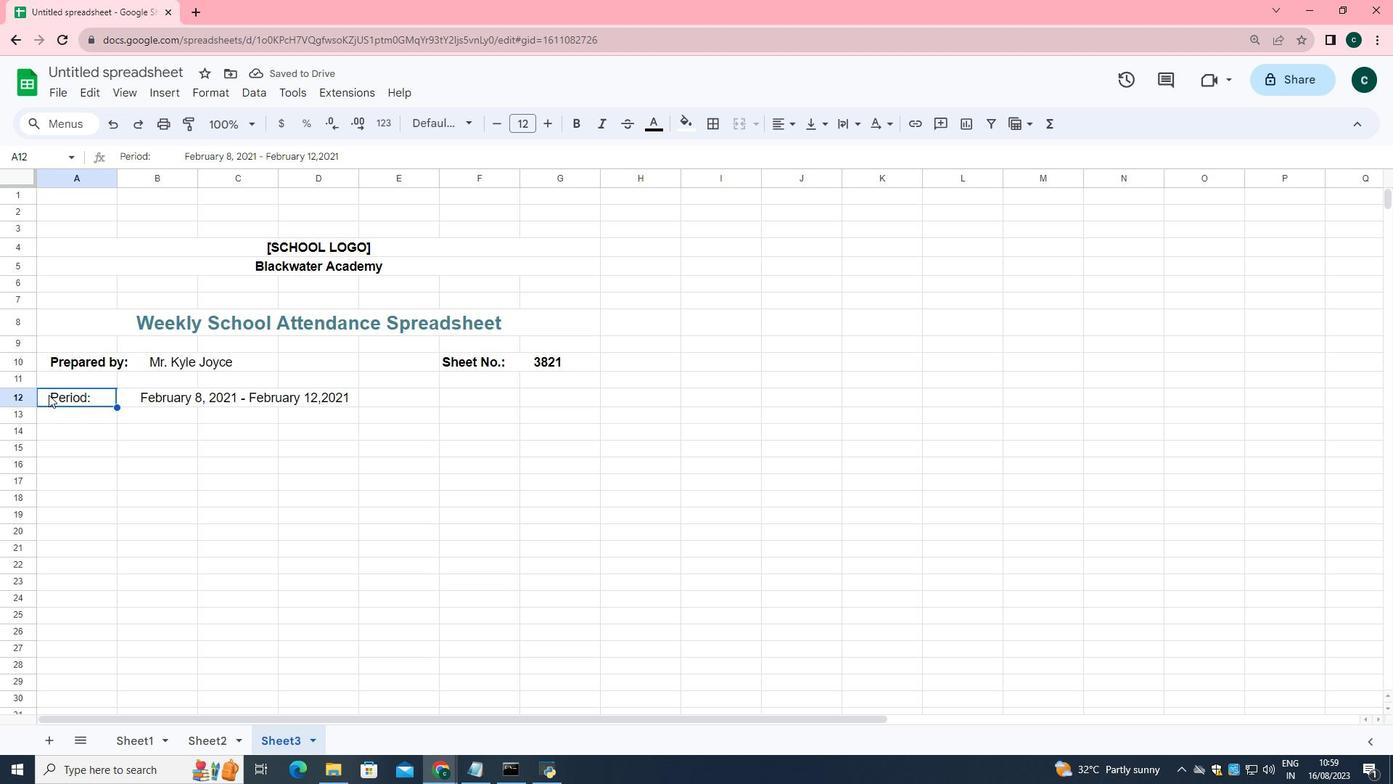 
Action: Mouse pressed left at (48, 394)
Screenshot: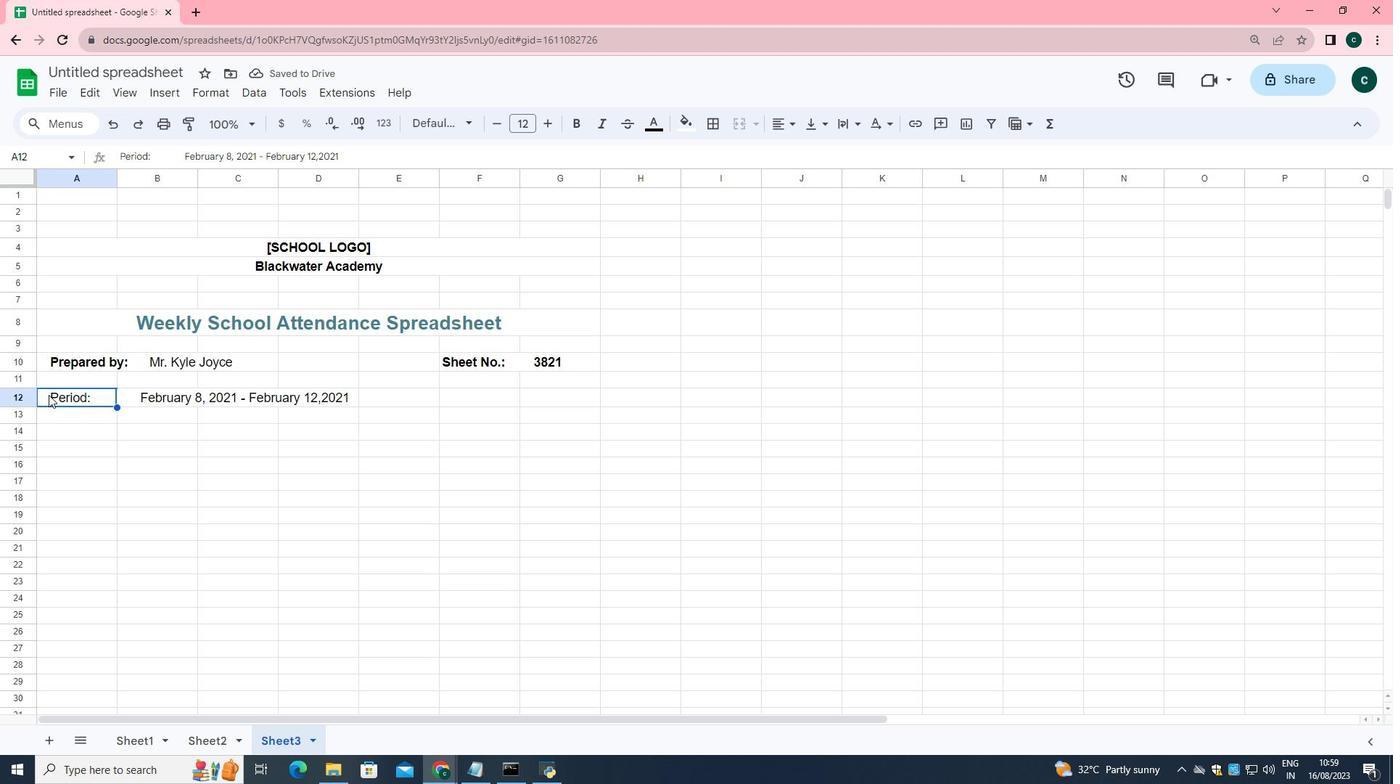 
Action: Mouse moved to (49, 394)
Screenshot: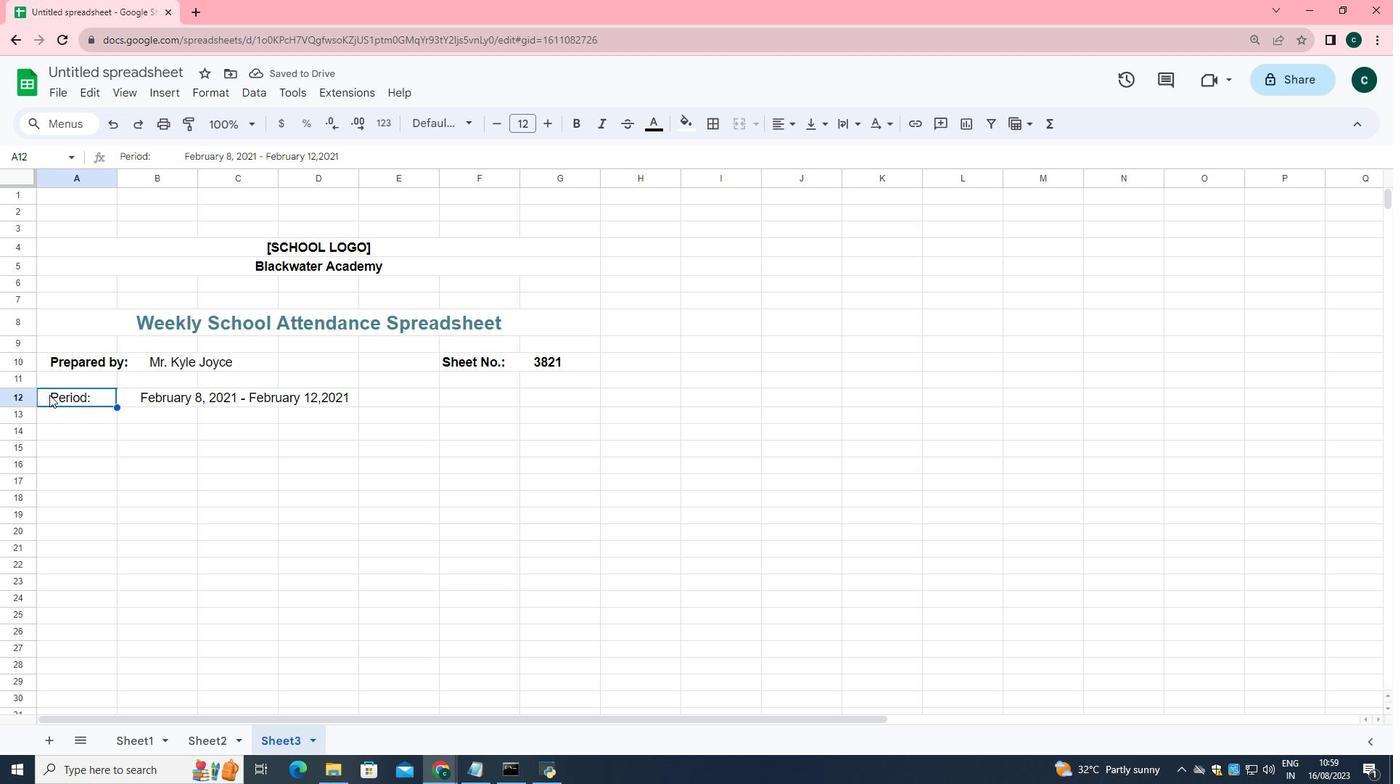 
Action: Mouse pressed left at (49, 394)
Screenshot: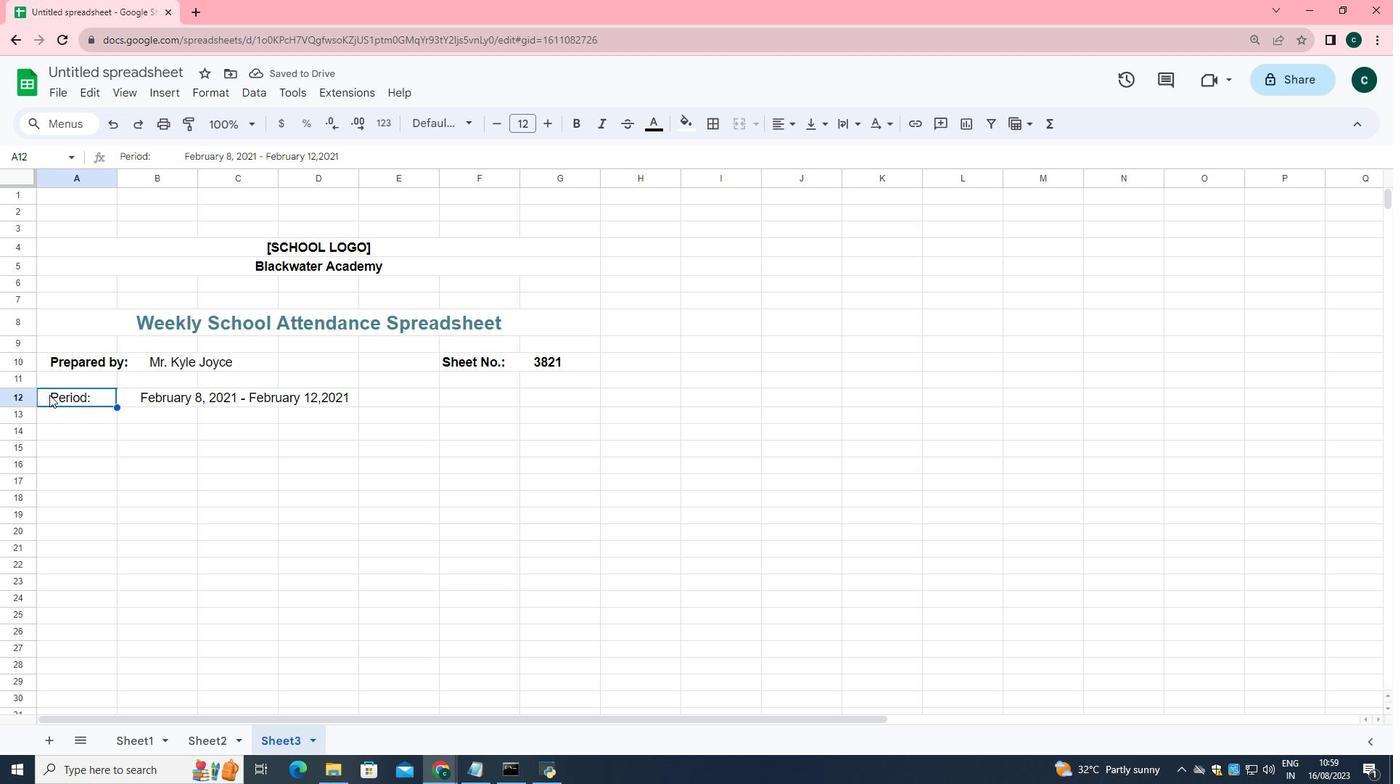 
Action: Mouse pressed left at (49, 394)
Screenshot: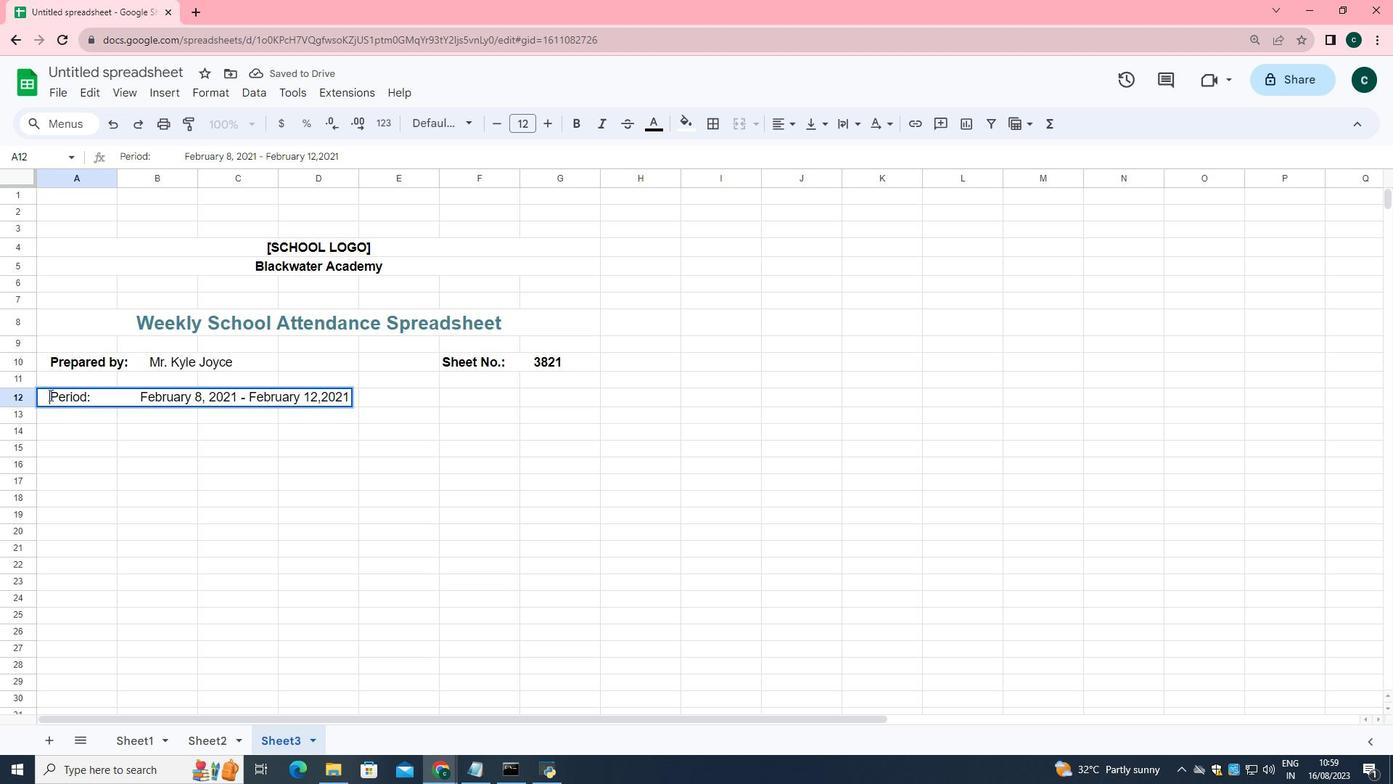 
Action: Mouse moved to (570, 125)
Screenshot: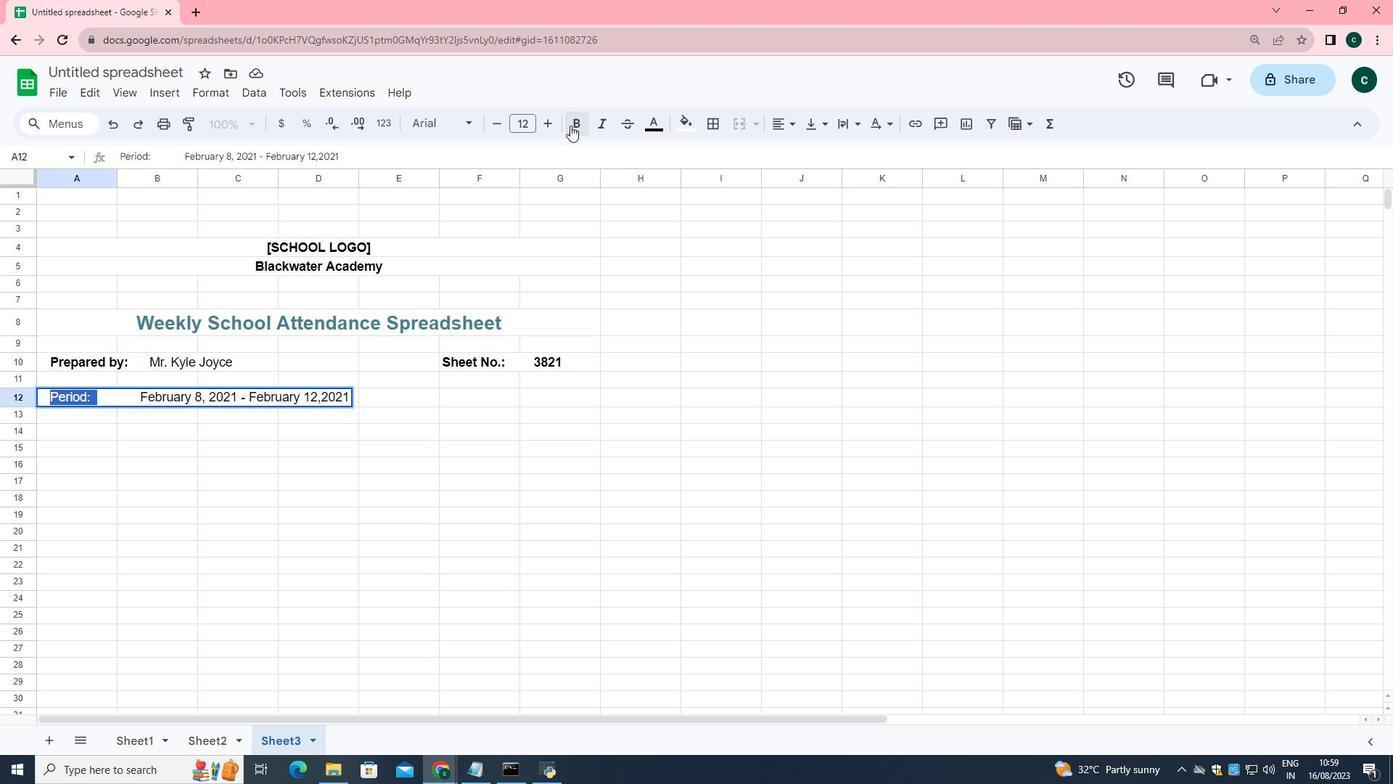 
Action: Mouse pressed left at (570, 125)
Screenshot: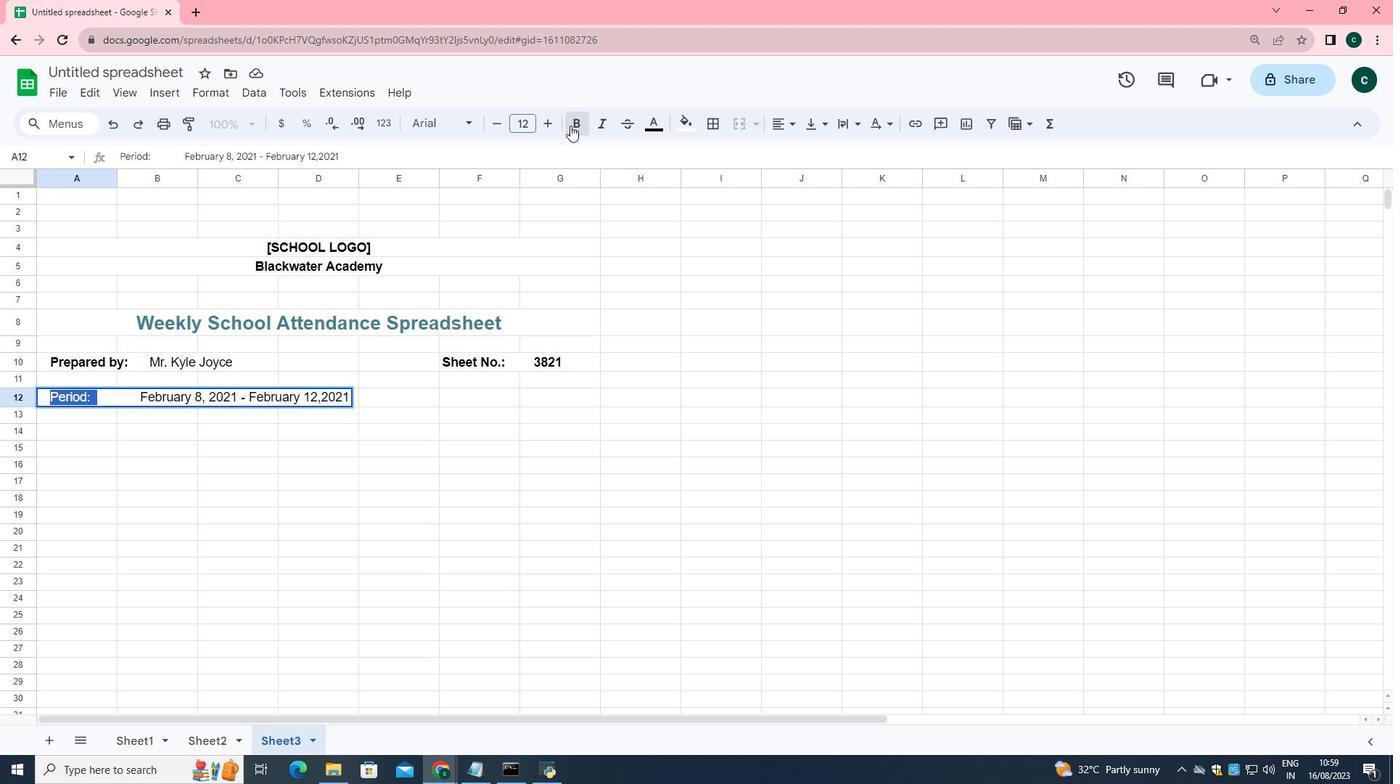 
Action: Mouse moved to (488, 474)
Screenshot: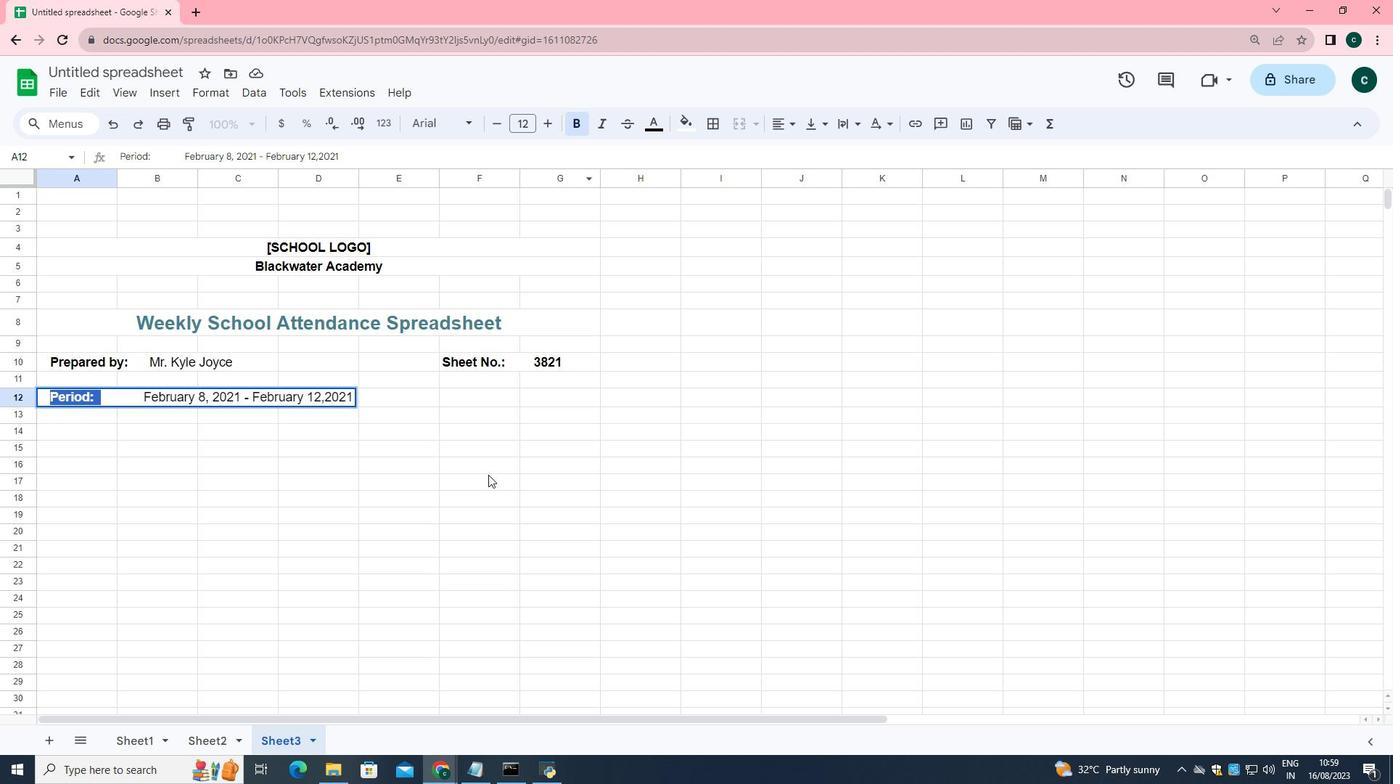 
Action: Mouse pressed left at (488, 474)
Screenshot: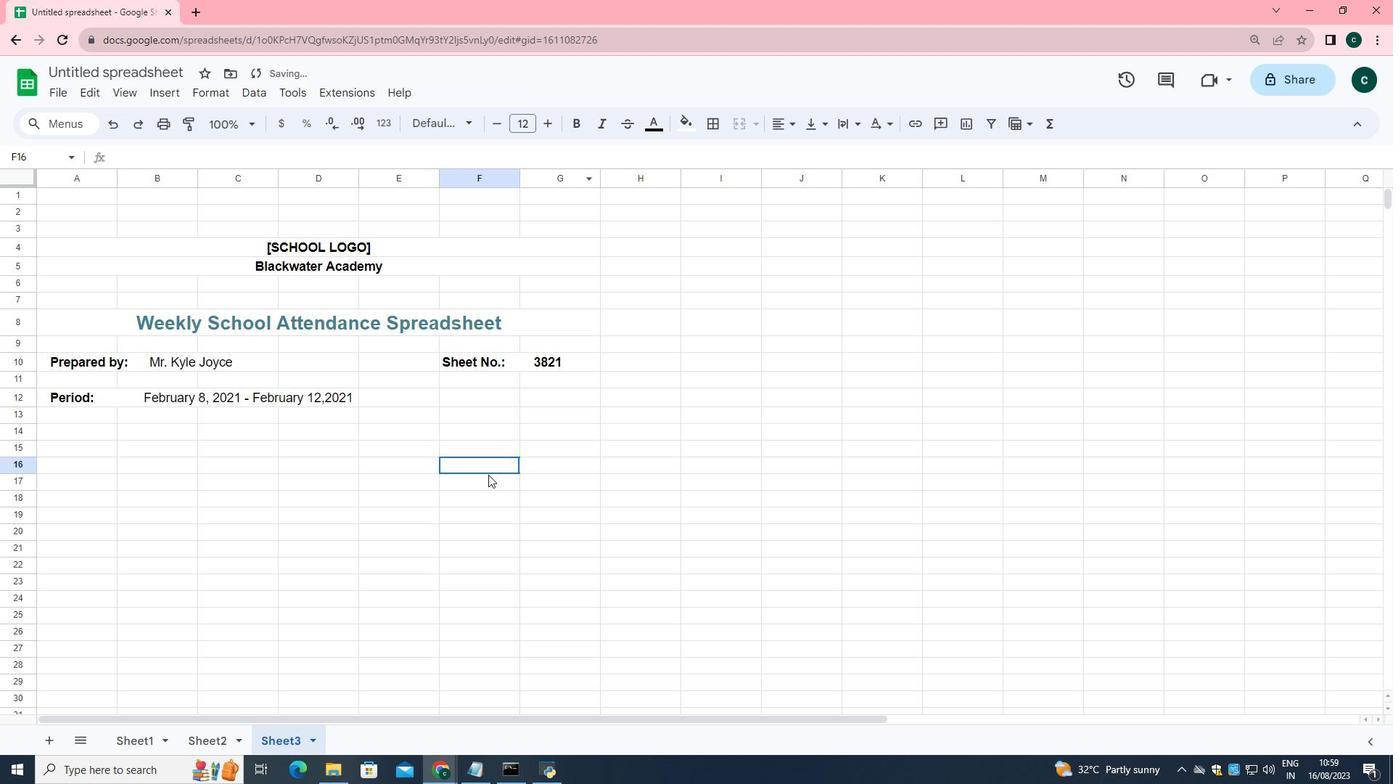 
Action: Mouse moved to (465, 364)
Screenshot: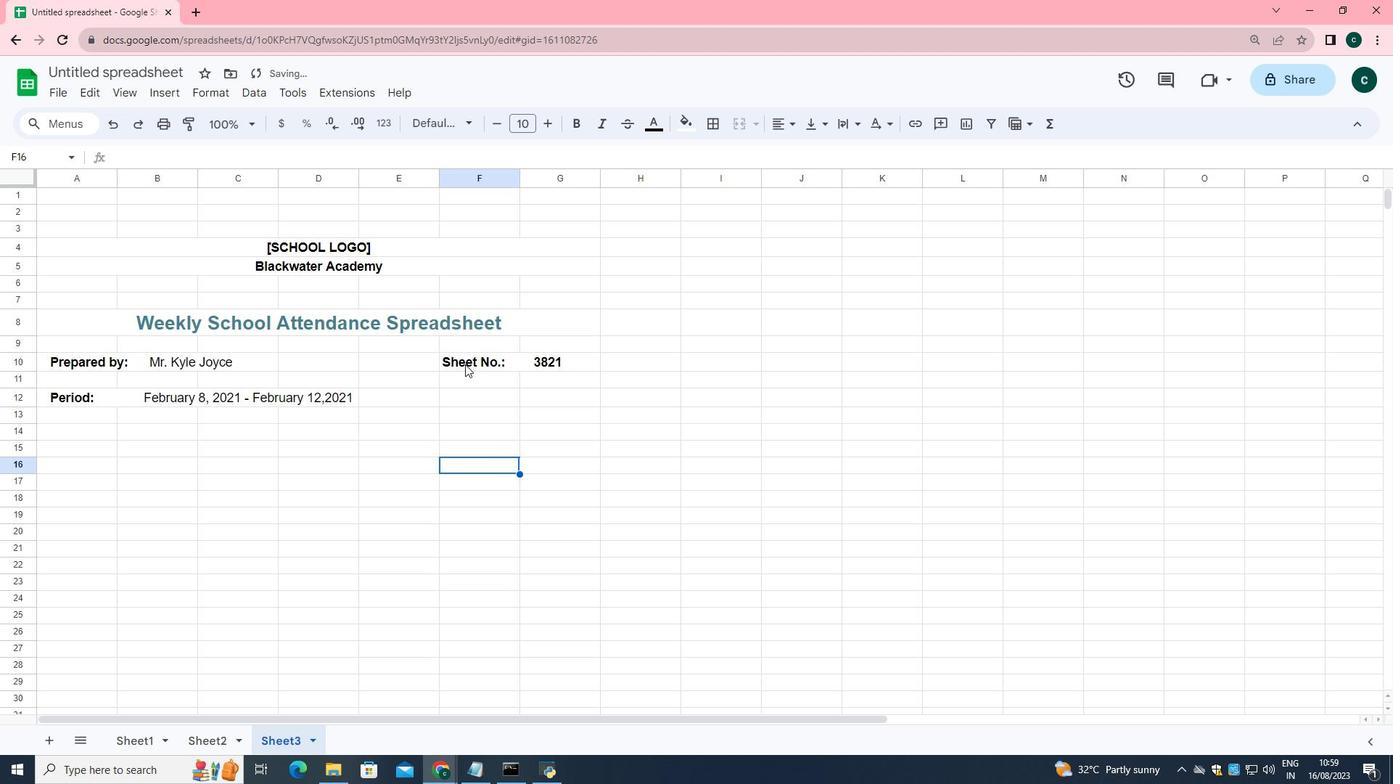 
Action: Mouse pressed left at (465, 364)
Screenshot: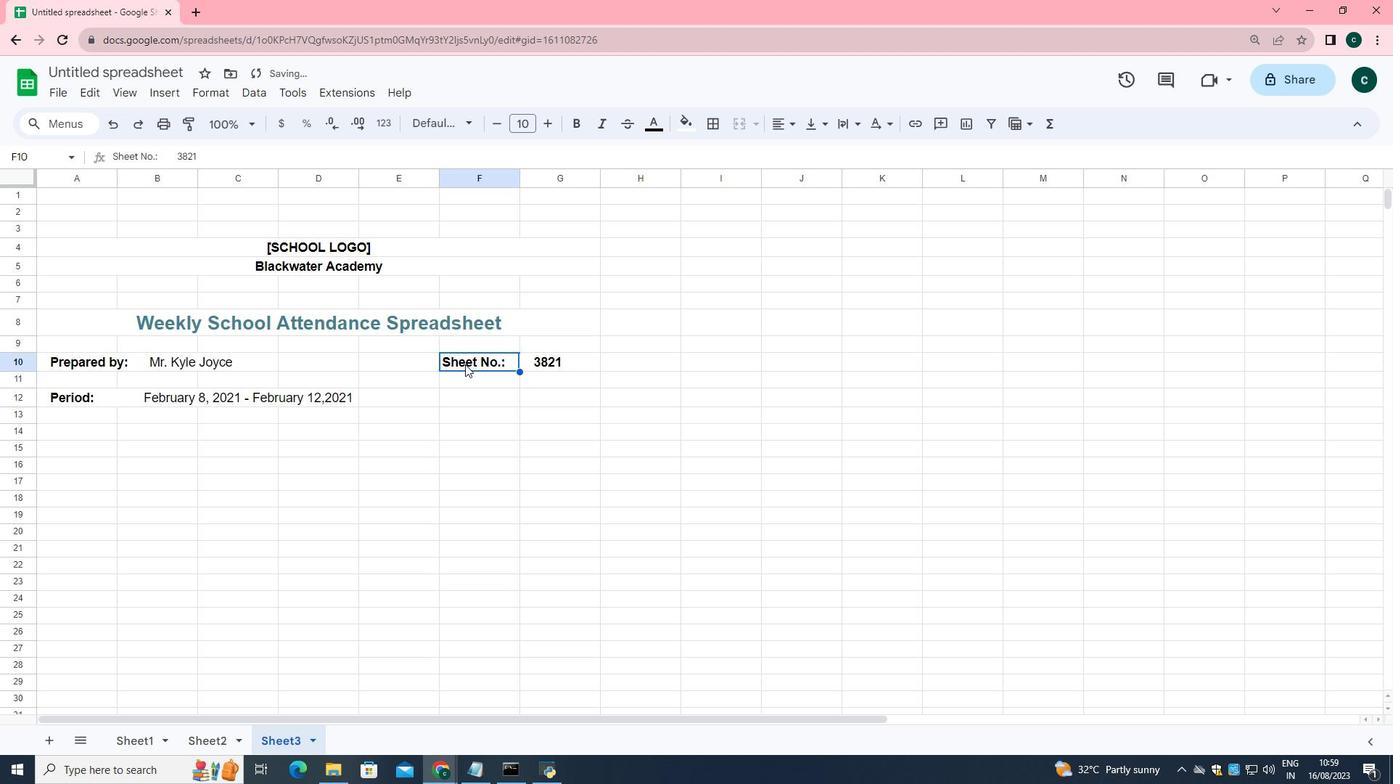 
Action: Mouse pressed left at (465, 364)
Screenshot: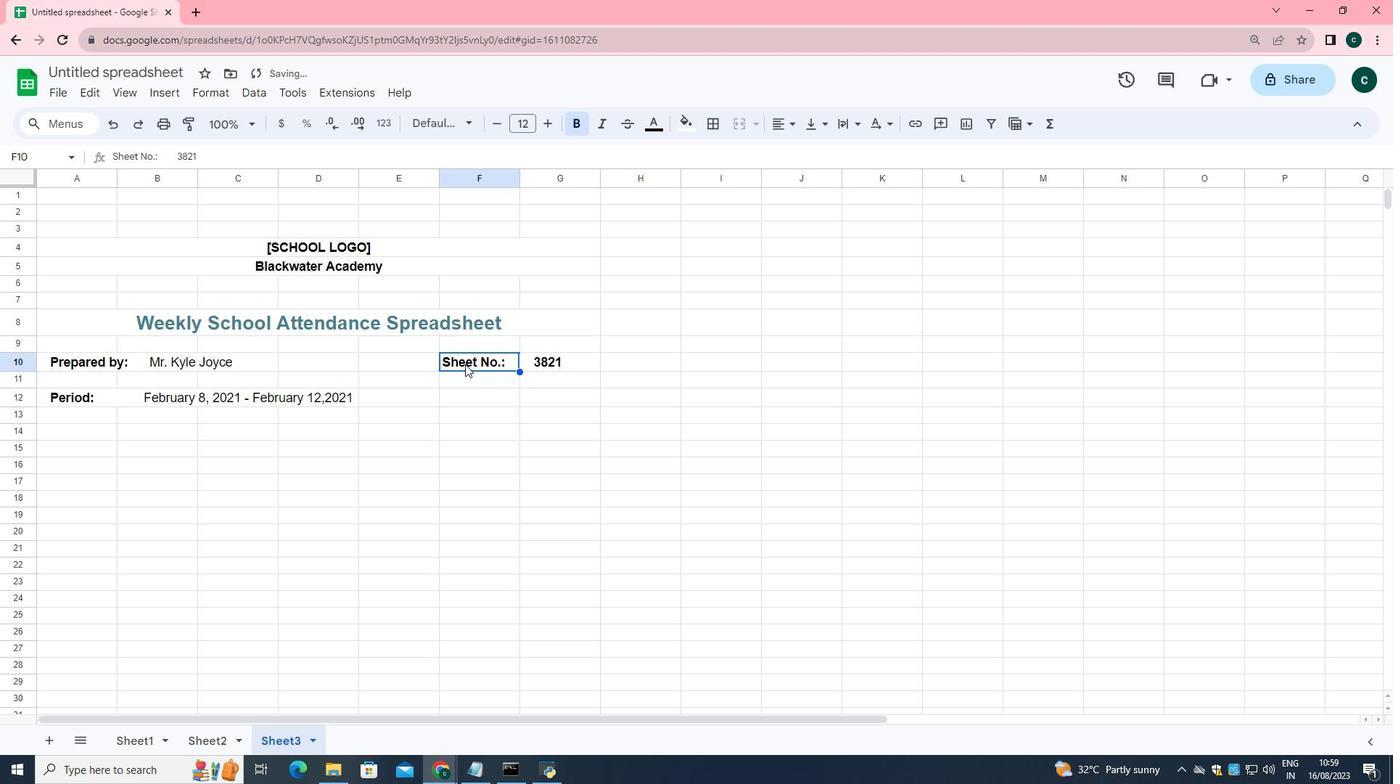 
Action: Mouse moved to (583, 129)
Screenshot: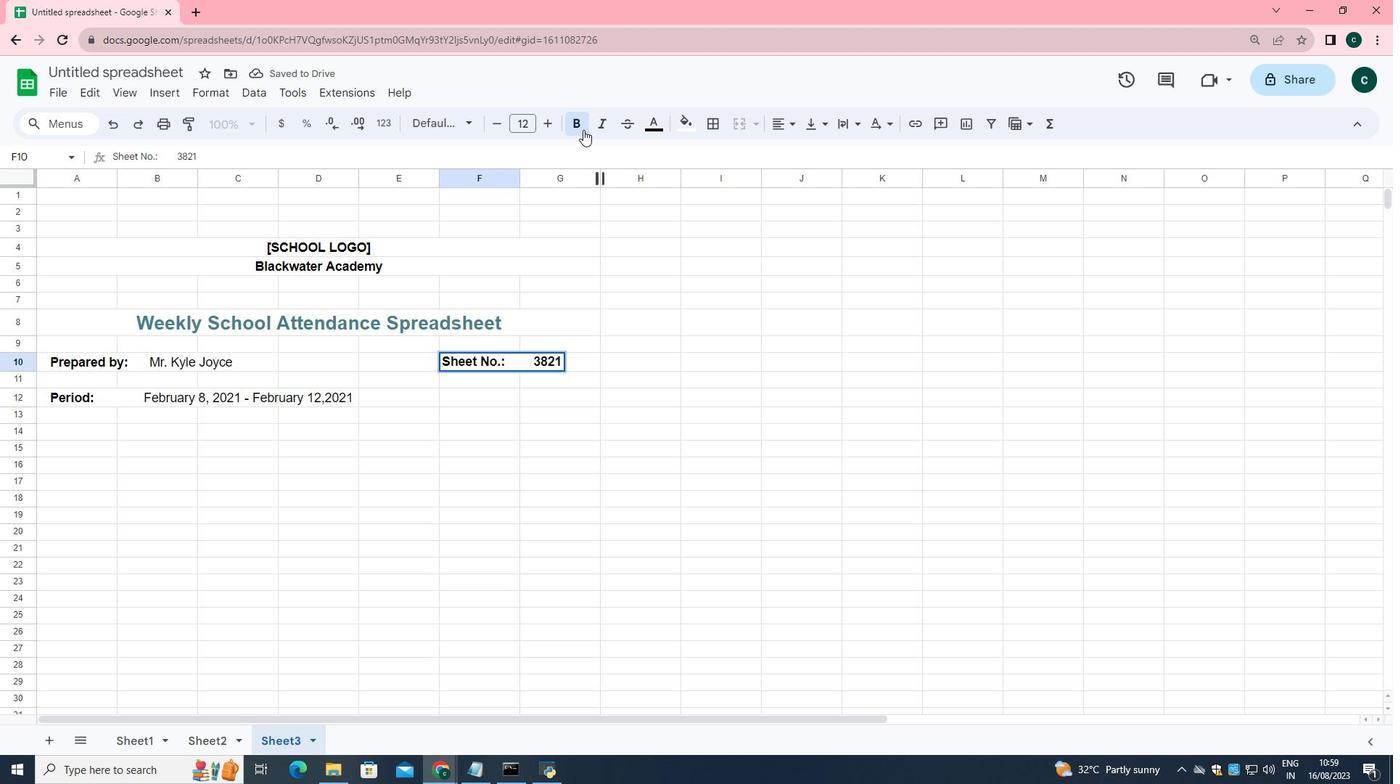 
Action: Mouse pressed left at (583, 129)
Screenshot: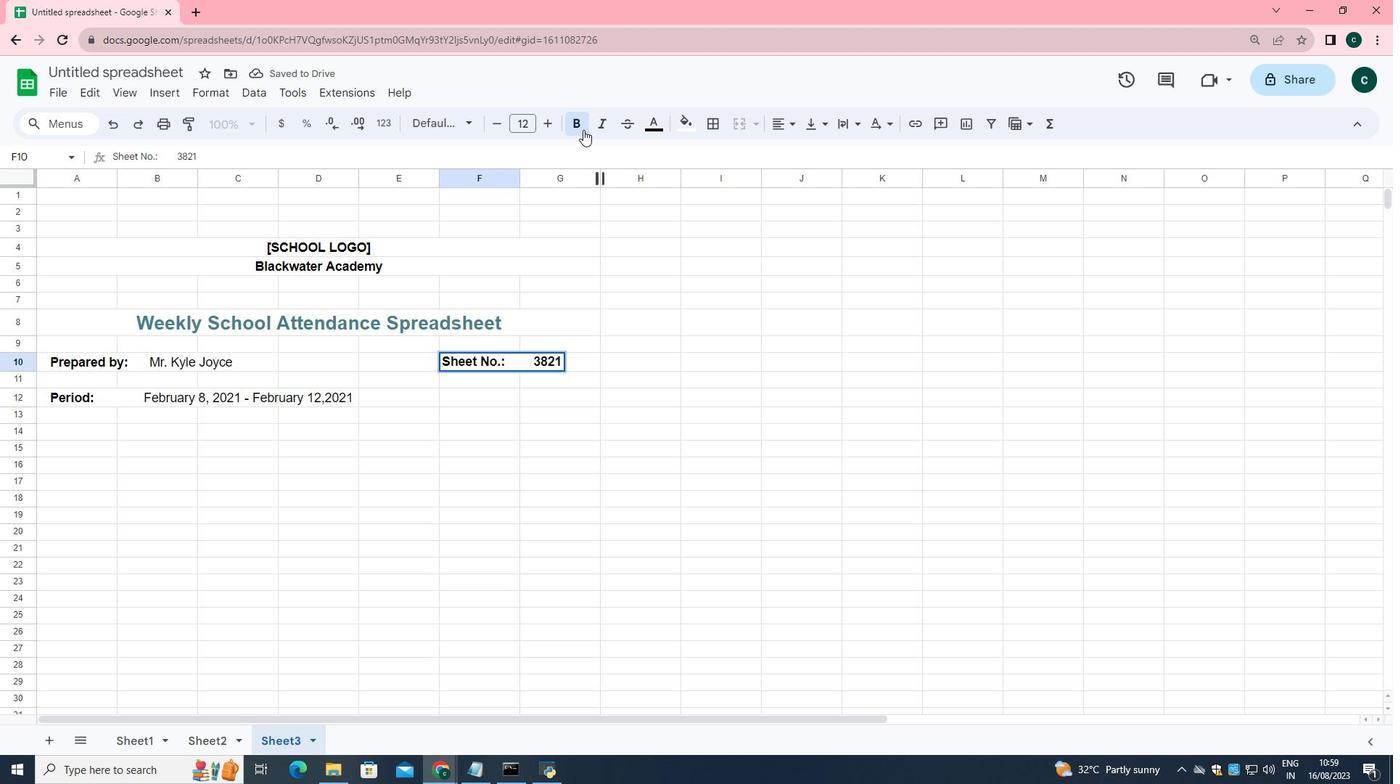 
Action: Mouse moved to (521, 481)
Screenshot: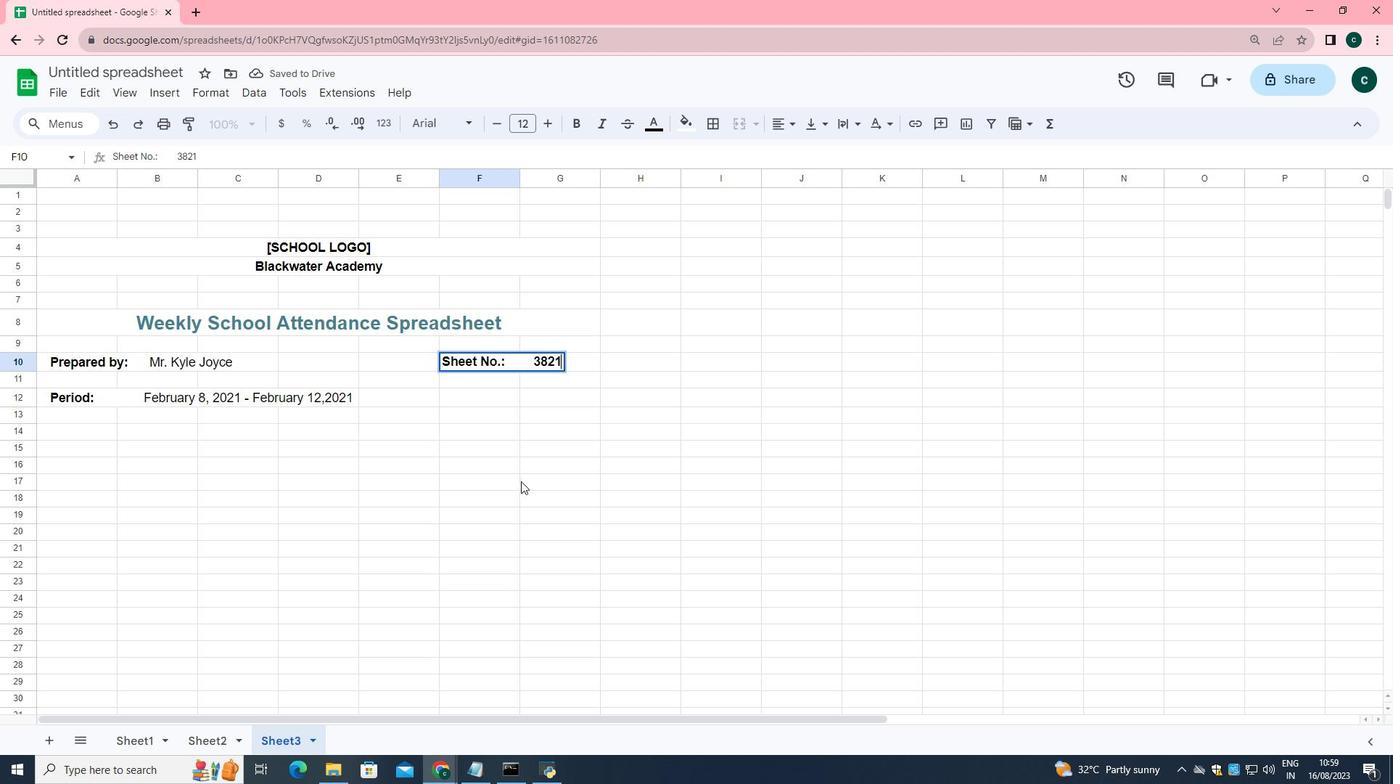 
Action: Mouse pressed left at (521, 481)
Screenshot: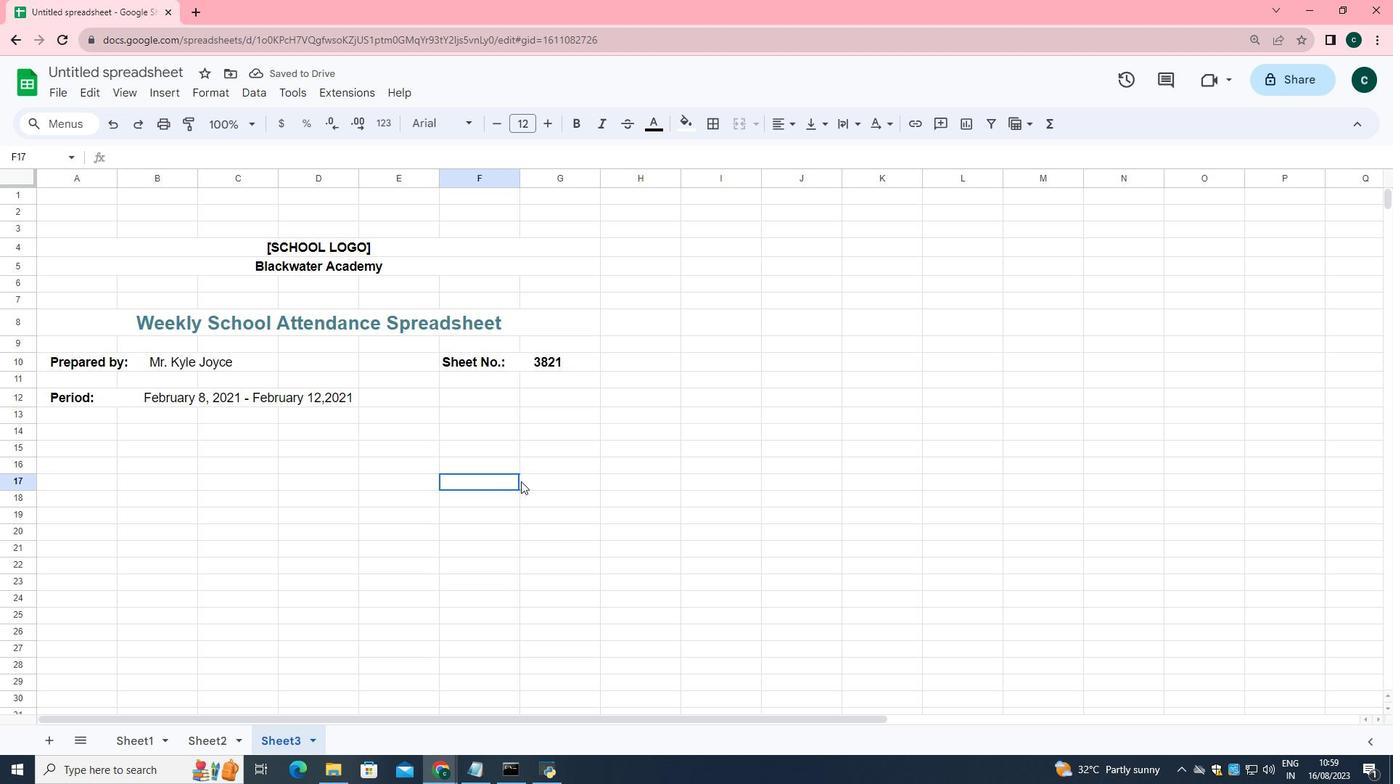
Action: Mouse moved to (486, 360)
Screenshot: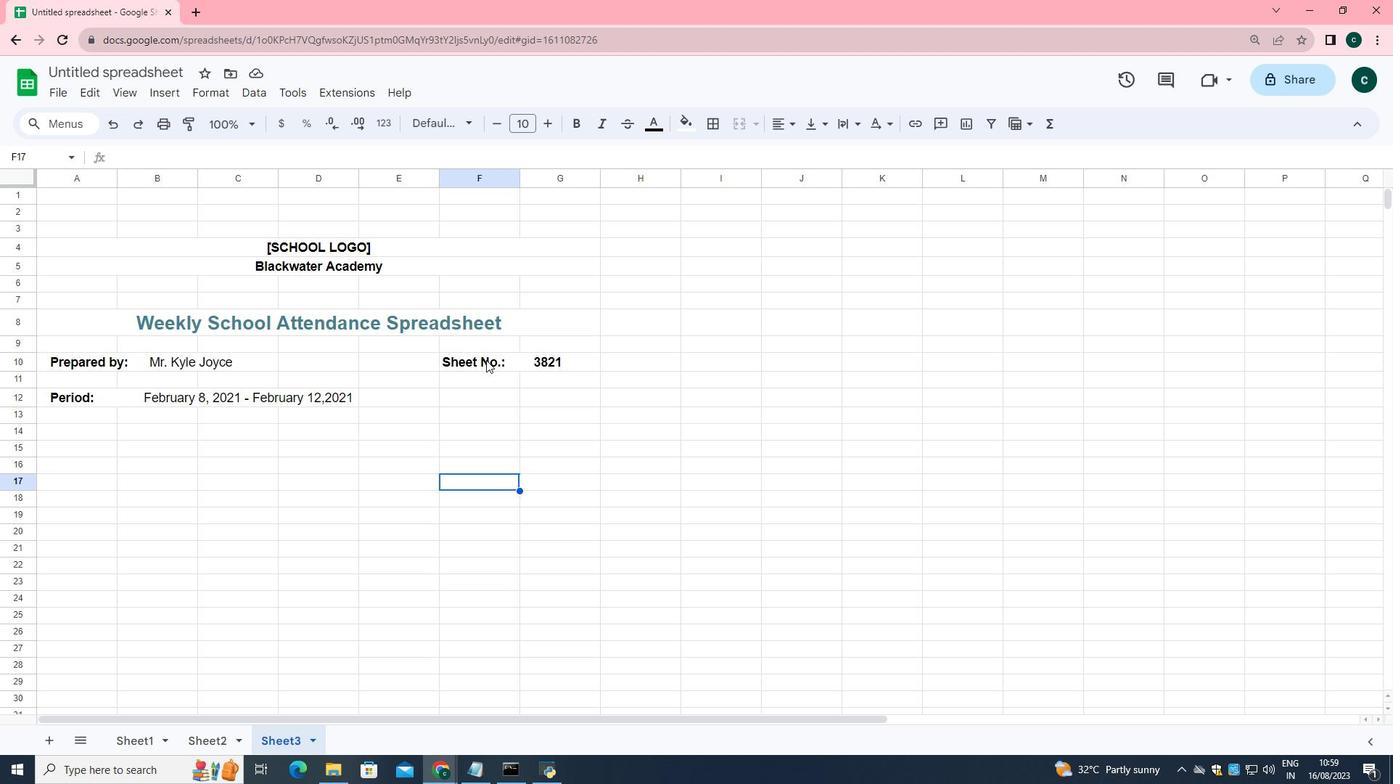 
Action: Mouse pressed left at (486, 360)
Screenshot: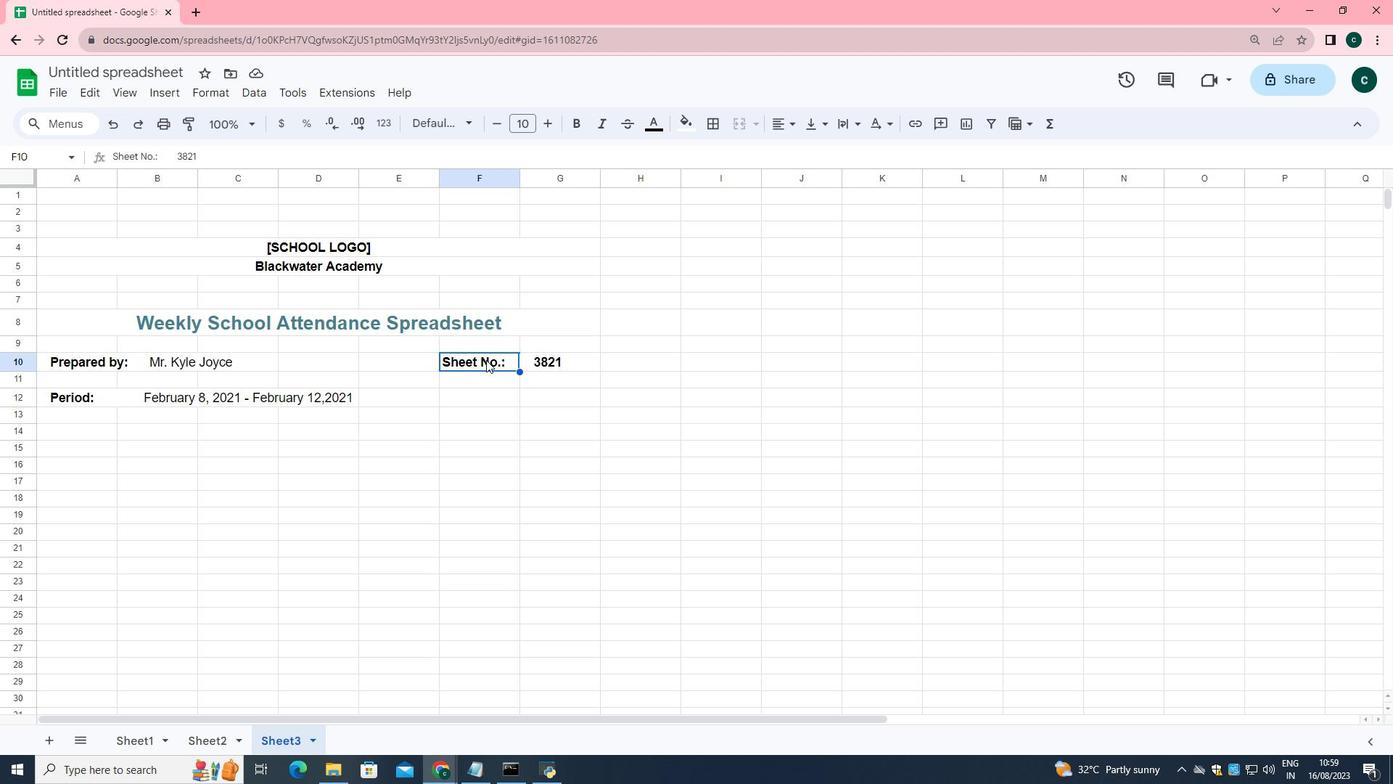 
Action: Mouse moved to (445, 360)
Screenshot: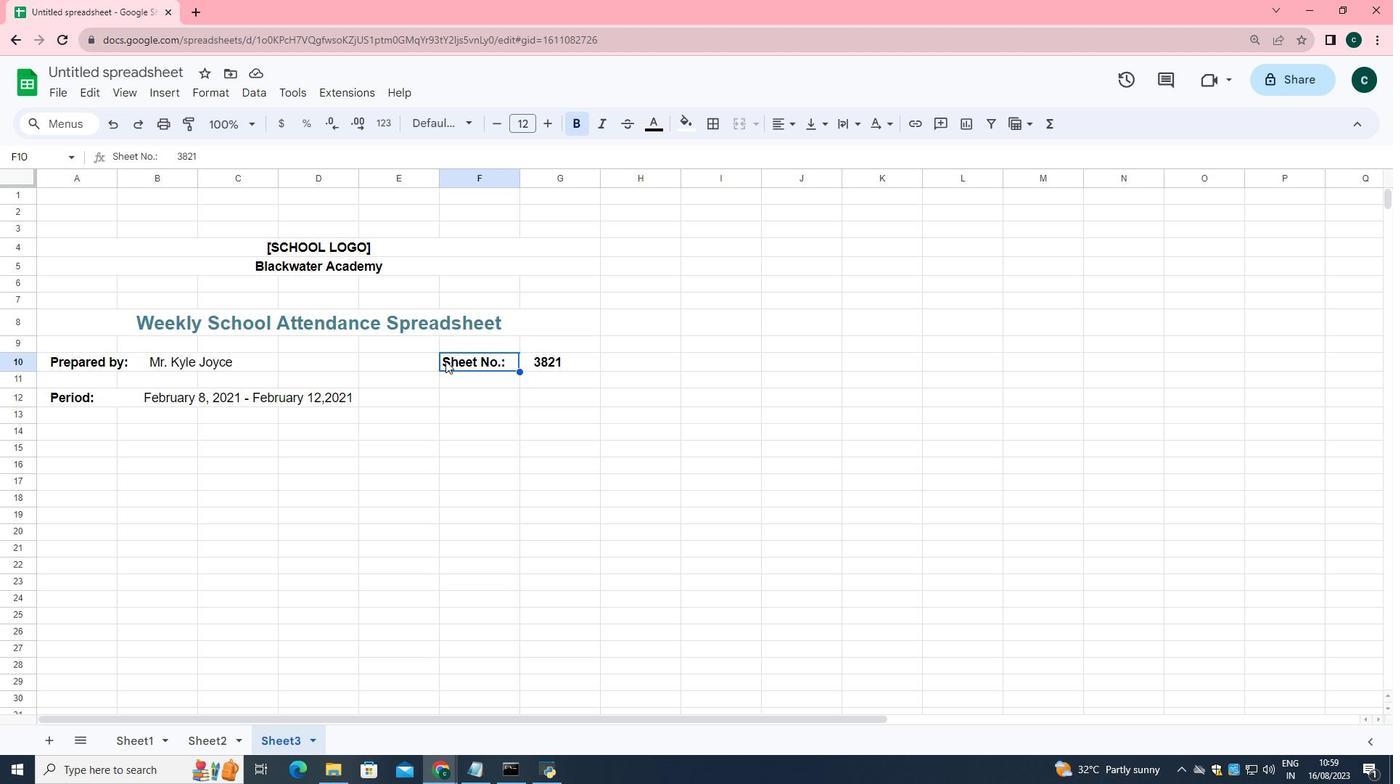 
Action: Mouse pressed left at (445, 360)
Screenshot: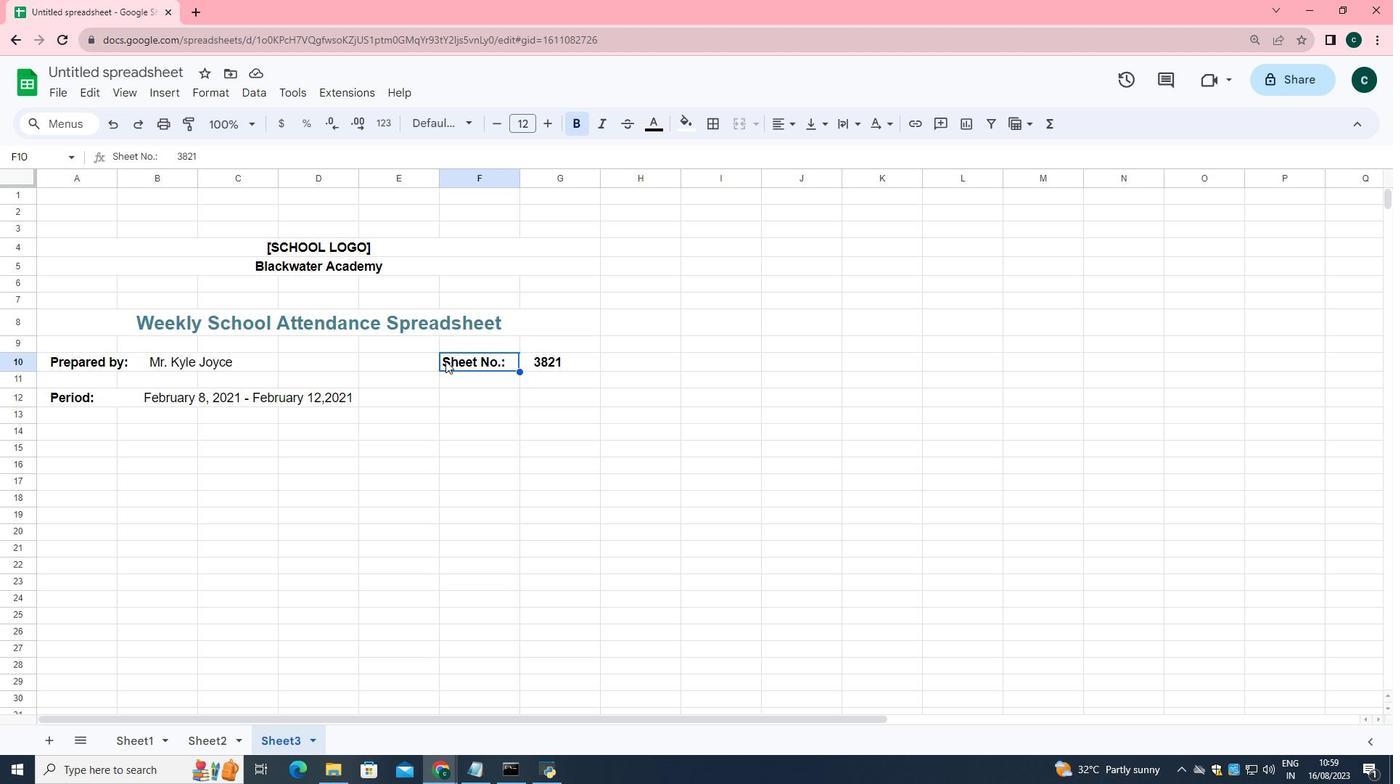 
Action: Mouse pressed left at (445, 360)
Screenshot: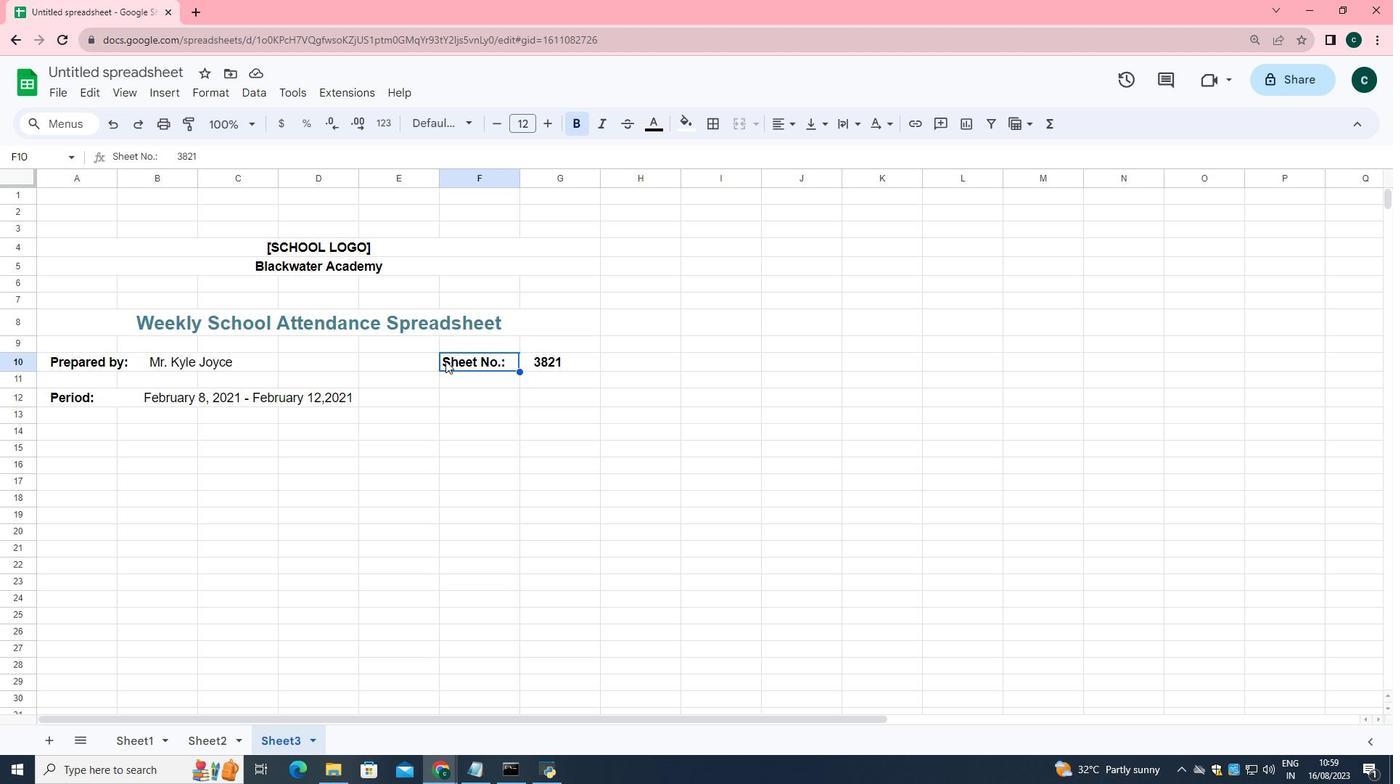 
Action: Mouse pressed left at (445, 360)
Screenshot: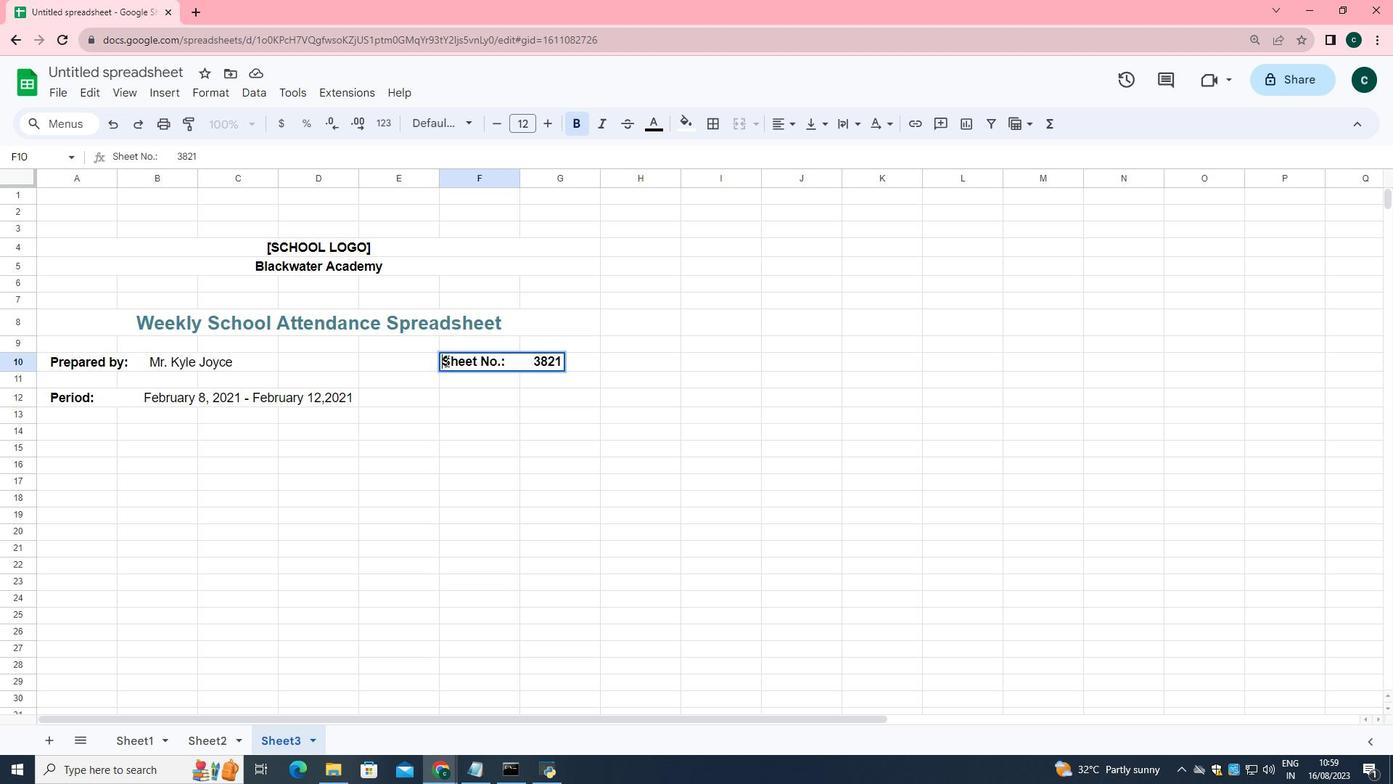 
Action: Mouse moved to (580, 125)
Screenshot: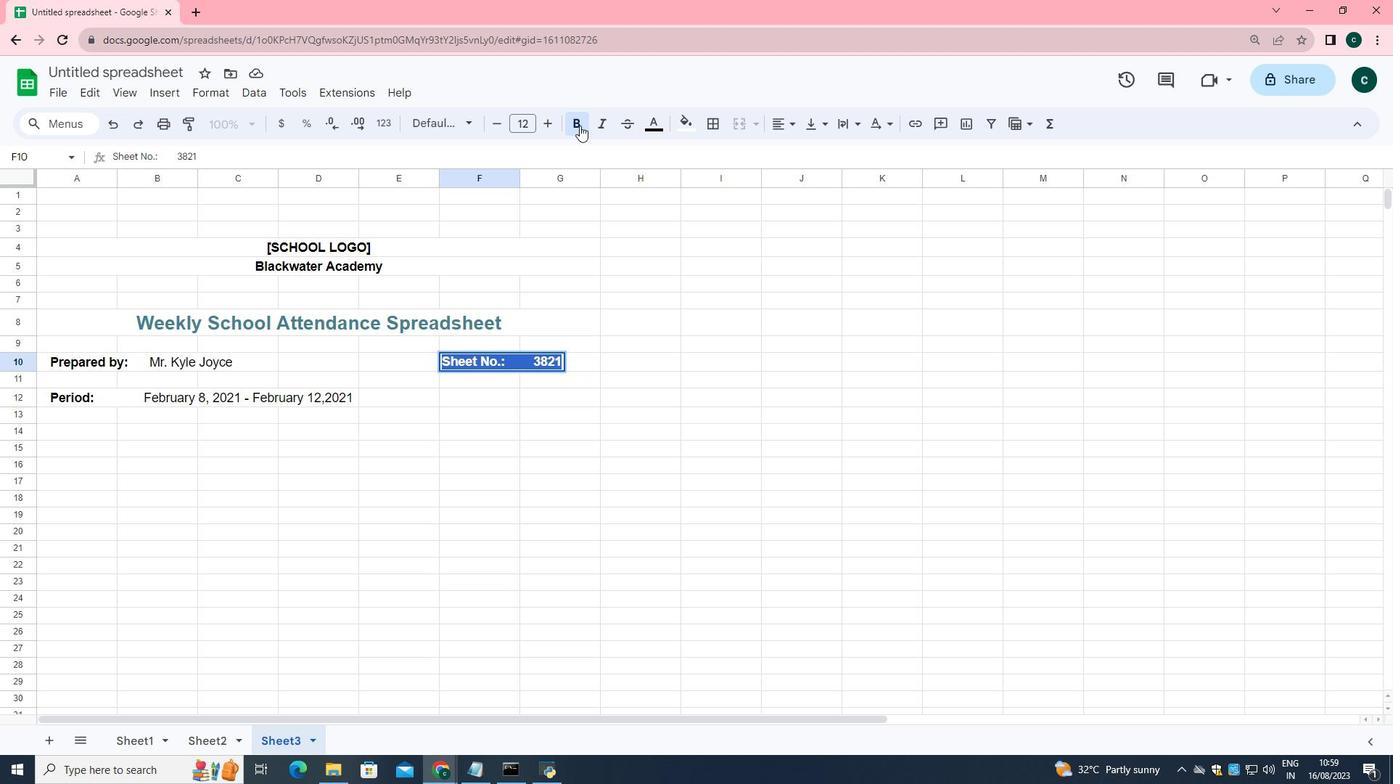 
Action: Mouse pressed left at (580, 125)
Screenshot: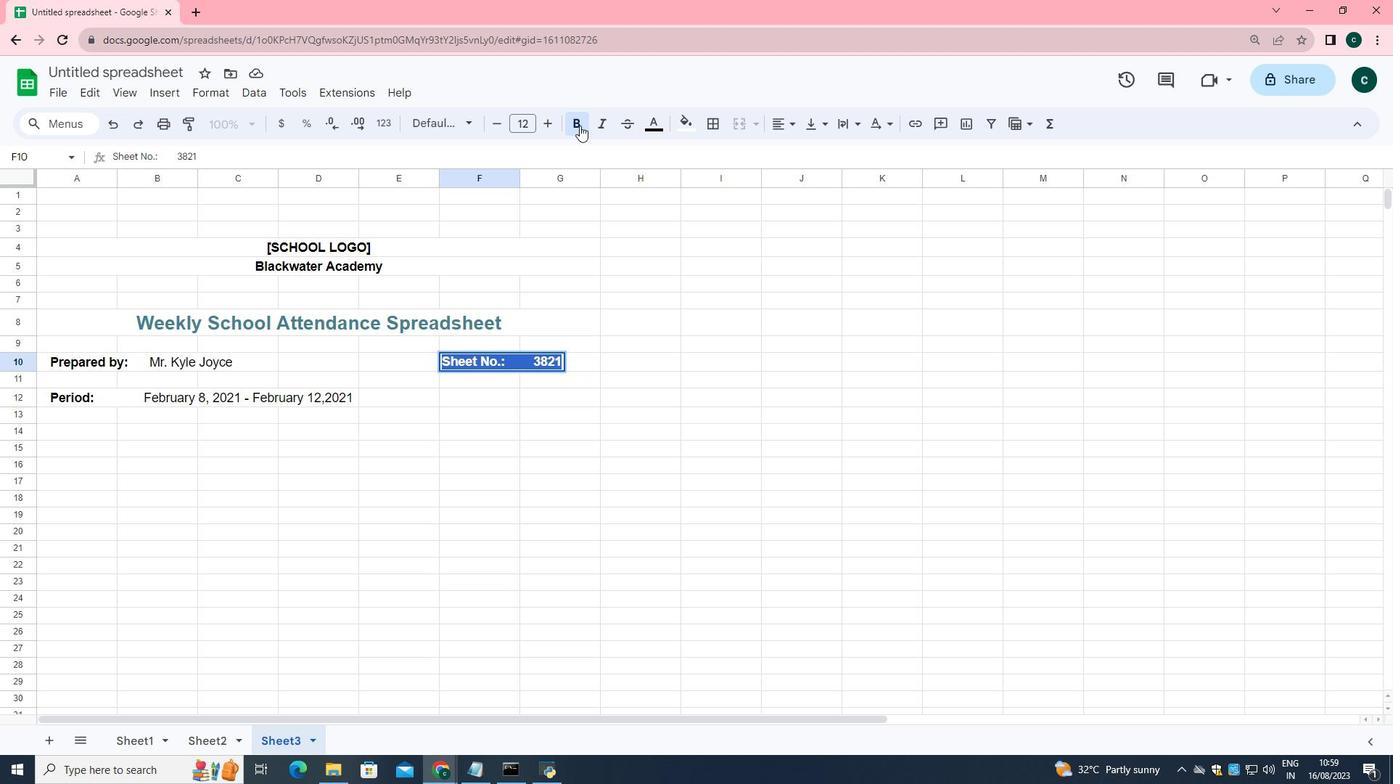 
Action: Mouse moved to (536, 482)
Screenshot: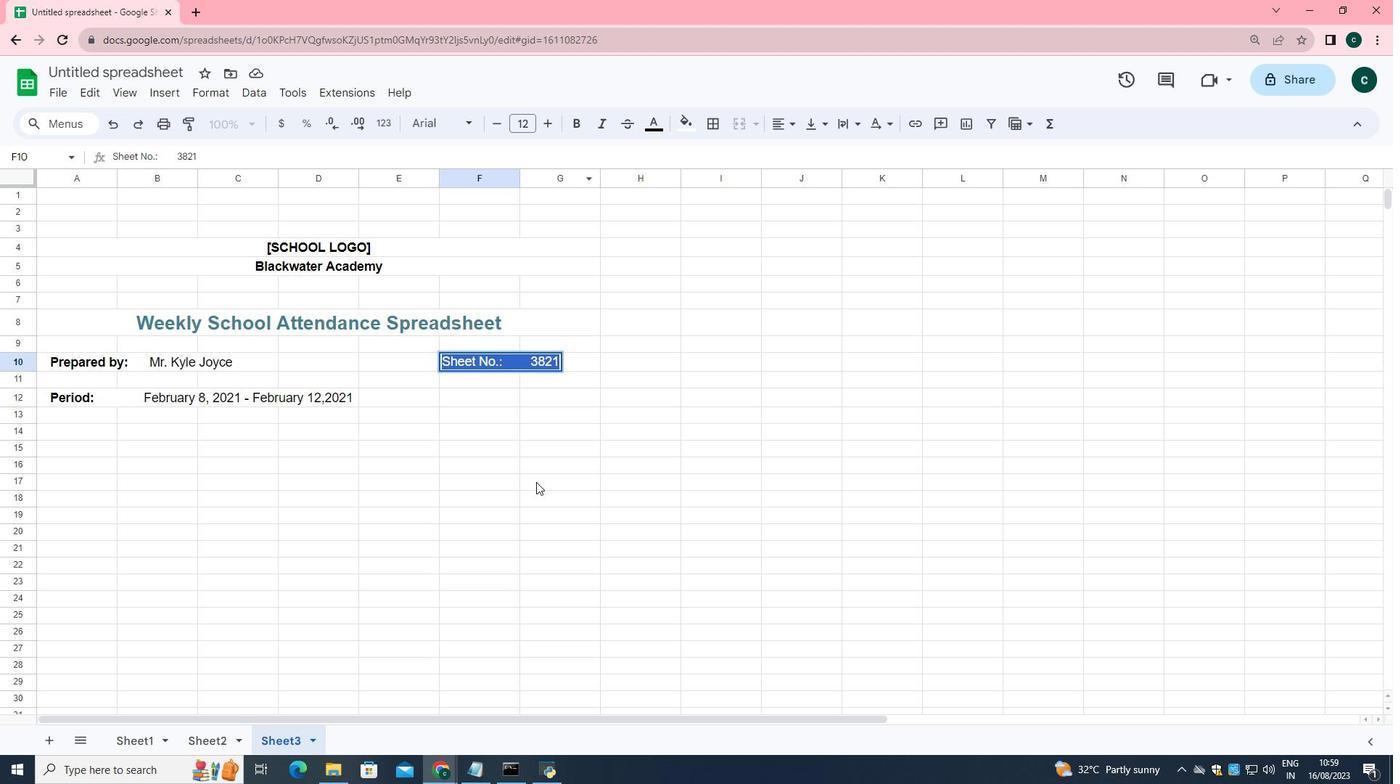 
Action: Mouse pressed left at (536, 482)
Screenshot: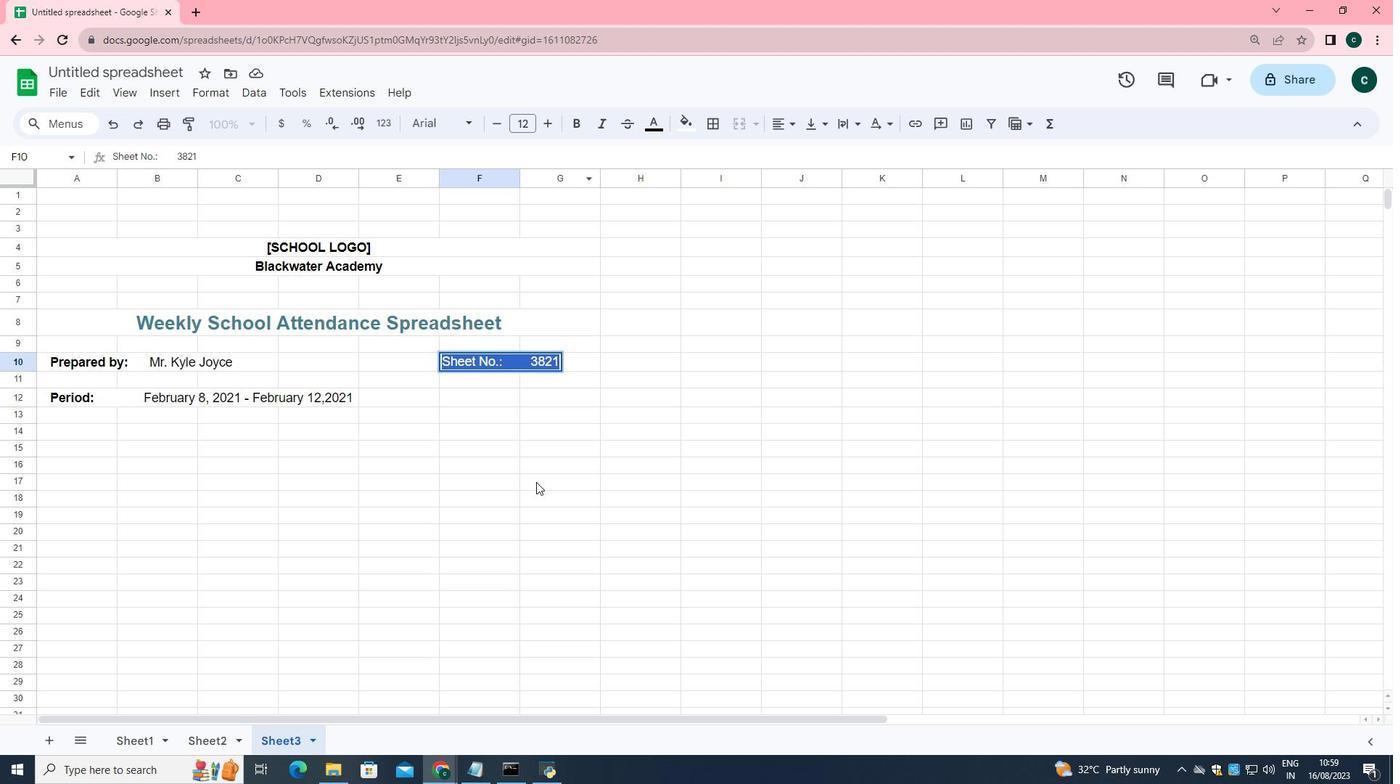 
Action: Mouse moved to (474, 369)
Screenshot: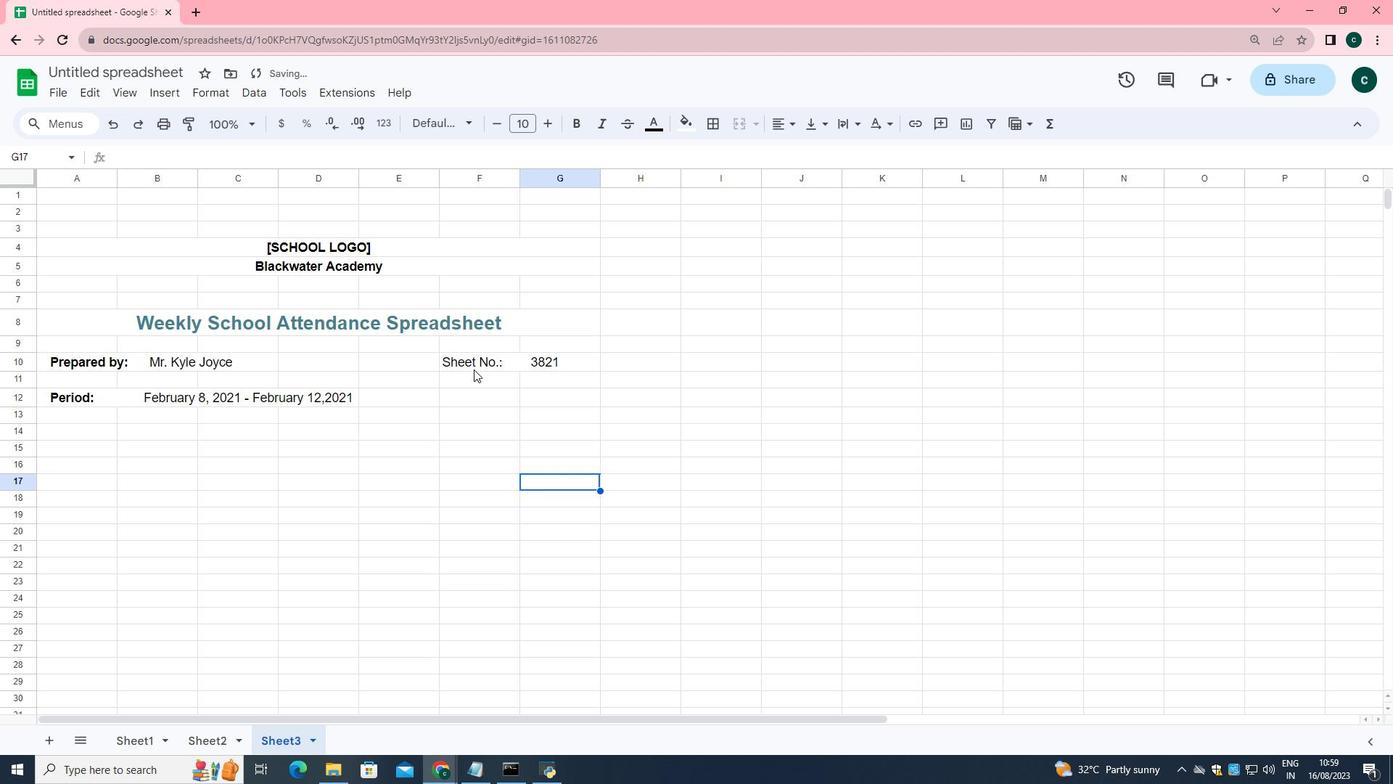 
Action: Mouse pressed left at (474, 369)
Screenshot: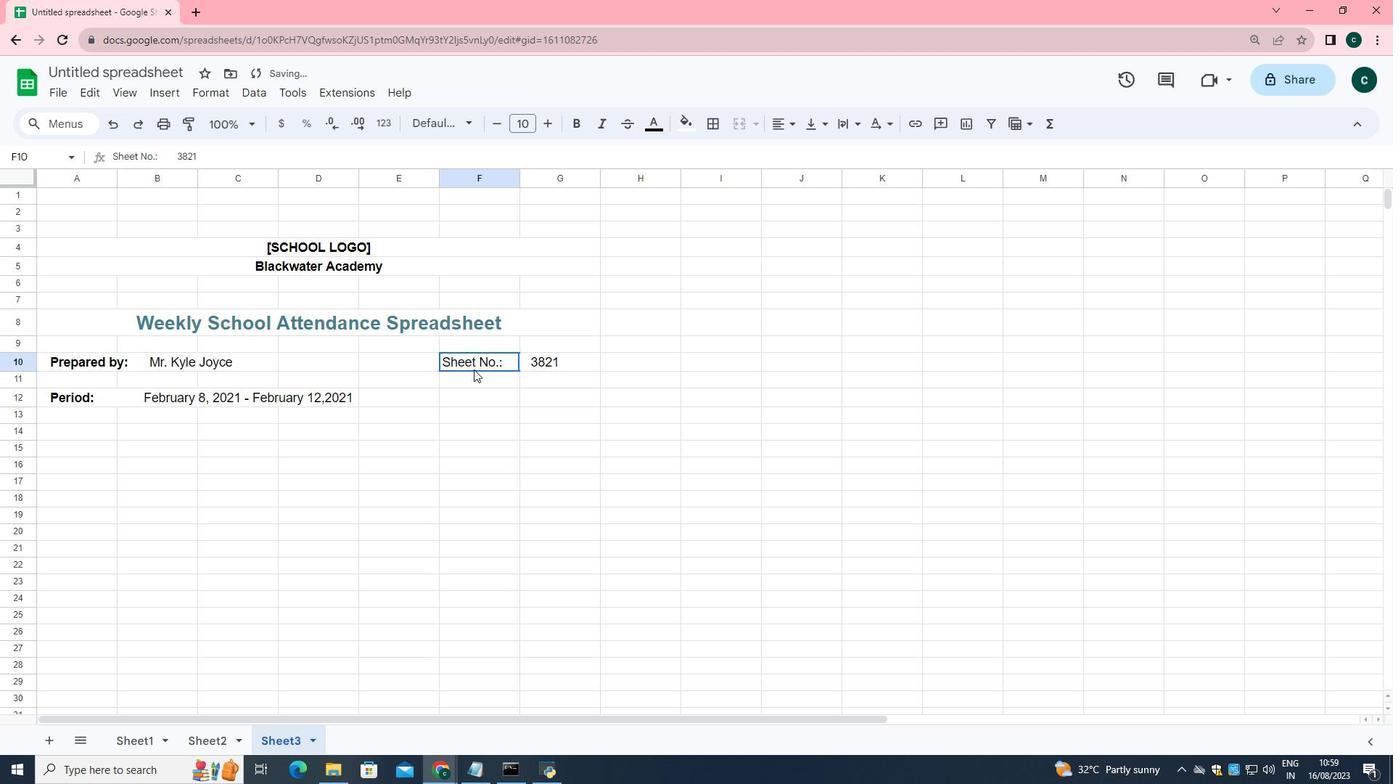 
Action: Mouse moved to (446, 360)
Screenshot: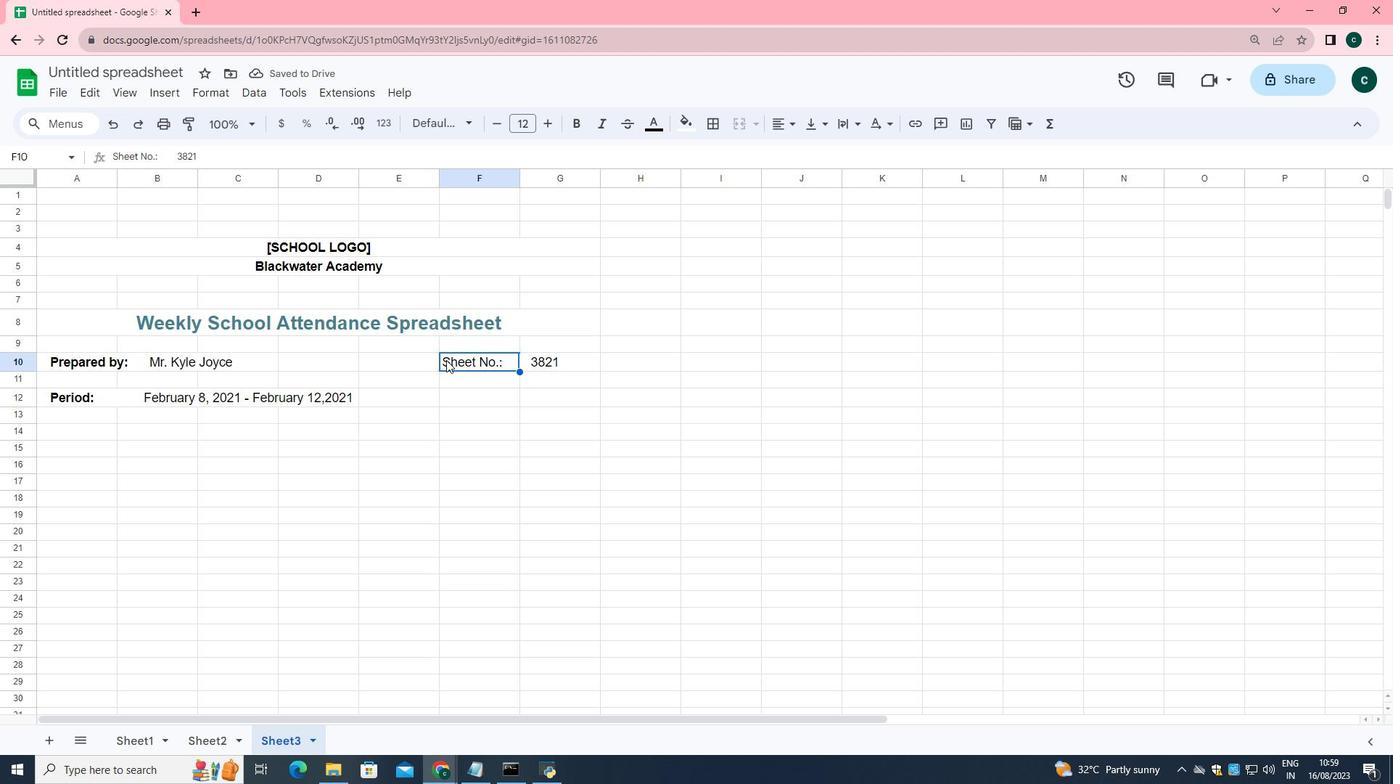 
Action: Mouse pressed left at (446, 360)
Screenshot: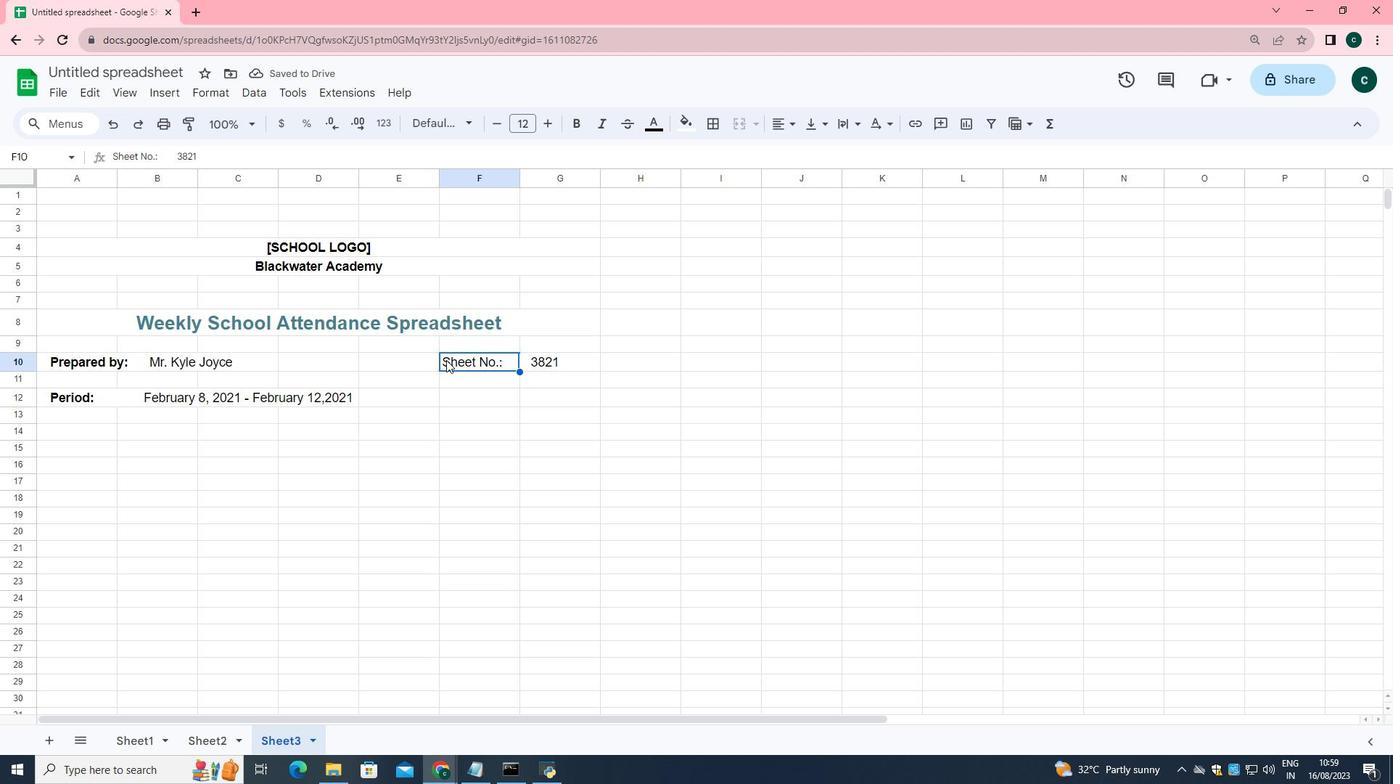
Action: Mouse pressed left at (446, 360)
Screenshot: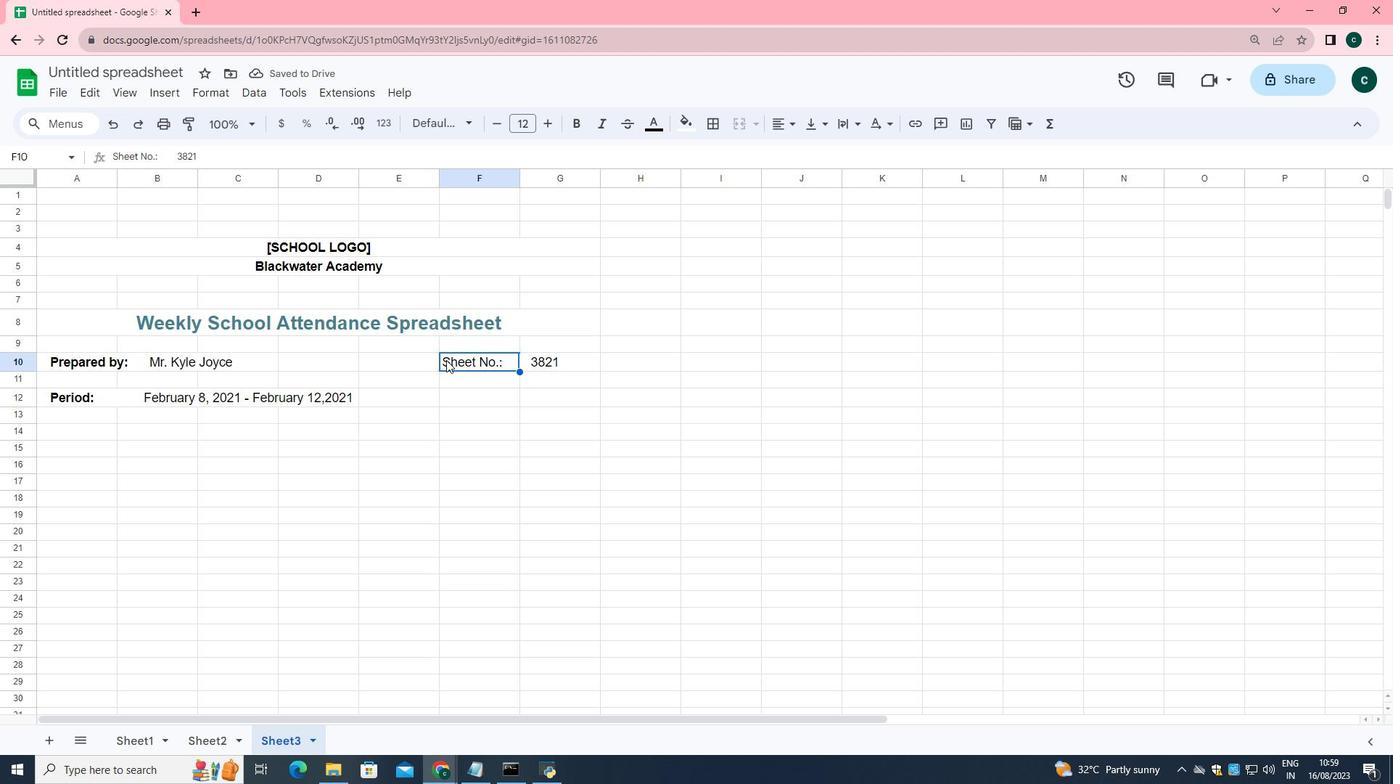 
Action: Mouse moved to (442, 361)
Screenshot: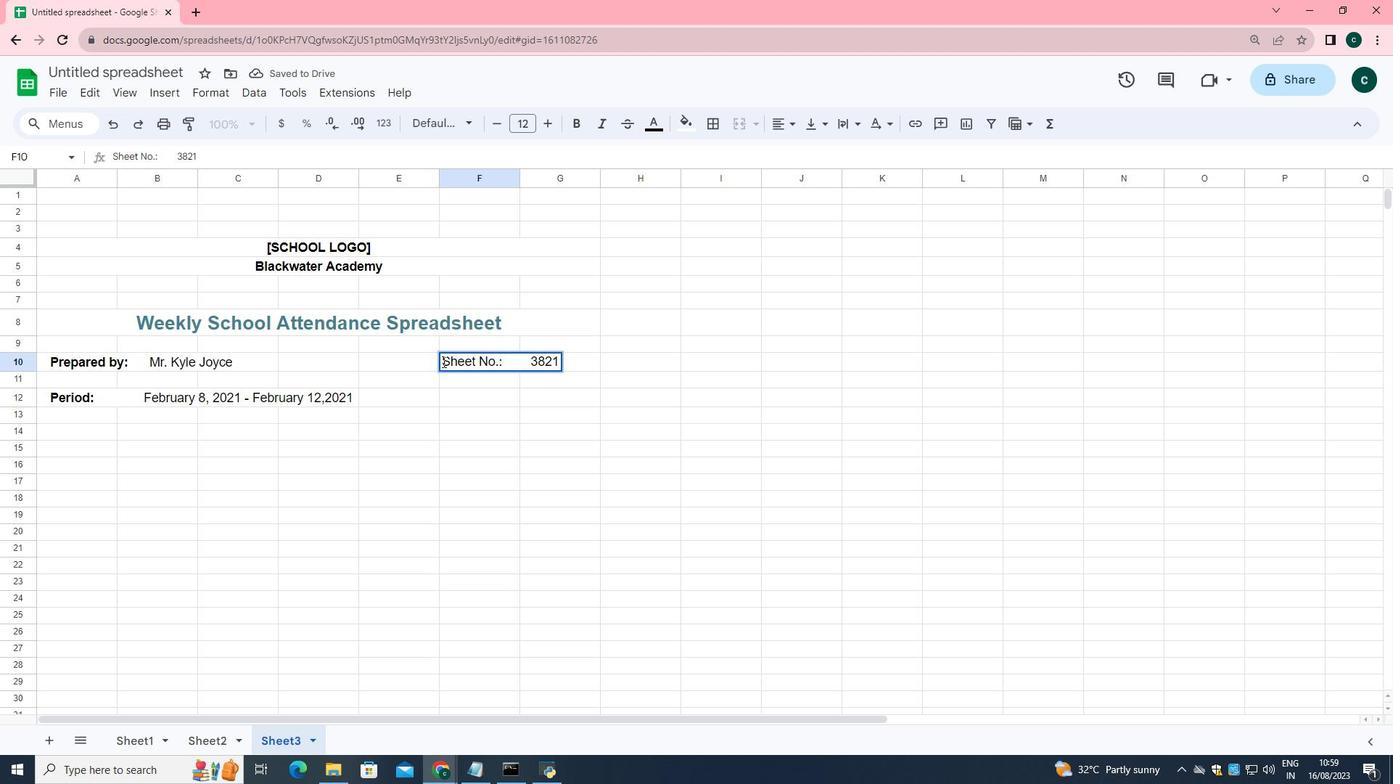 
Action: Mouse pressed left at (442, 361)
Screenshot: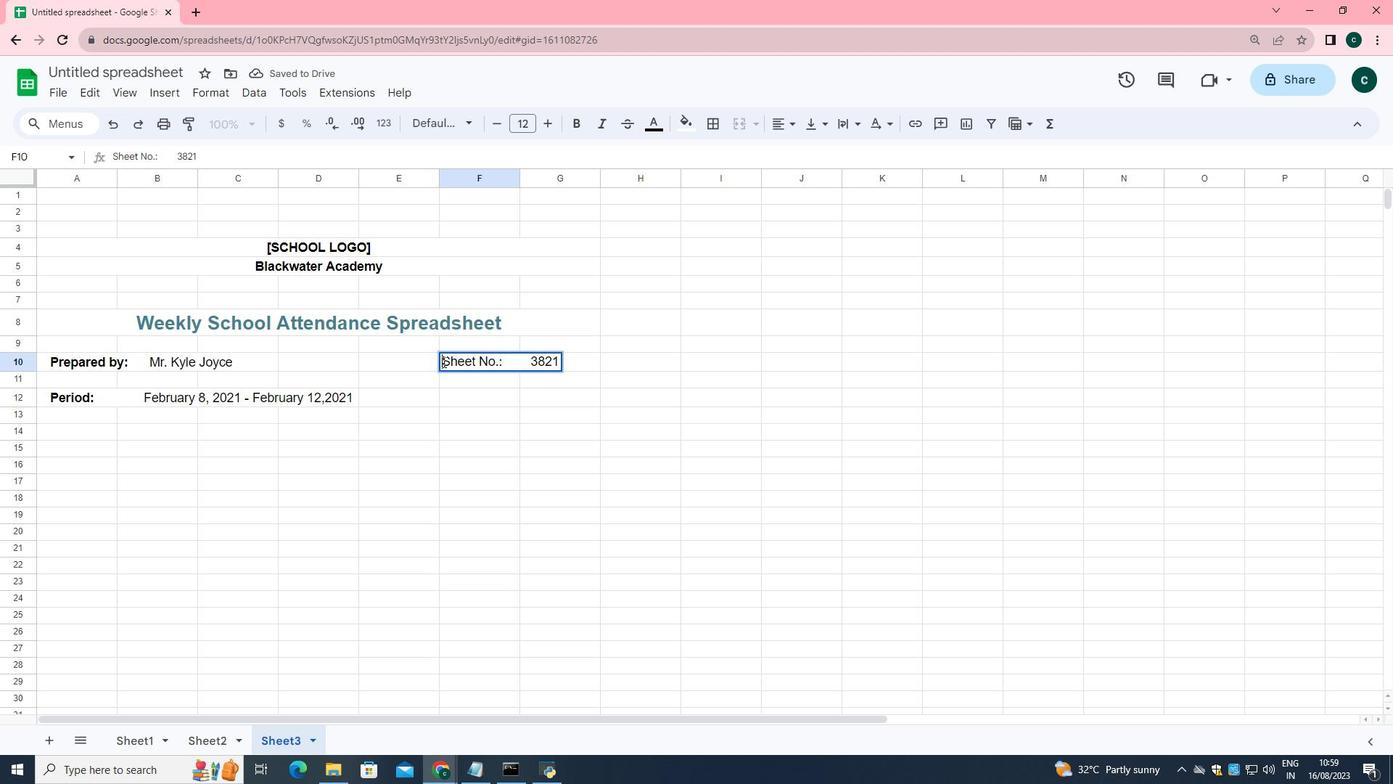 
Action: Mouse moved to (576, 122)
Screenshot: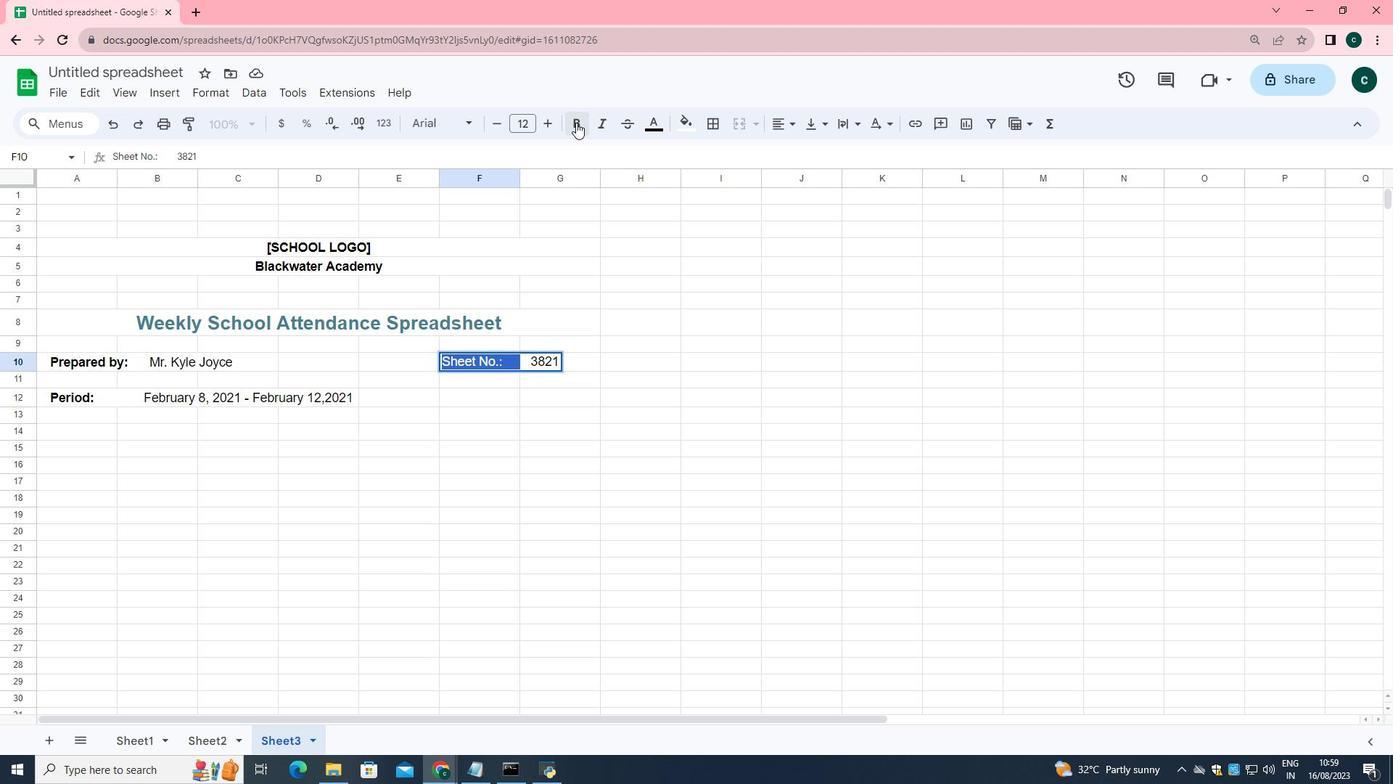 
Action: Mouse pressed left at (576, 122)
Screenshot: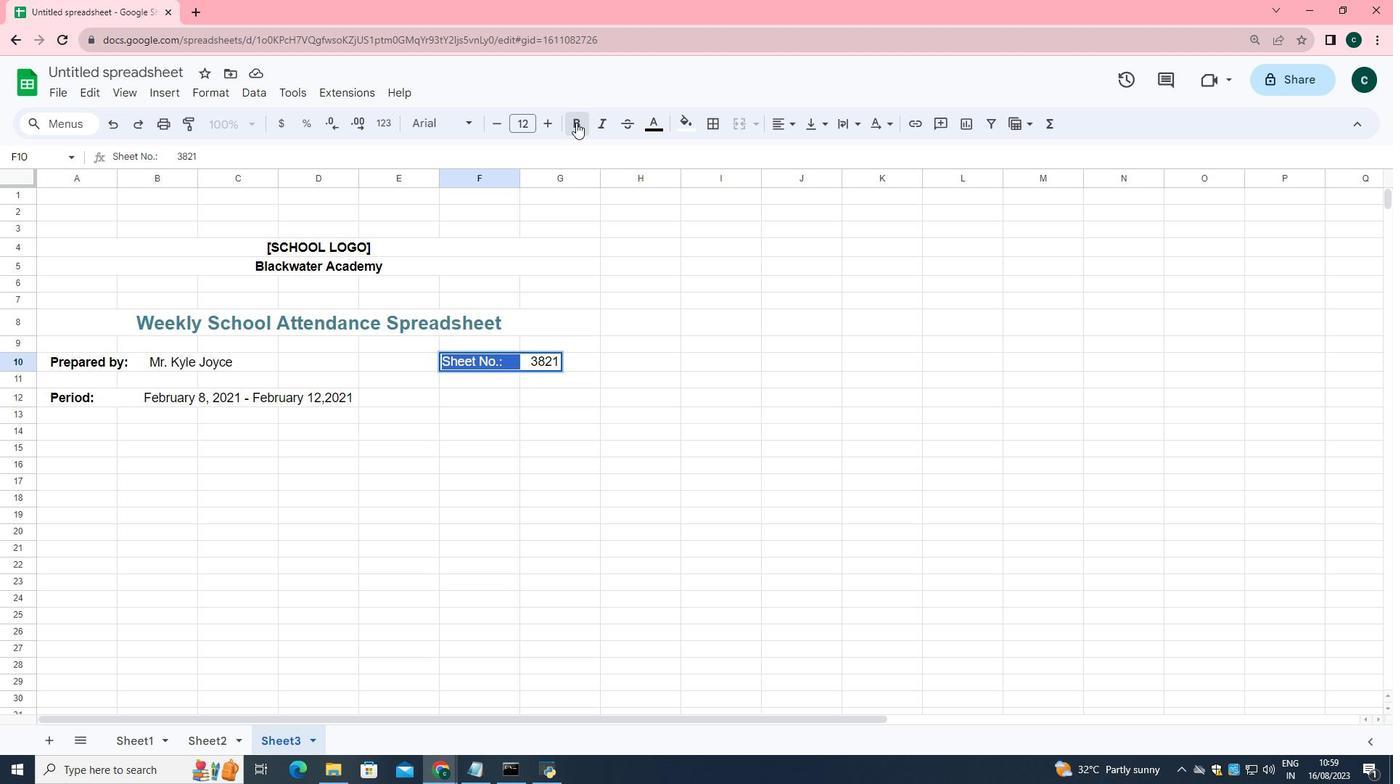 
Action: Mouse moved to (436, 540)
Screenshot: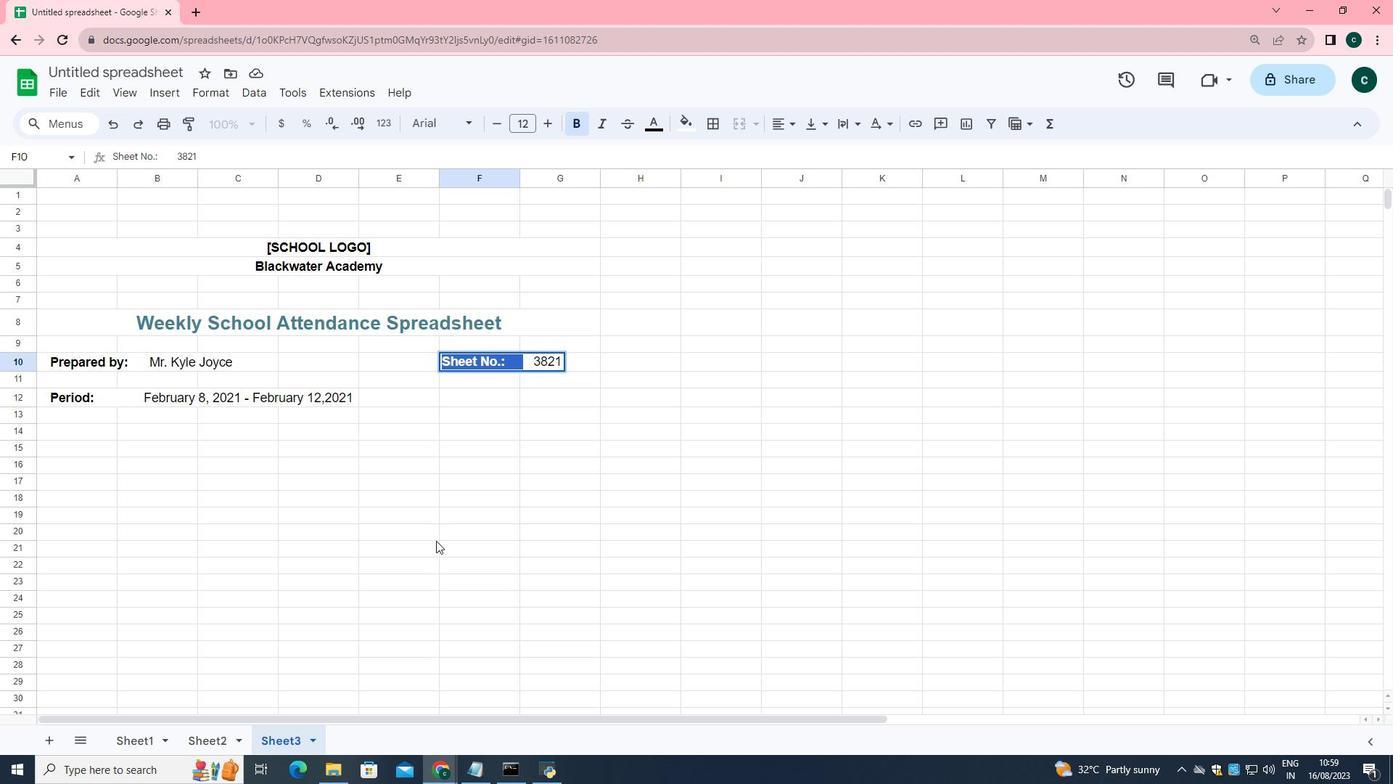 
Action: Mouse pressed left at (436, 540)
Screenshot: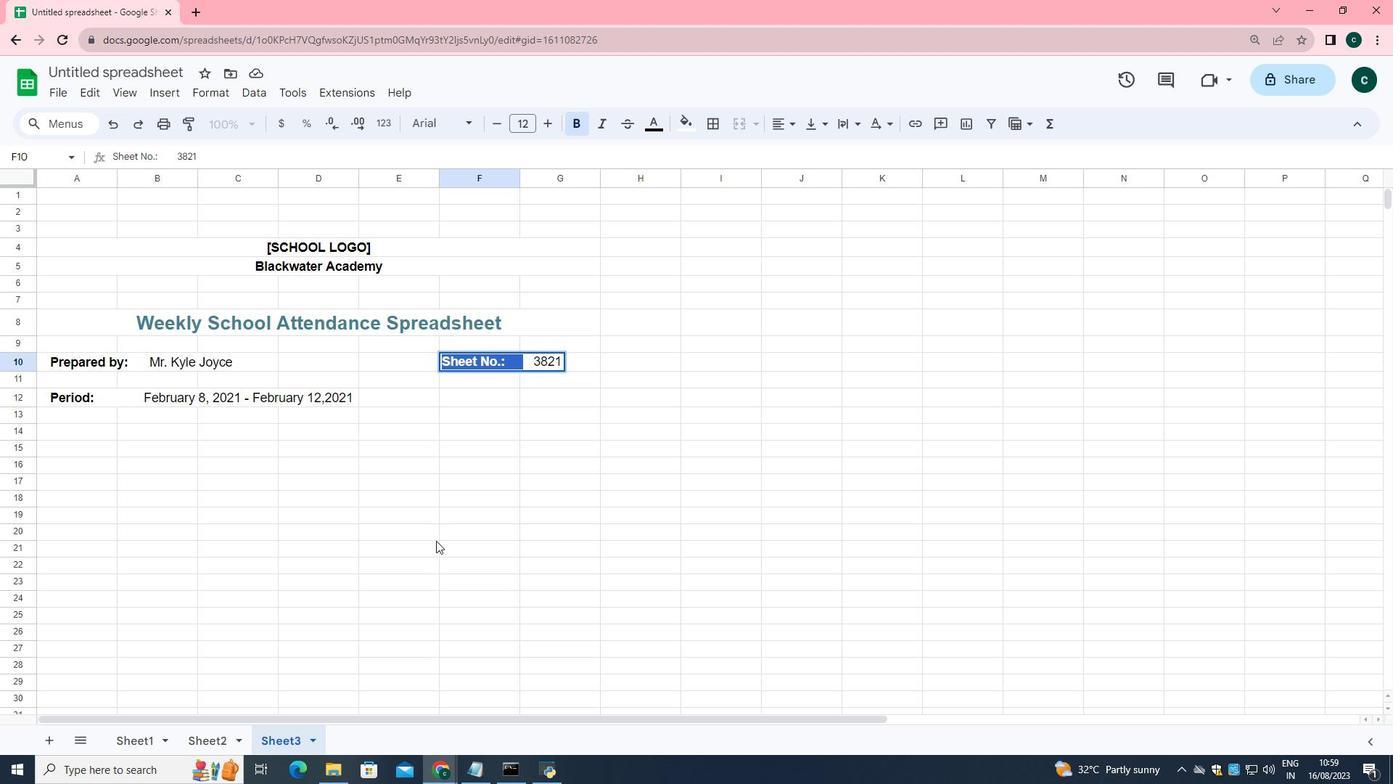 
Action: Mouse moved to (98, 193)
Screenshot: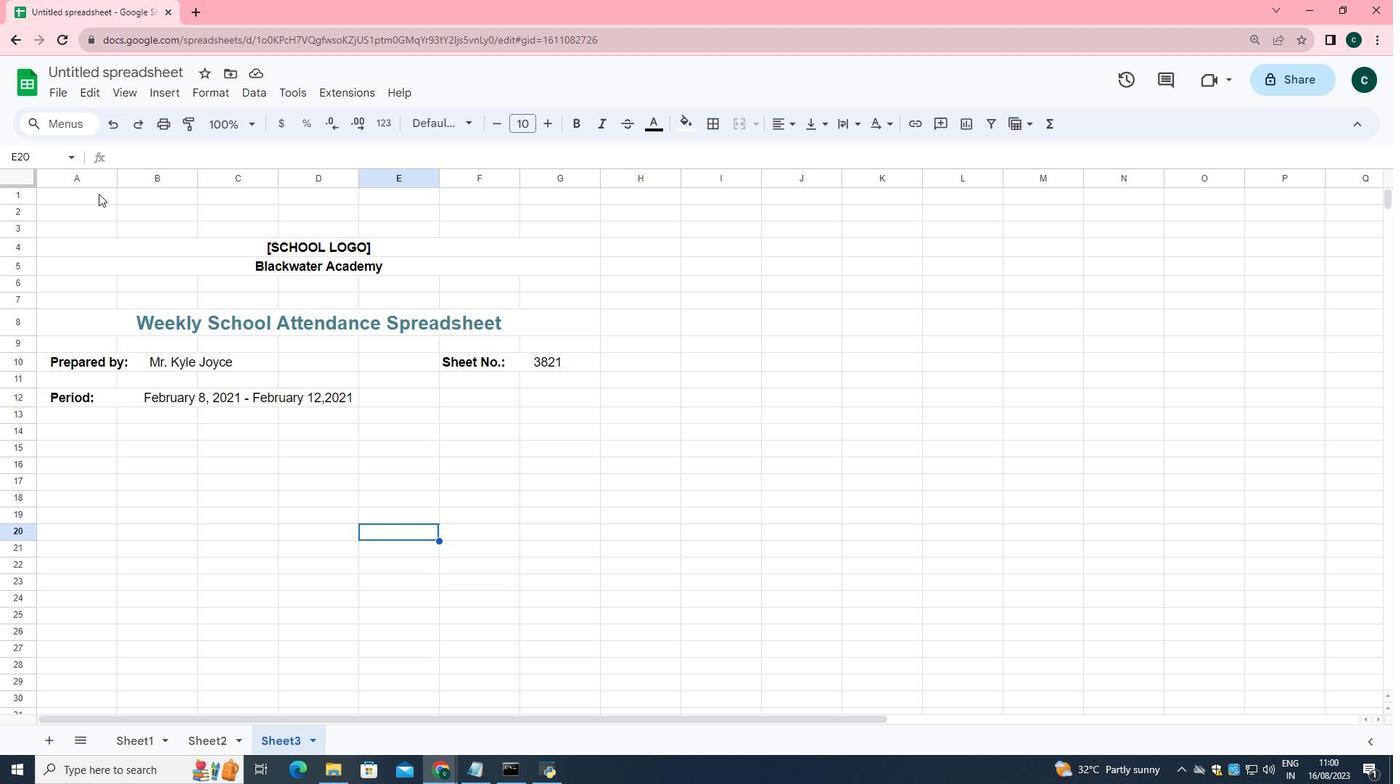 
Action: Mouse pressed left at (98, 193)
Screenshot: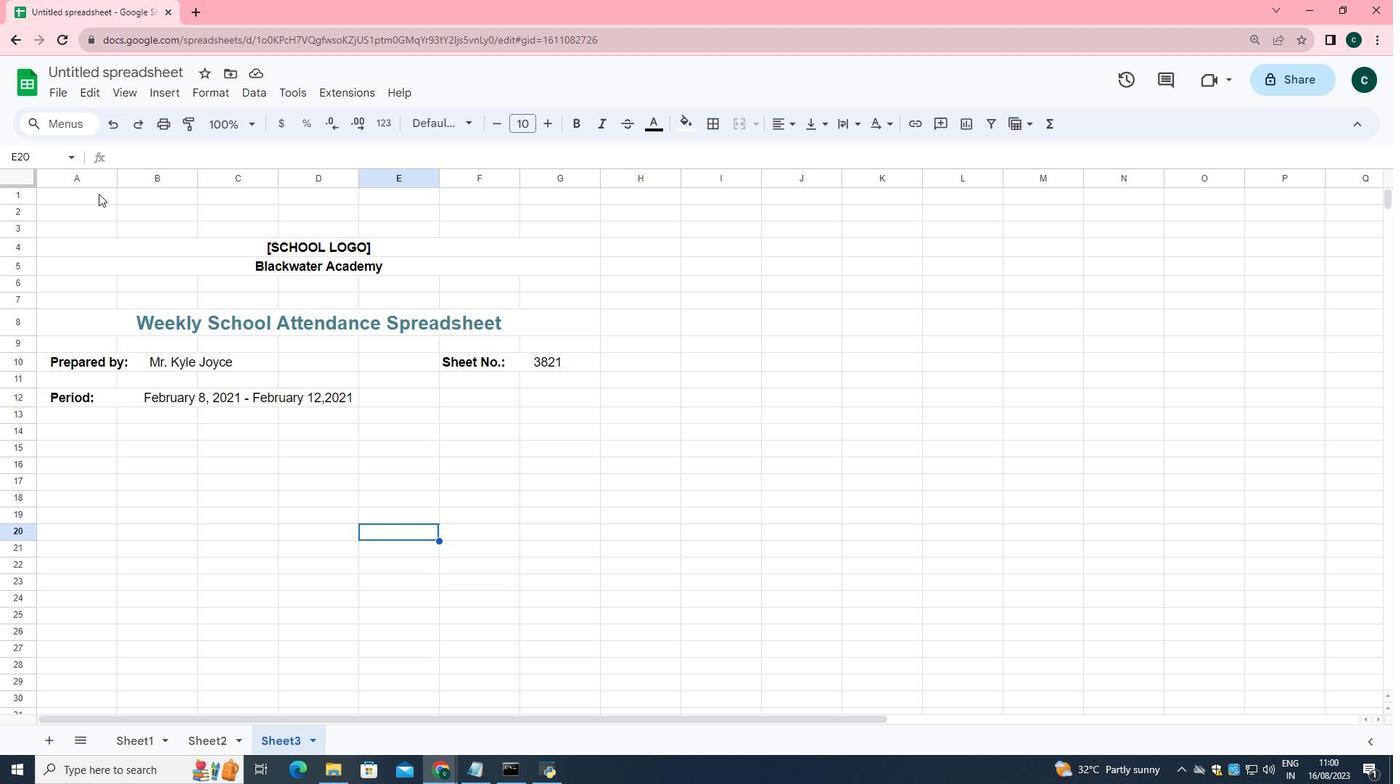 
Action: Mouse moved to (720, 127)
Screenshot: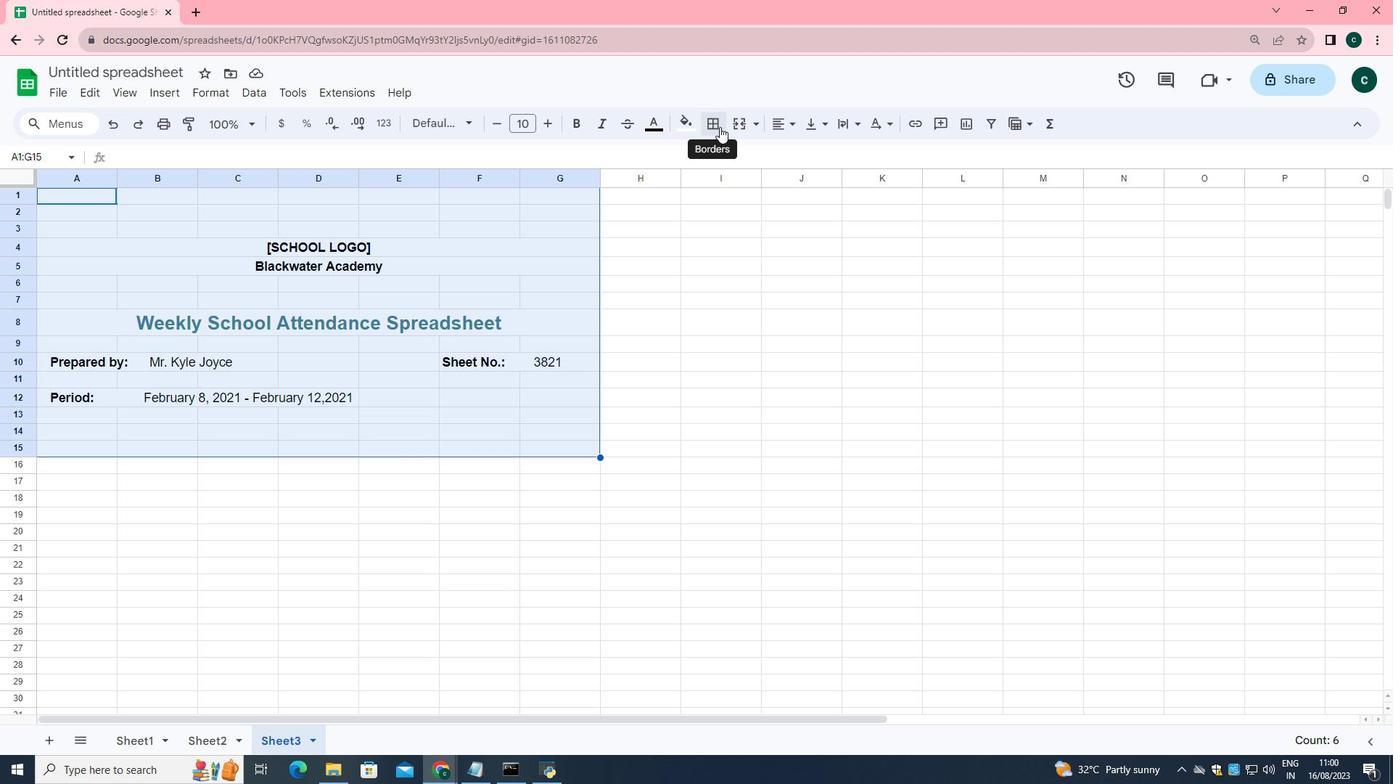 
Action: Mouse pressed left at (720, 127)
Screenshot: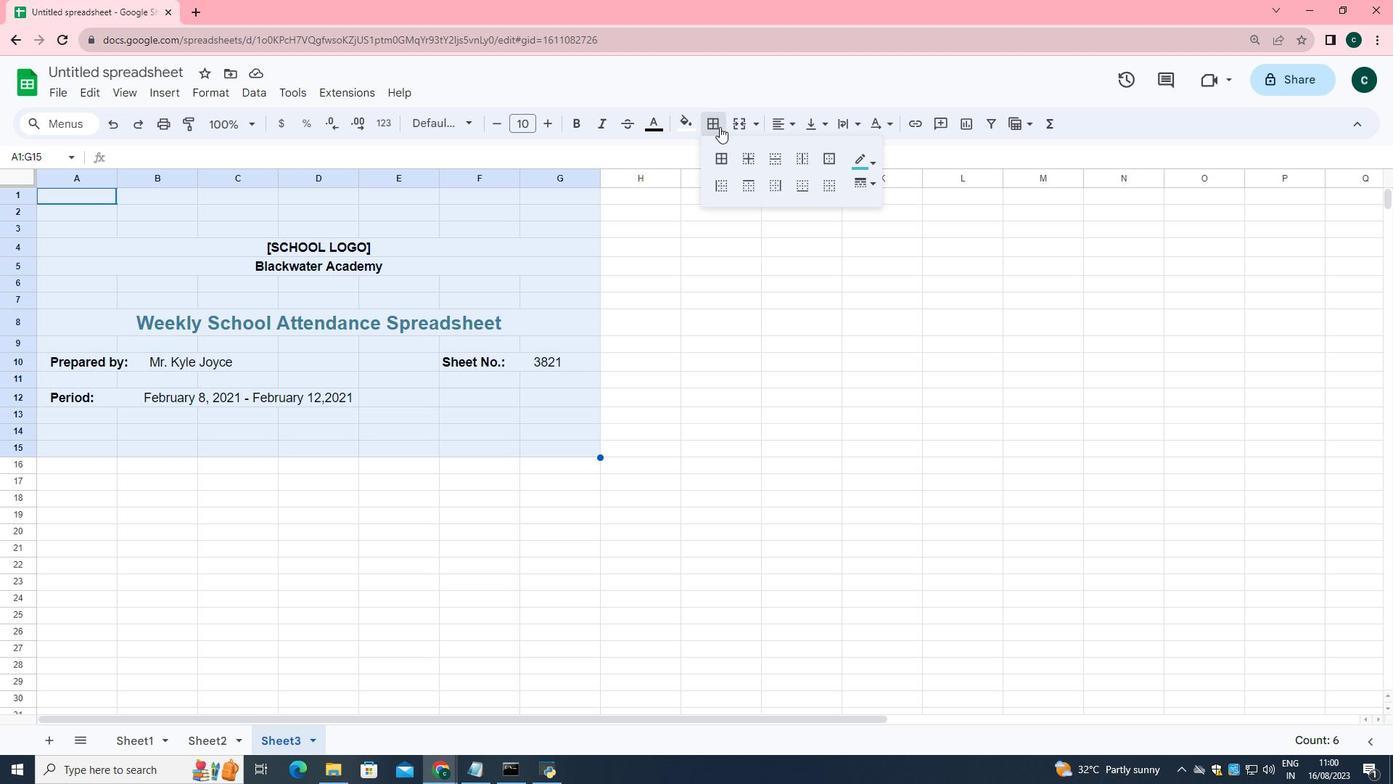 
Action: Mouse moved to (866, 156)
Screenshot: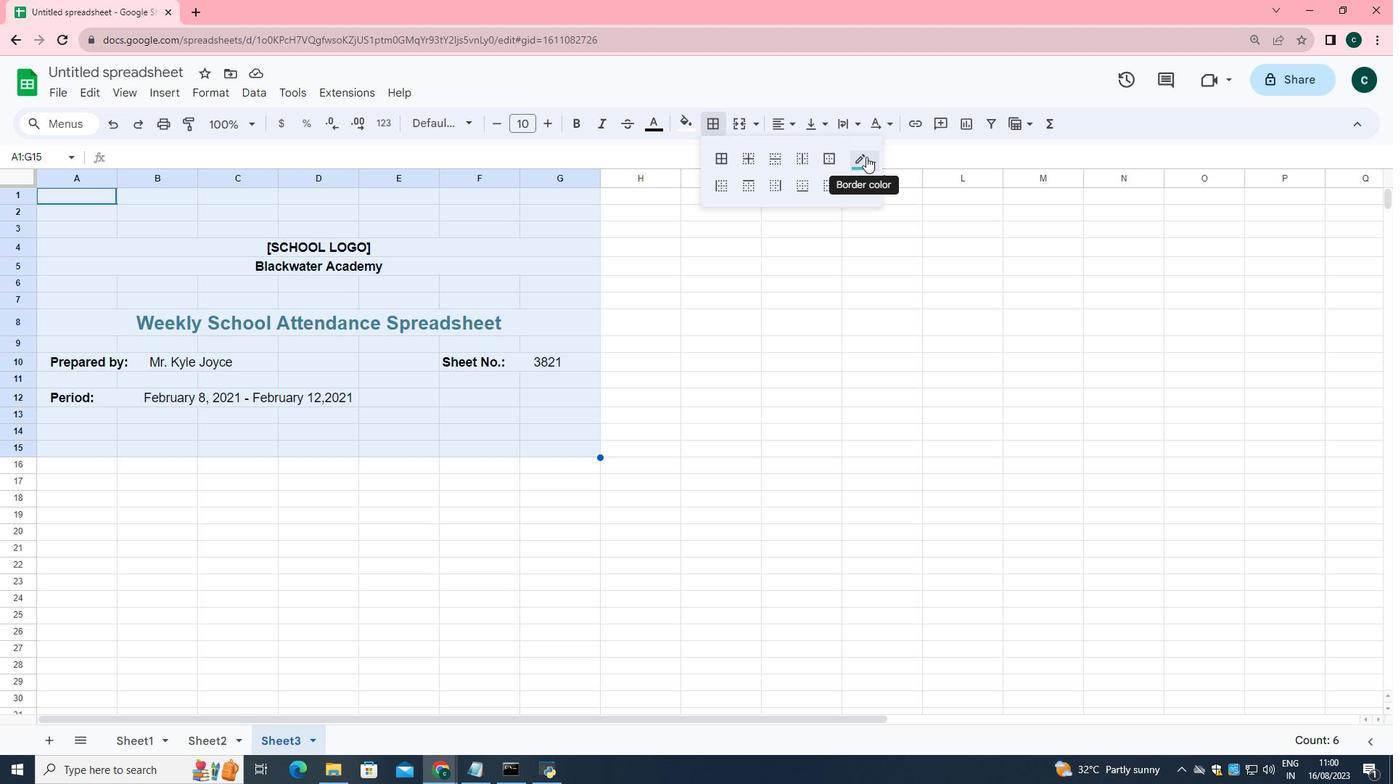 
Action: Mouse pressed left at (866, 156)
Screenshot: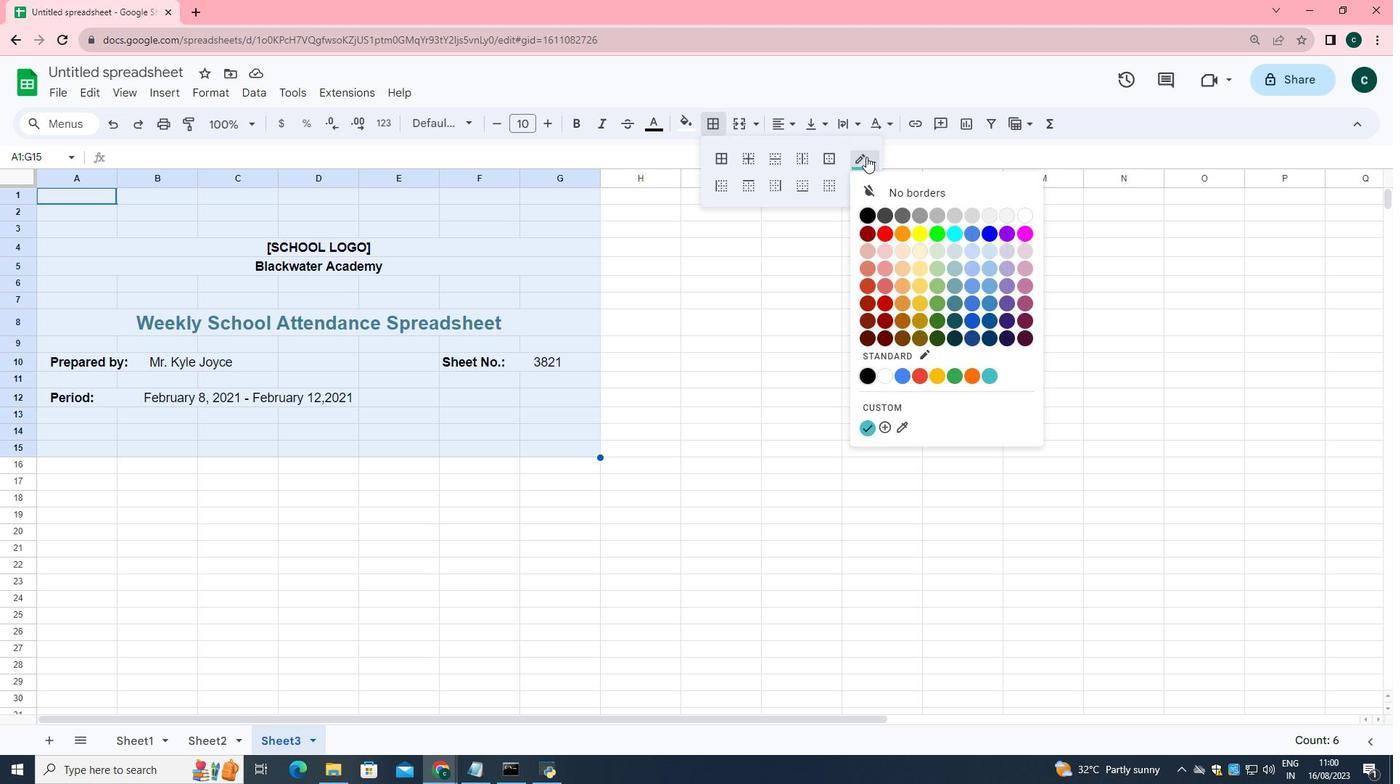 
Action: Mouse moved to (1023, 214)
Screenshot: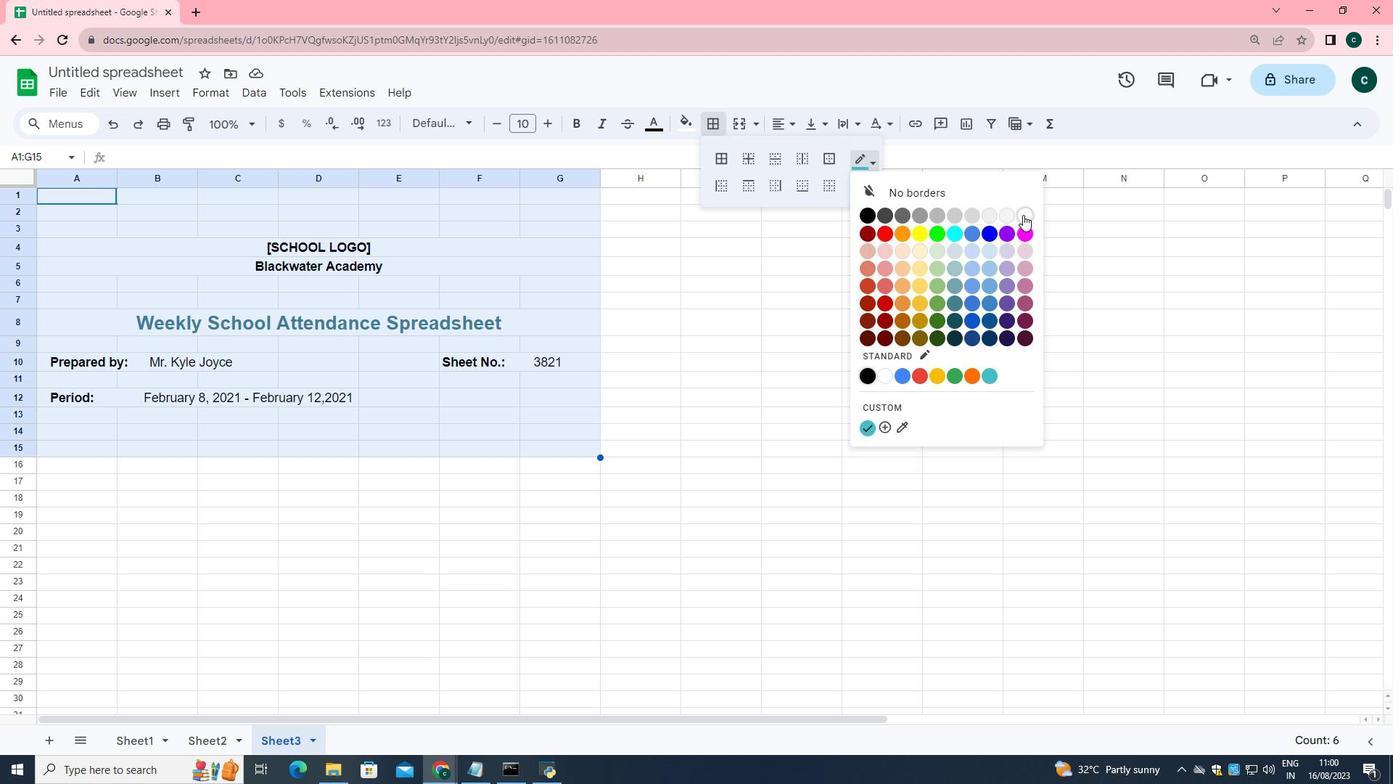 
Action: Mouse pressed left at (1023, 214)
Screenshot: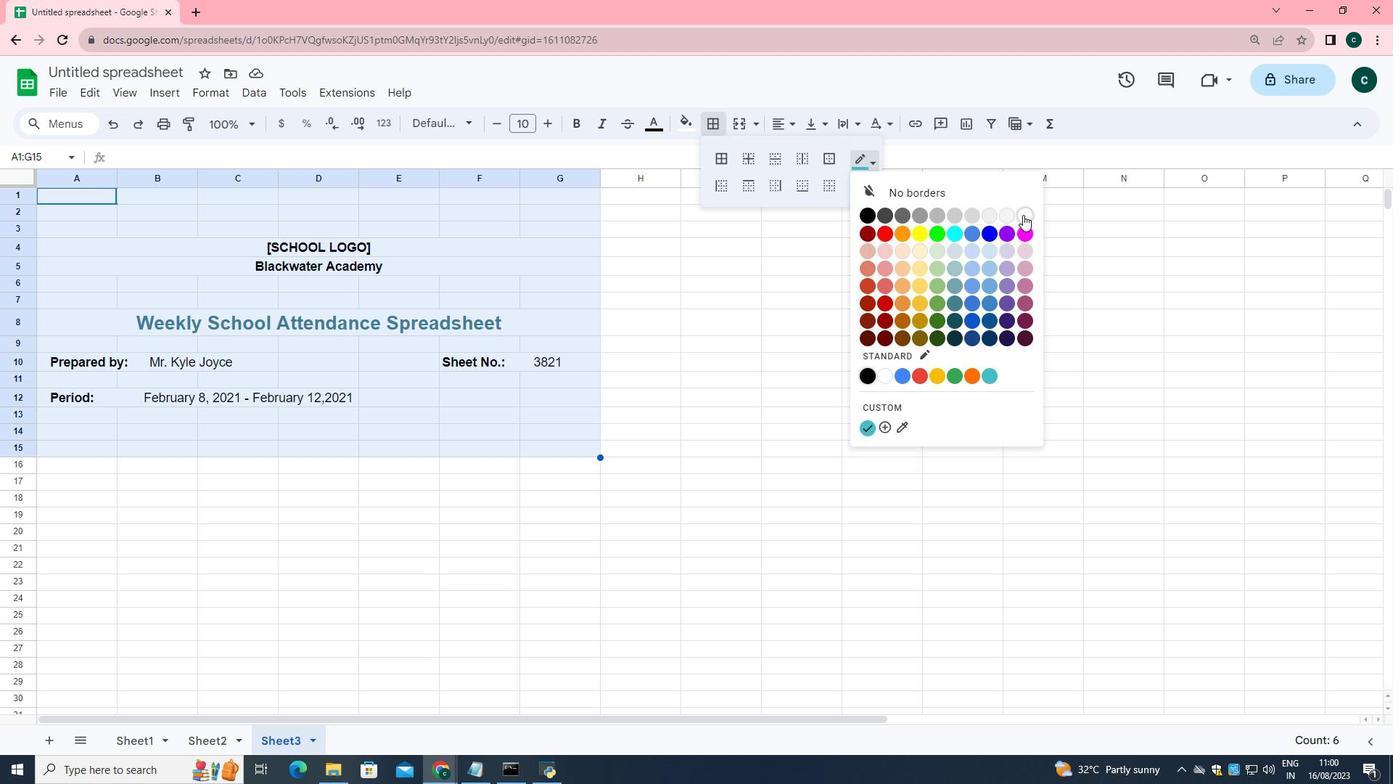 
Action: Mouse moved to (717, 154)
Screenshot: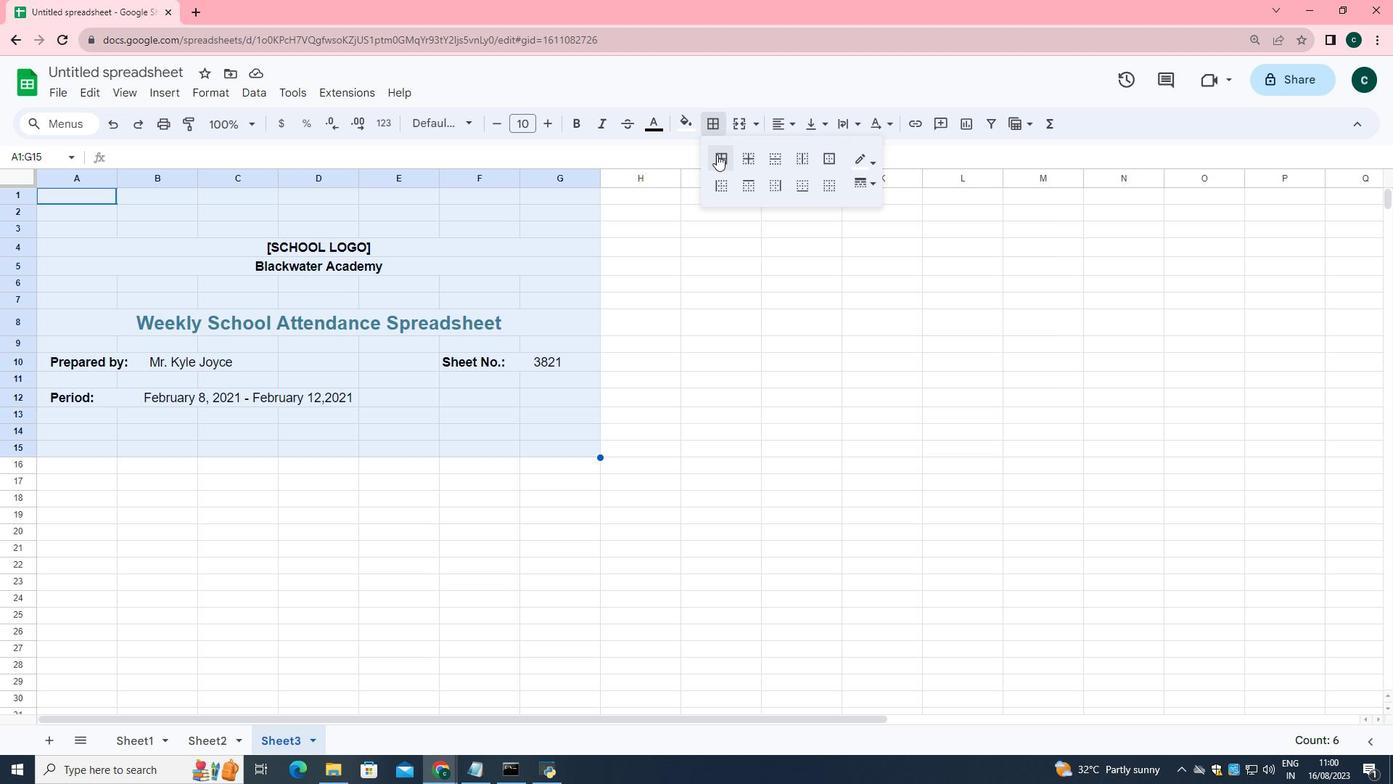 
Action: Mouse pressed left at (717, 154)
Screenshot: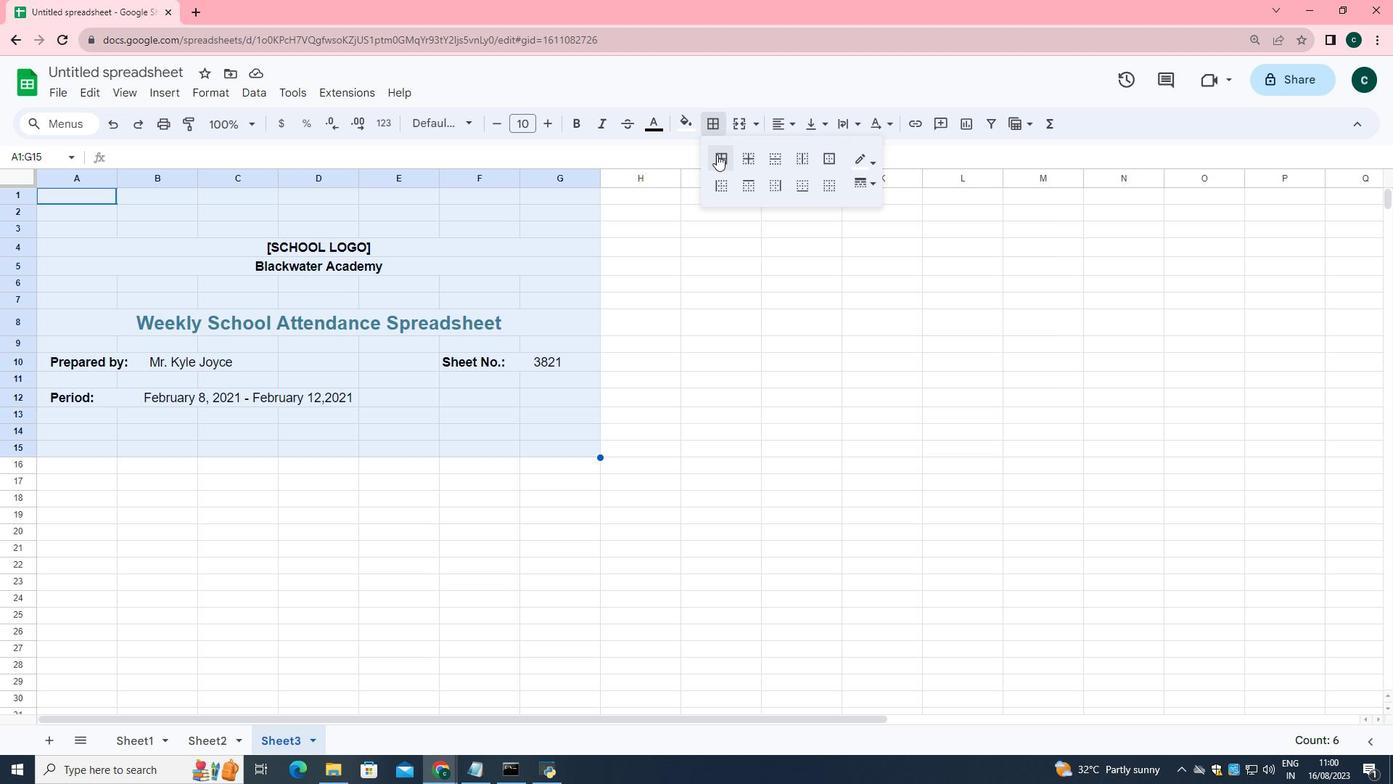 
Action: Mouse moved to (394, 512)
Screenshot: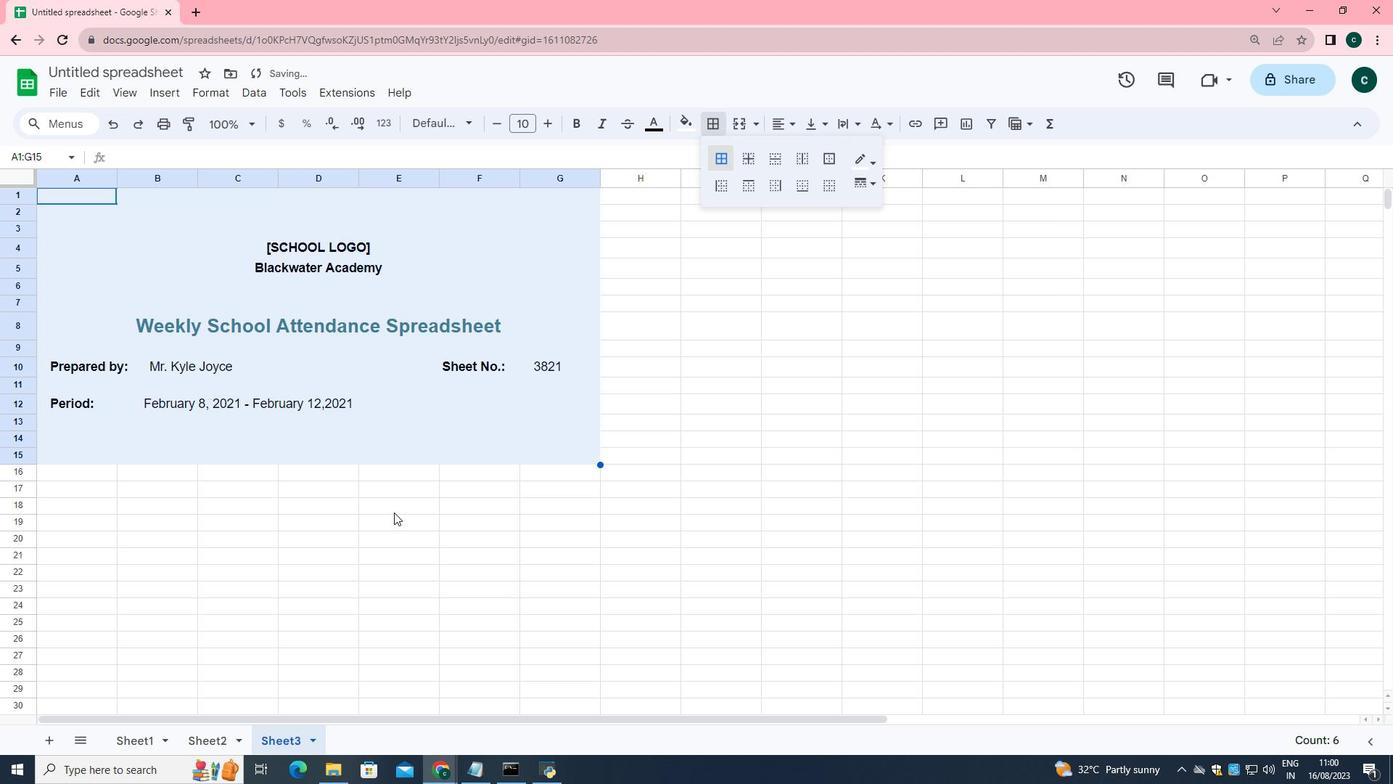 
Action: Mouse pressed left at (394, 512)
Screenshot: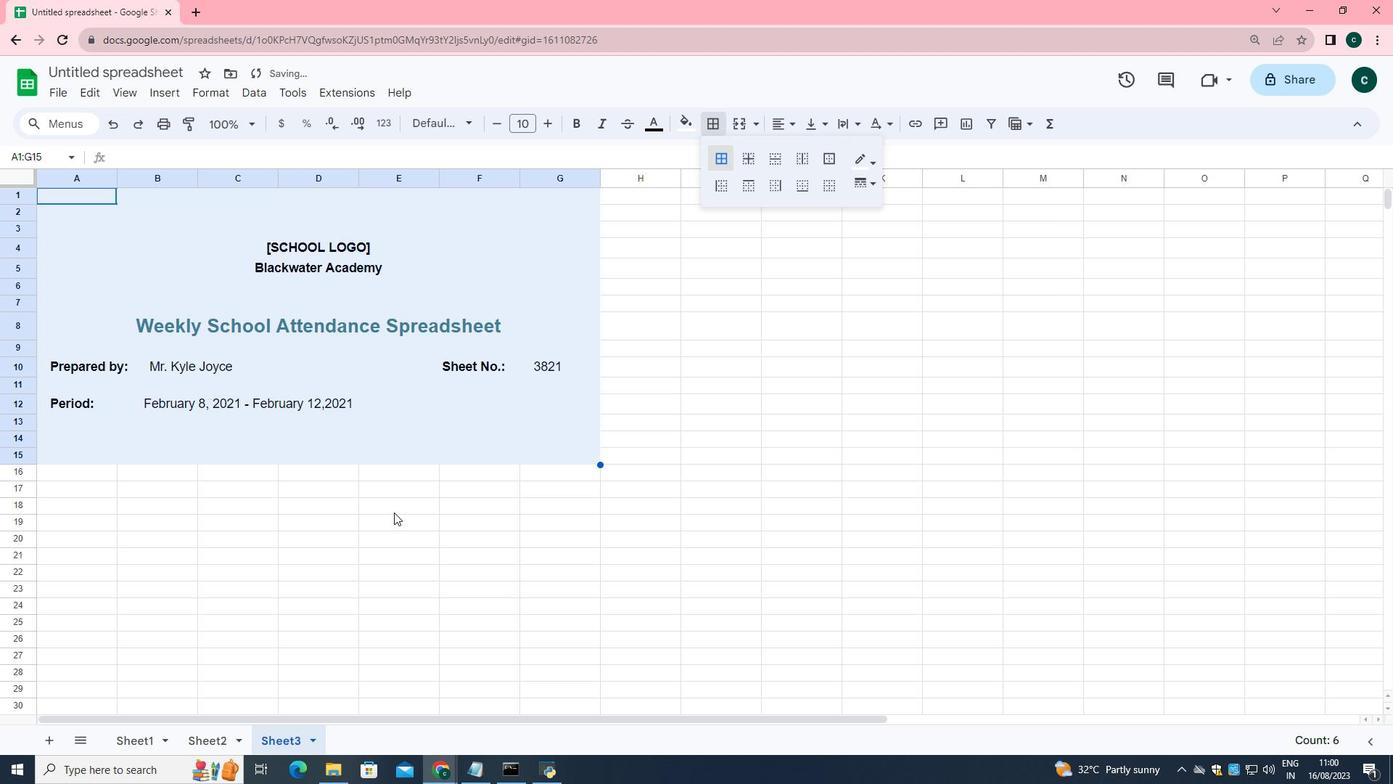 
Action: Mouse moved to (109, 475)
Screenshot: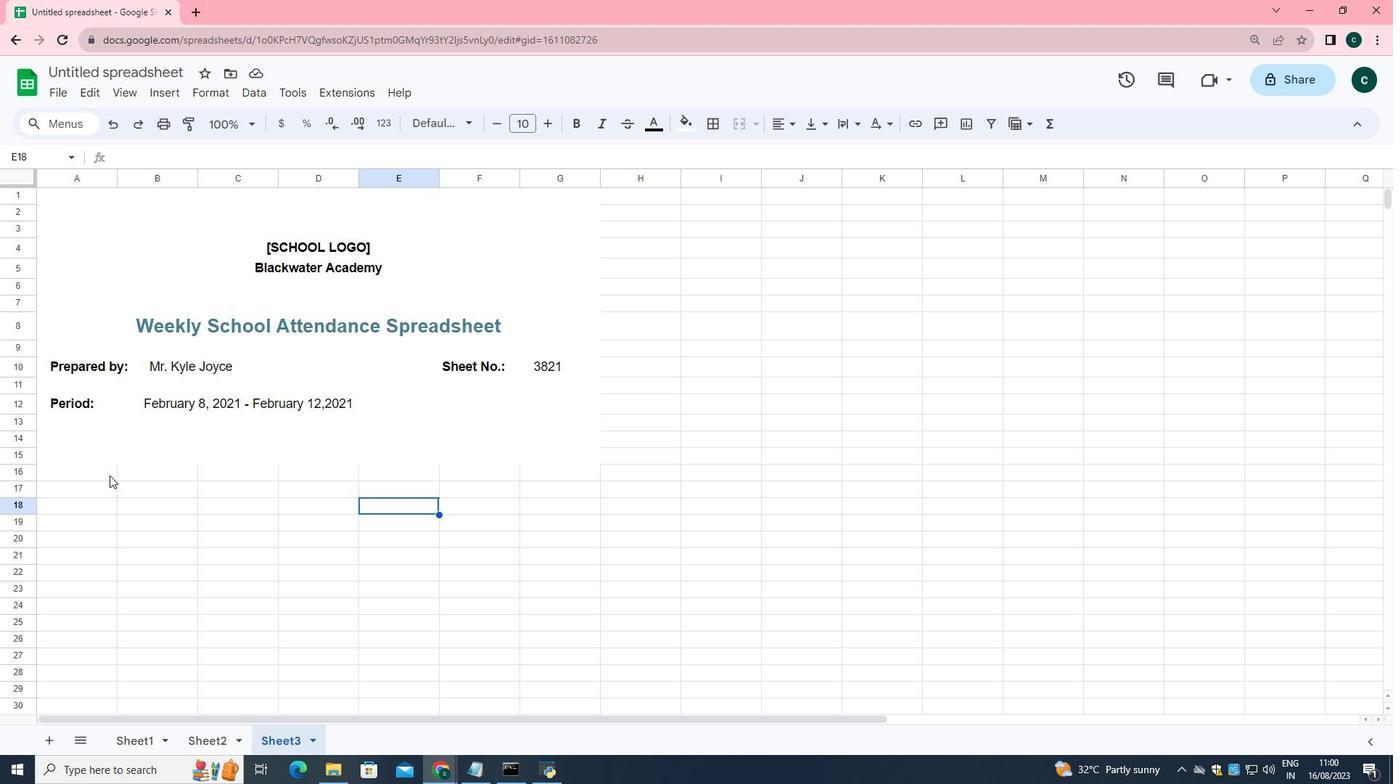 
Action: Mouse pressed left at (109, 475)
Screenshot: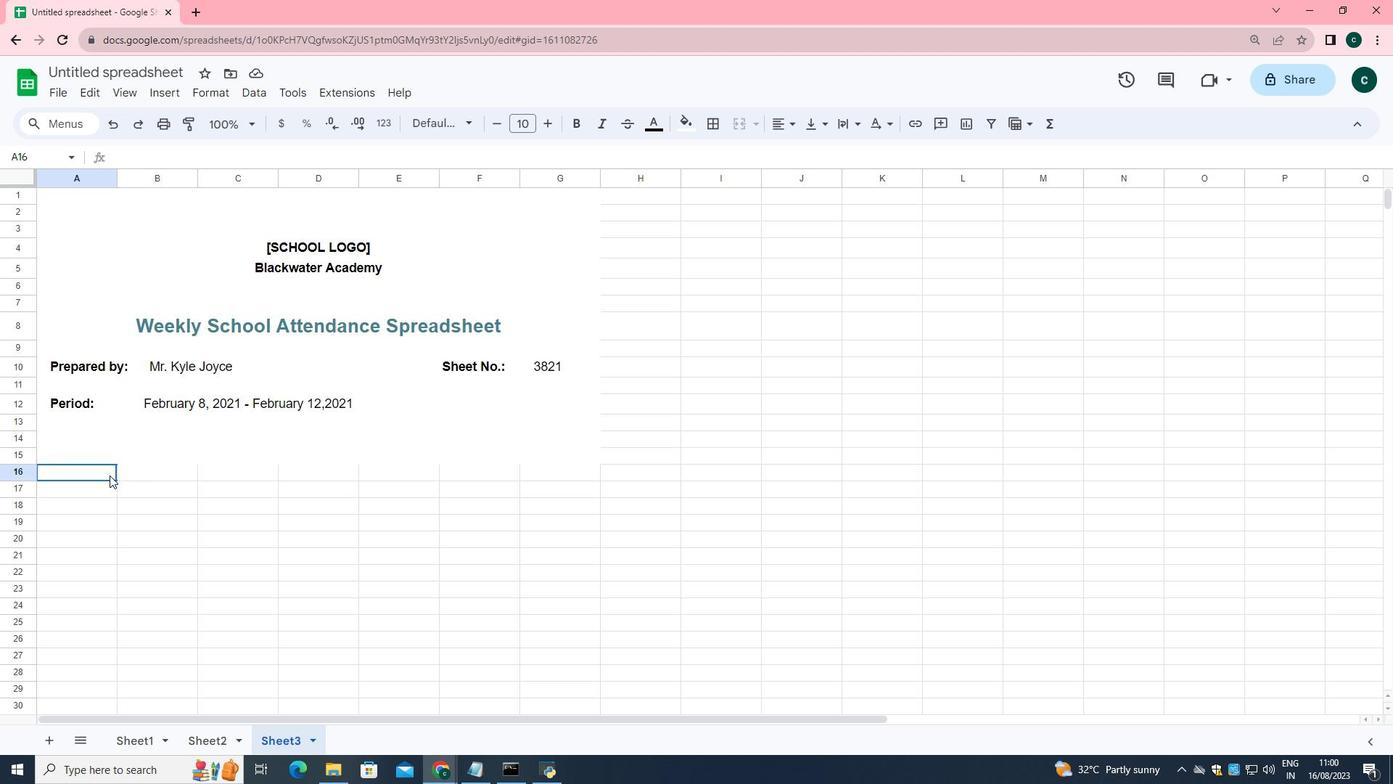 
Action: Mouse moved to (115, 174)
Screenshot: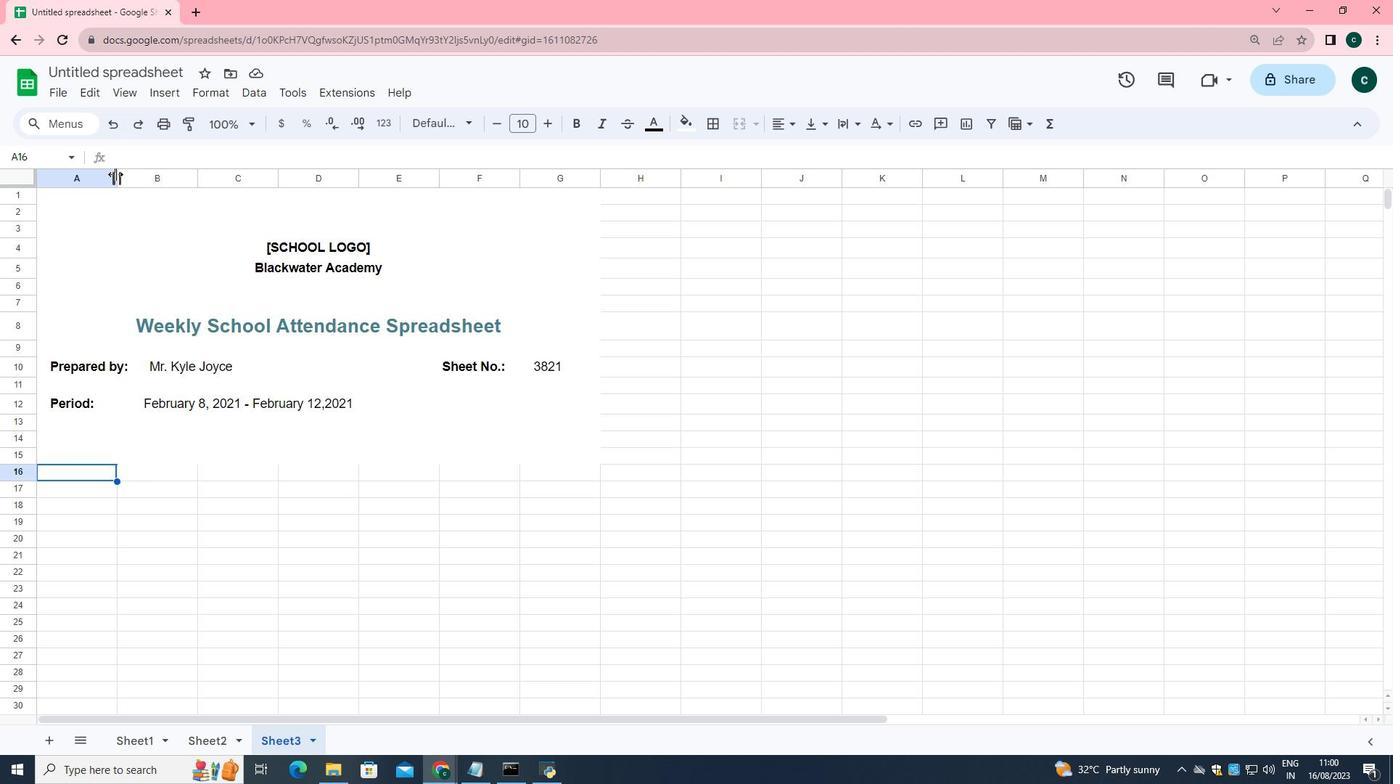 
Action: Mouse pressed left at (115, 174)
Screenshot: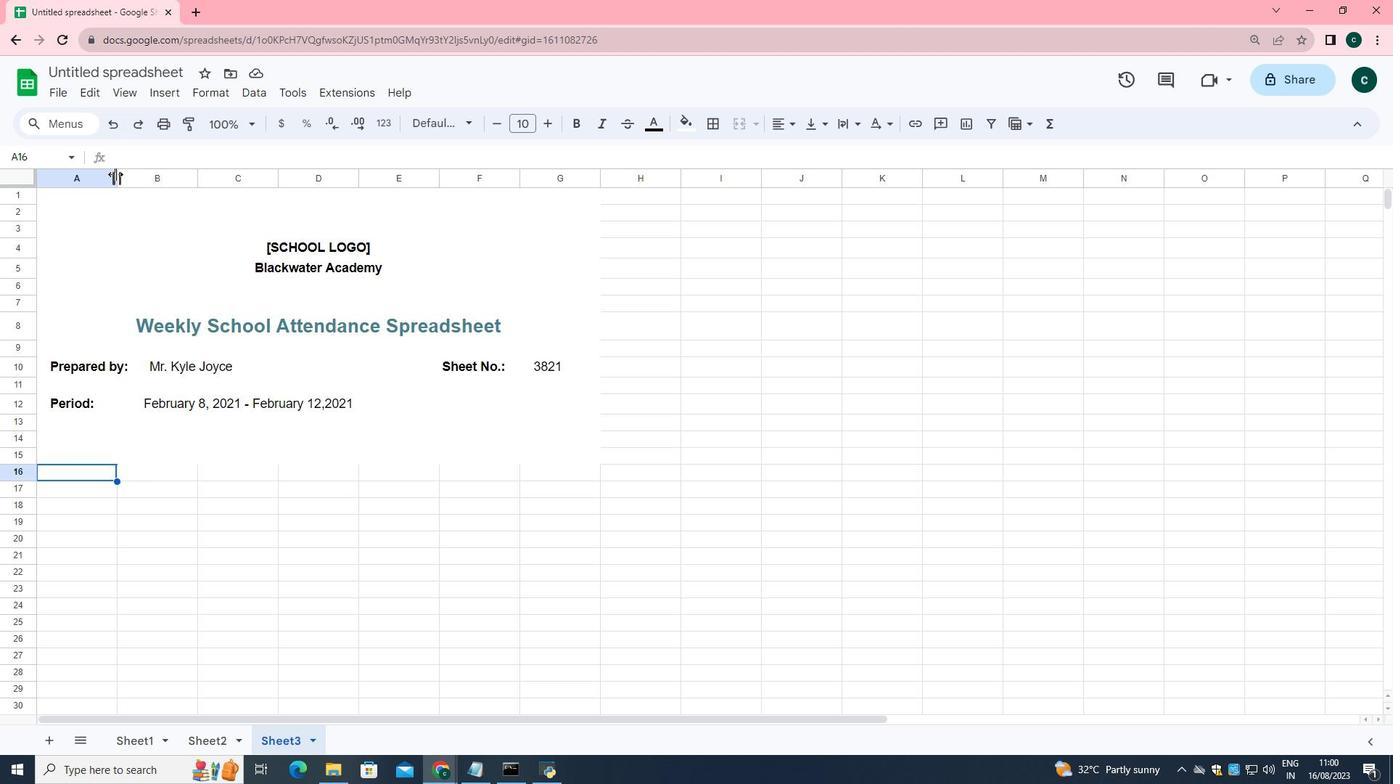 
Action: Mouse moved to (545, 121)
Screenshot: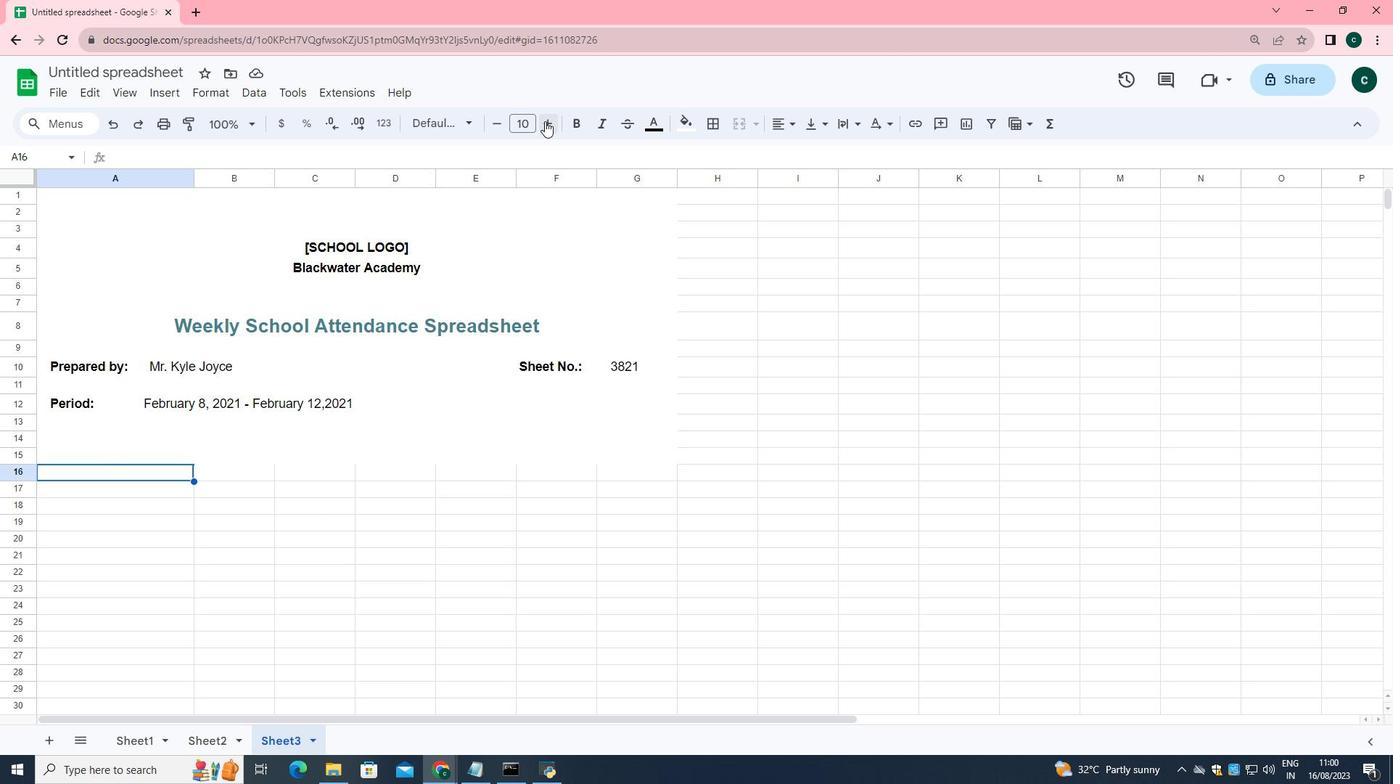 
Action: Mouse pressed left at (545, 121)
Screenshot: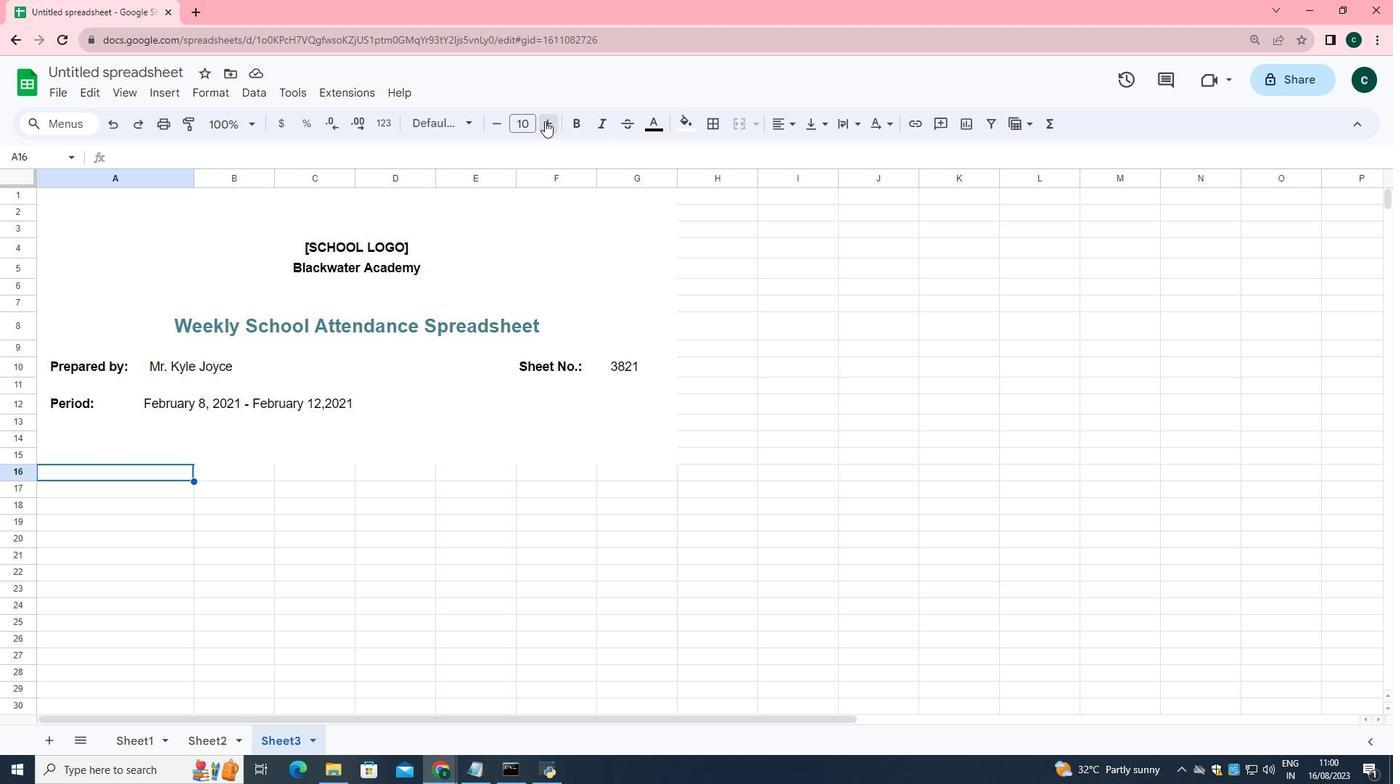 
Action: Mouse pressed left at (545, 121)
Screenshot: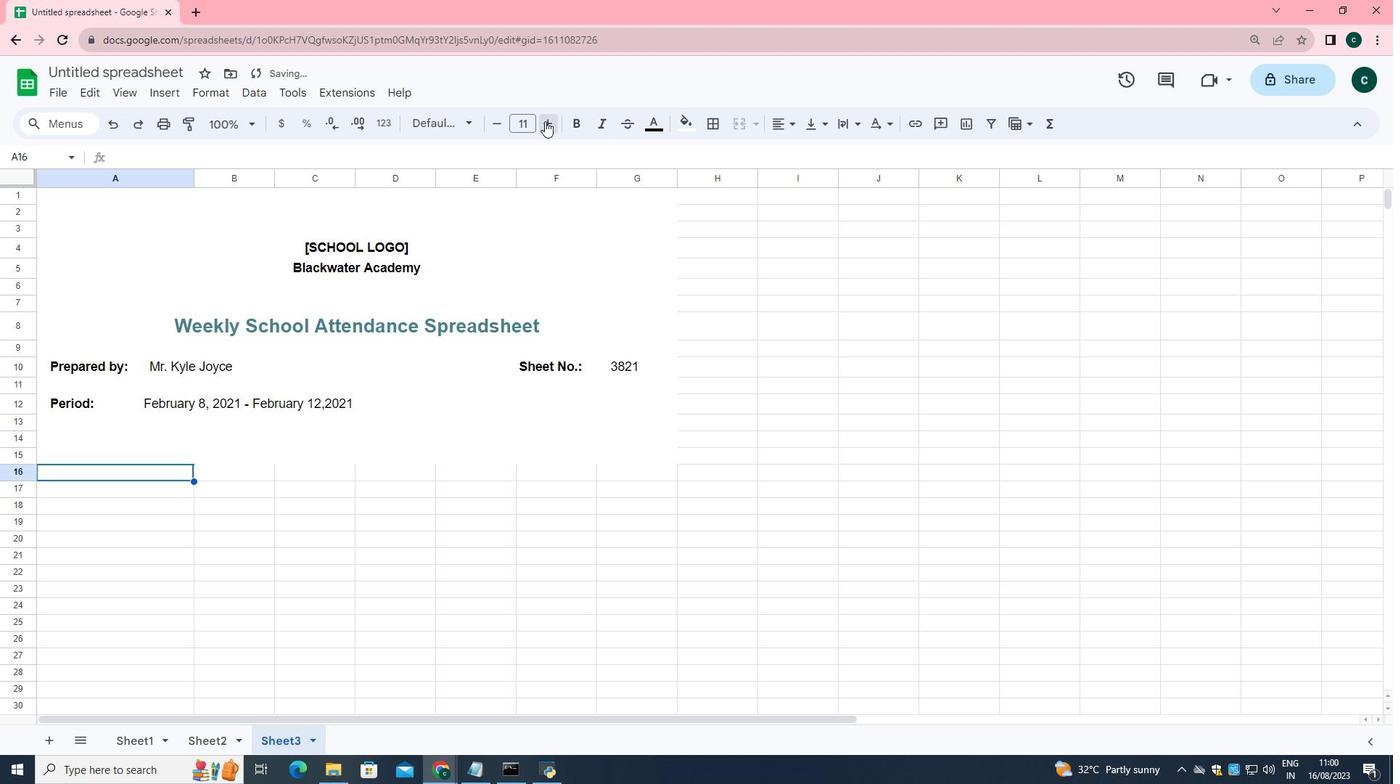 
Action: Mouse moved to (166, 470)
Screenshot: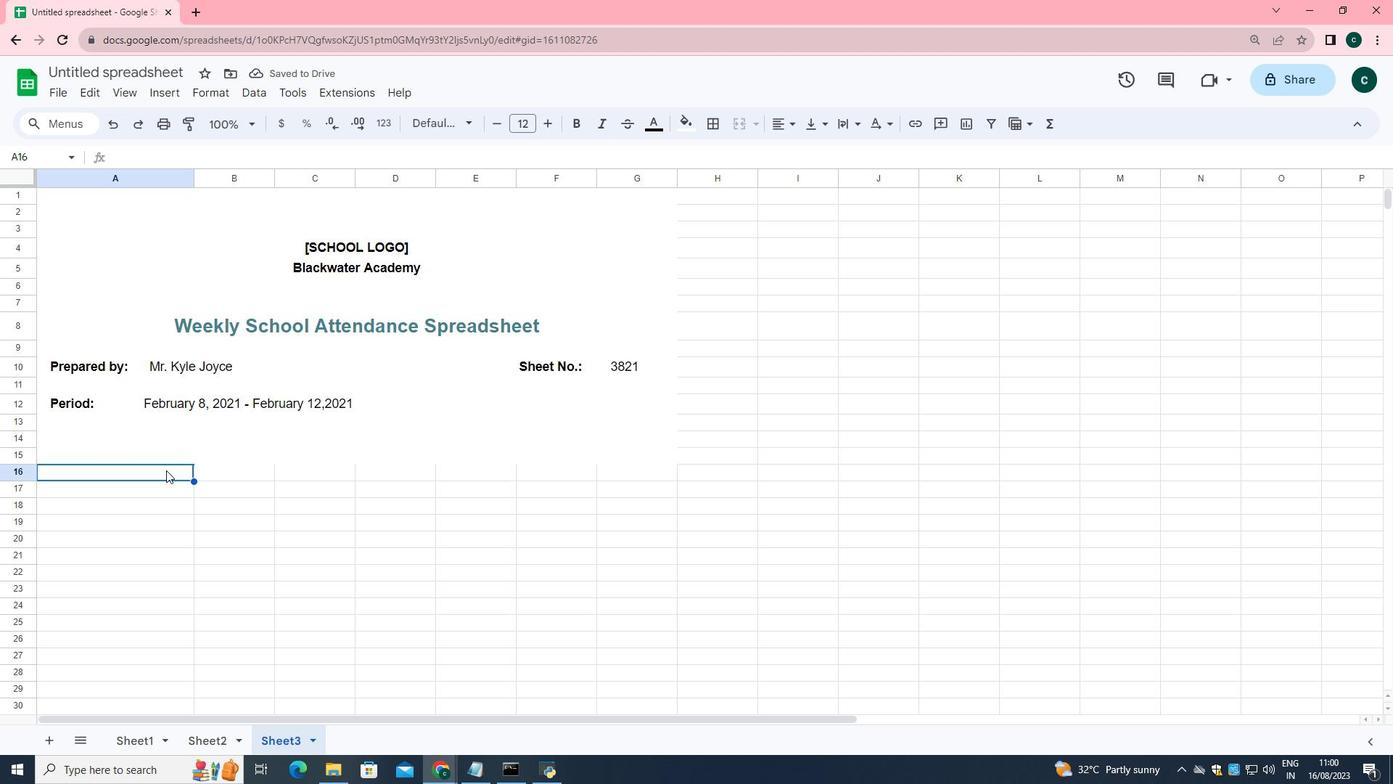 
Action: Mouse pressed left at (166, 470)
Screenshot: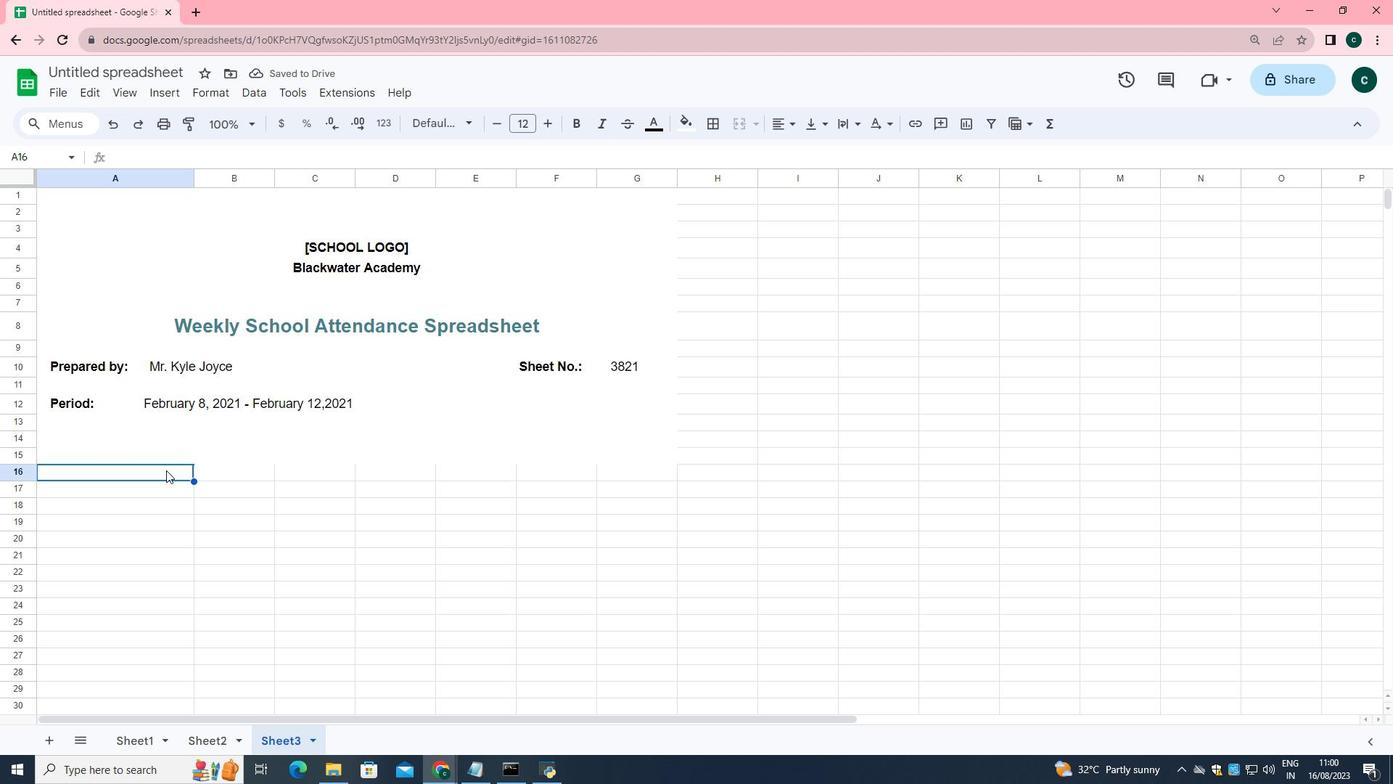 
Action: Mouse pressed left at (166, 470)
Screenshot: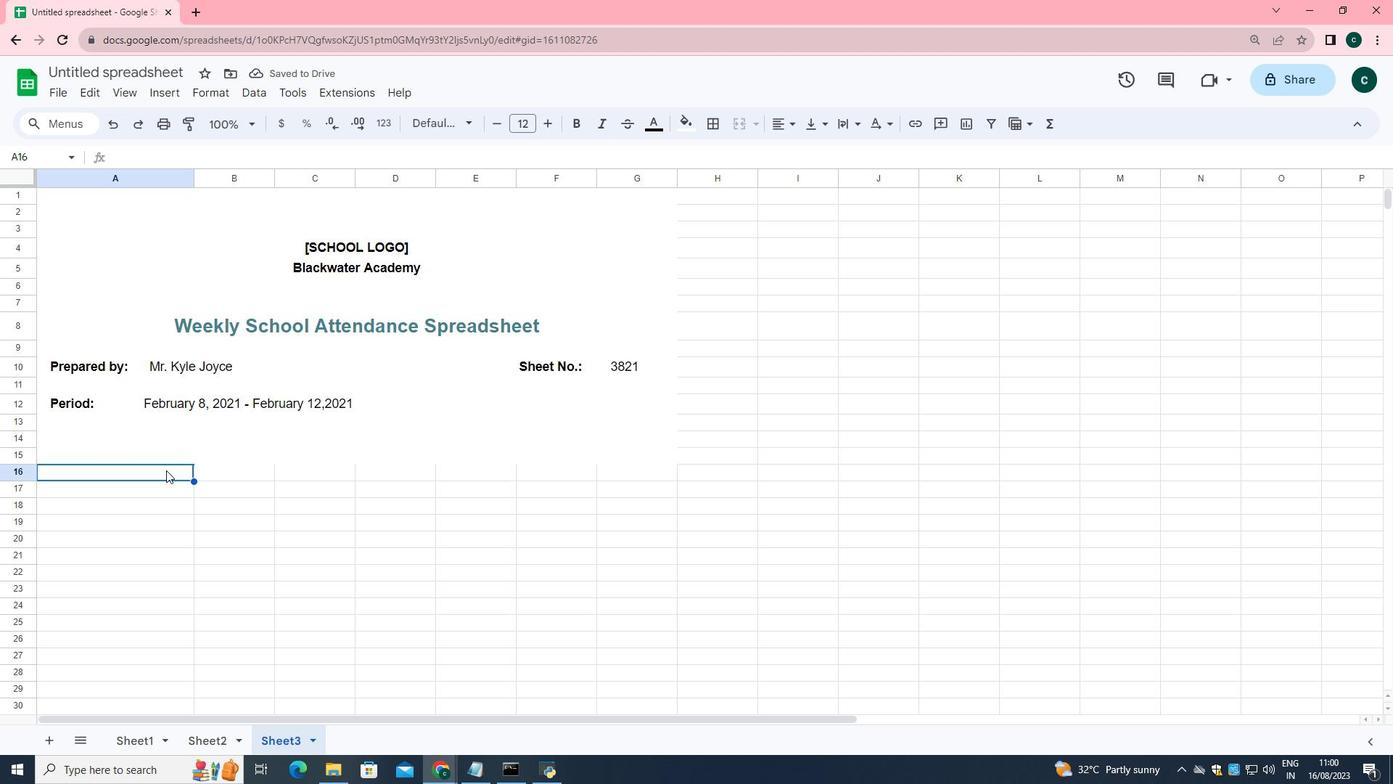 
Action: Key pressed <Key.shift>Name
Screenshot: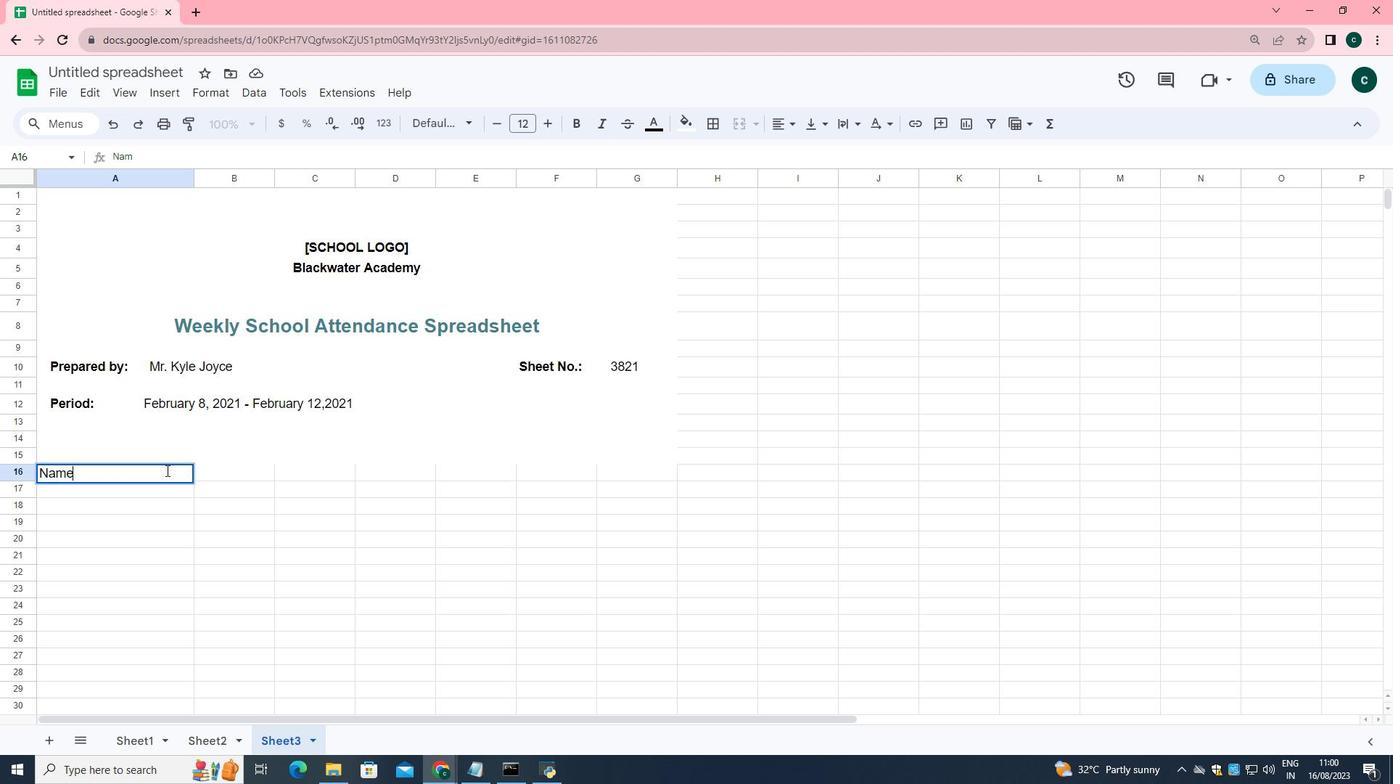 
Action: Mouse moved to (218, 474)
Screenshot: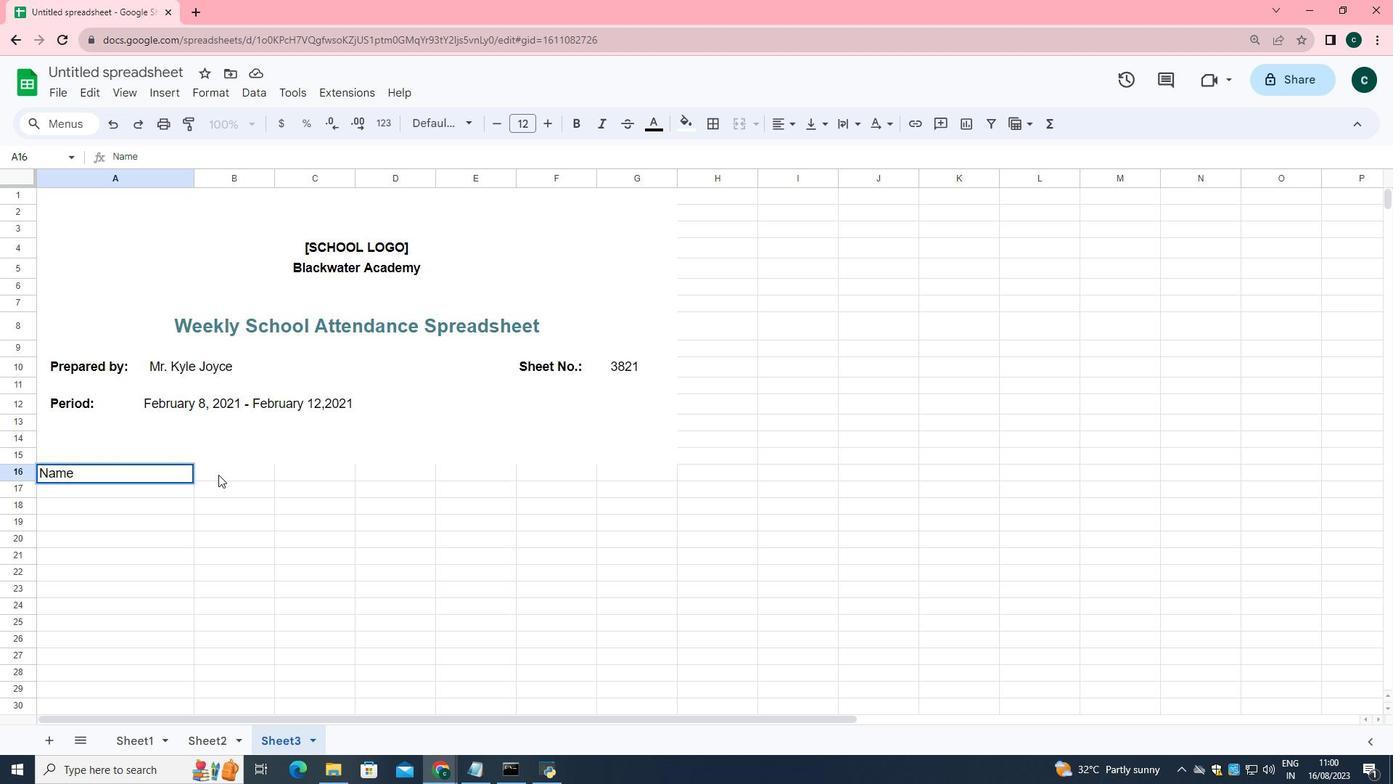 
Action: Mouse pressed left at (218, 474)
Screenshot: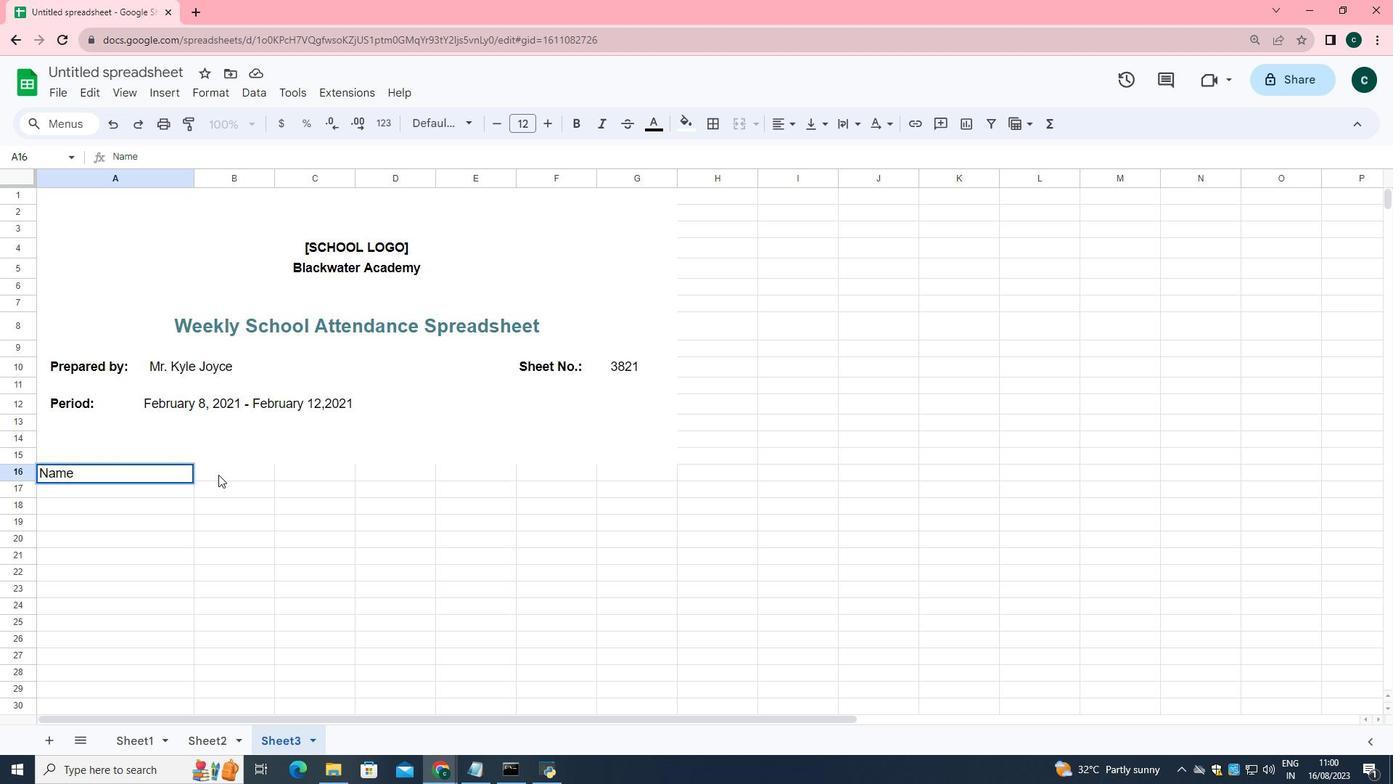 
Action: Mouse moved to (551, 125)
Screenshot: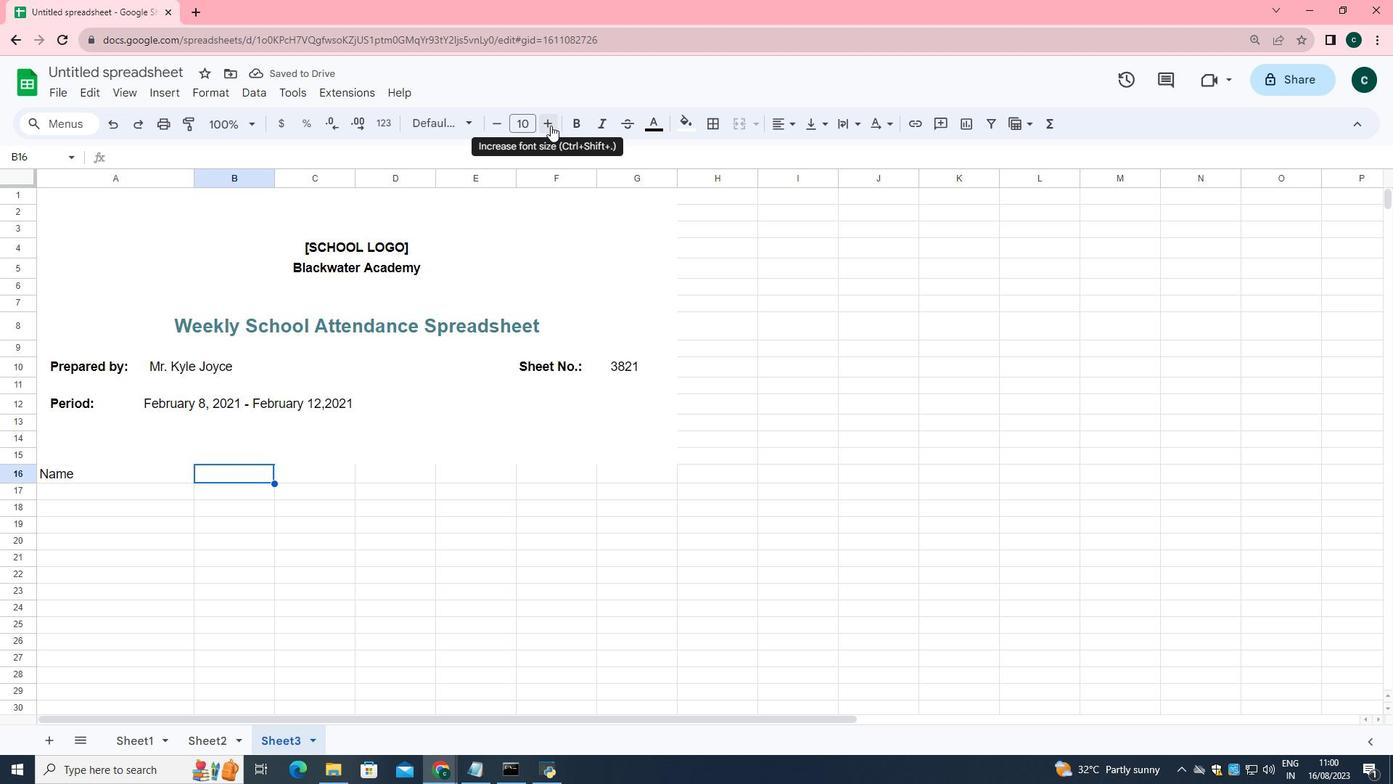 
Action: Mouse pressed left at (551, 125)
Screenshot: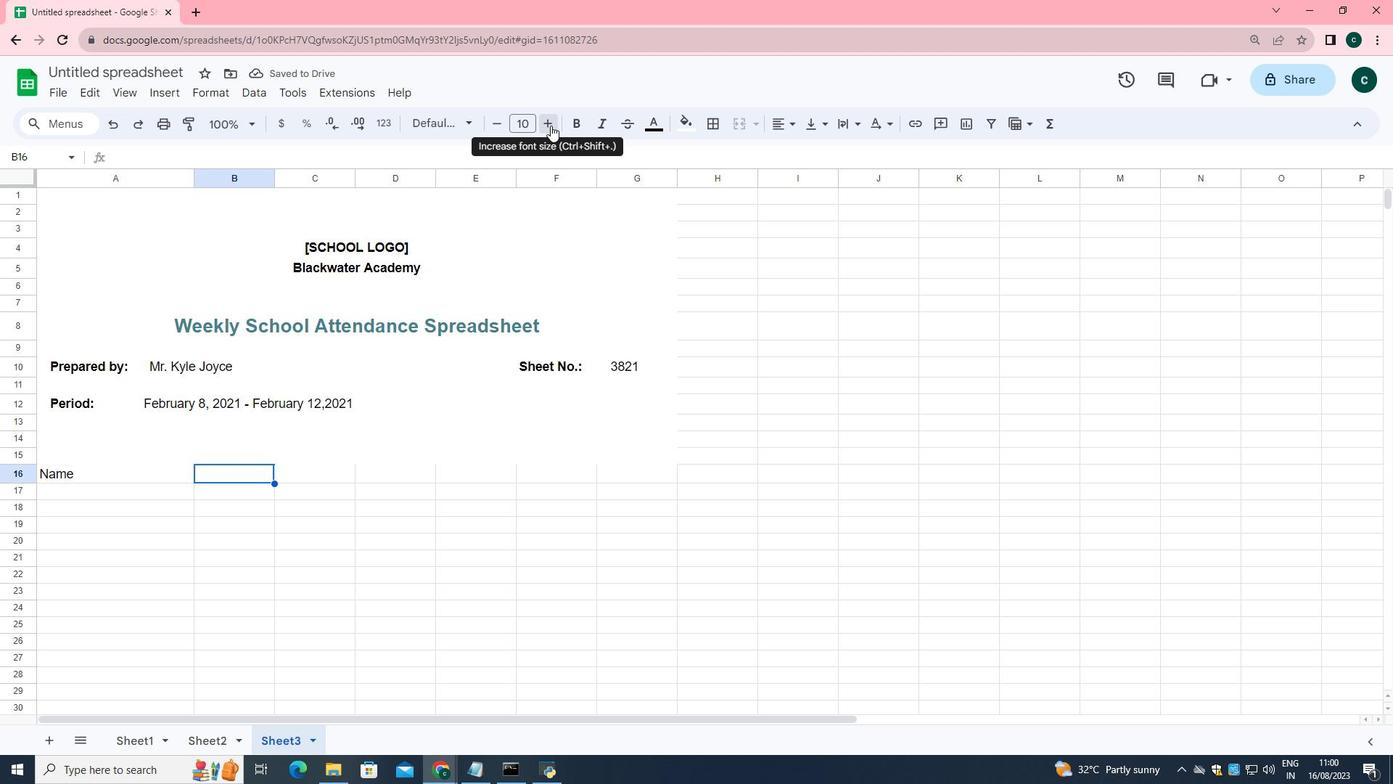 
Action: Mouse pressed left at (551, 125)
Screenshot: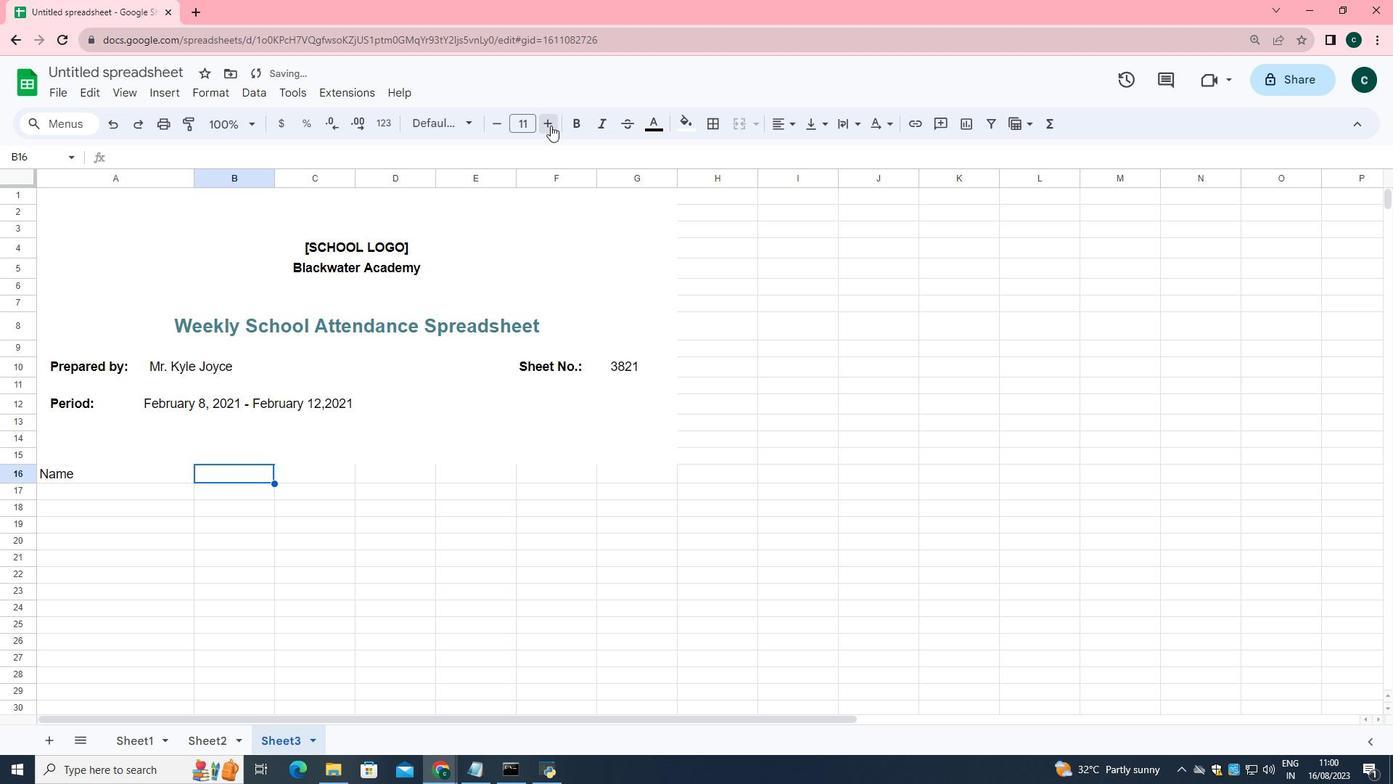 
Action: Key pressed <Key.shift>ID<Key.space><Key.shift>No.
Screenshot: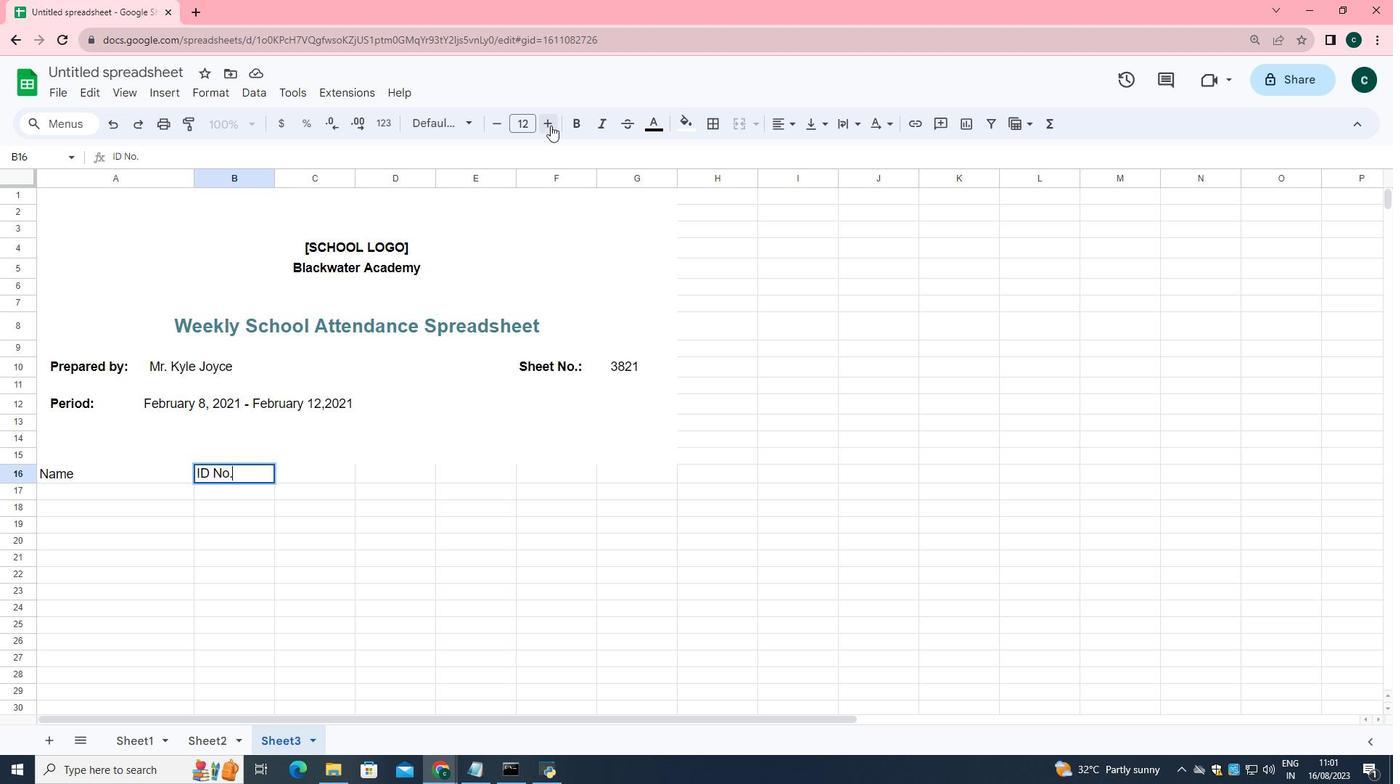 
Action: Mouse moved to (325, 468)
Screenshot: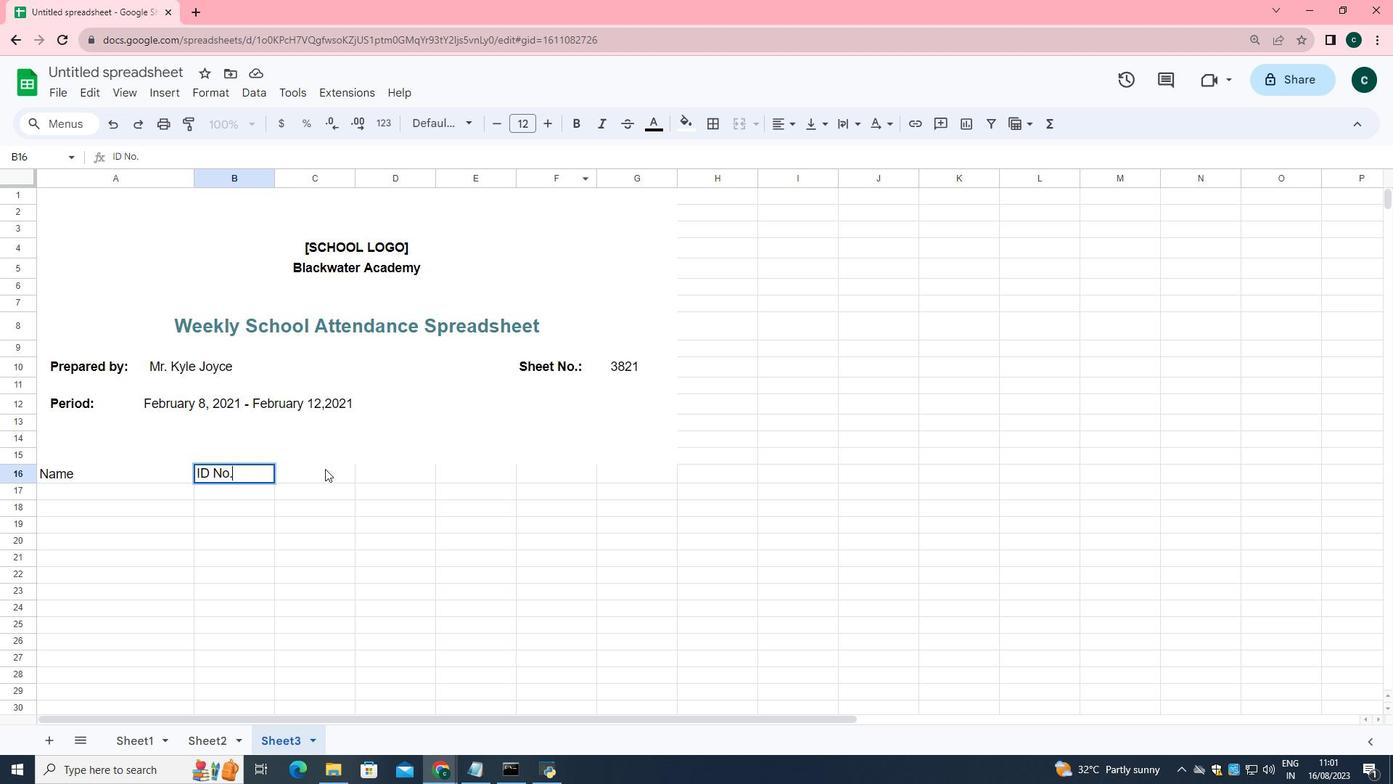 
Action: Mouse pressed left at (325, 468)
Screenshot: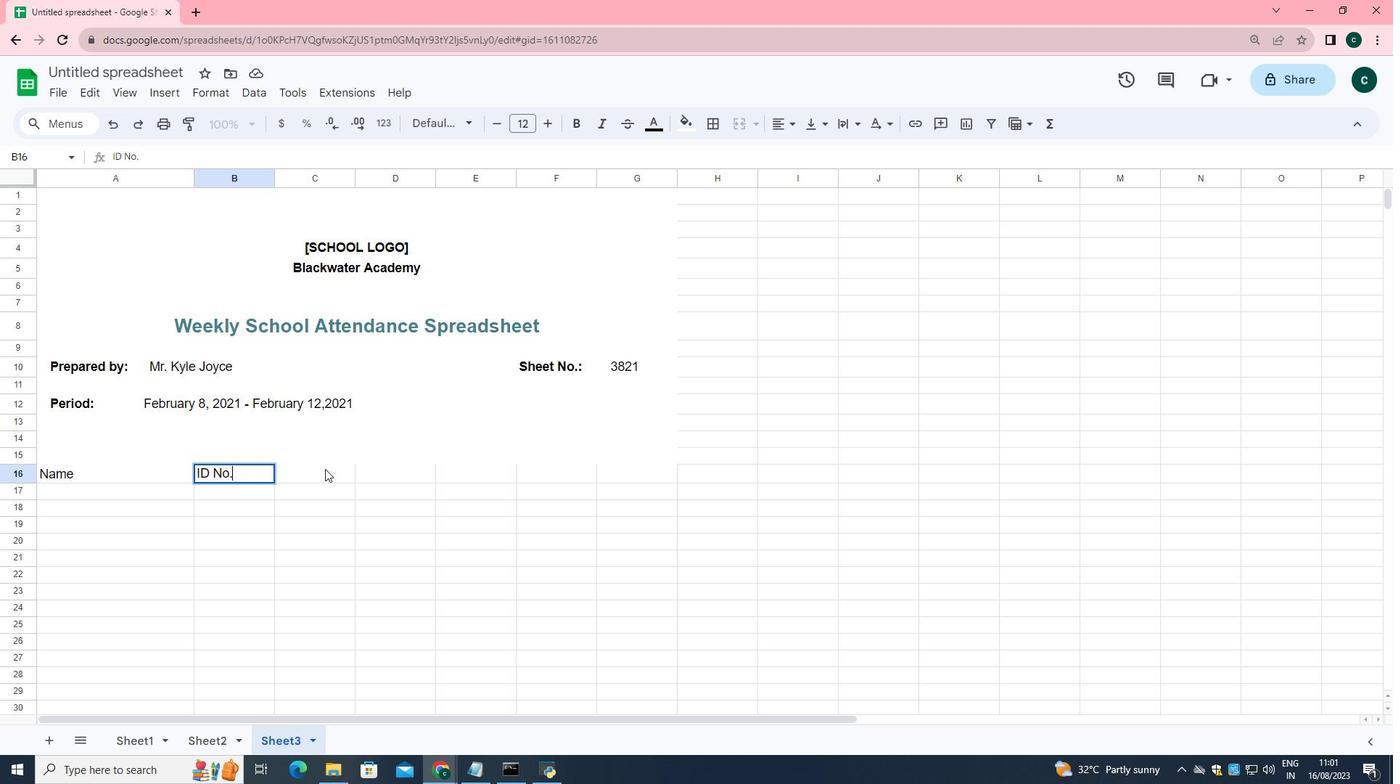 
Action: Mouse moved to (543, 114)
Screenshot: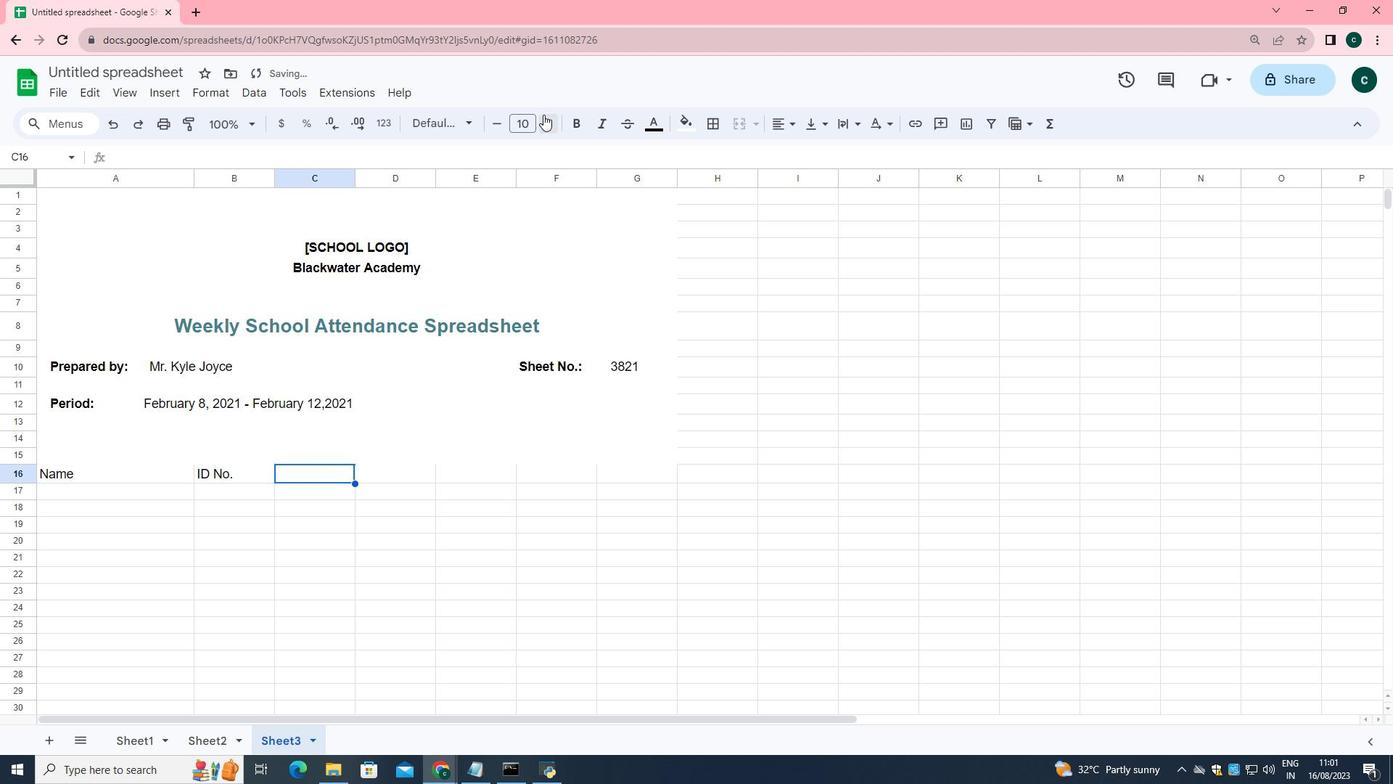 
Action: Mouse pressed left at (543, 114)
Screenshot: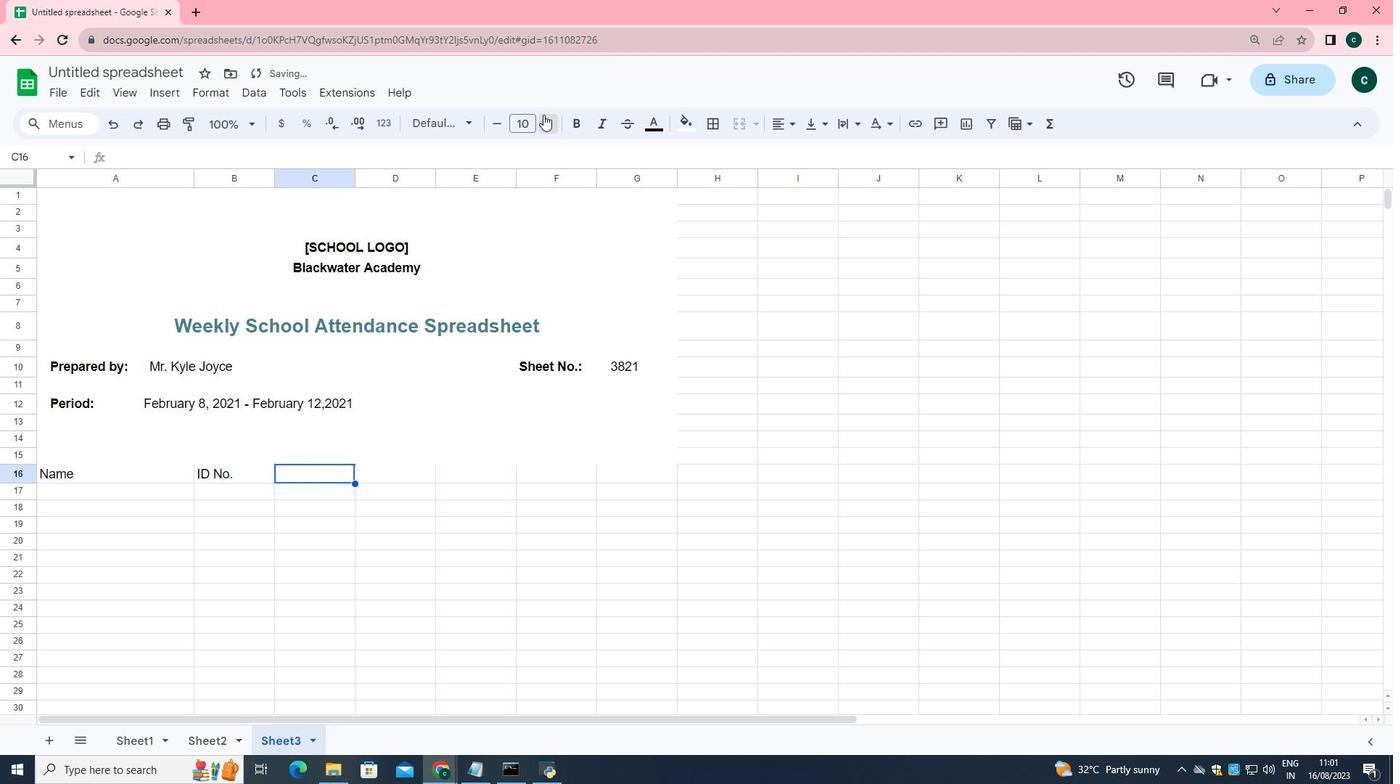 
Action: Mouse pressed left at (543, 114)
Screenshot: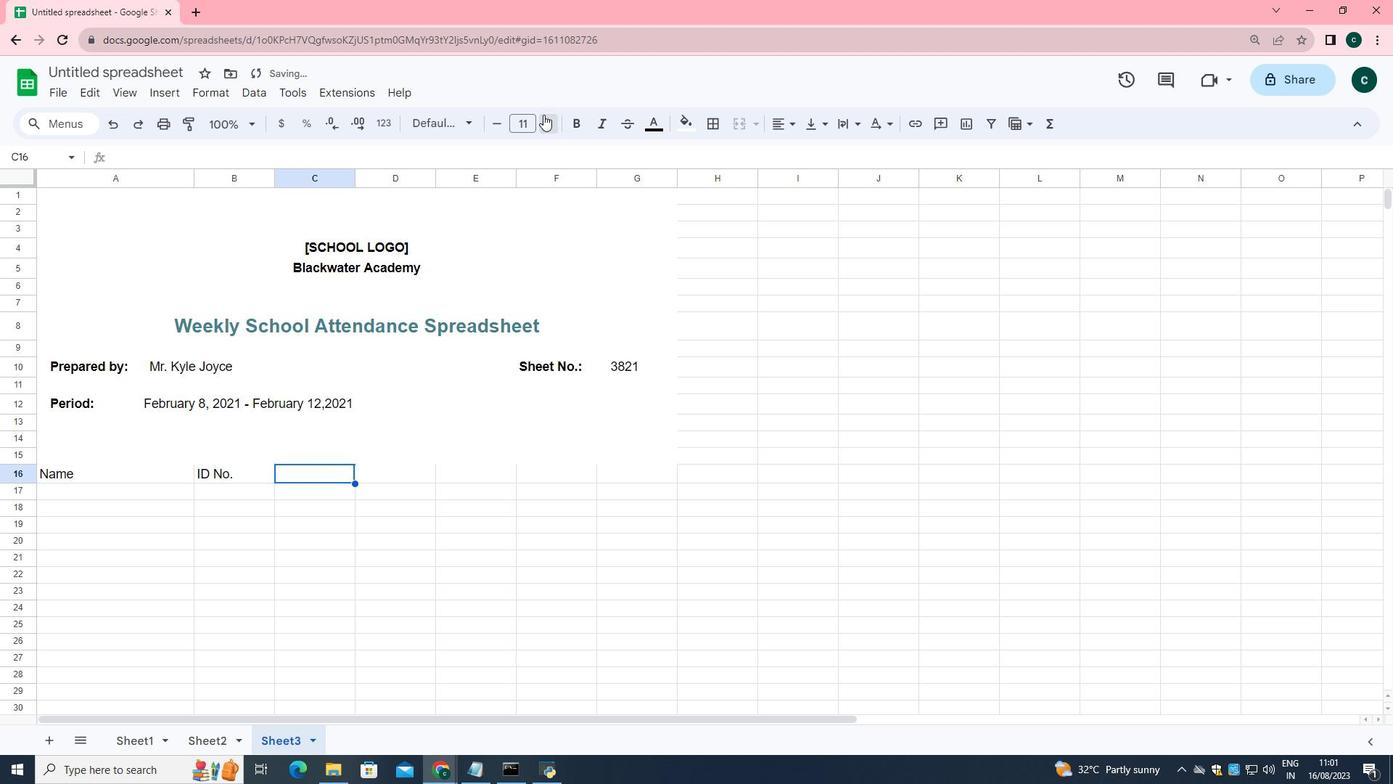 
Action: Key pressed <Key.shift>Mon
Screenshot: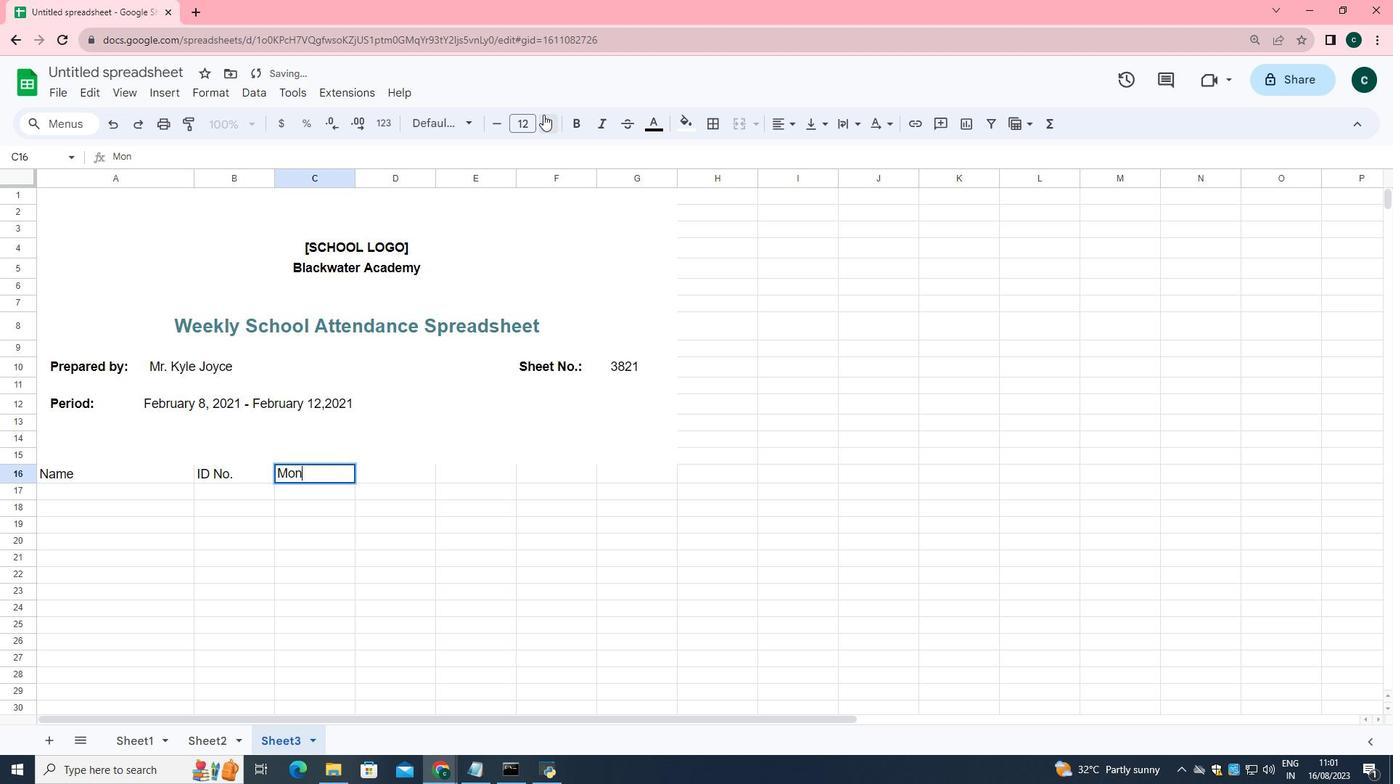 
Action: Mouse moved to (407, 468)
Screenshot: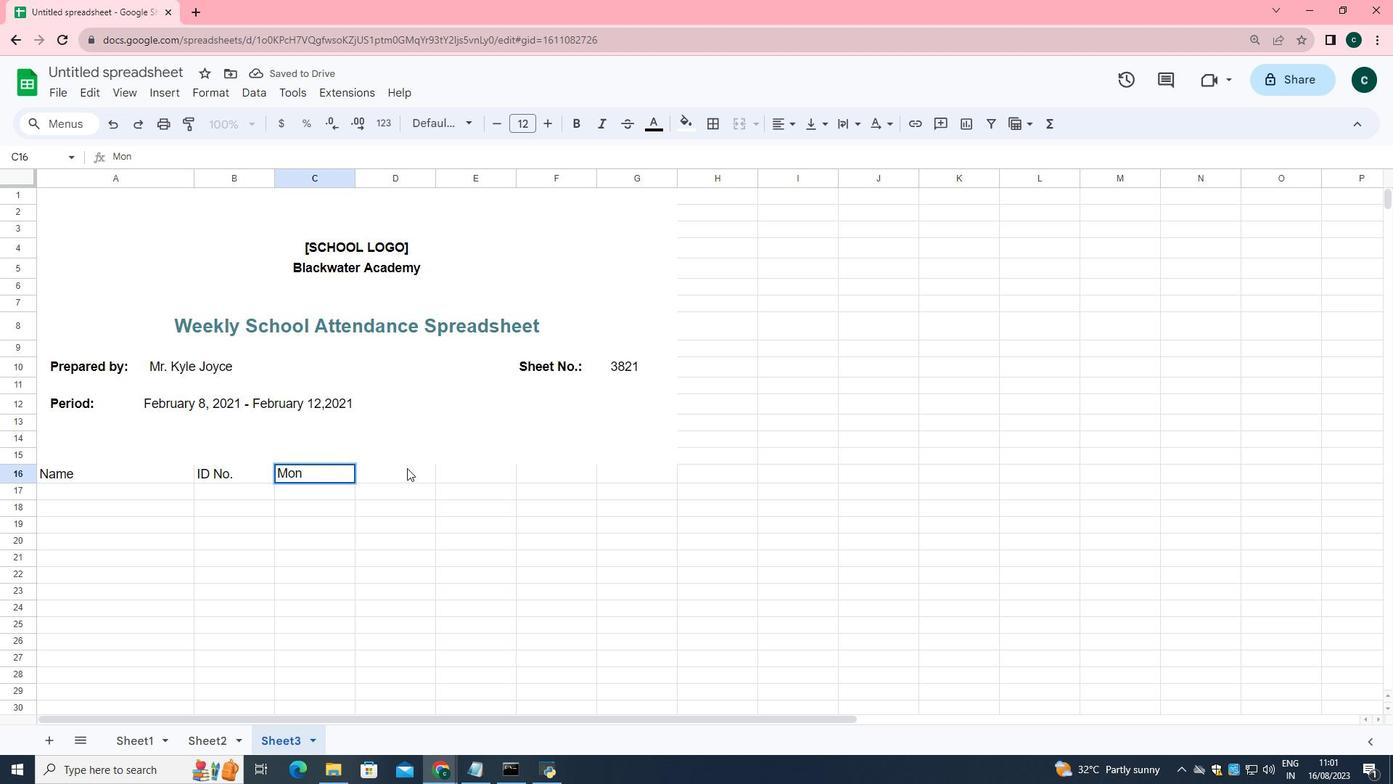
Action: Mouse pressed left at (407, 468)
Screenshot: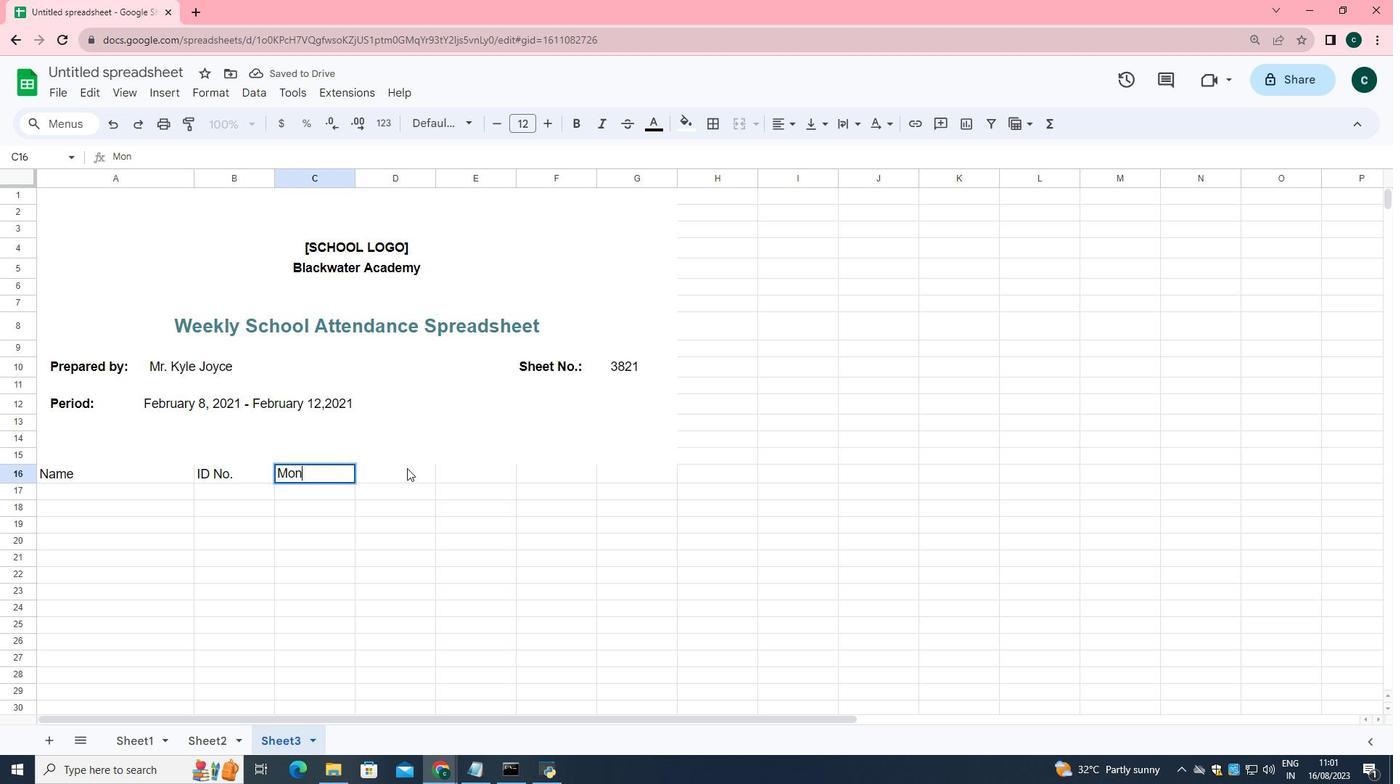 
Action: Mouse moved to (548, 127)
Screenshot: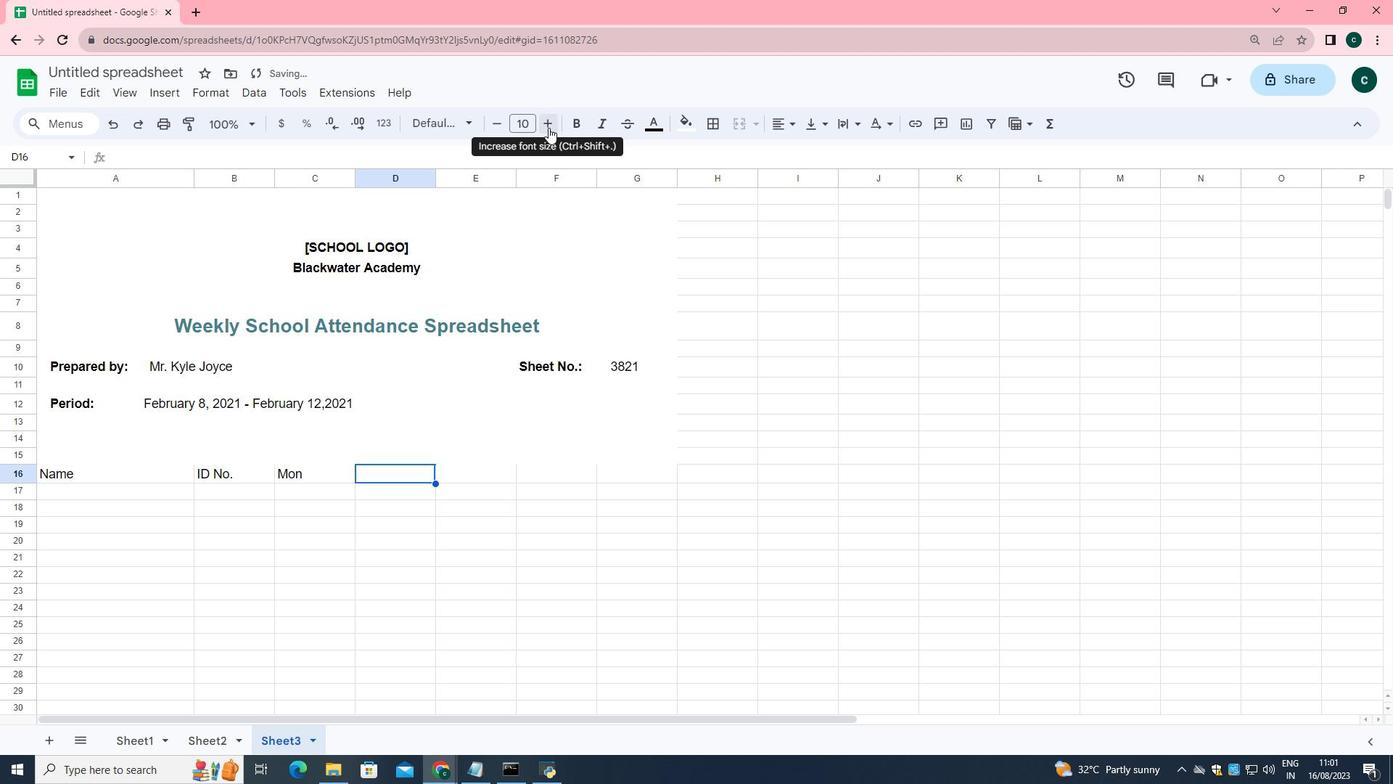 
Action: Mouse pressed left at (548, 127)
Screenshot: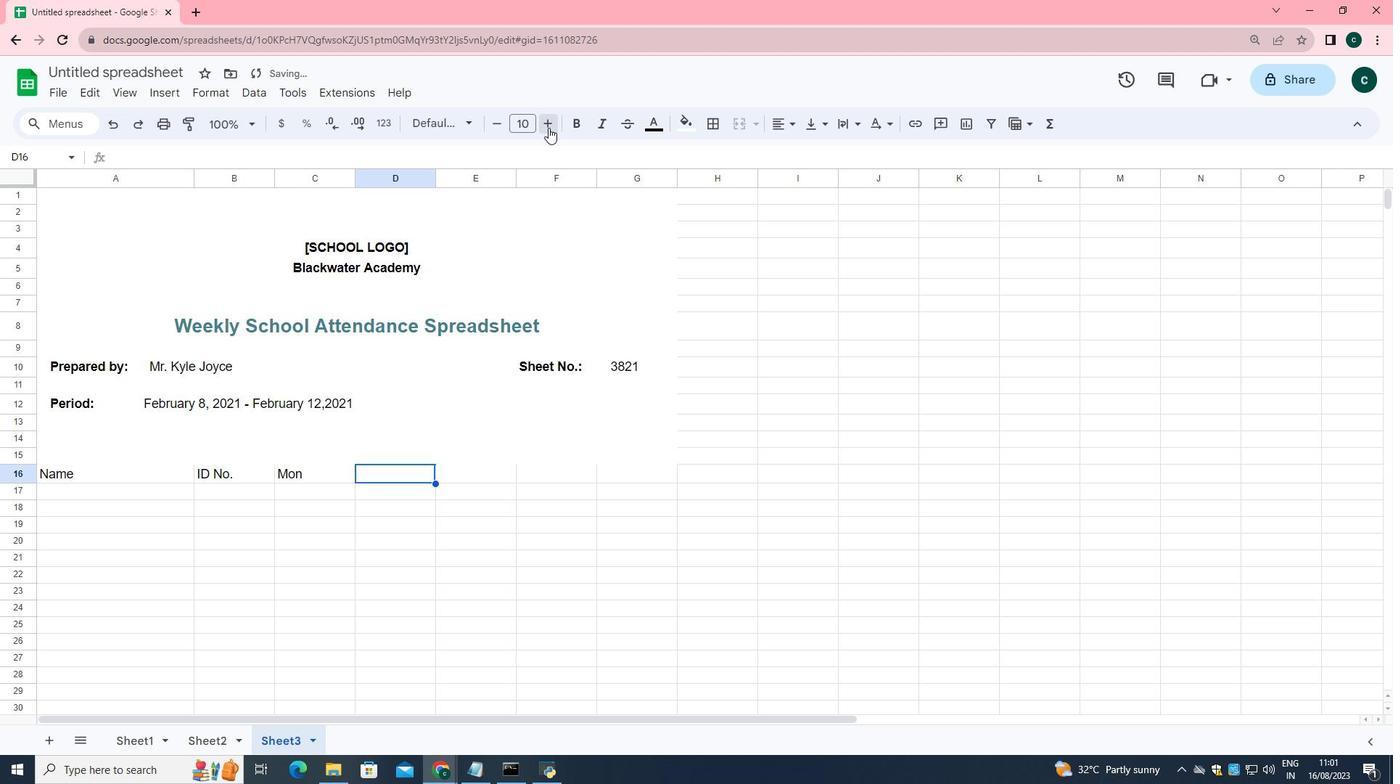 
Action: Mouse pressed left at (548, 127)
Screenshot: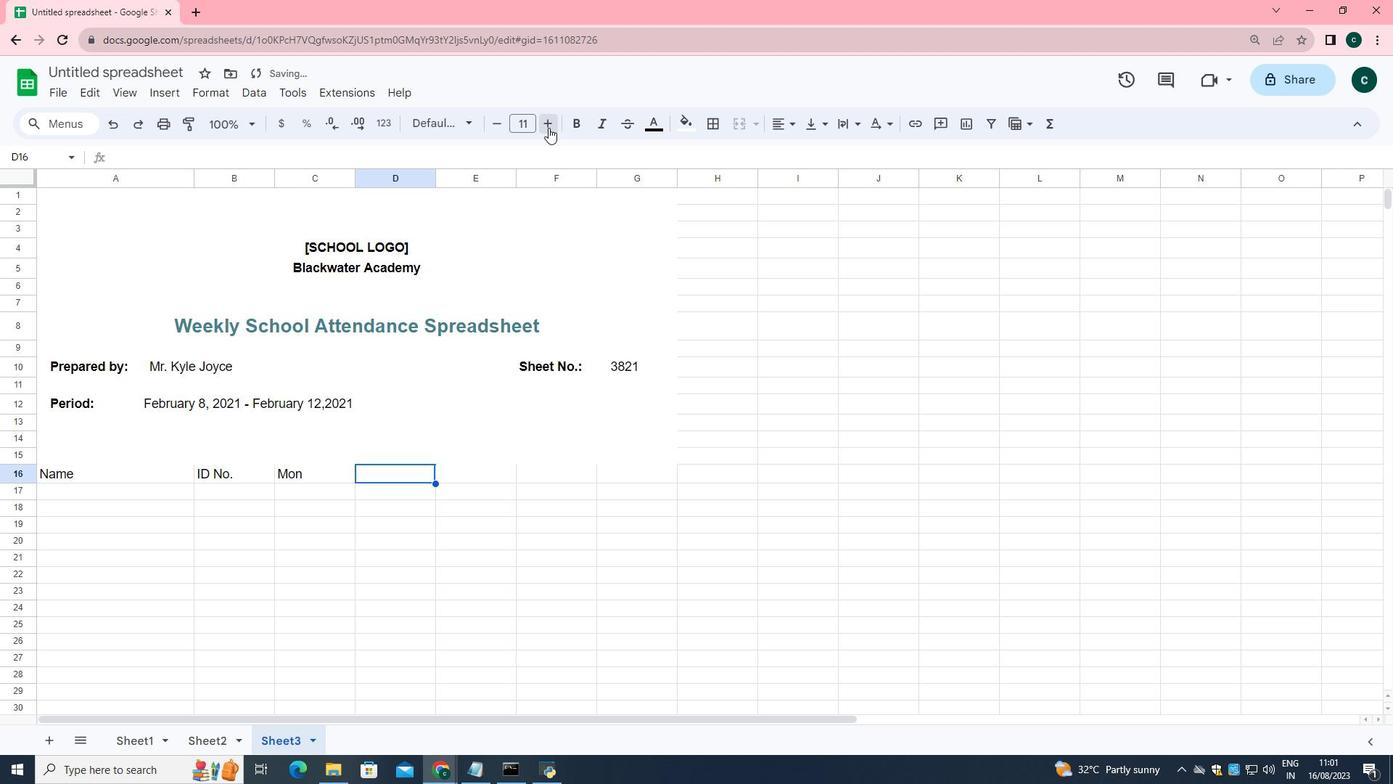 
Action: Key pressed <Key.shift>Tue
Screenshot: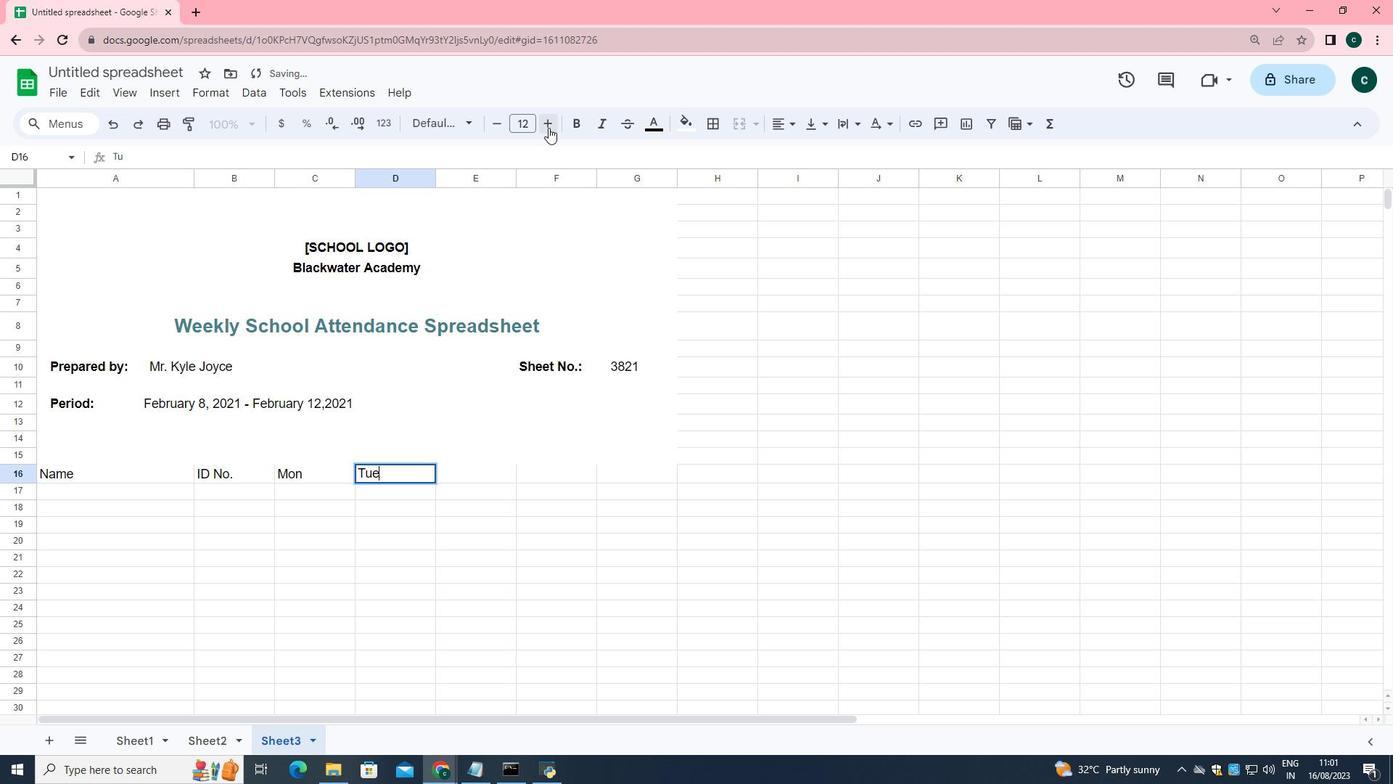 
Action: Mouse moved to (493, 471)
Screenshot: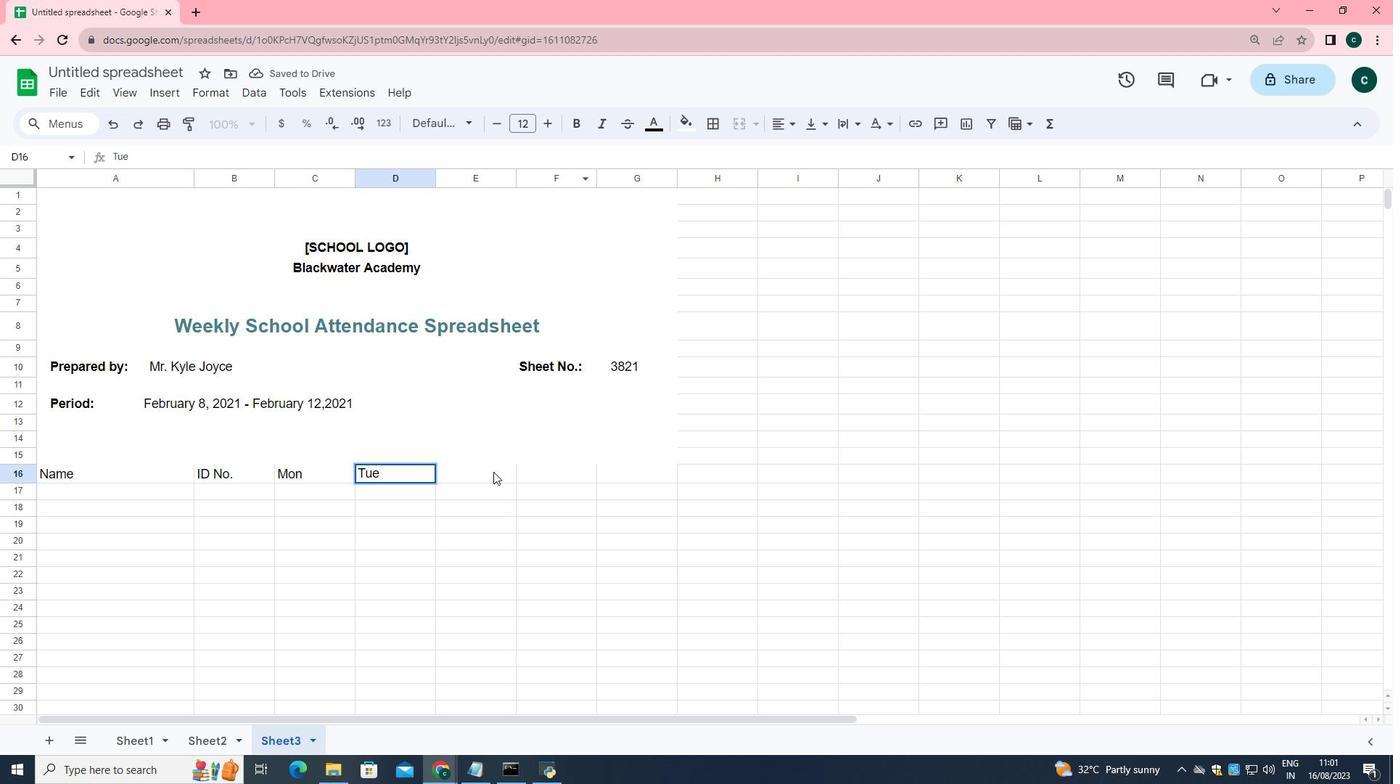 
Action: Mouse pressed left at (493, 471)
Screenshot: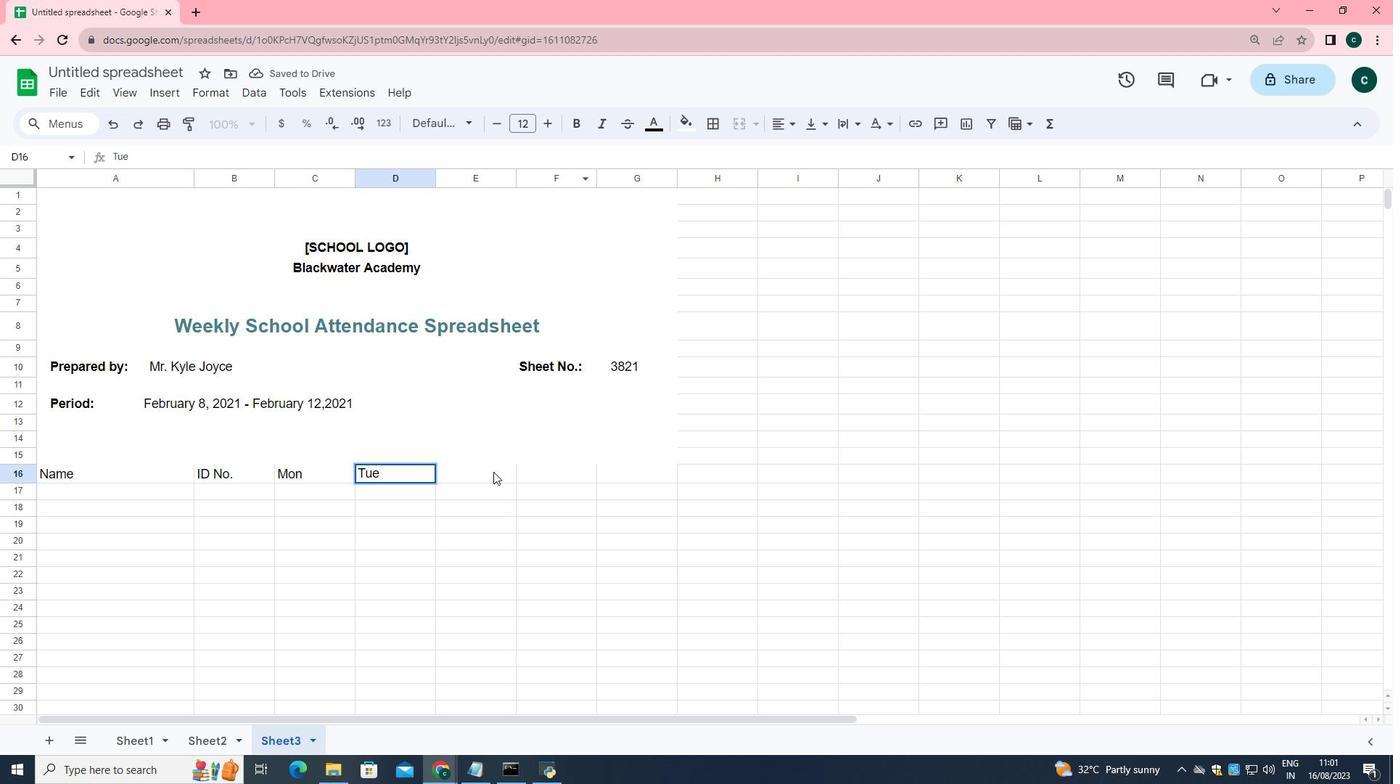 
Action: Mouse moved to (553, 124)
Screenshot: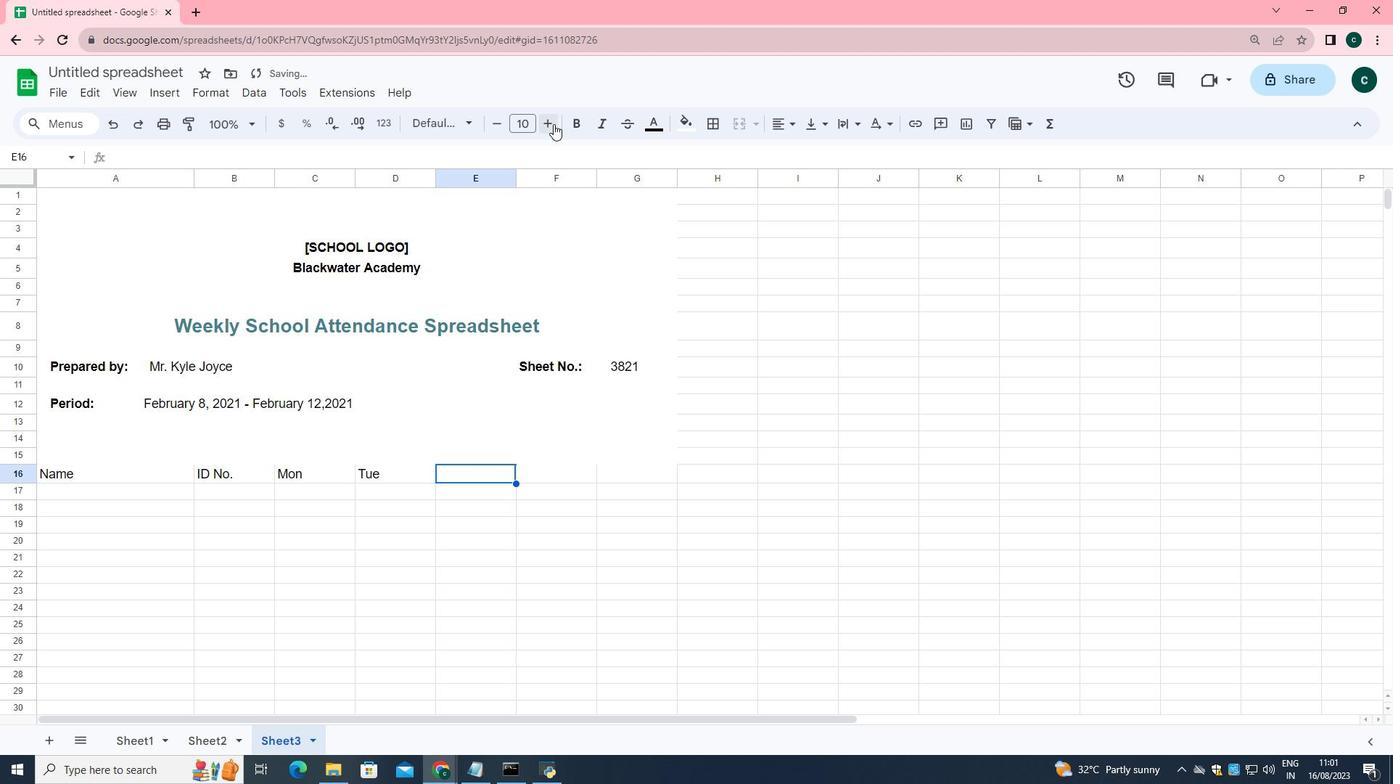 
Action: Mouse pressed left at (553, 124)
Screenshot: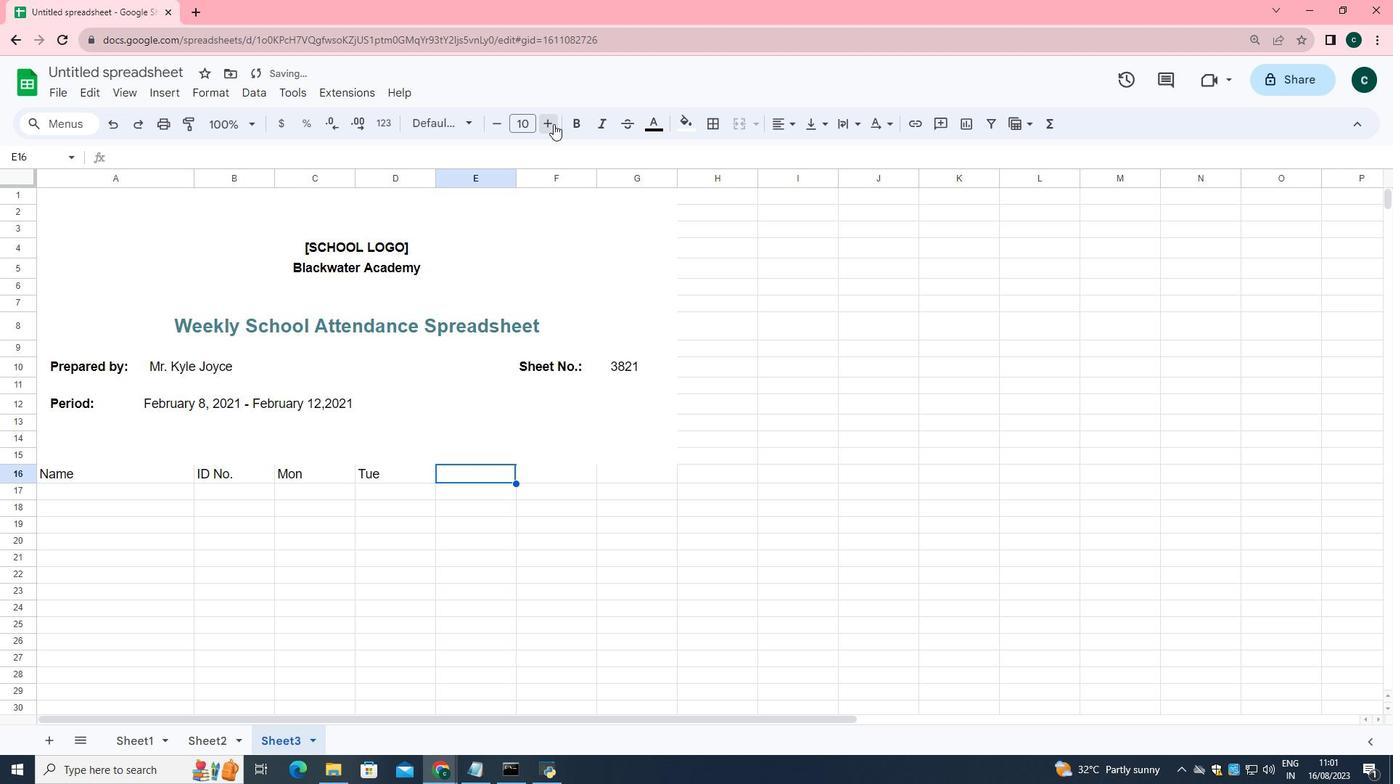 
Action: Mouse pressed left at (553, 124)
Screenshot: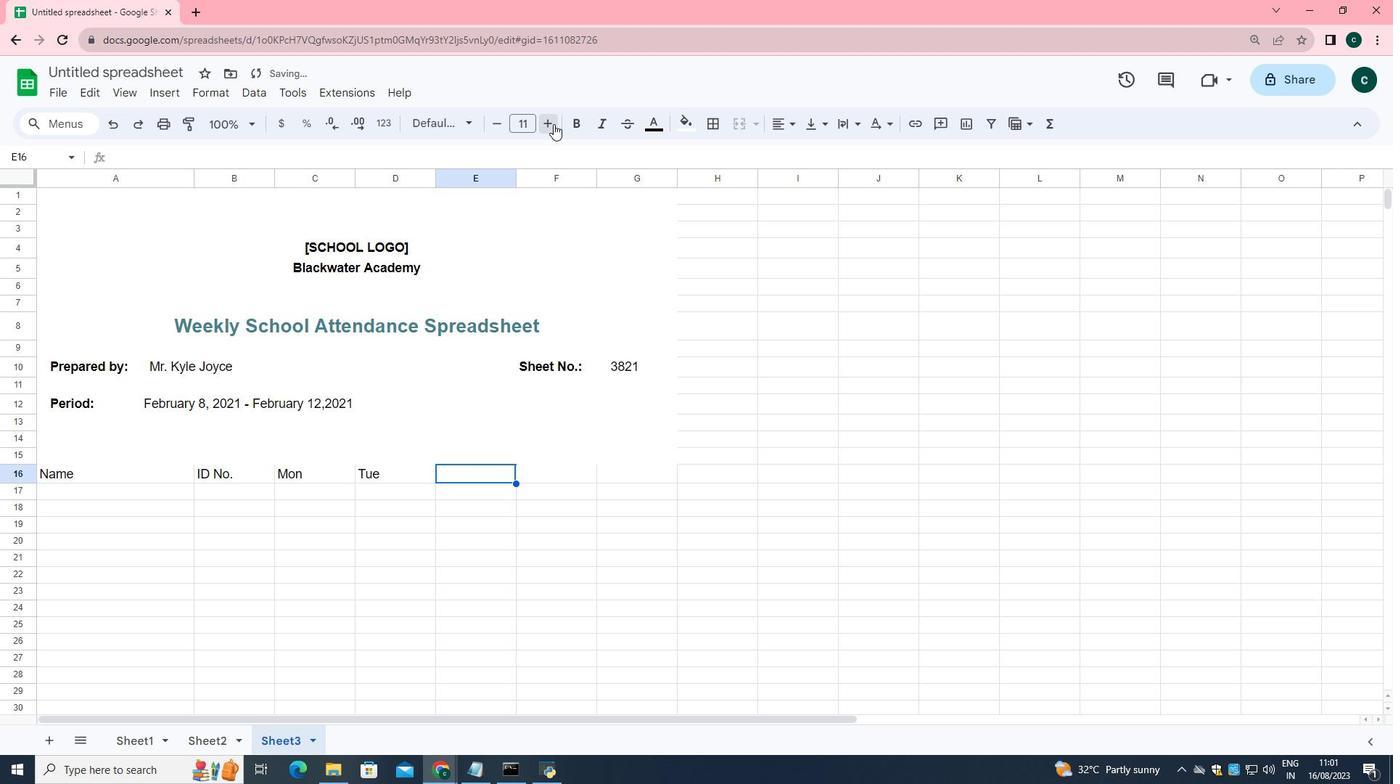 
Action: Key pressed <Key.shift>Wed
Screenshot: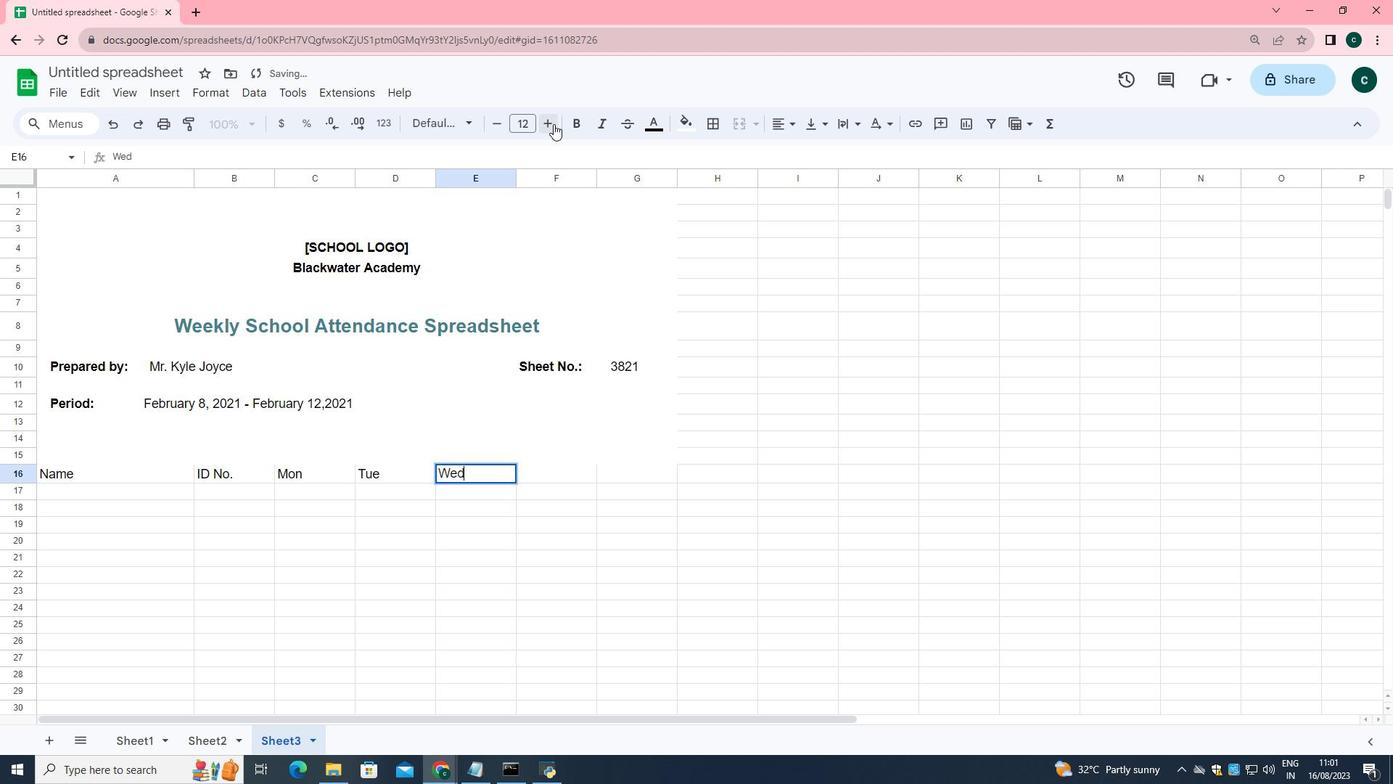 
Action: Mouse moved to (545, 476)
Screenshot: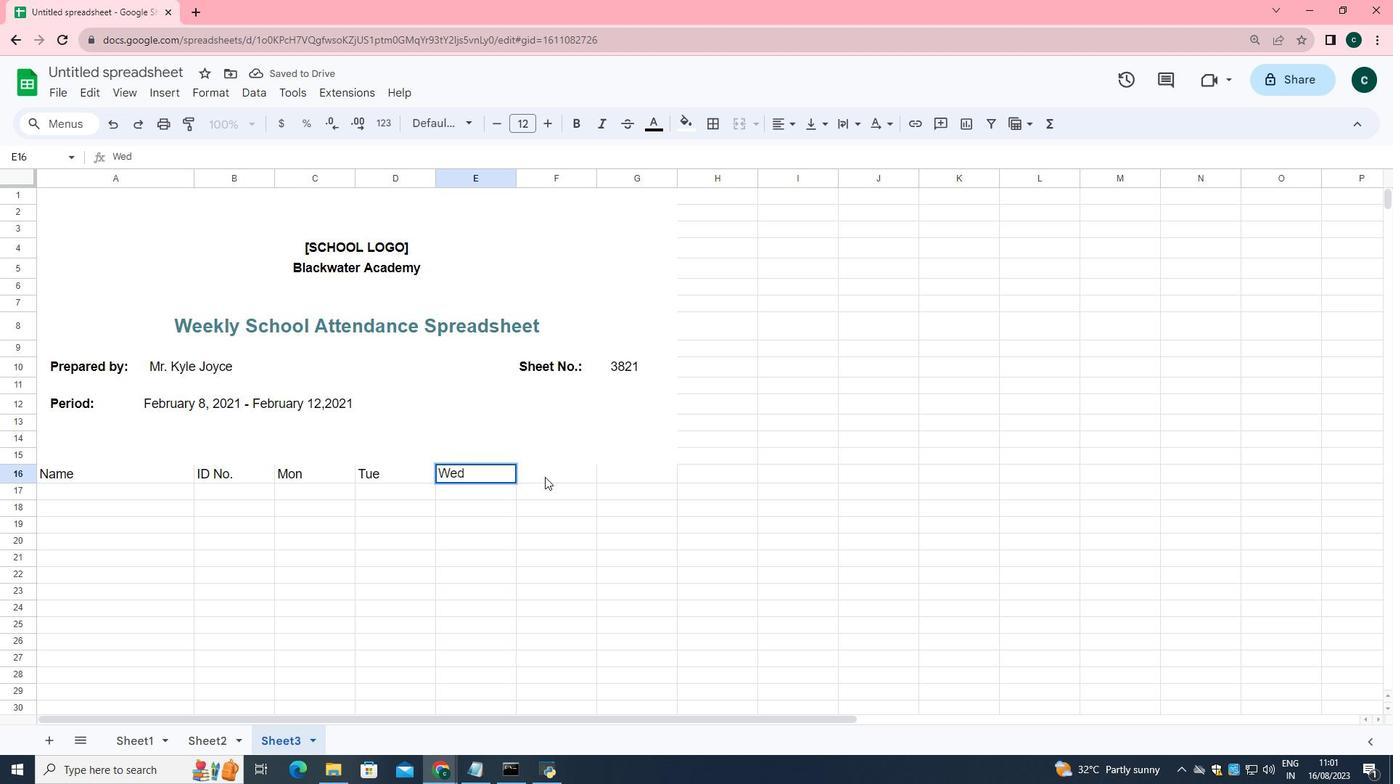 
Action: Mouse pressed left at (545, 476)
Screenshot: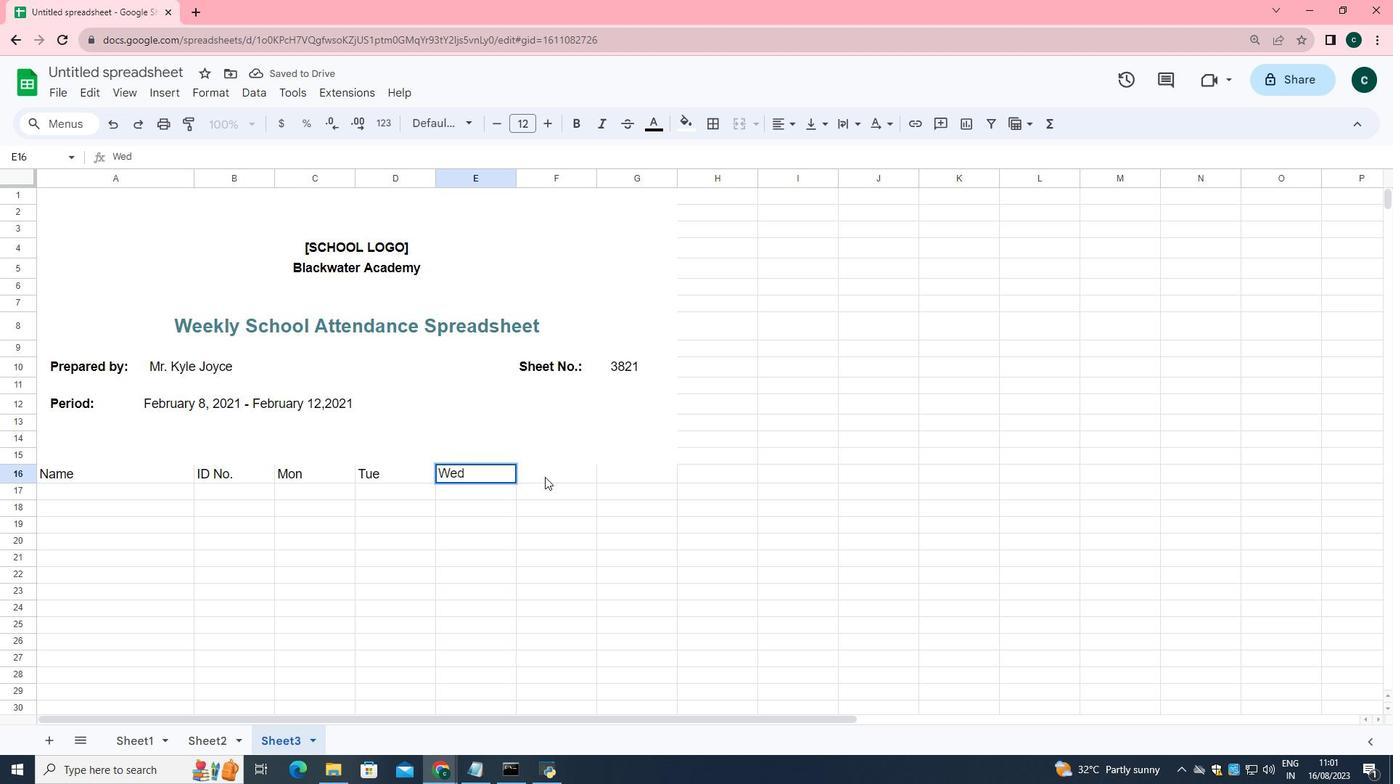
Action: Mouse moved to (543, 118)
Screenshot: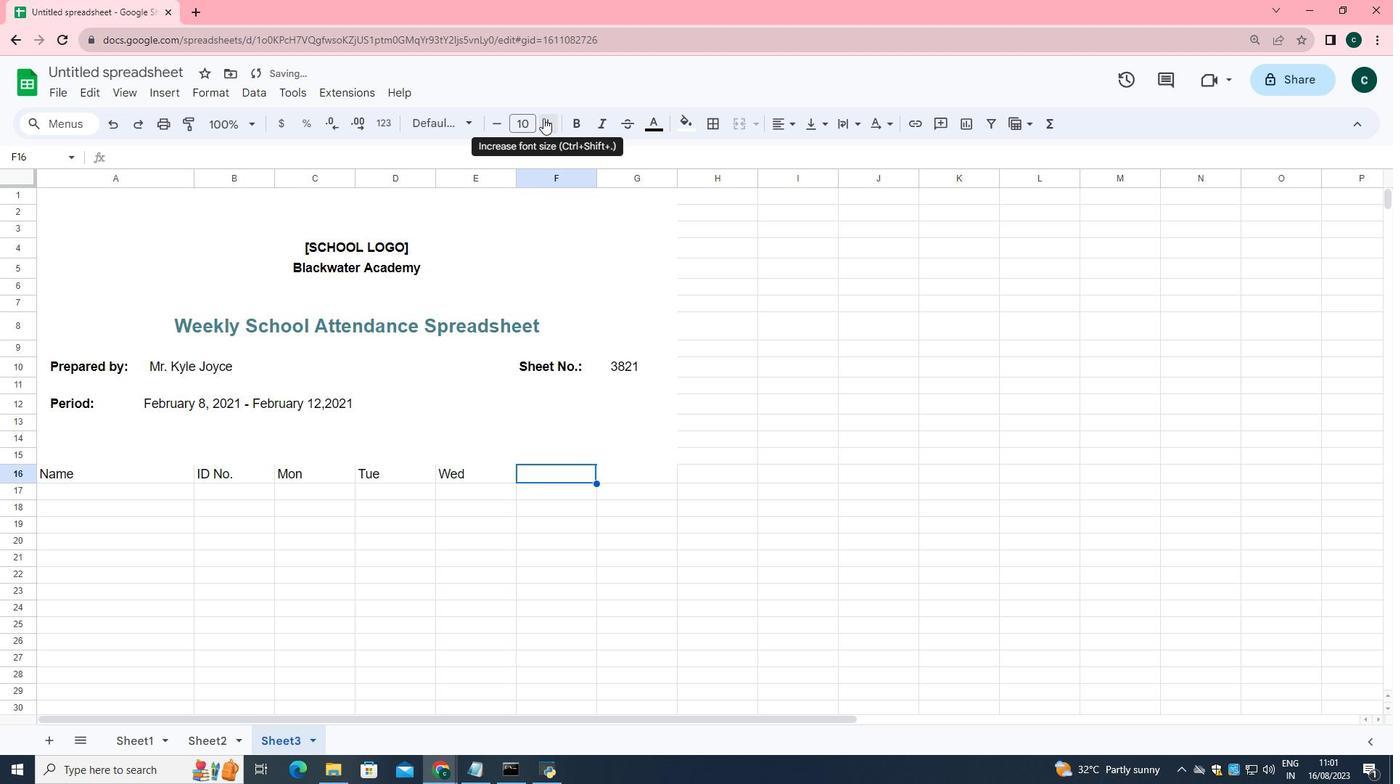 
Action: Mouse pressed left at (543, 118)
Screenshot: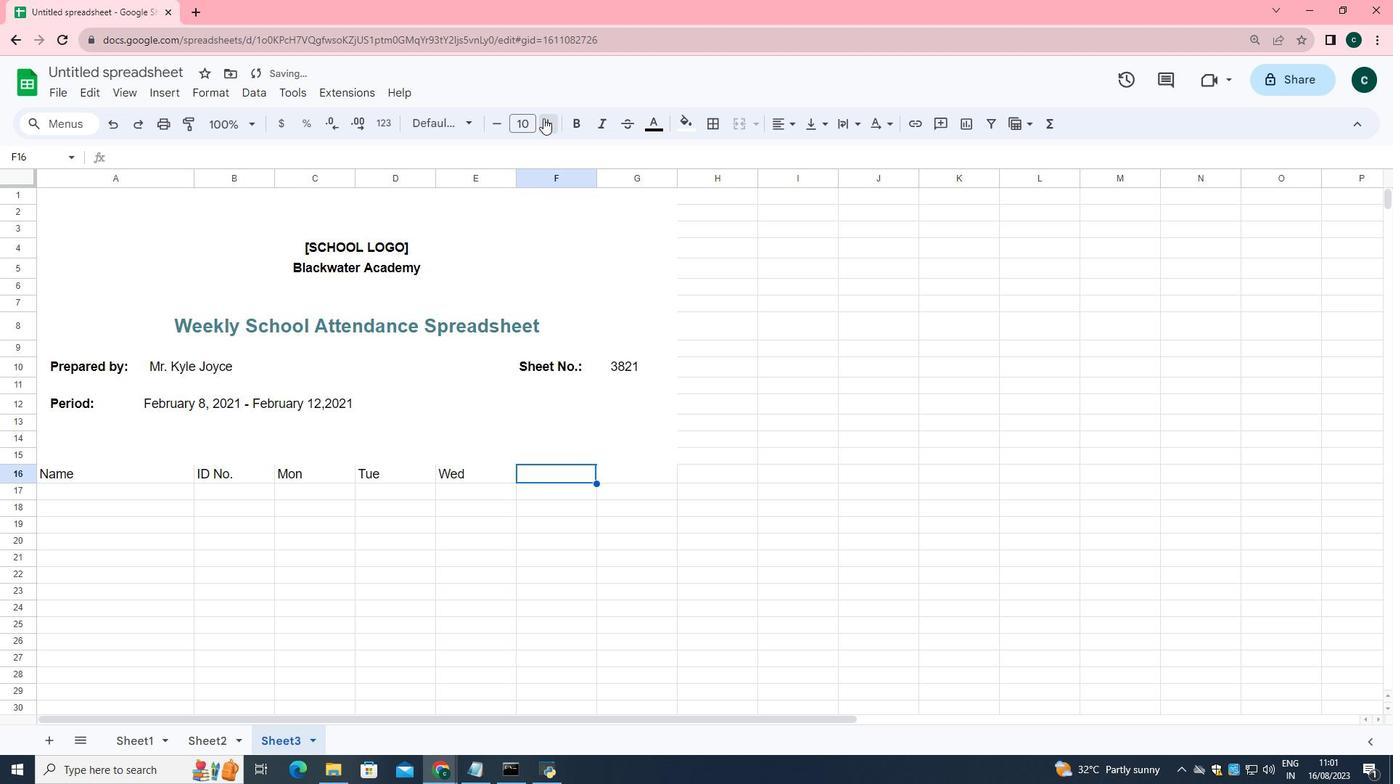 
Action: Mouse pressed left at (543, 118)
Screenshot: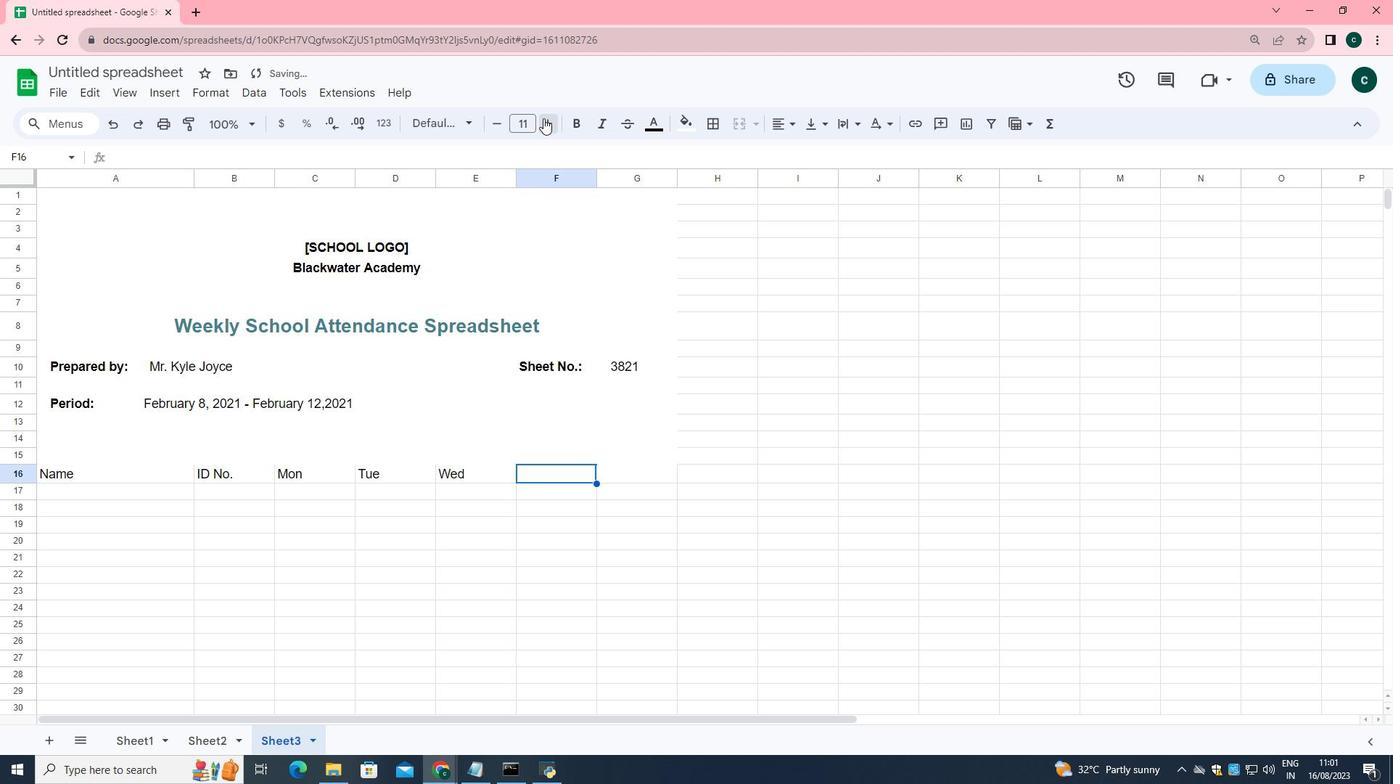 
Action: Key pressed <Key.shift>Thu
Screenshot: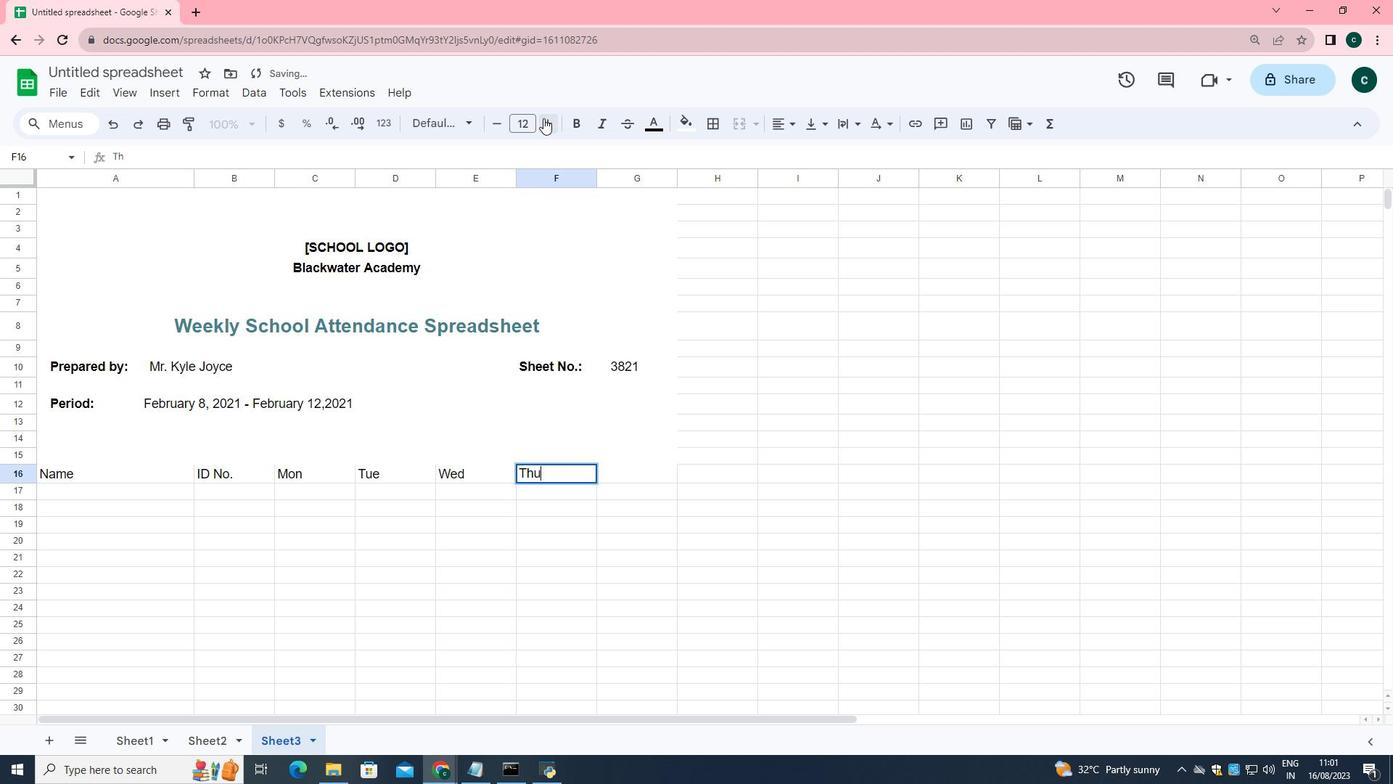 
Action: Mouse moved to (646, 476)
Screenshot: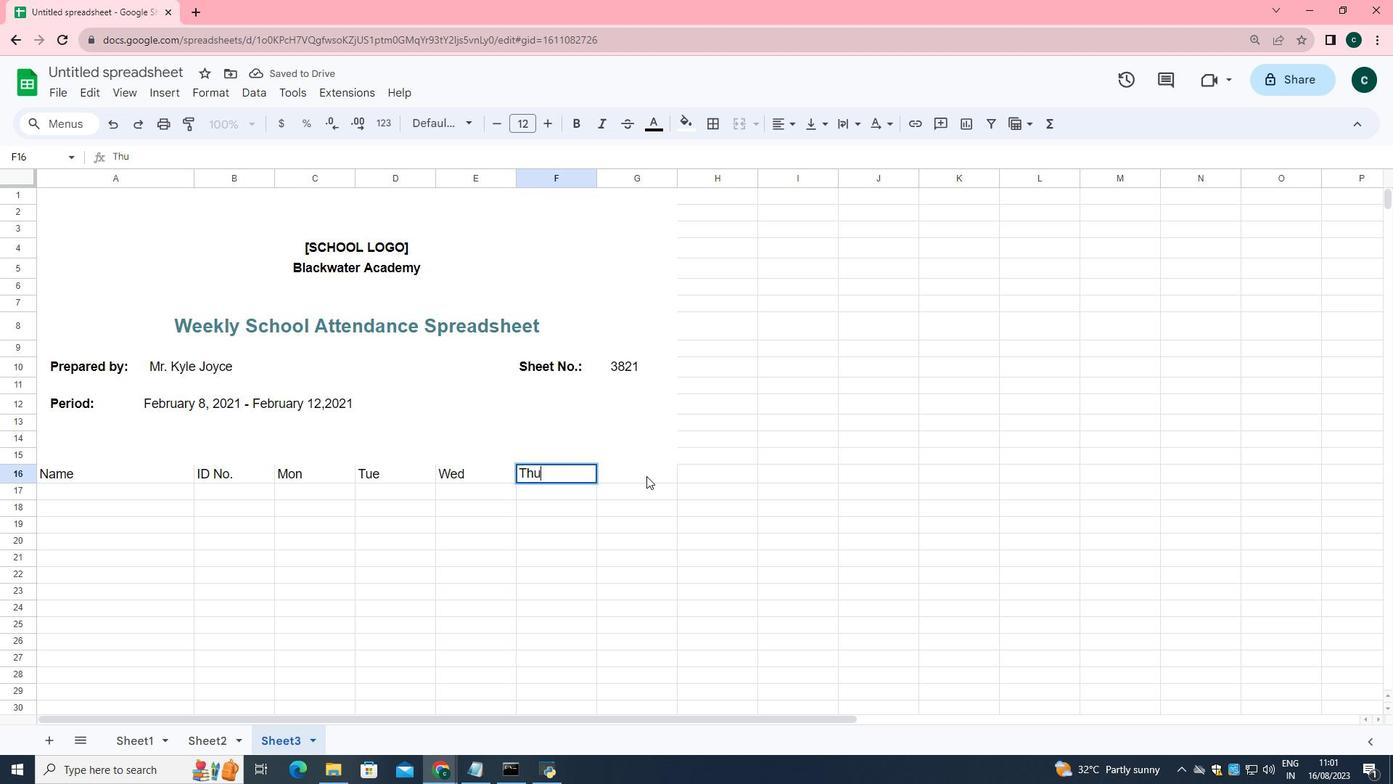 
Action: Mouse pressed left at (646, 476)
Screenshot: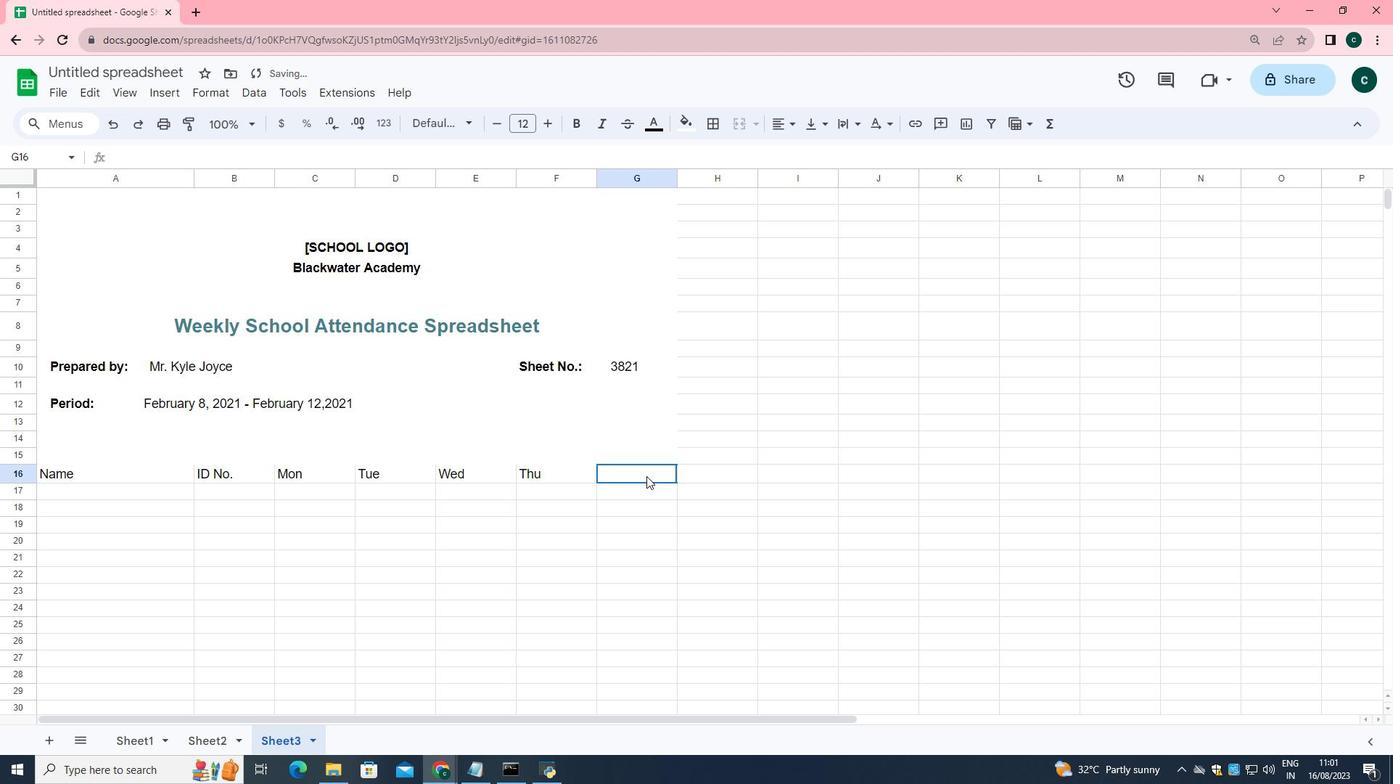 
Action: Mouse moved to (555, 124)
Screenshot: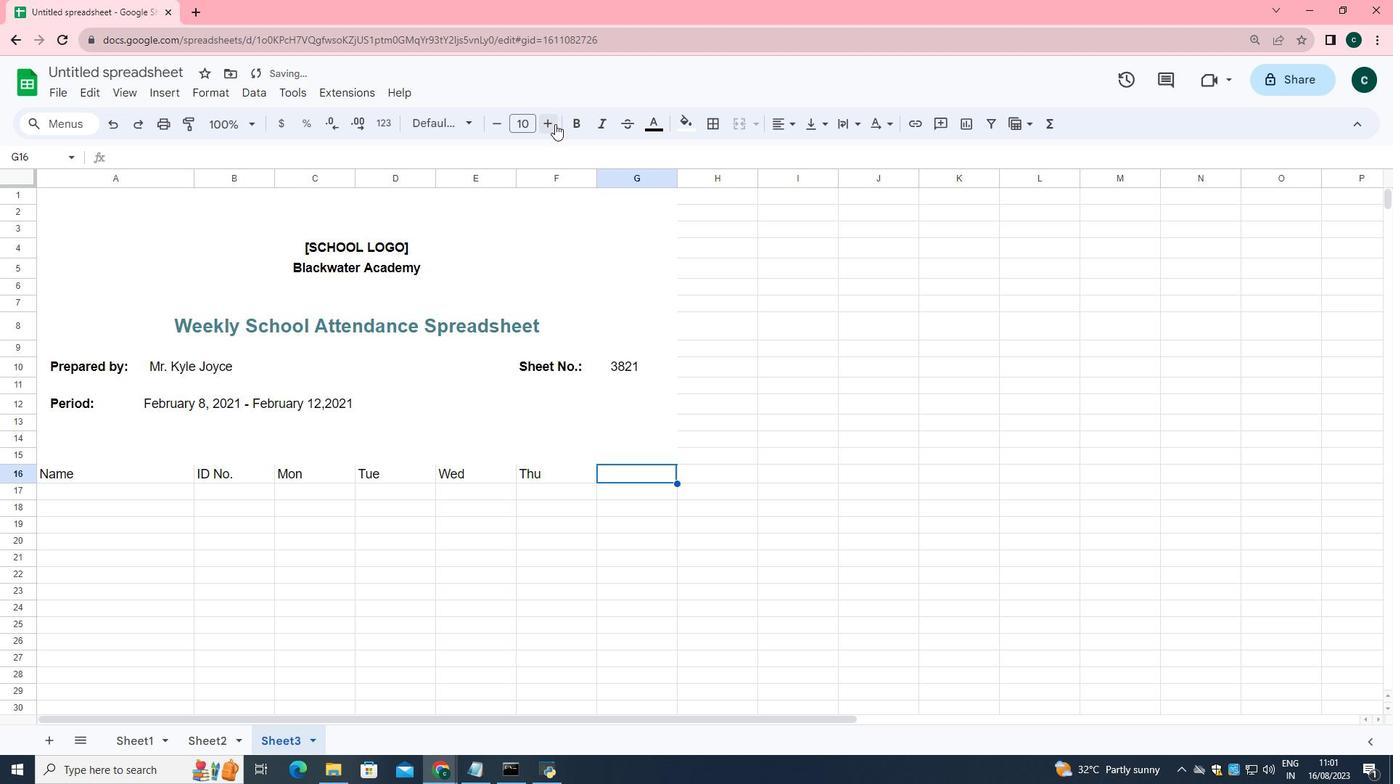 
Action: Mouse pressed left at (555, 124)
Screenshot: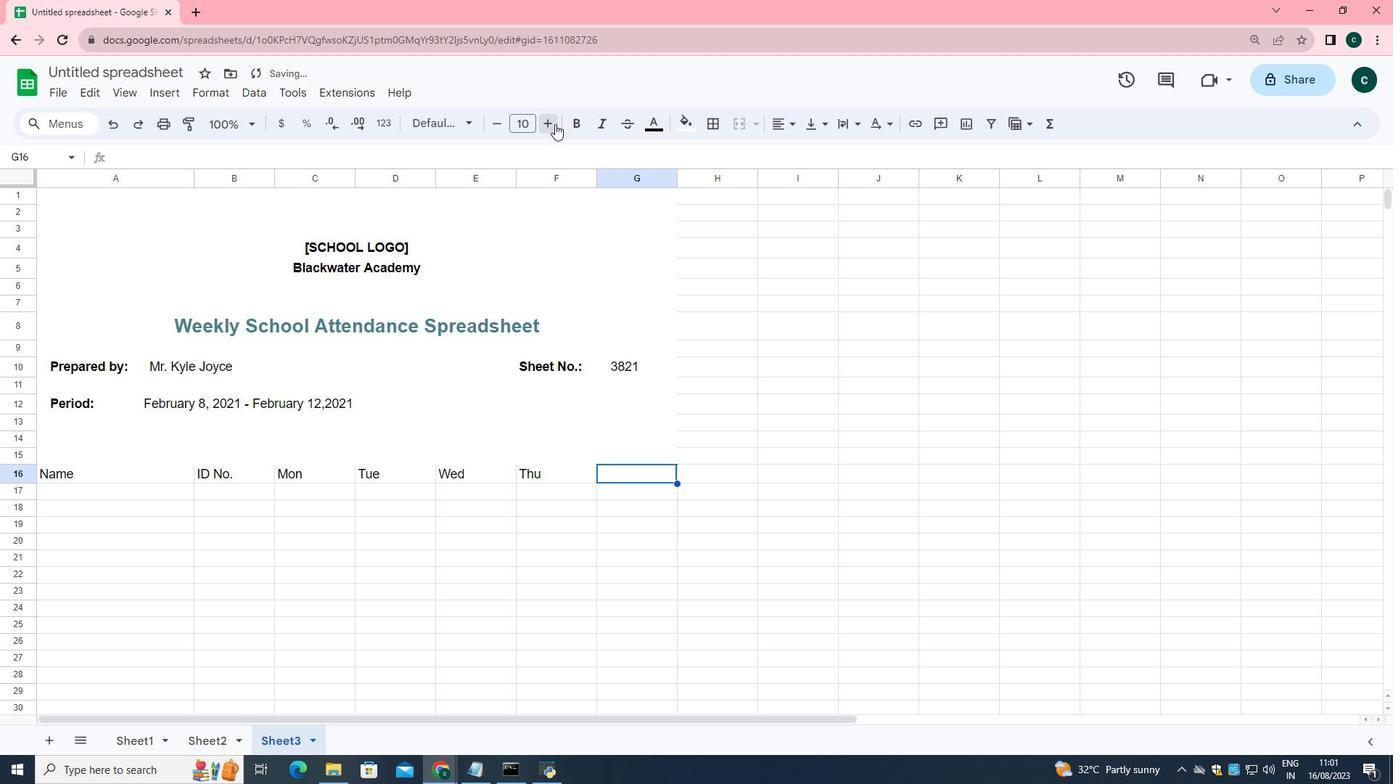 
Action: Mouse pressed left at (555, 124)
Screenshot: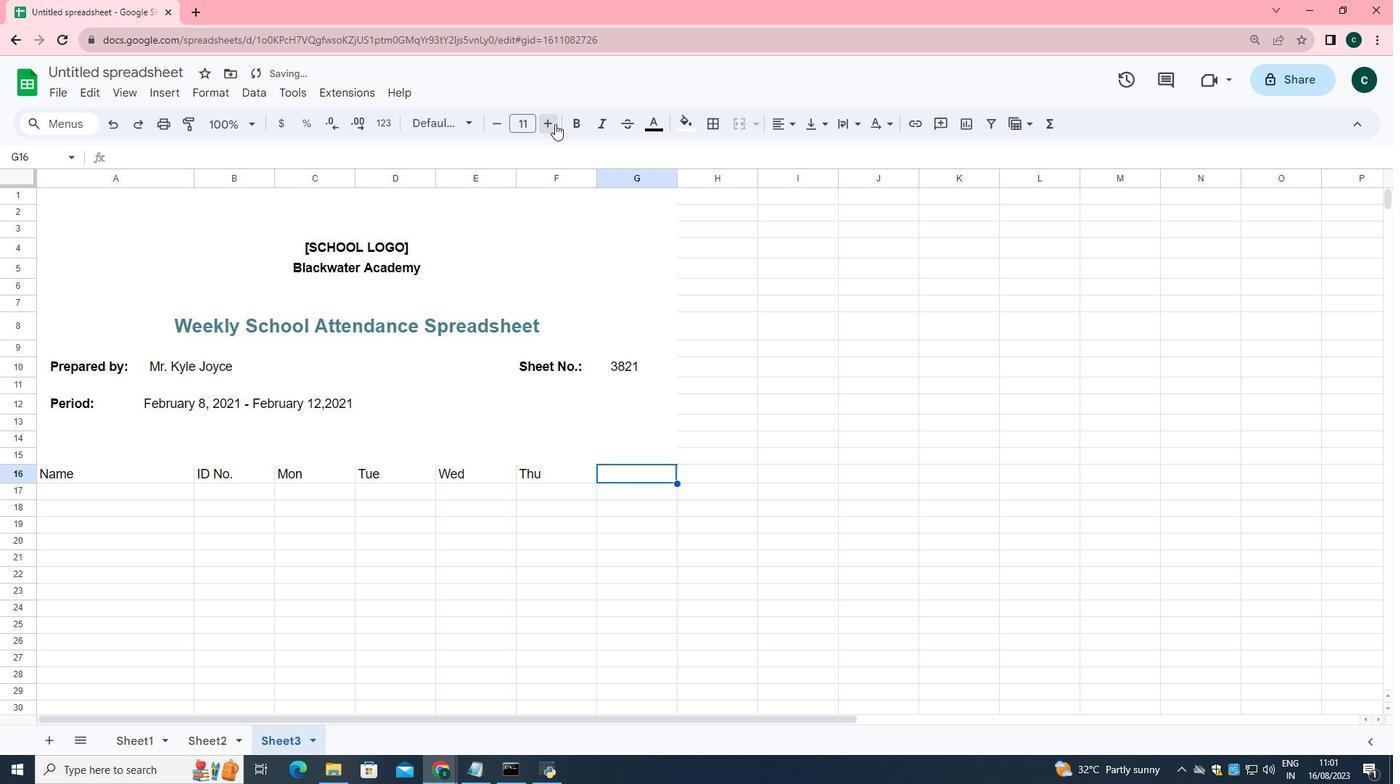 
Action: Key pressed <Key.shift>Fri
Screenshot: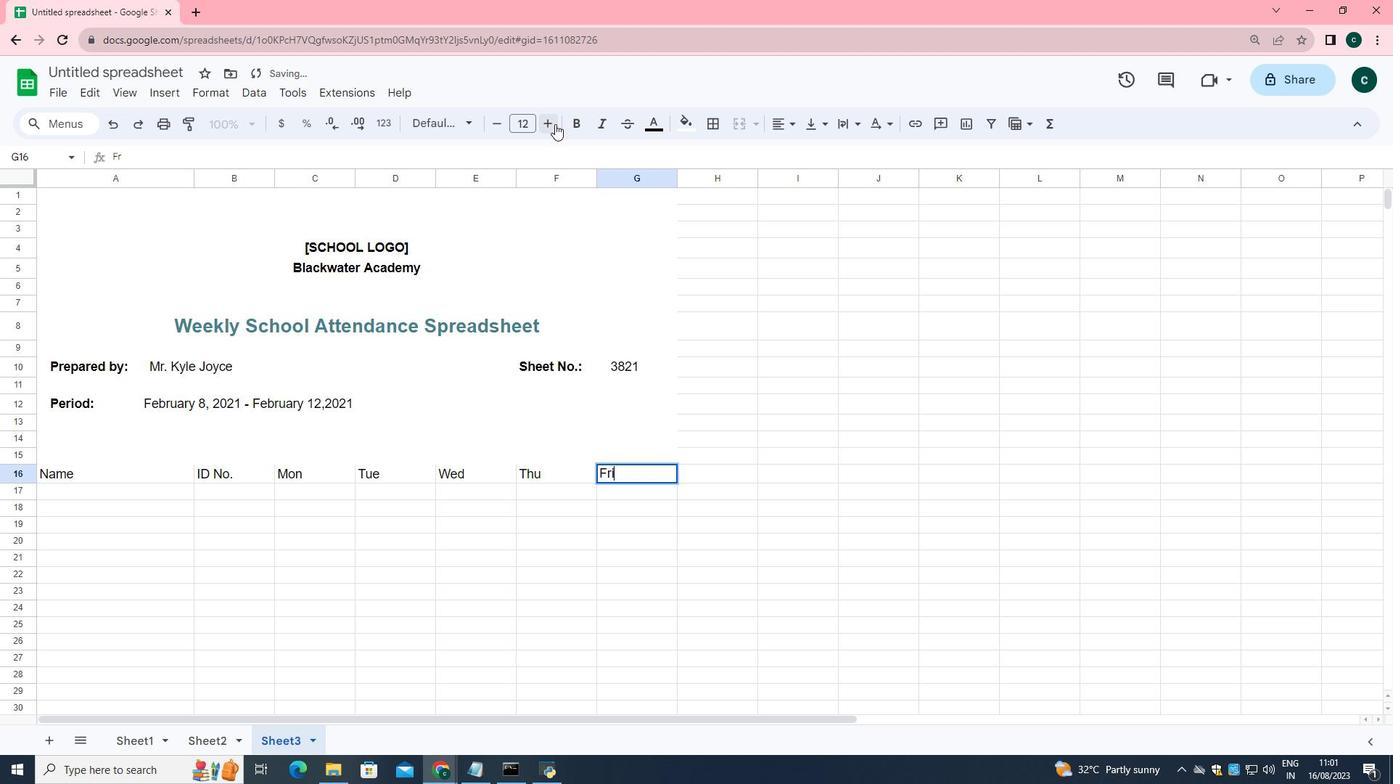 
Action: Mouse moved to (492, 612)
Screenshot: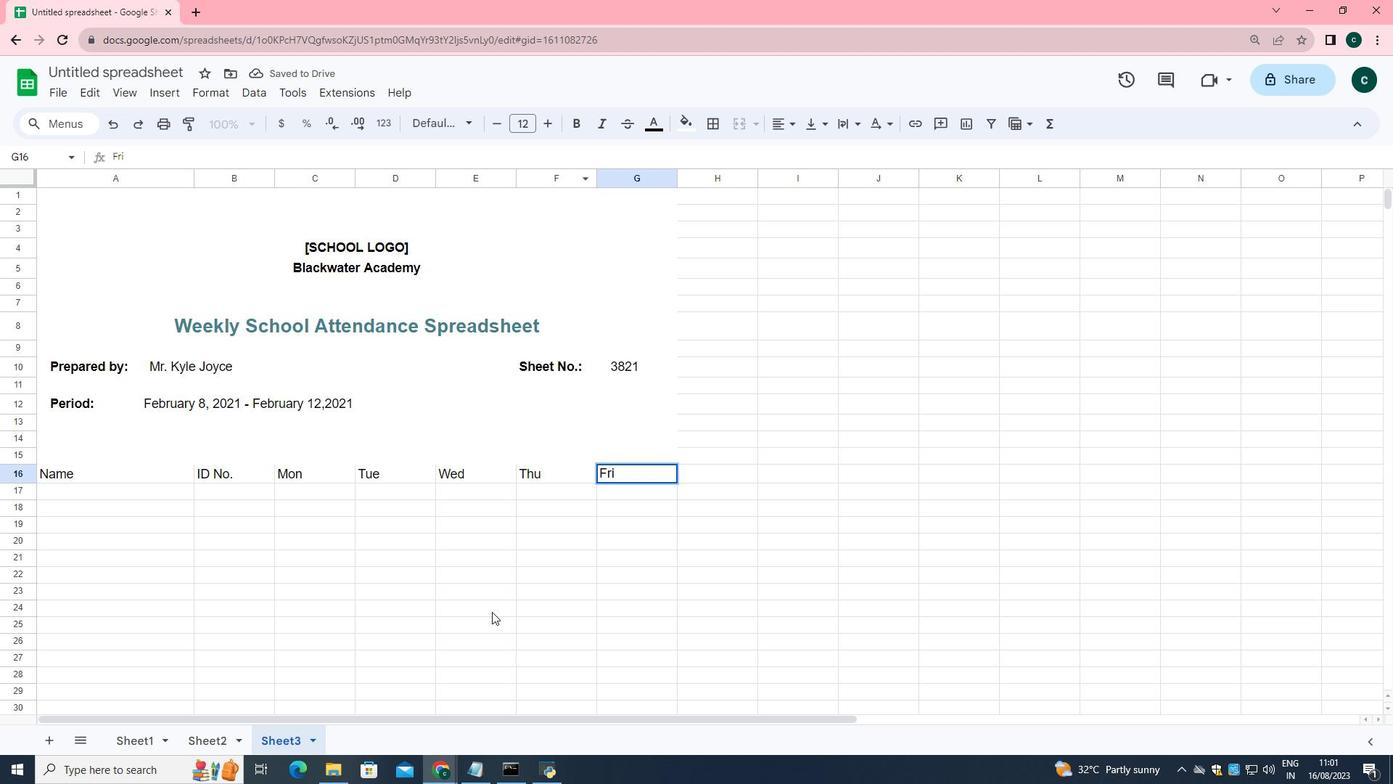 
Action: Mouse pressed left at (492, 612)
Screenshot: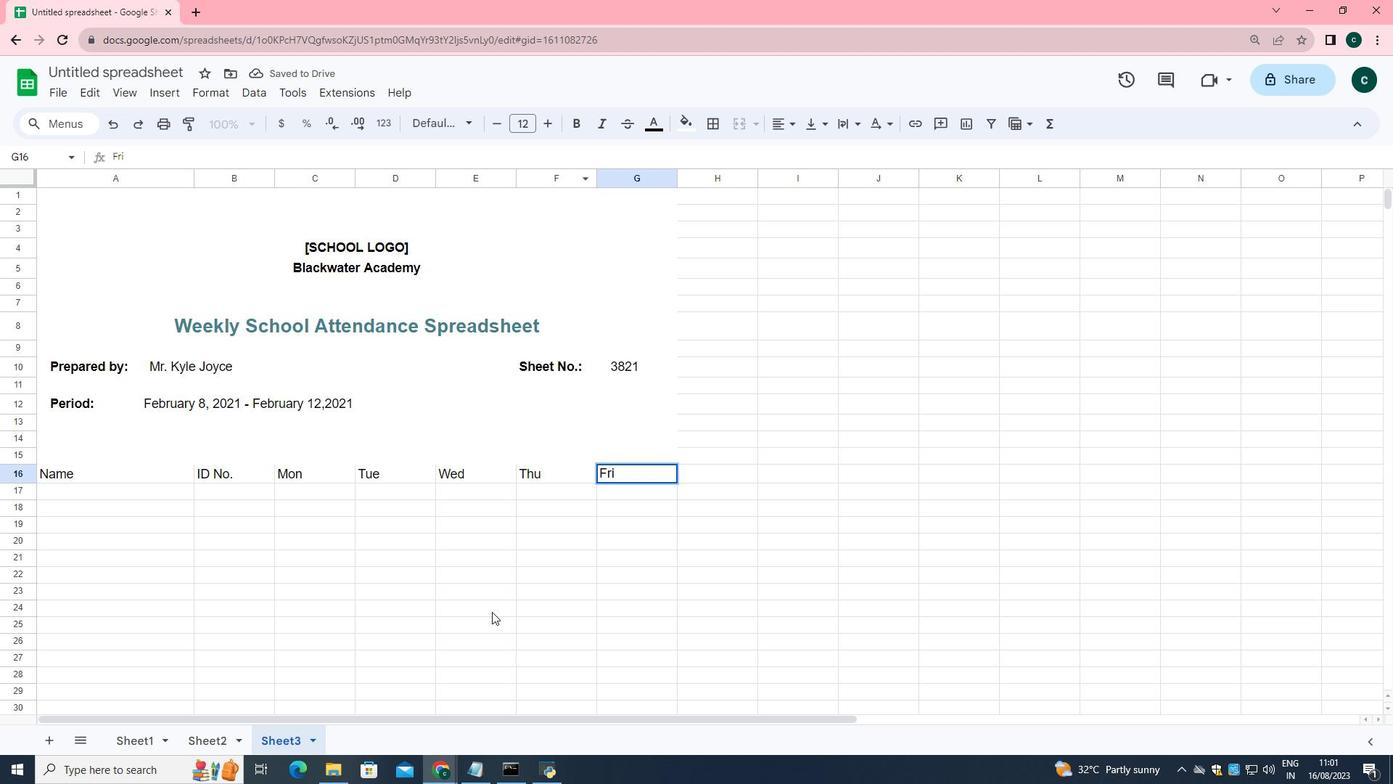 
Action: Mouse moved to (177, 473)
Screenshot: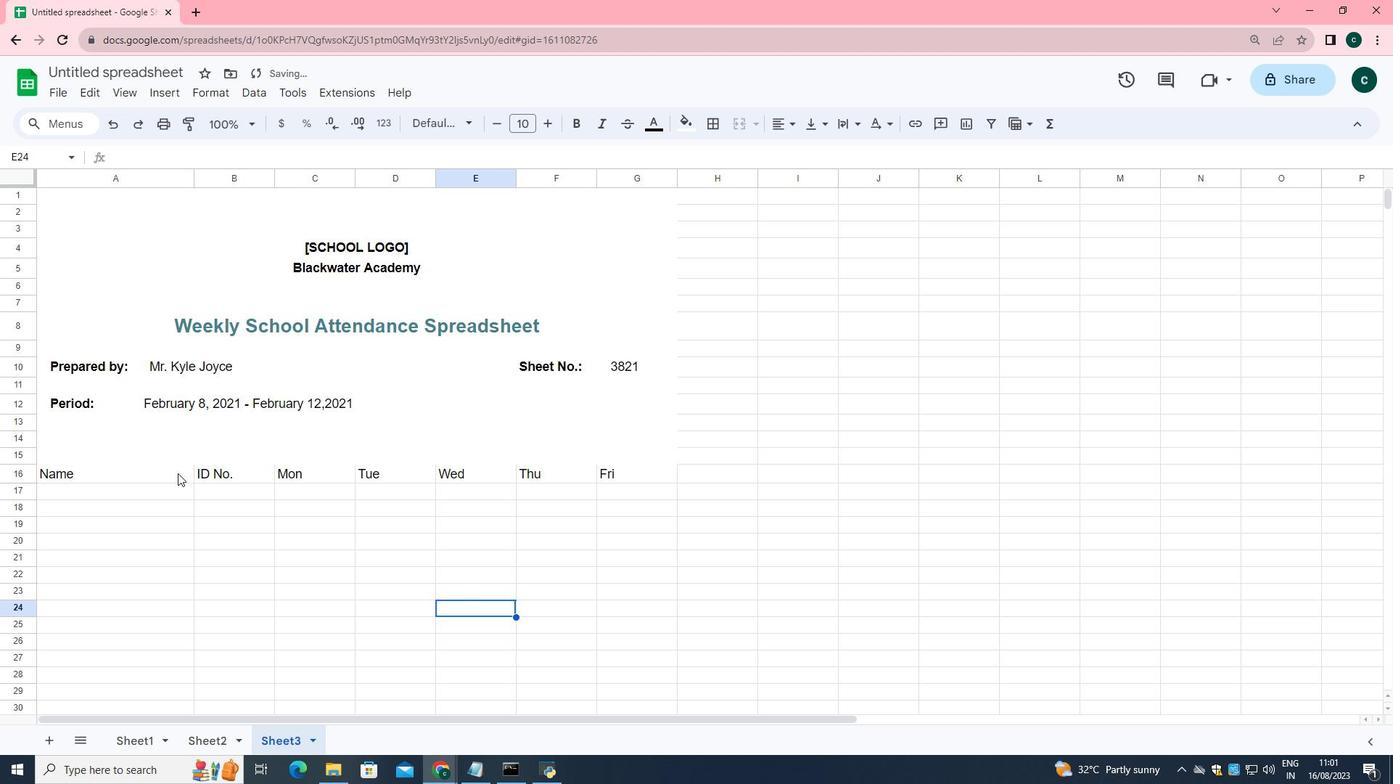
Action: Mouse pressed left at (177, 473)
Screenshot: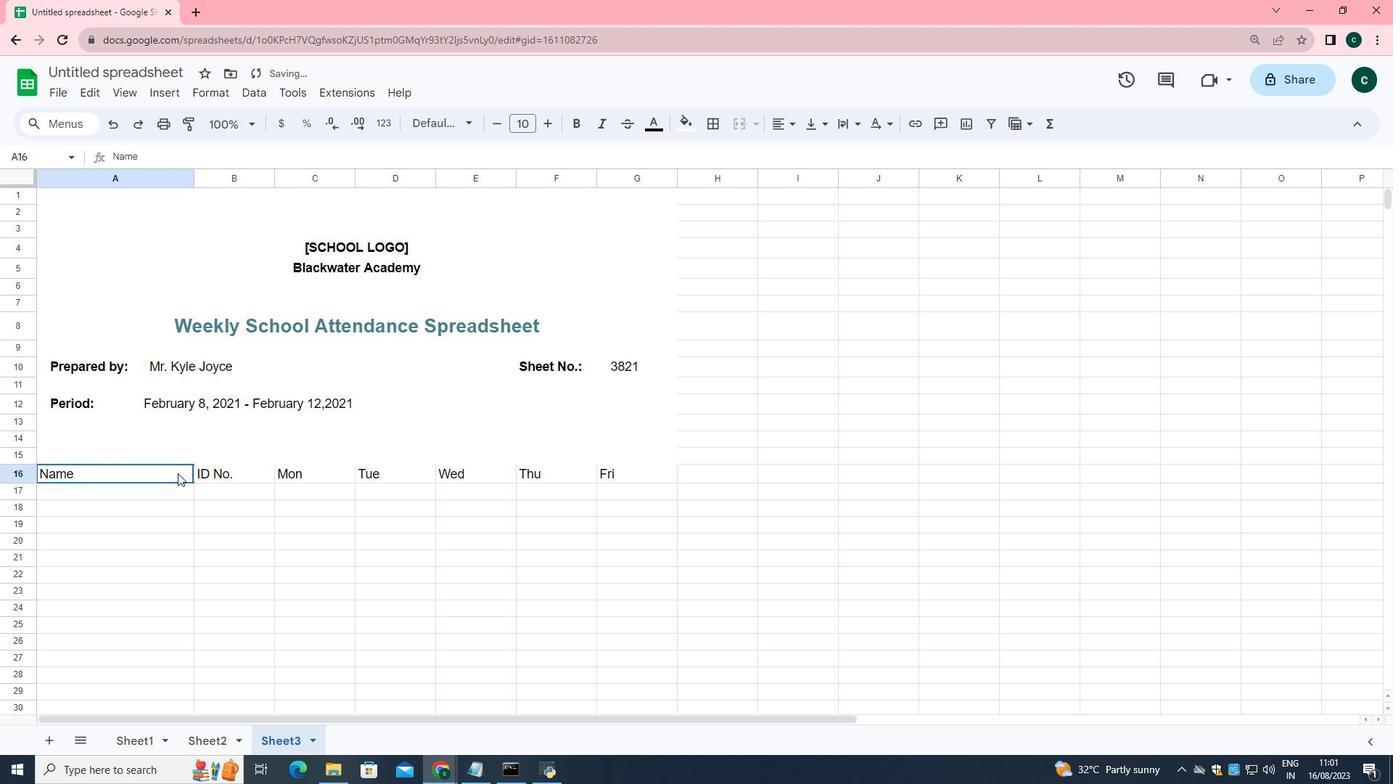 
Action: Mouse moved to (789, 119)
Screenshot: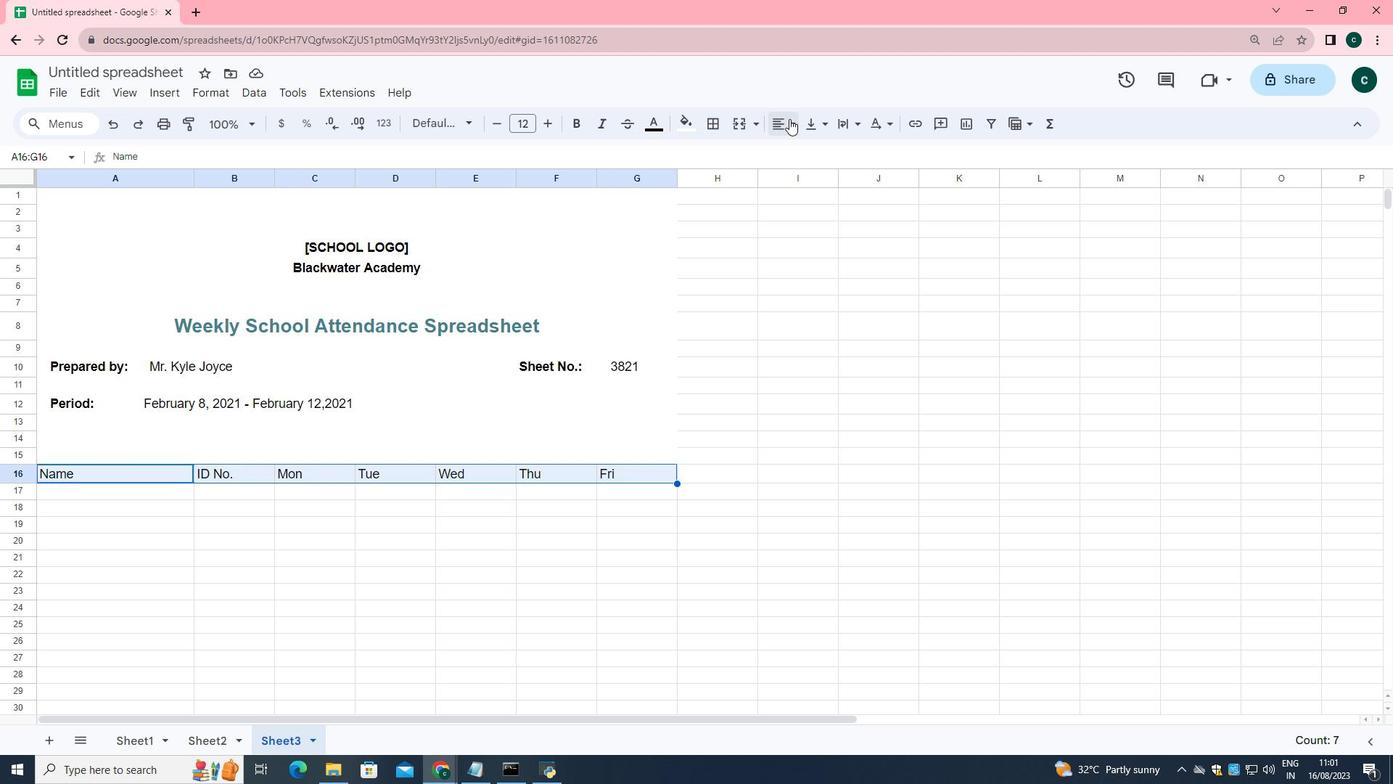 
Action: Mouse pressed left at (789, 119)
Screenshot: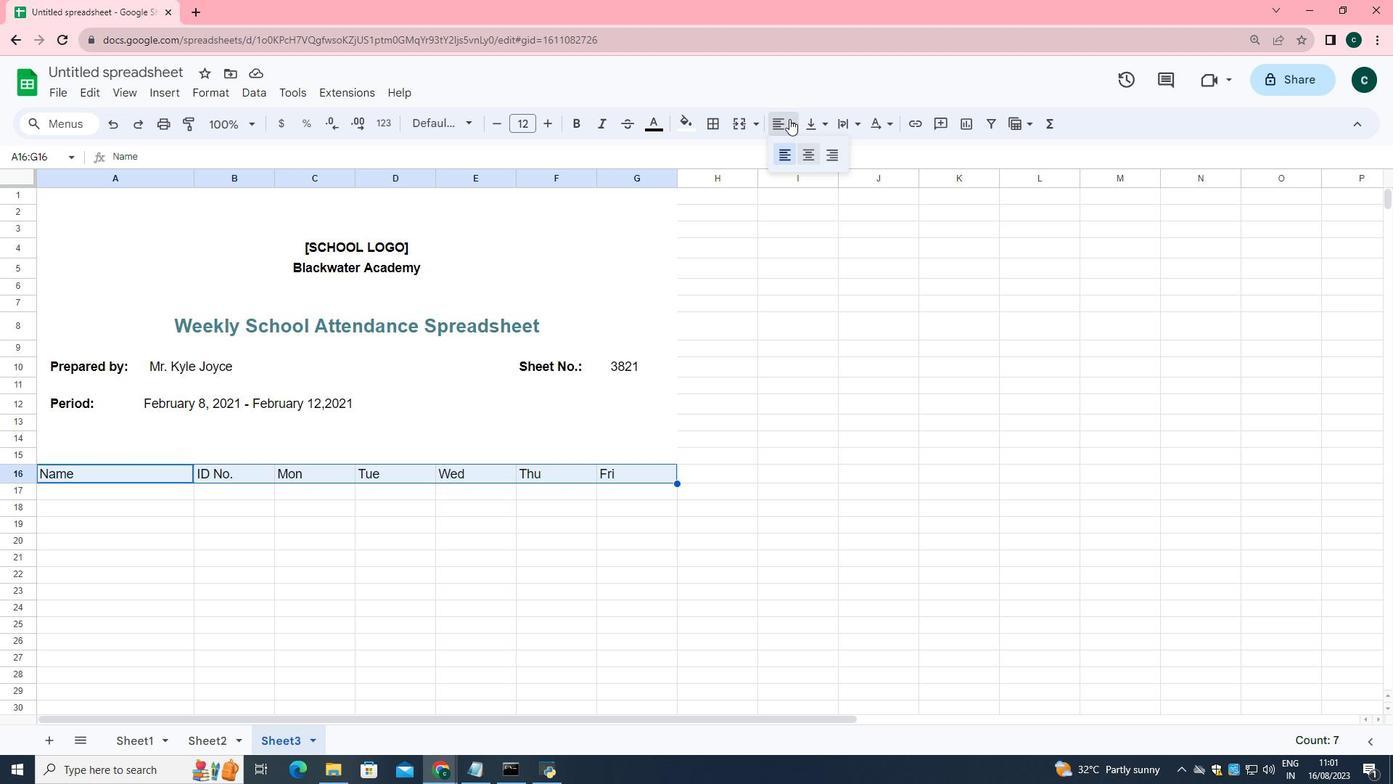 
Action: Mouse moved to (805, 155)
Screenshot: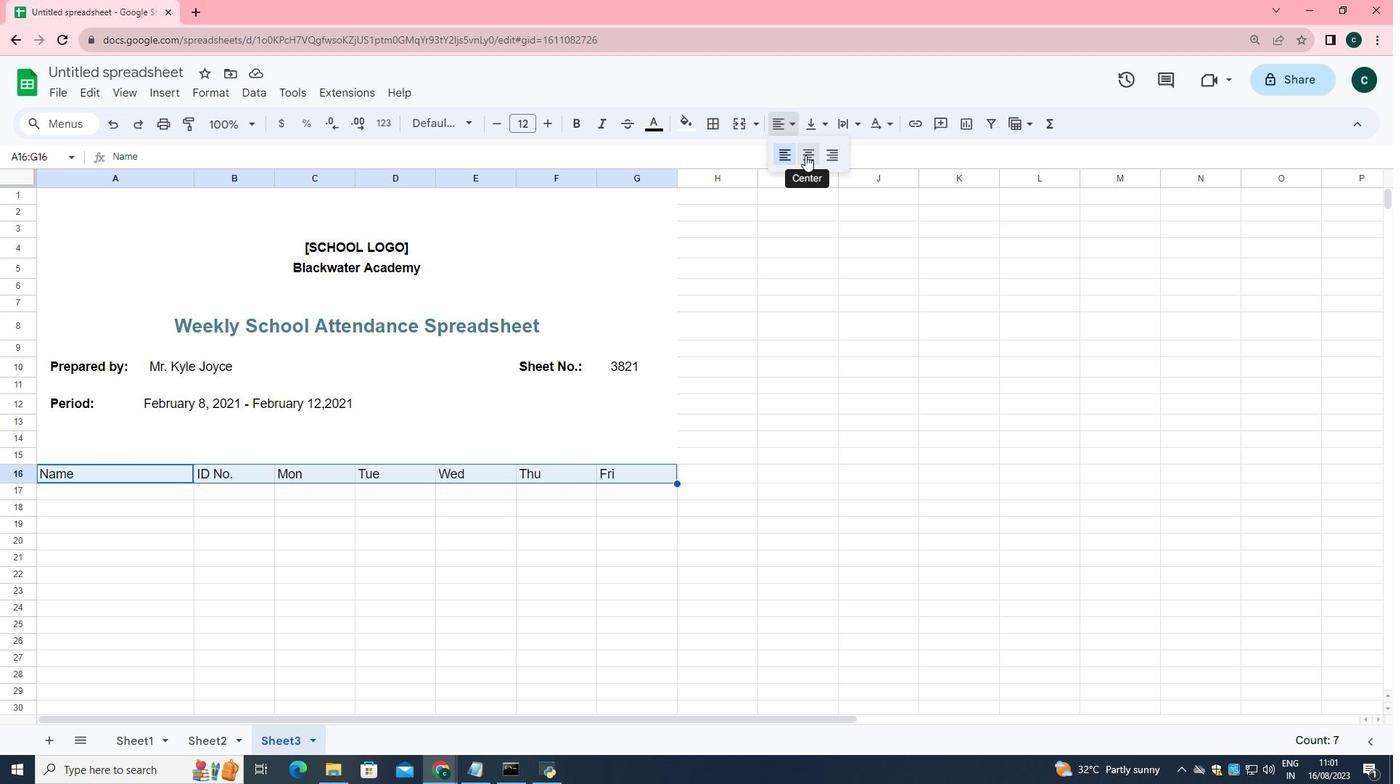 
Action: Mouse pressed left at (805, 155)
Screenshot: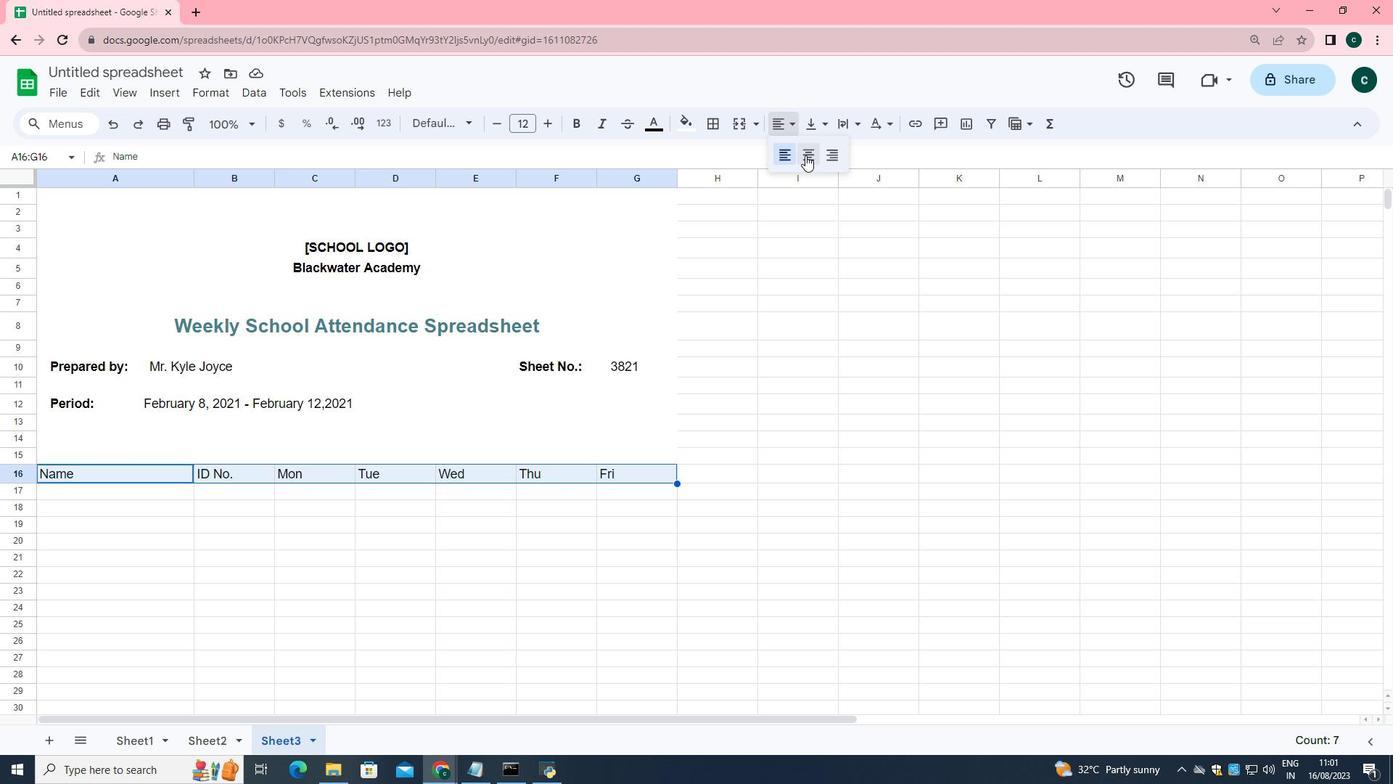 
Action: Mouse moved to (580, 127)
Screenshot: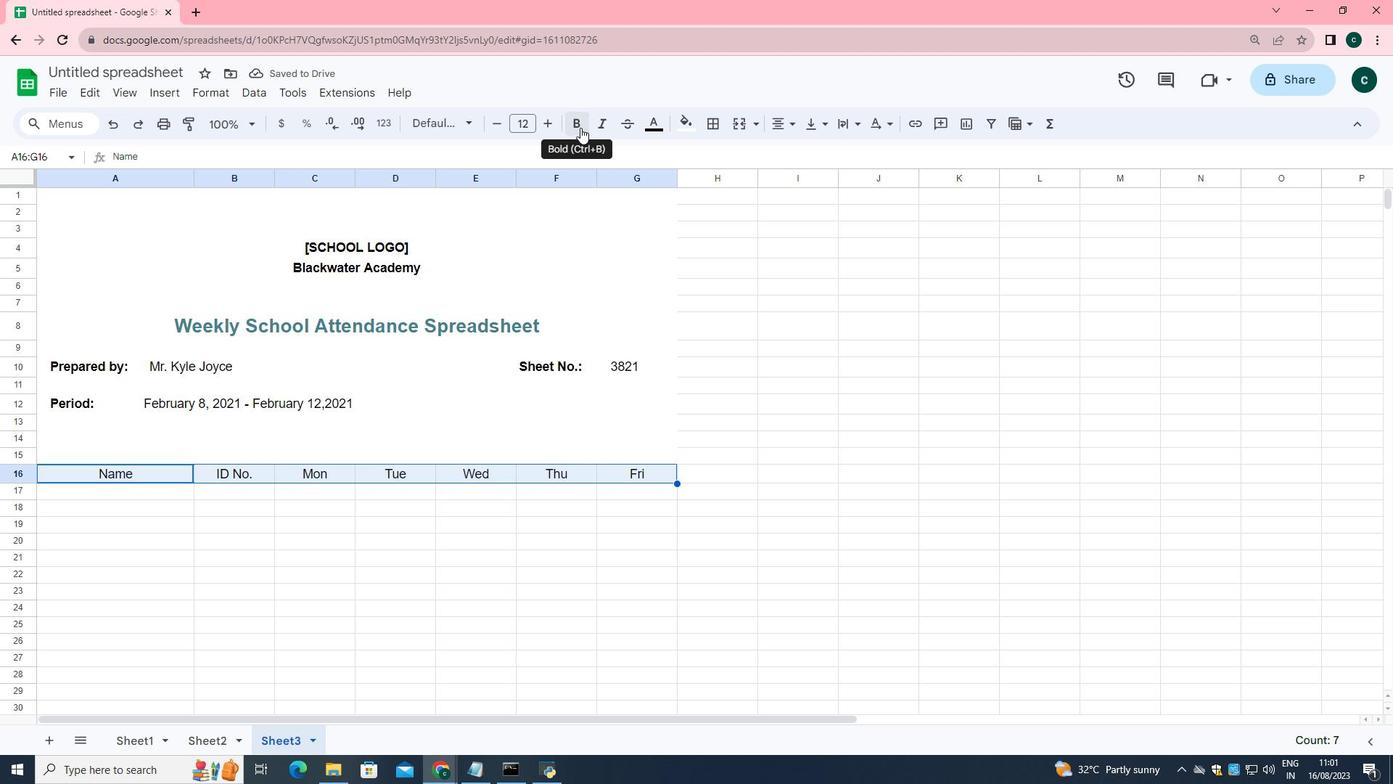
Action: Mouse pressed left at (580, 127)
Screenshot: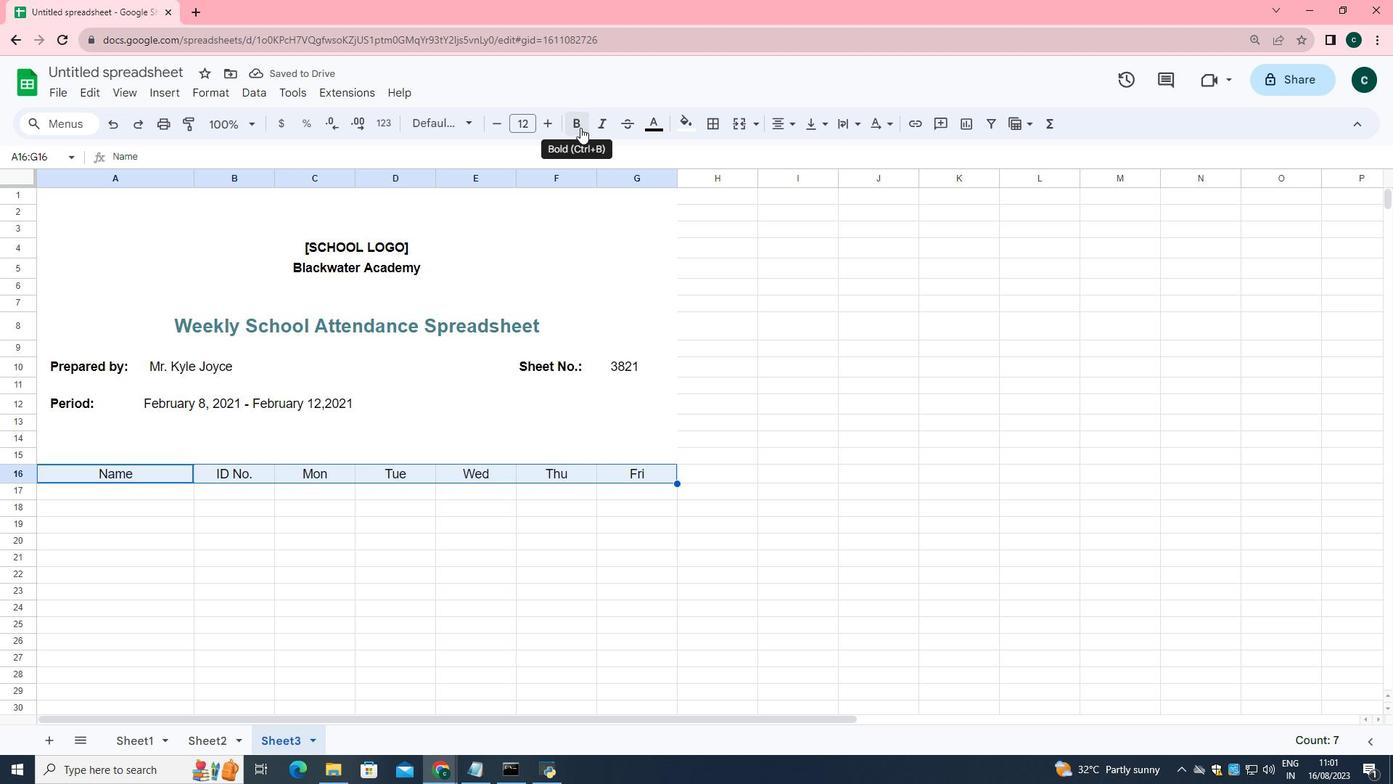 
Action: Mouse moved to (691, 125)
Screenshot: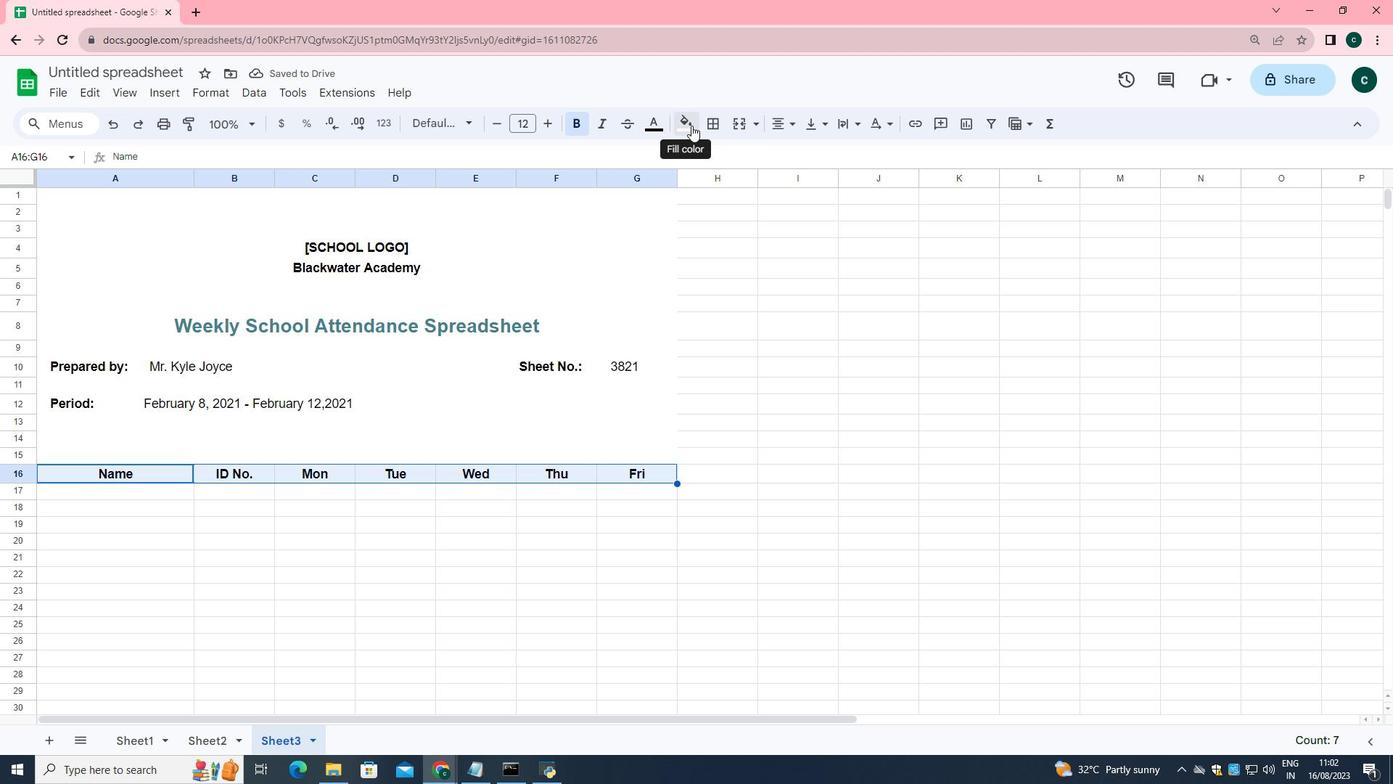 
Action: Mouse pressed left at (691, 125)
Screenshot: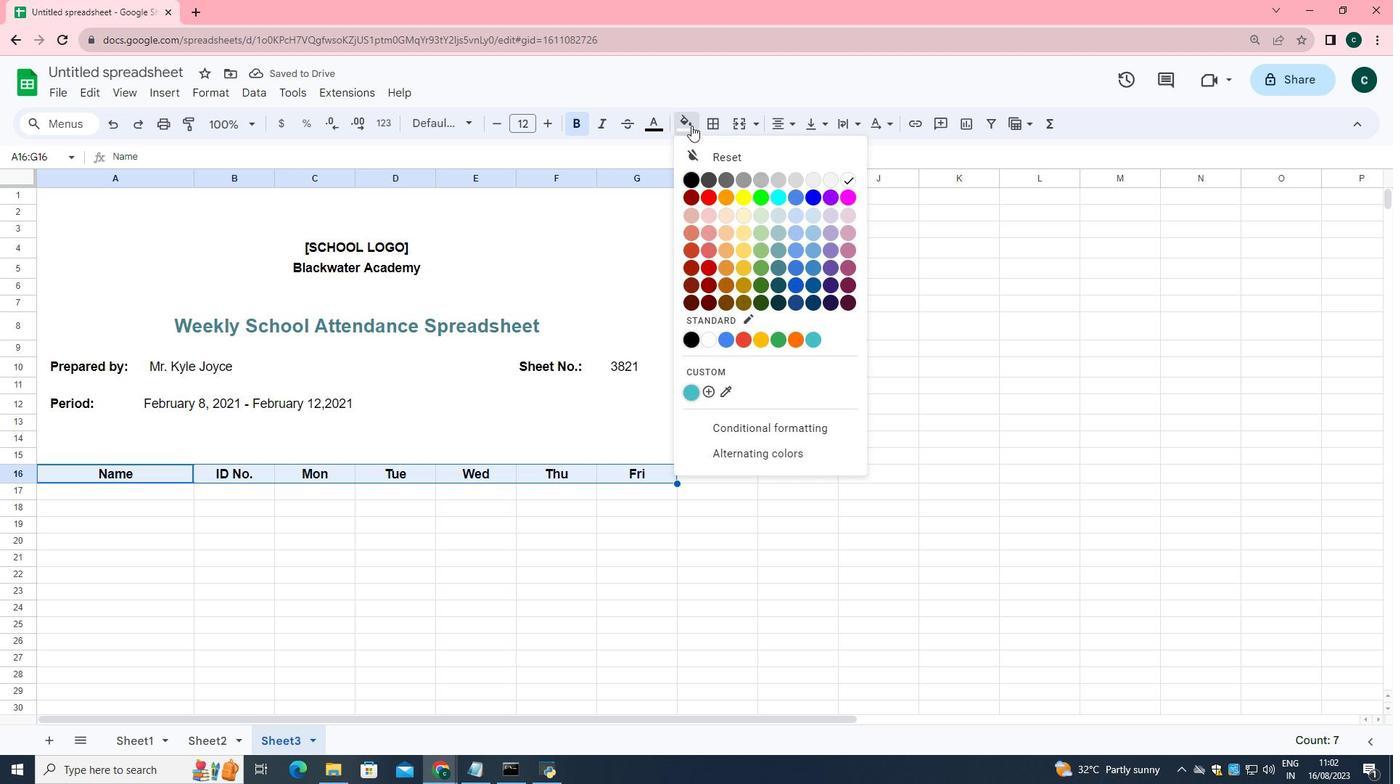 
Action: Mouse moved to (776, 270)
Screenshot: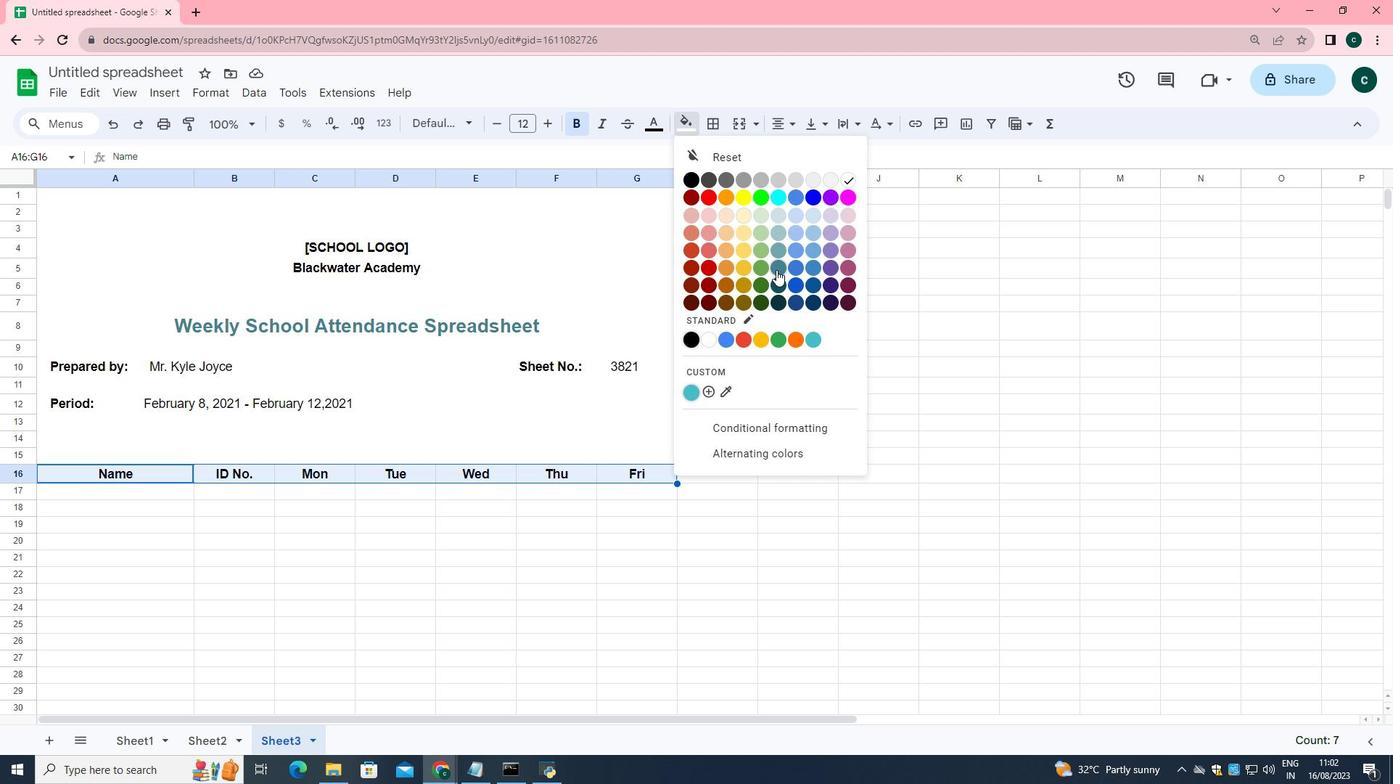 
Action: Mouse pressed left at (776, 270)
Screenshot: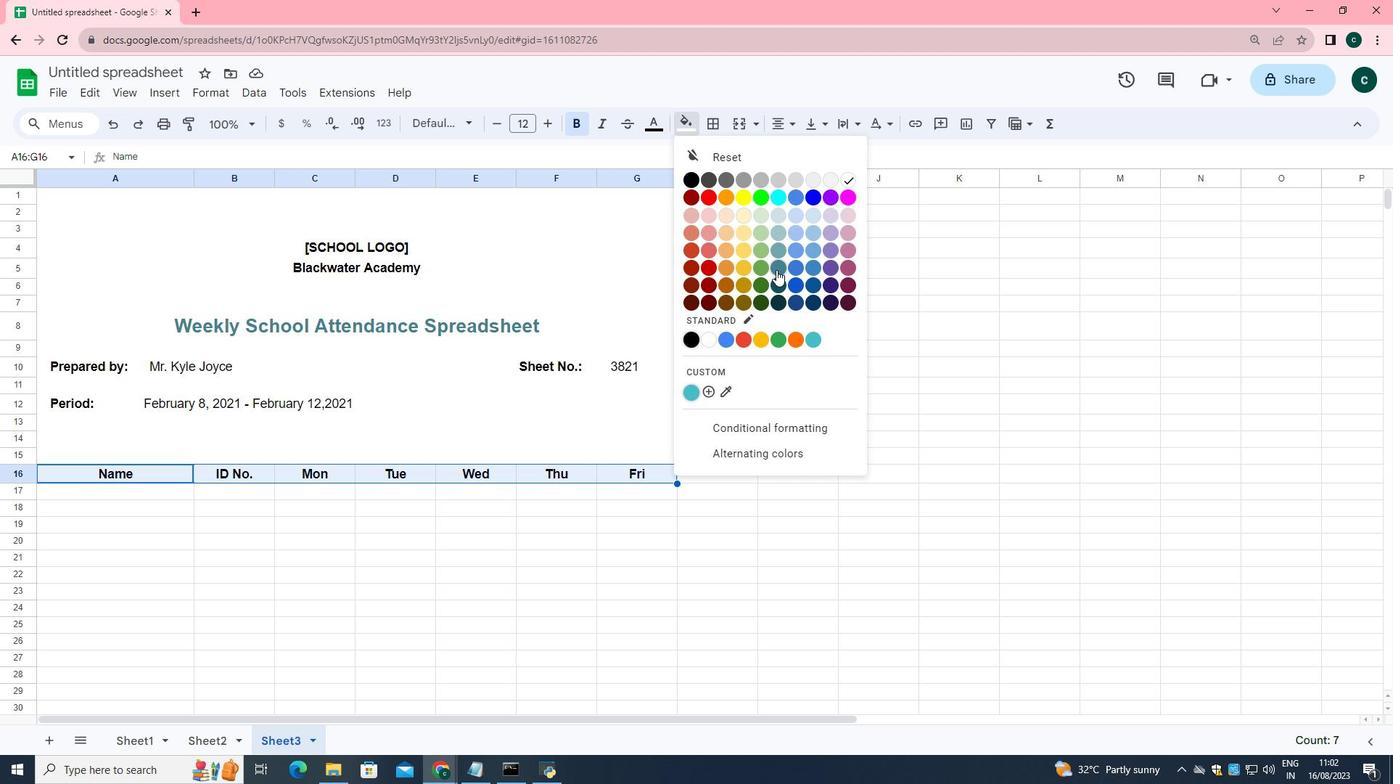 
Action: Mouse moved to (654, 127)
Screenshot: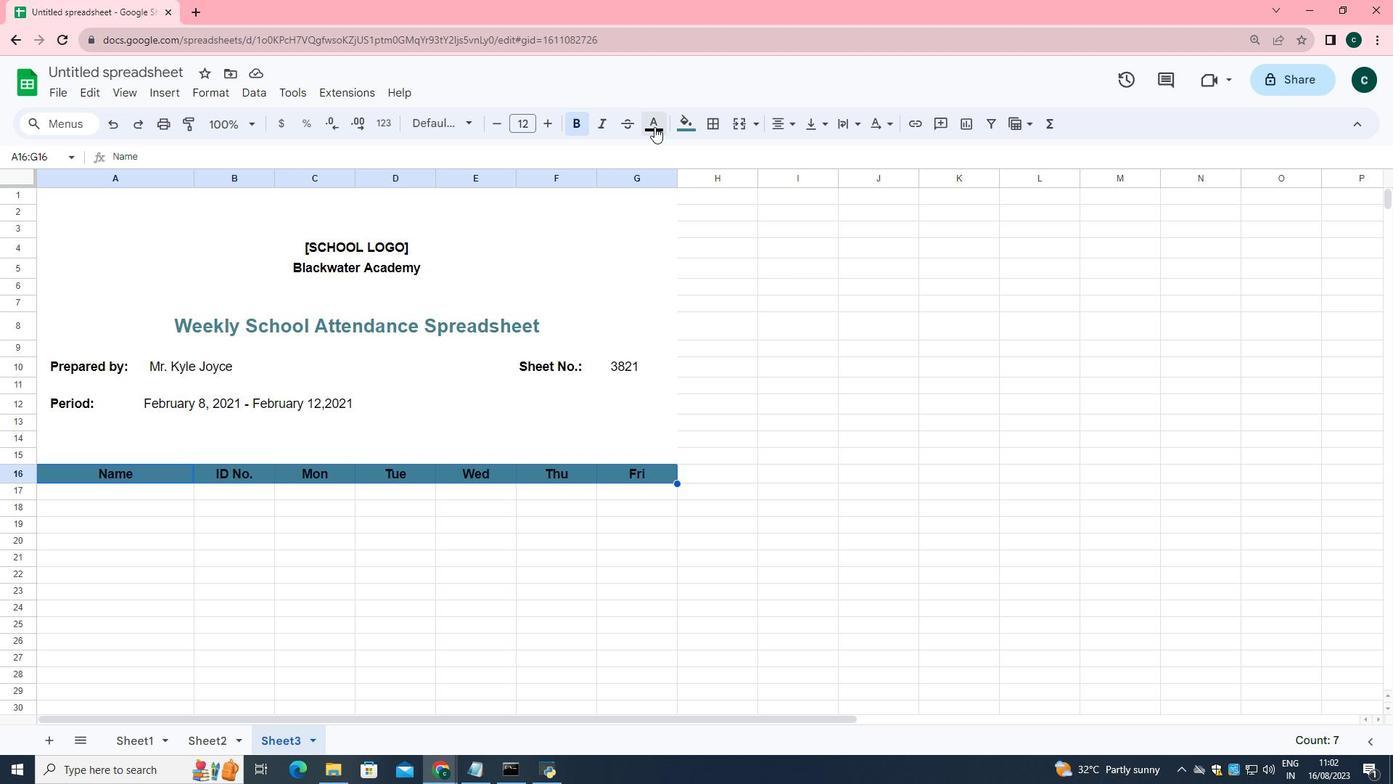 
Action: Mouse pressed left at (654, 127)
Screenshot: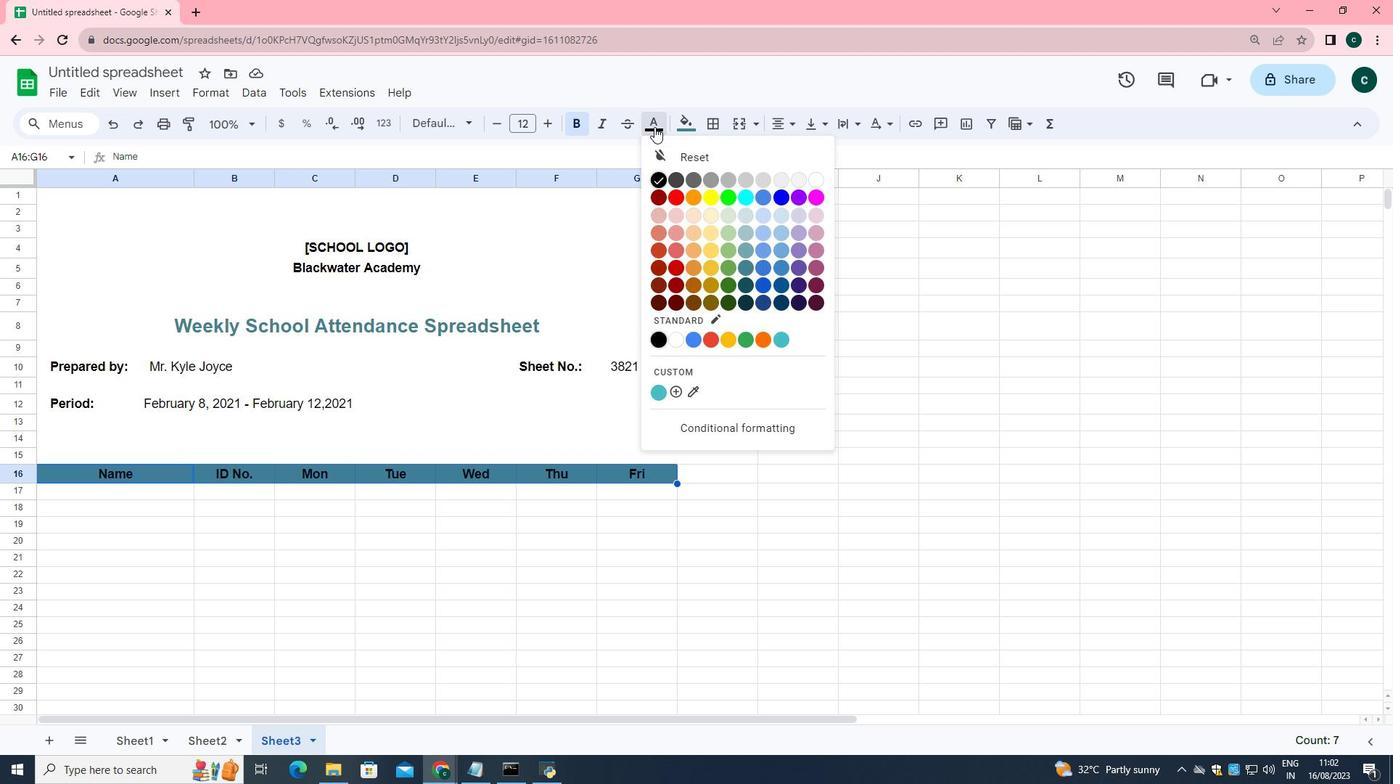 
Action: Mouse moved to (813, 177)
Screenshot: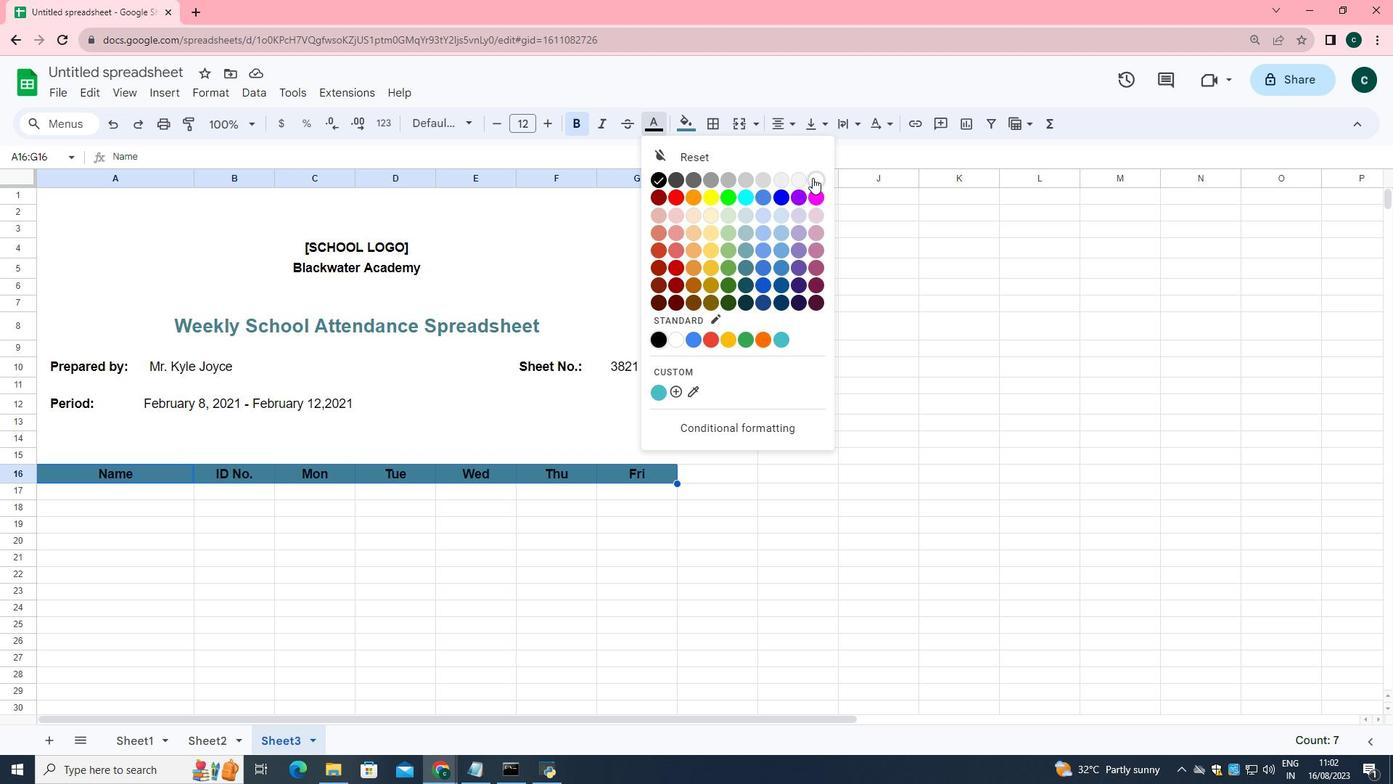 
Action: Mouse pressed left at (813, 177)
Screenshot: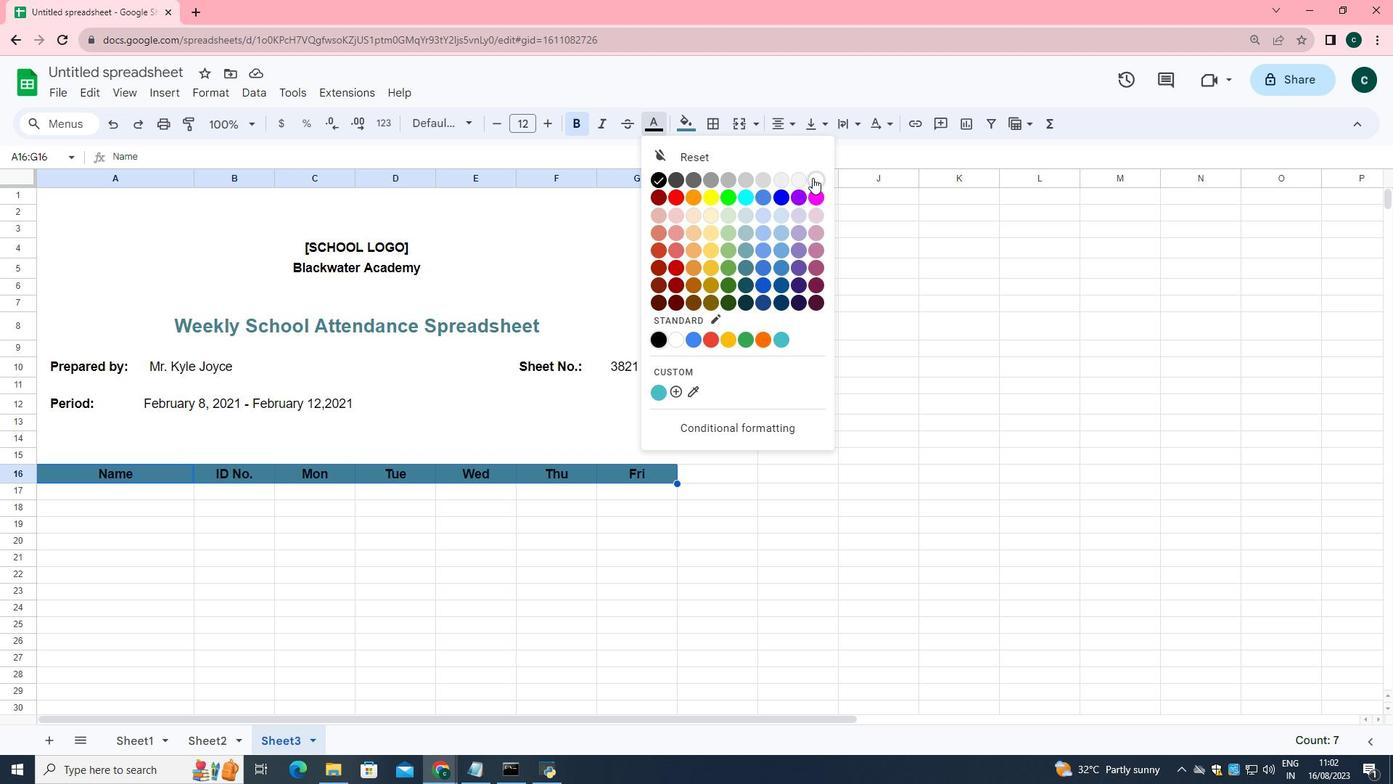 
Action: Mouse moved to (720, 124)
Screenshot: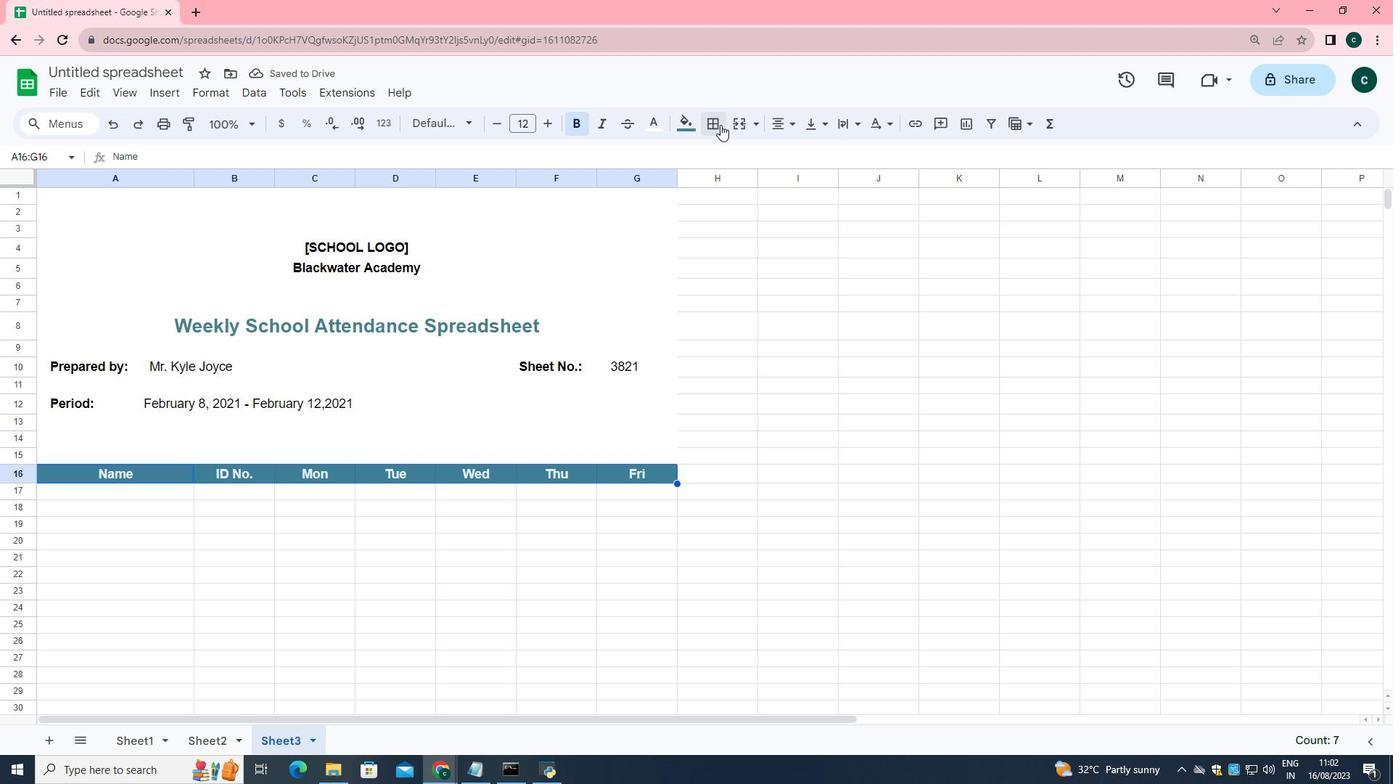 
Action: Mouse pressed left at (720, 124)
Screenshot: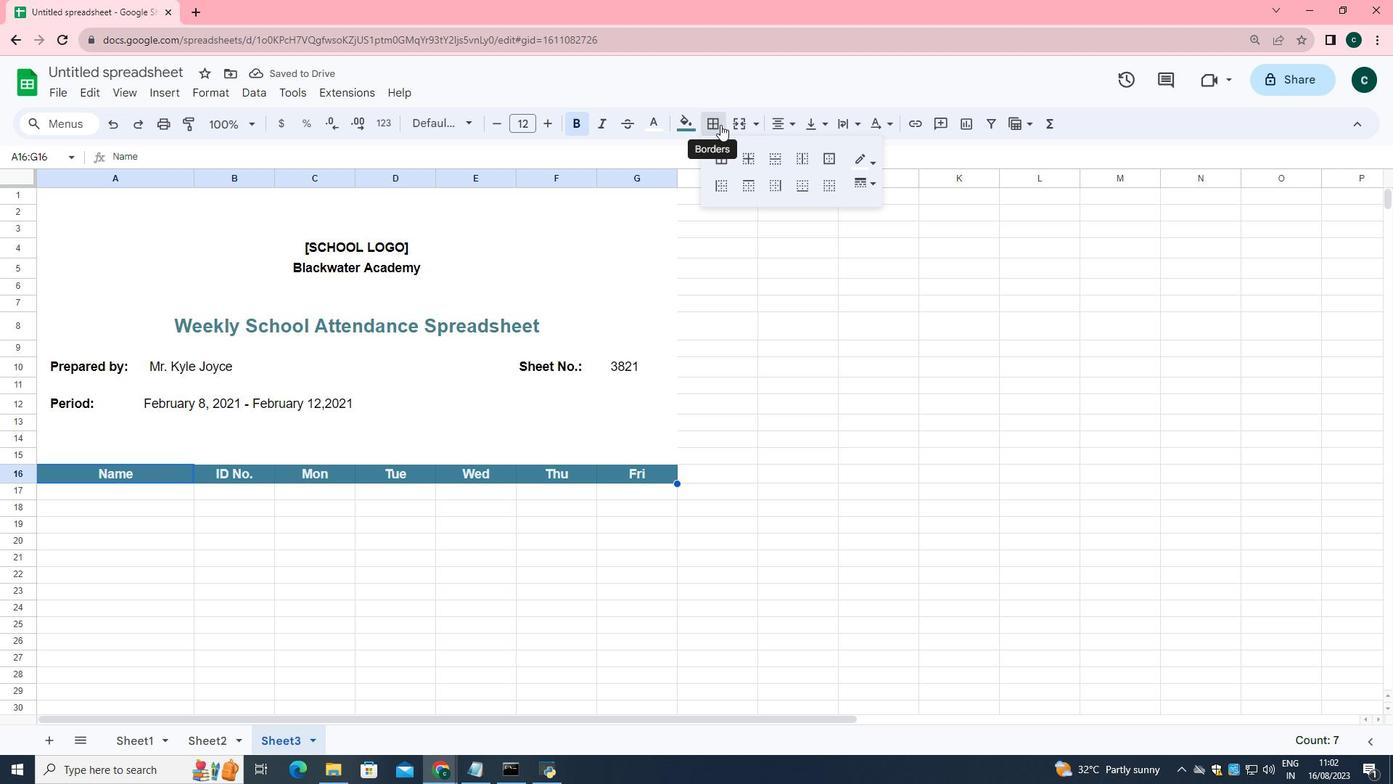 
Action: Mouse moved to (753, 159)
Screenshot: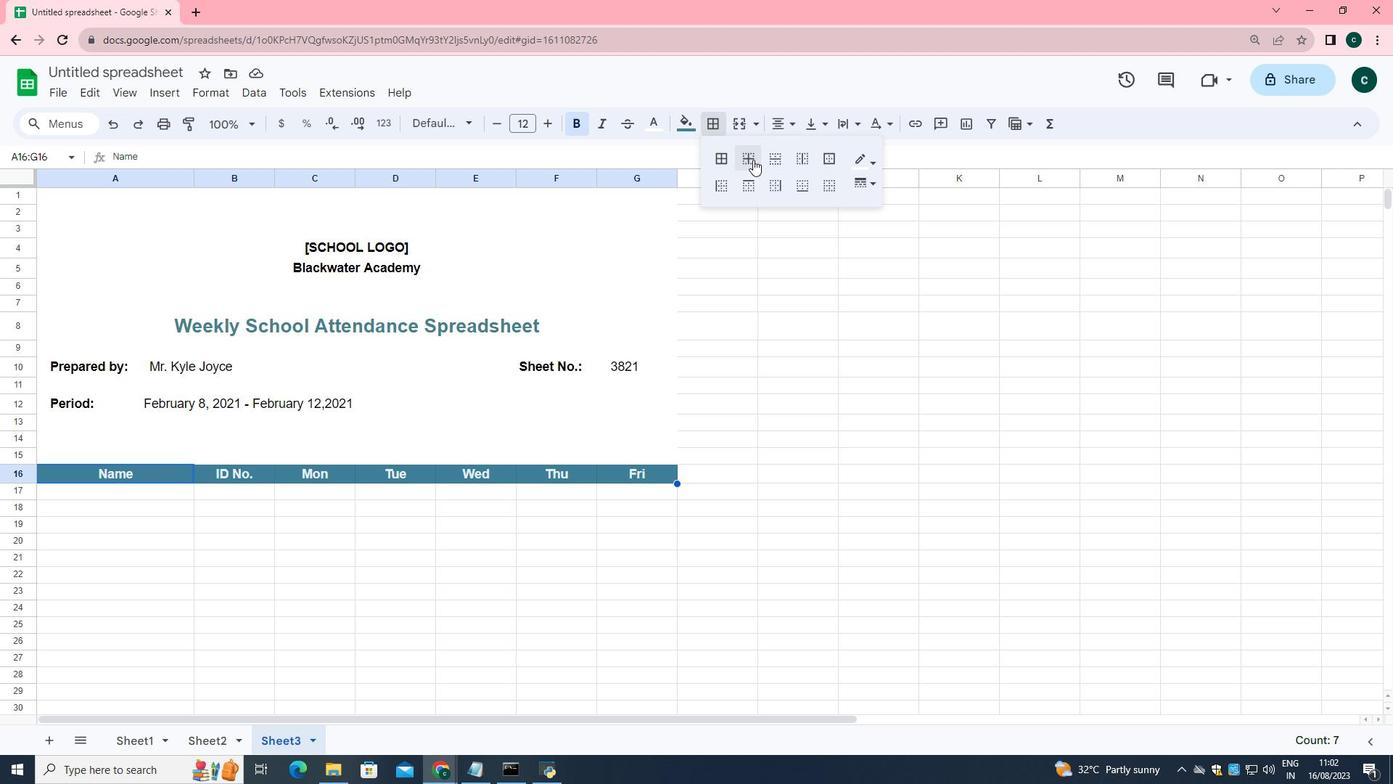 
Action: Mouse pressed left at (753, 159)
Screenshot: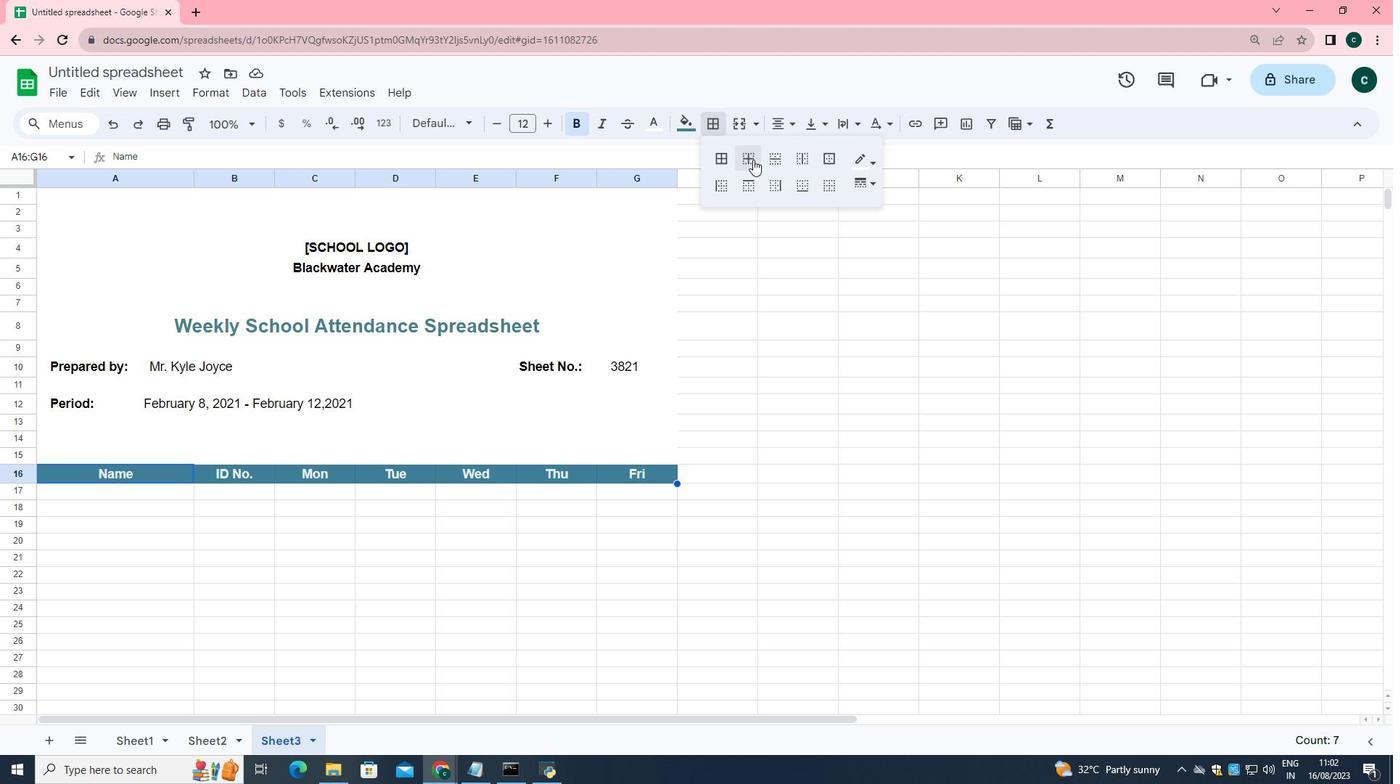 
Action: Mouse moved to (304, 572)
Screenshot: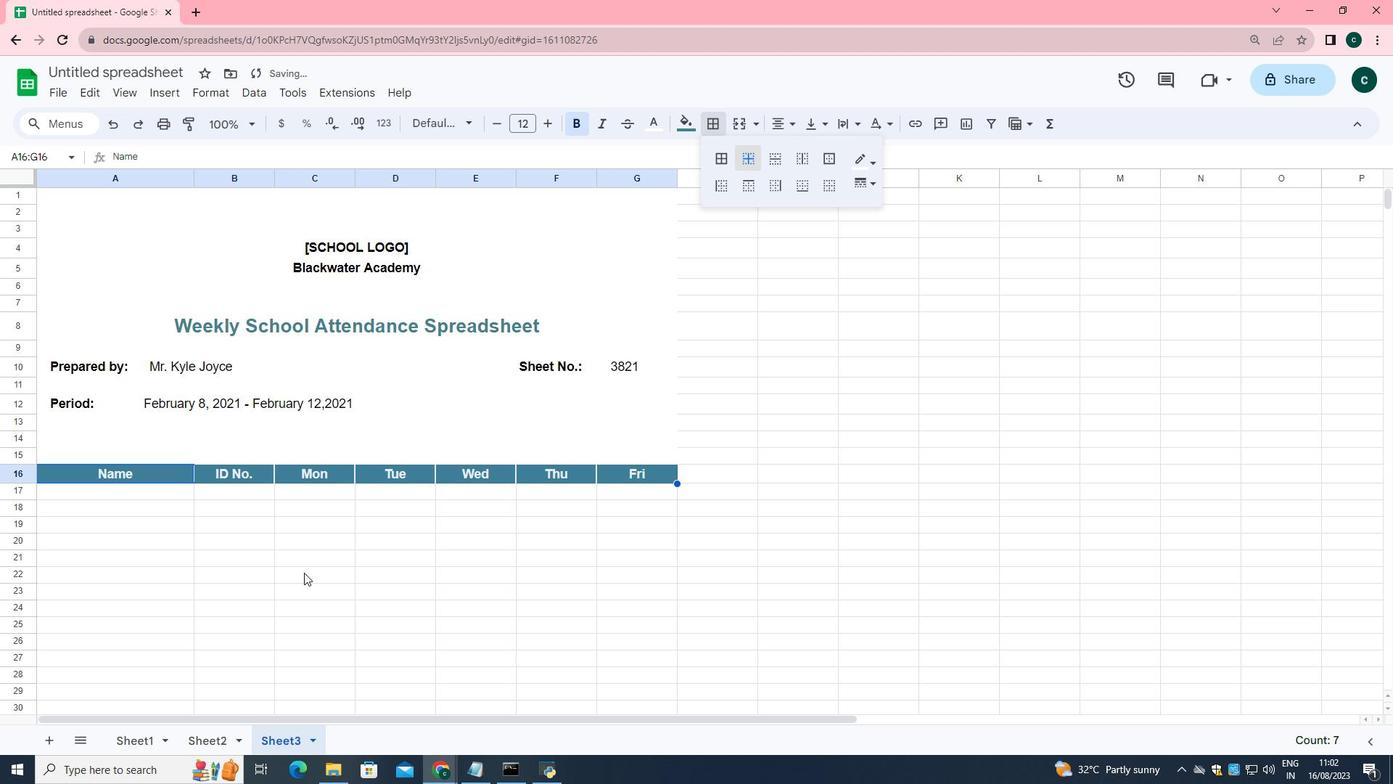 
Action: Mouse pressed left at (304, 572)
Screenshot: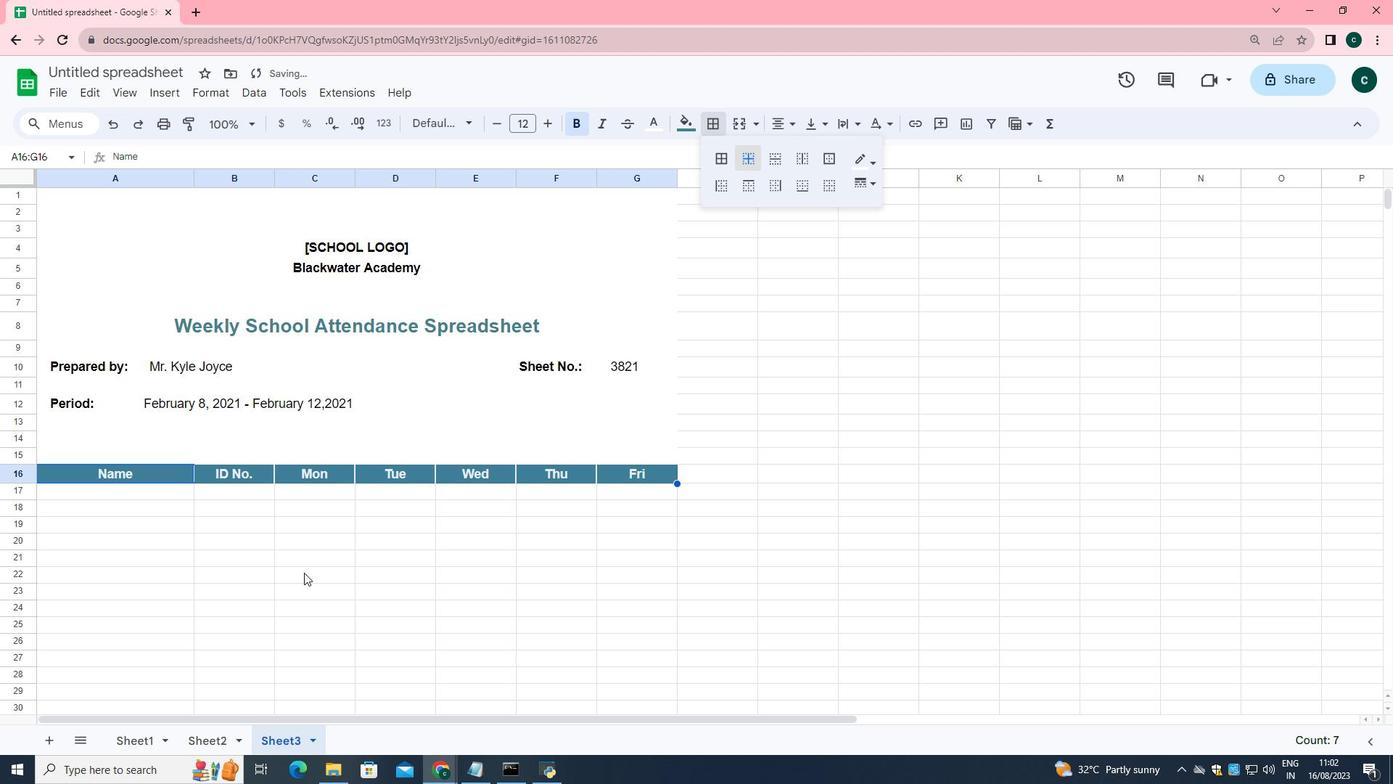 
Action: Mouse moved to (182, 475)
Screenshot: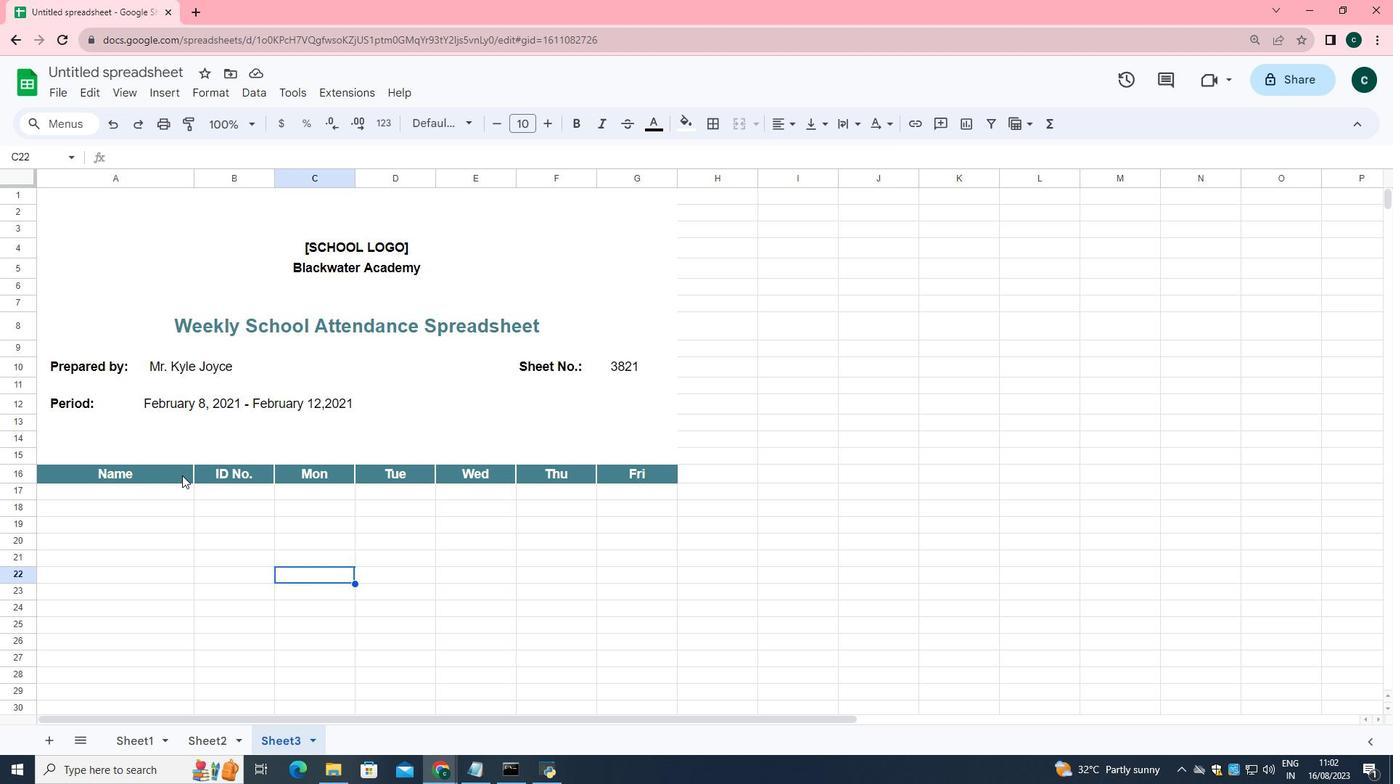 
Action: Mouse pressed left at (182, 475)
Screenshot: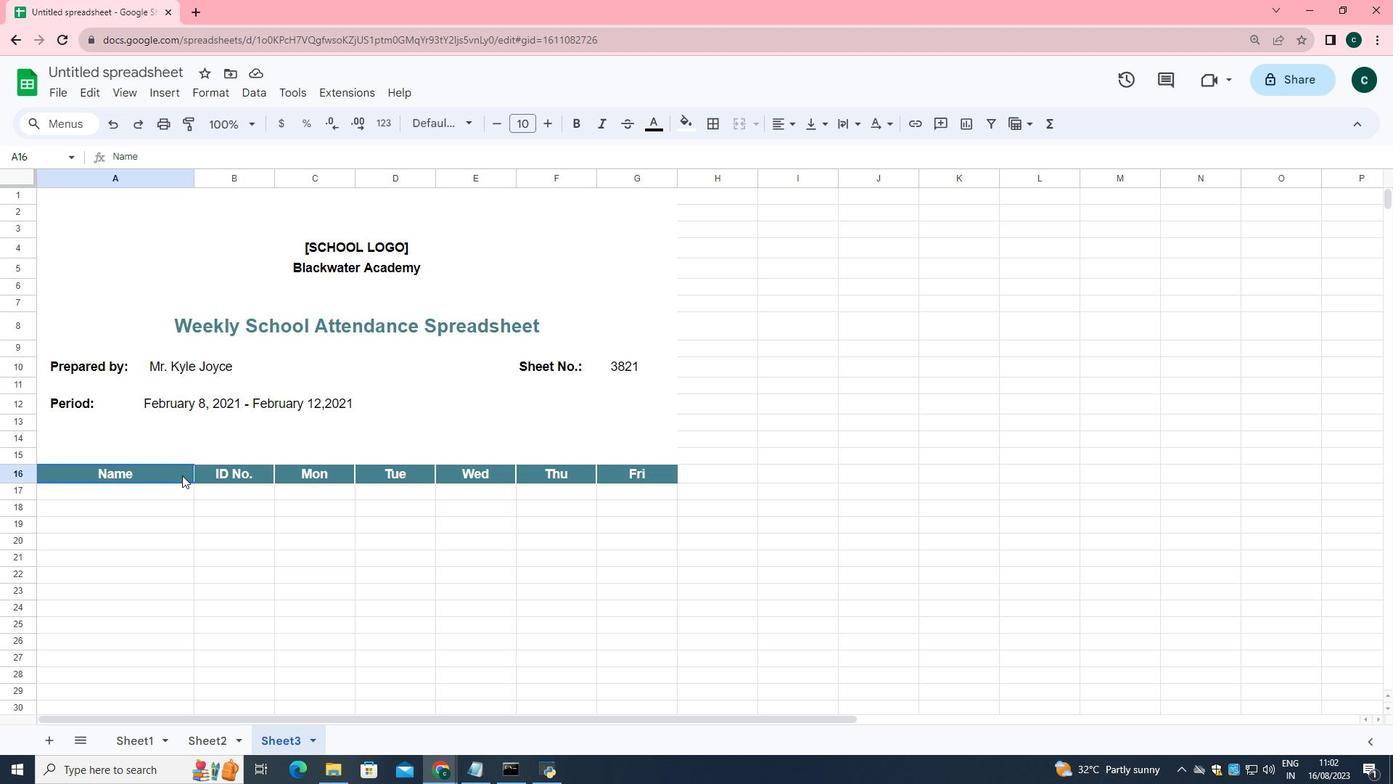 
Action: Mouse moved to (720, 121)
Screenshot: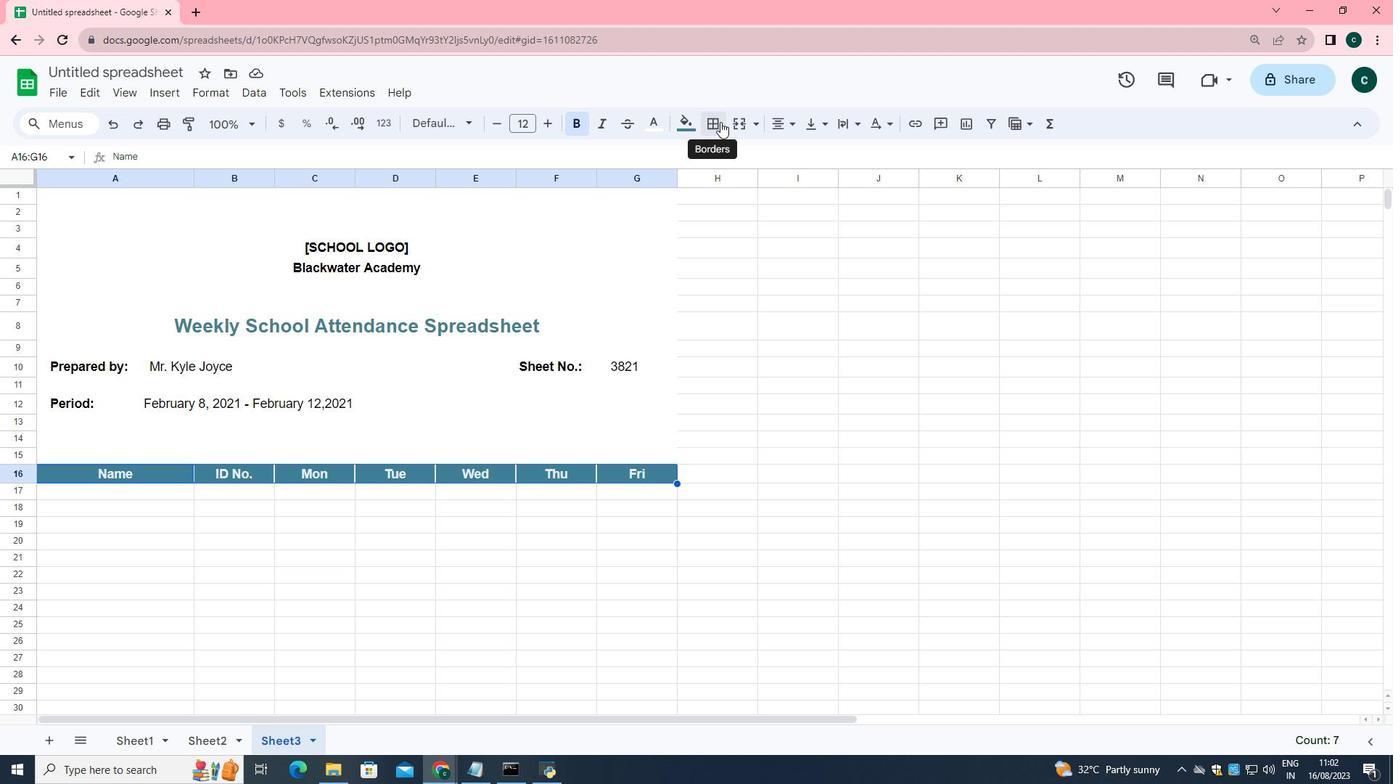 
Action: Mouse pressed left at (720, 121)
Screenshot: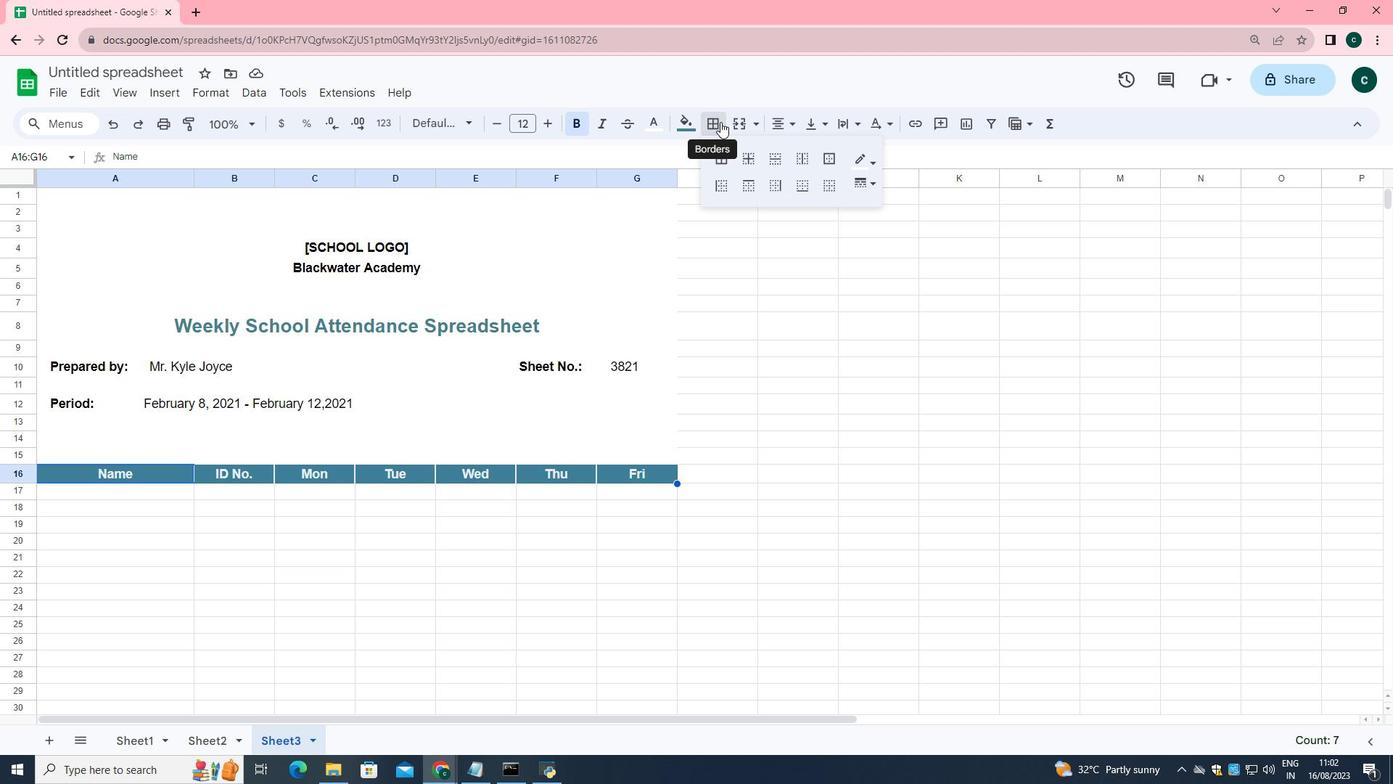 
Action: Mouse moved to (877, 185)
Screenshot: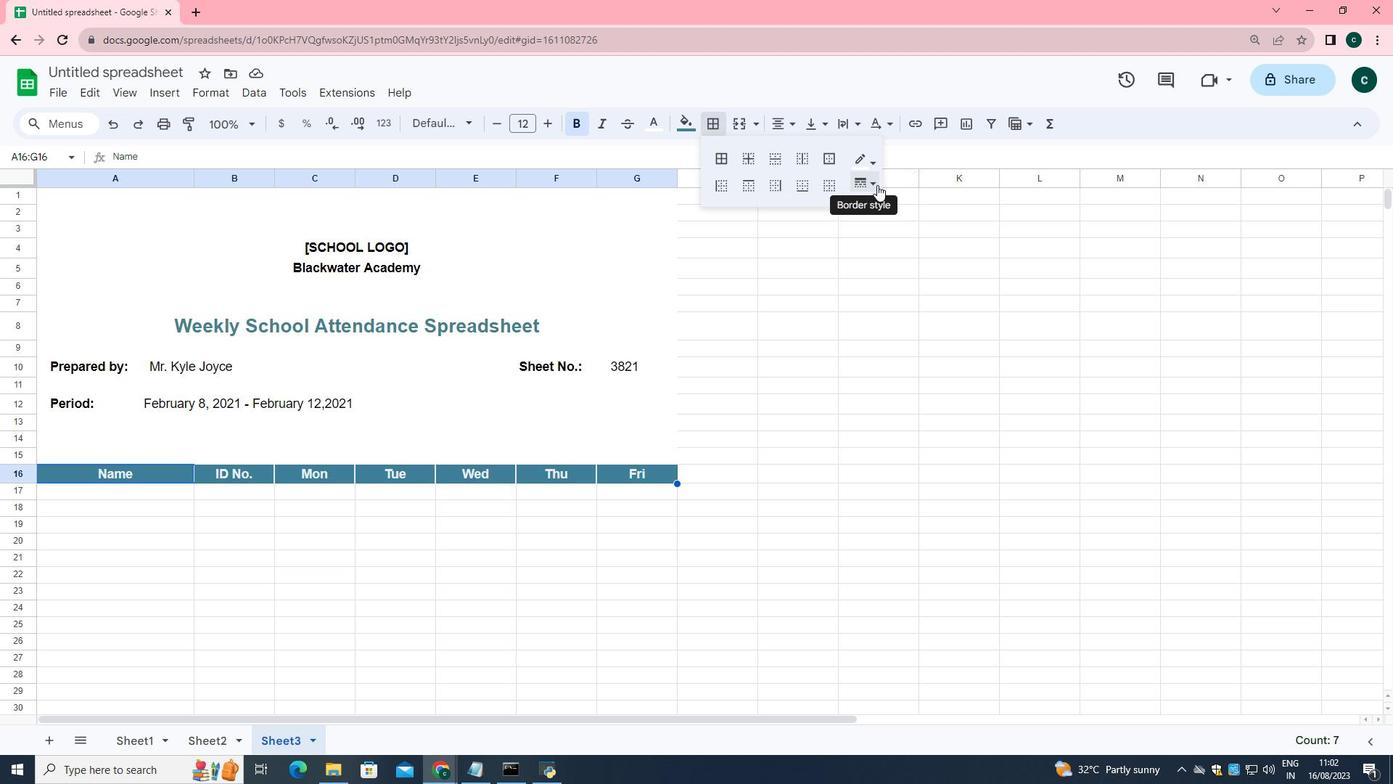 
Action: Mouse pressed left at (877, 185)
